 Task: 1.12.1 Create Related Records for order object
Action: Mouse moved to (1113, 78)
Screenshot: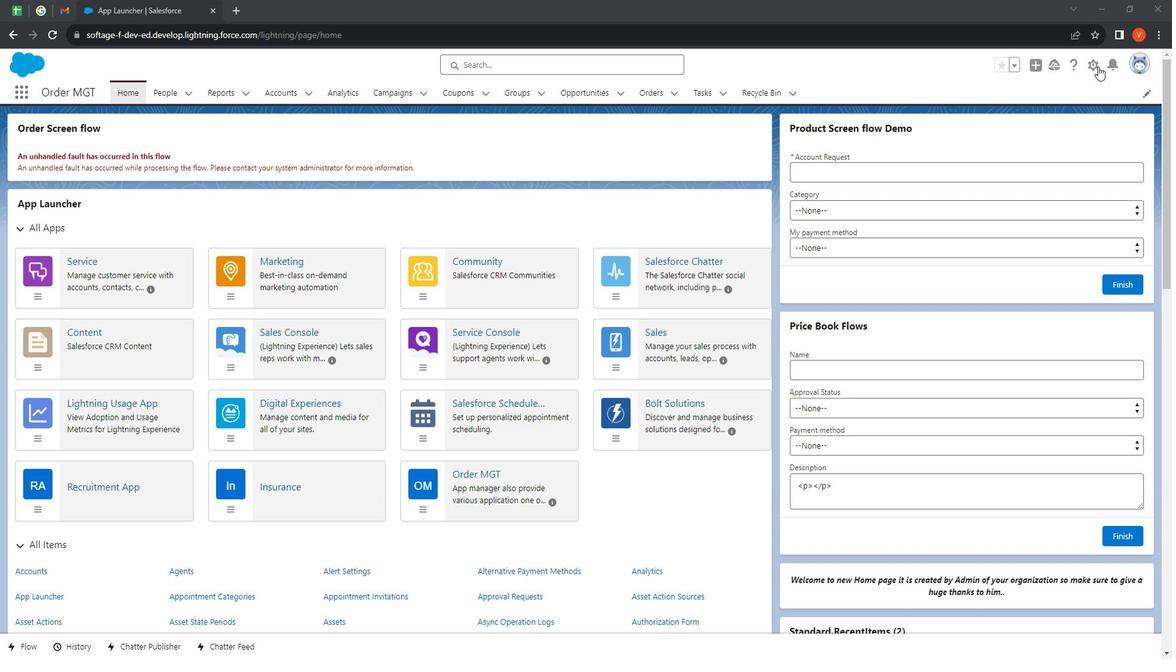 
Action: Mouse pressed left at (1113, 78)
Screenshot: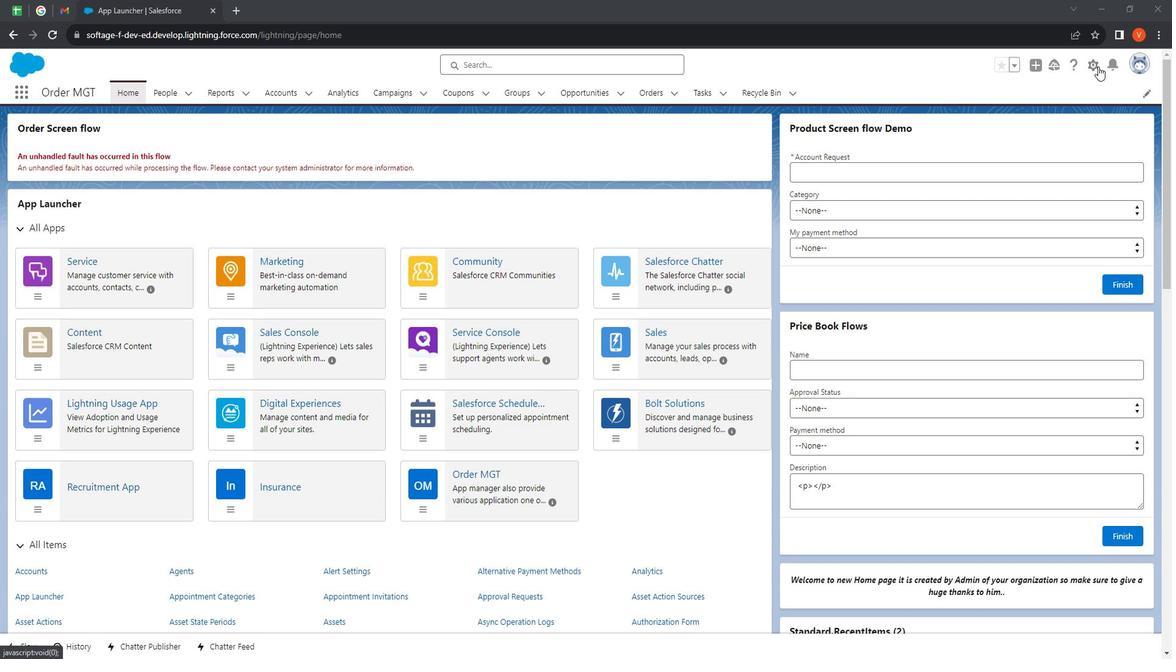 
Action: Mouse moved to (1041, 119)
Screenshot: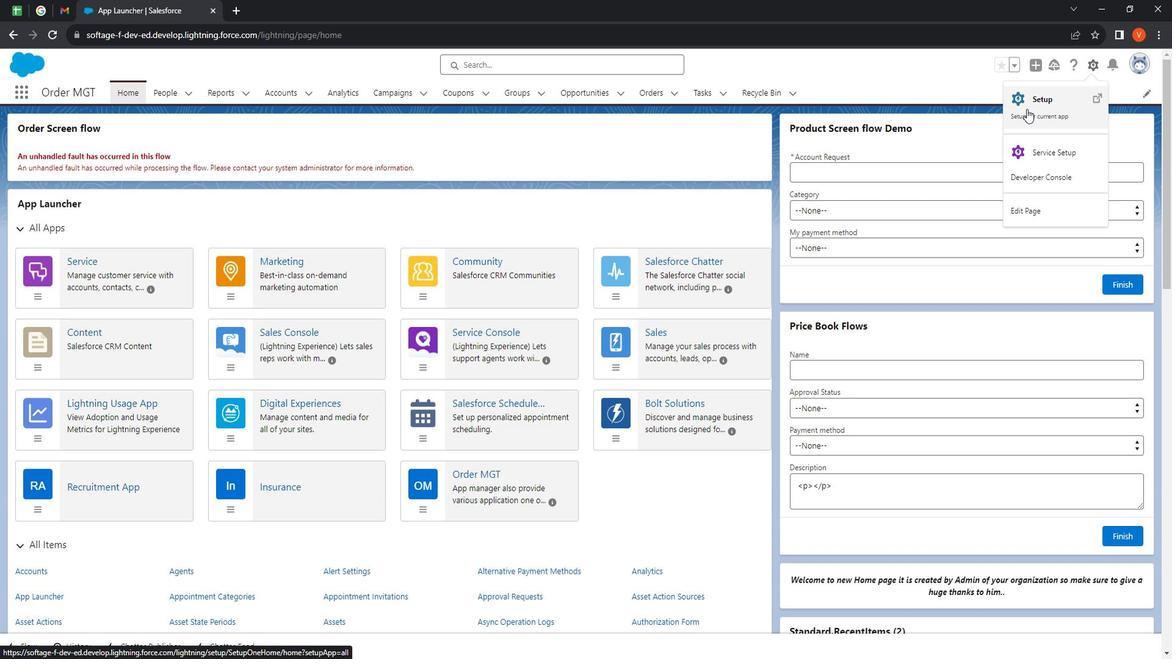 
Action: Mouse pressed left at (1041, 119)
Screenshot: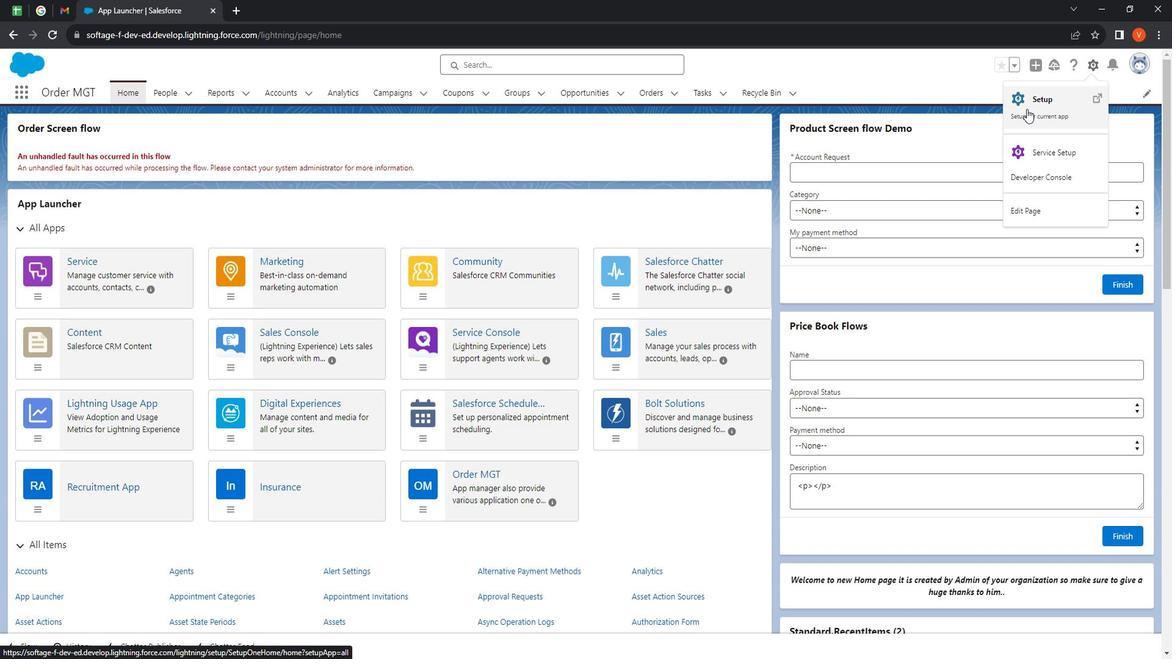
Action: Mouse moved to (173, 104)
Screenshot: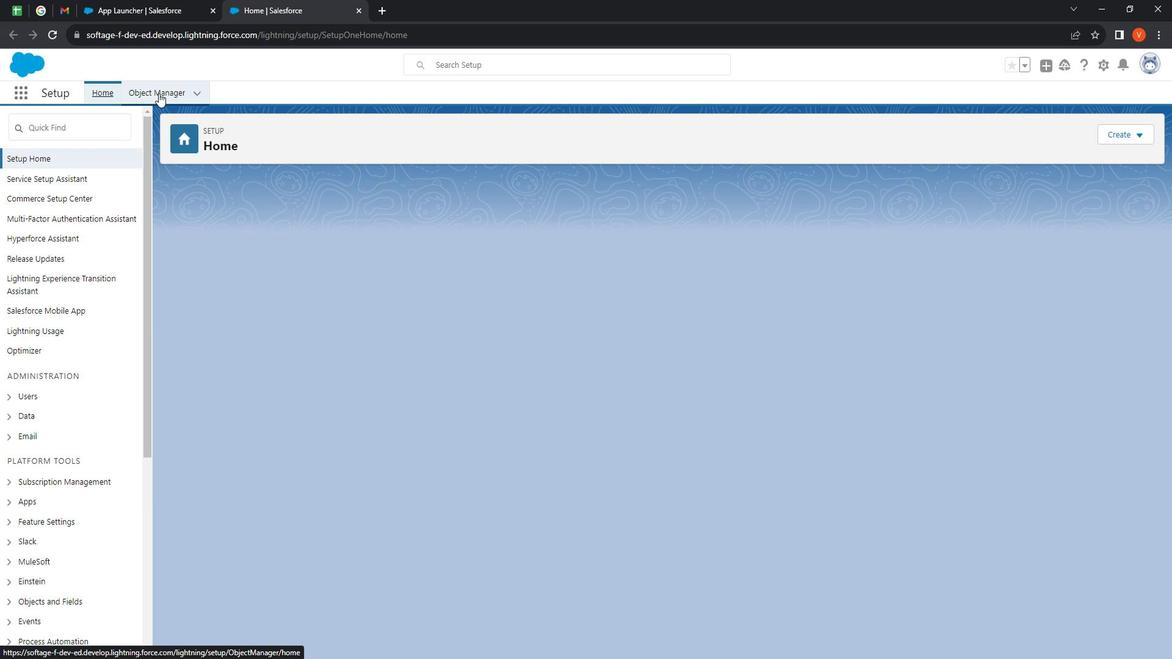 
Action: Mouse pressed left at (173, 104)
Screenshot: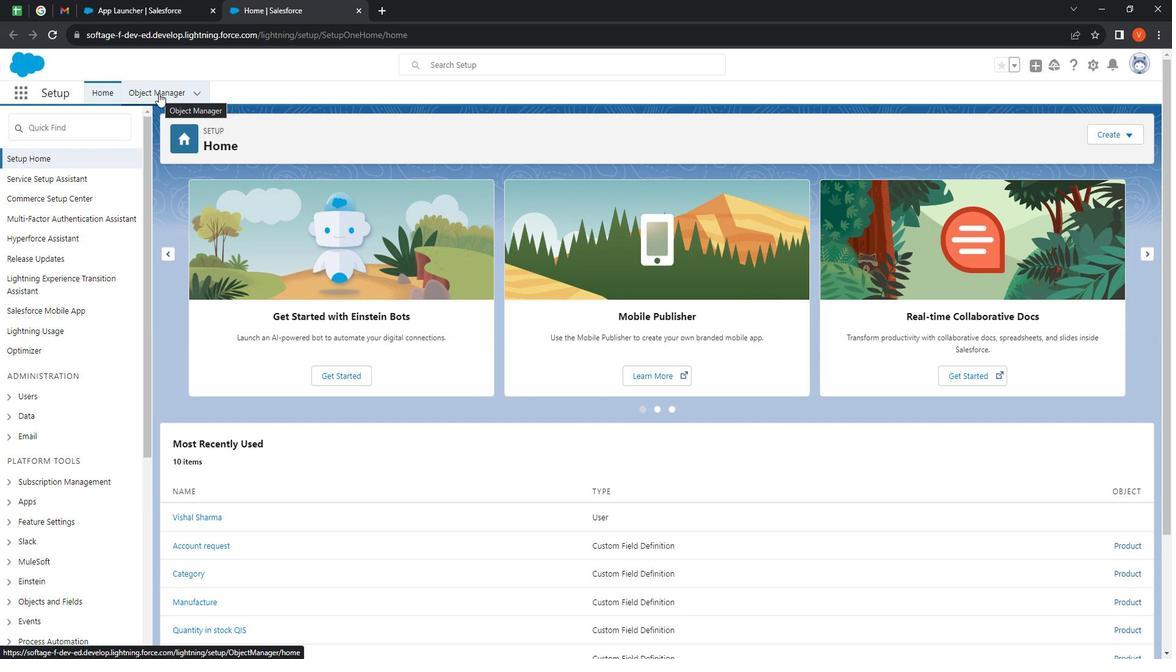 
Action: Mouse moved to (666, 293)
Screenshot: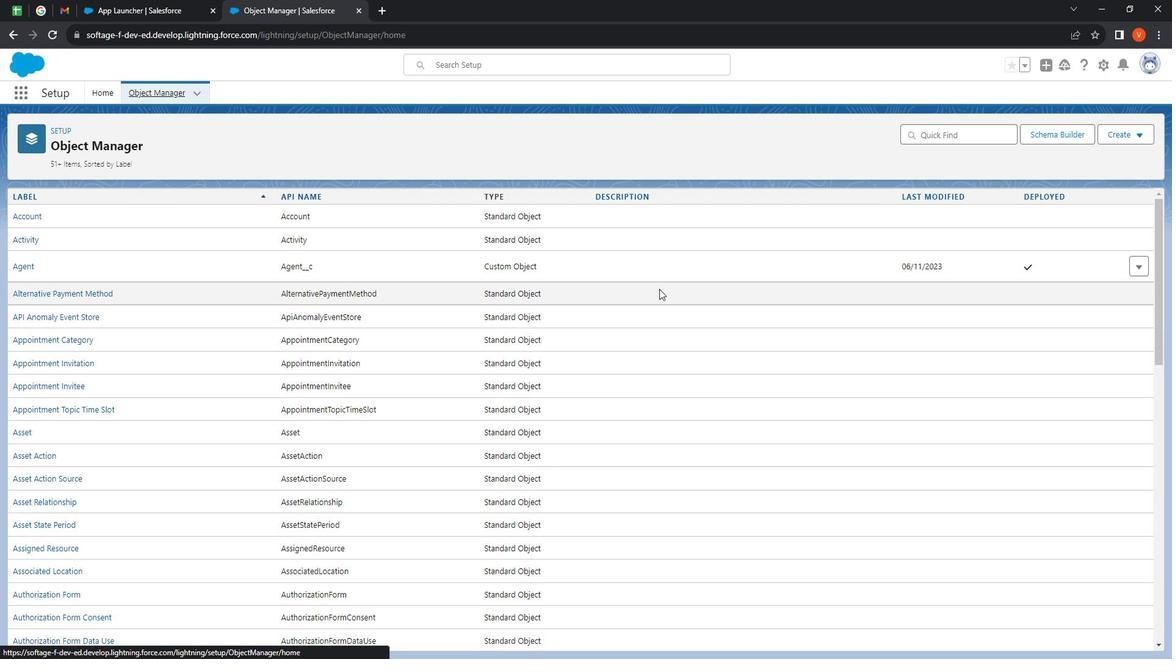 
Action: Mouse scrolled (666, 292) with delta (0, 0)
Screenshot: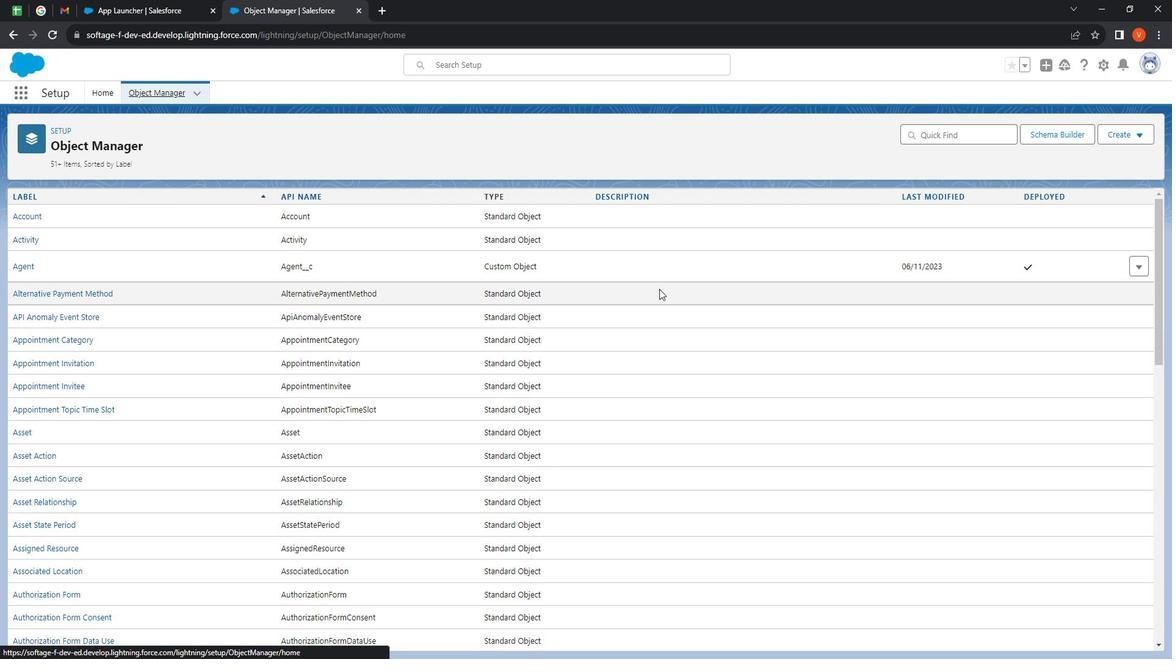 
Action: Mouse moved to (566, 308)
Screenshot: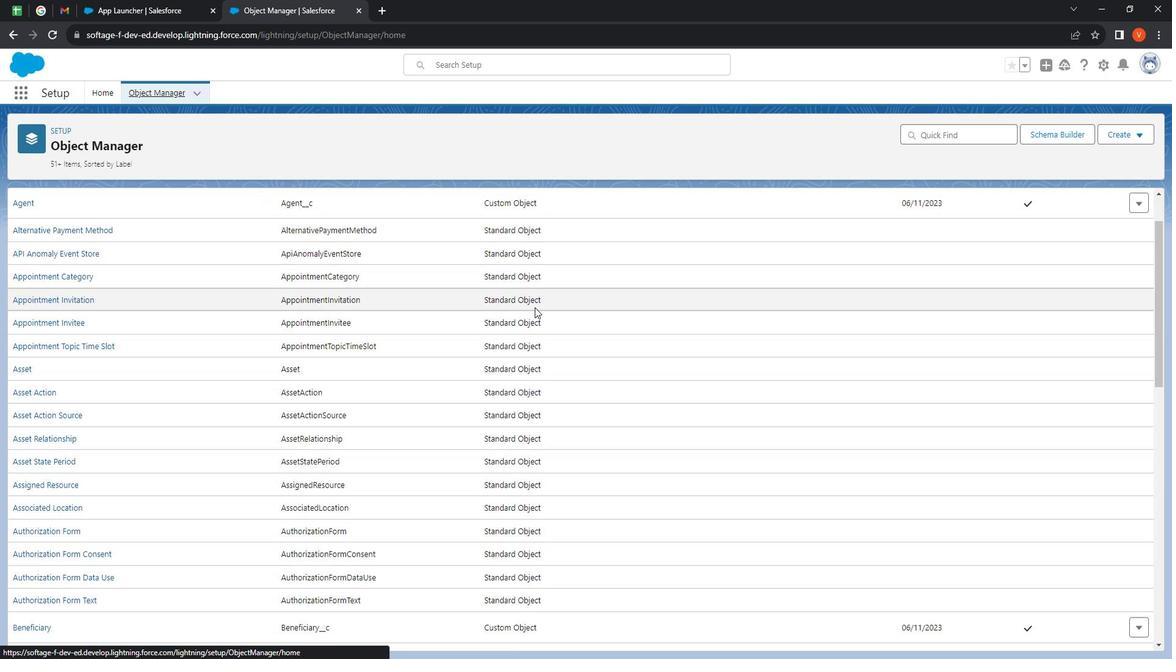 
Action: Mouse scrolled (566, 307) with delta (0, 0)
Screenshot: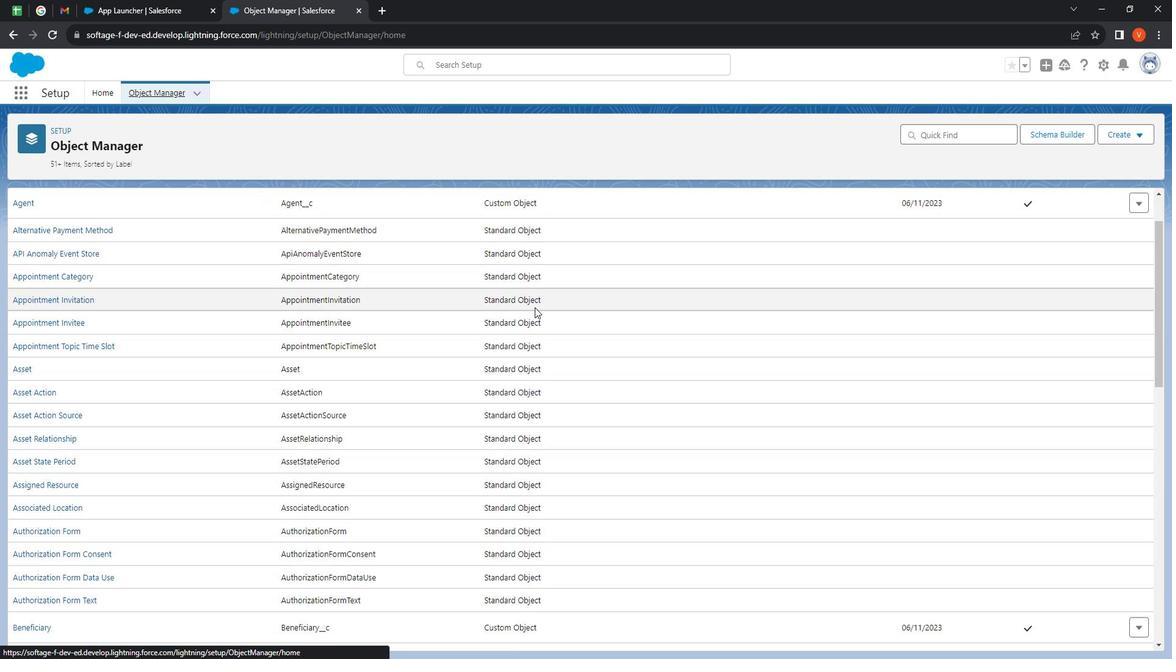 
Action: Mouse moved to (532, 312)
Screenshot: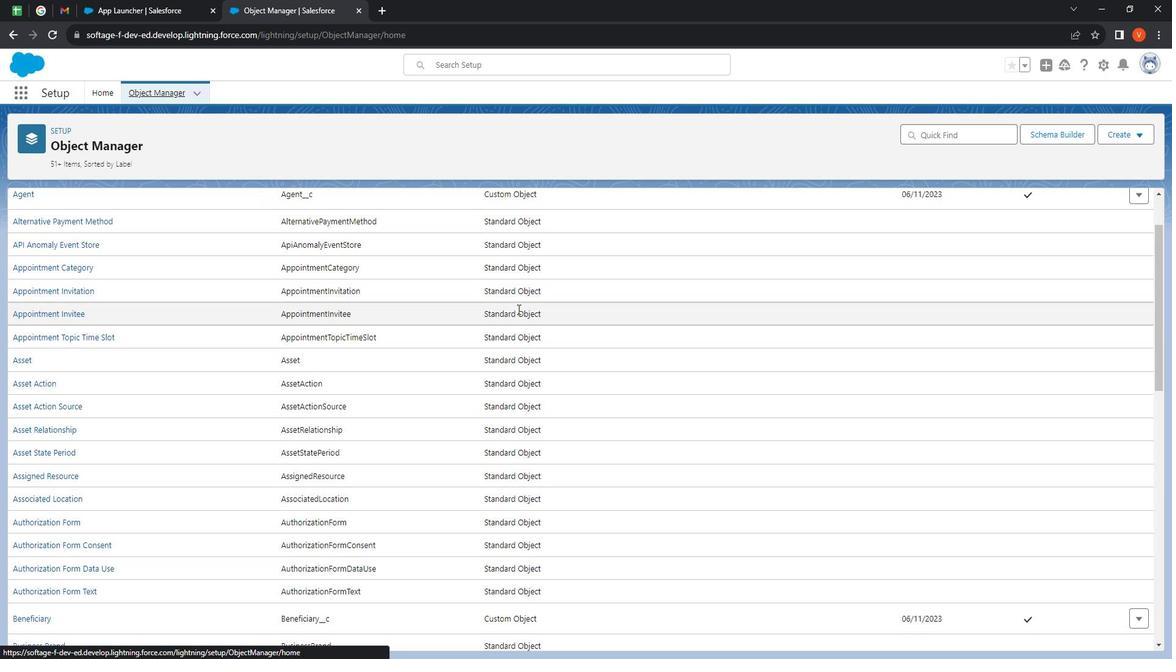 
Action: Mouse scrolled (532, 312) with delta (0, 0)
Screenshot: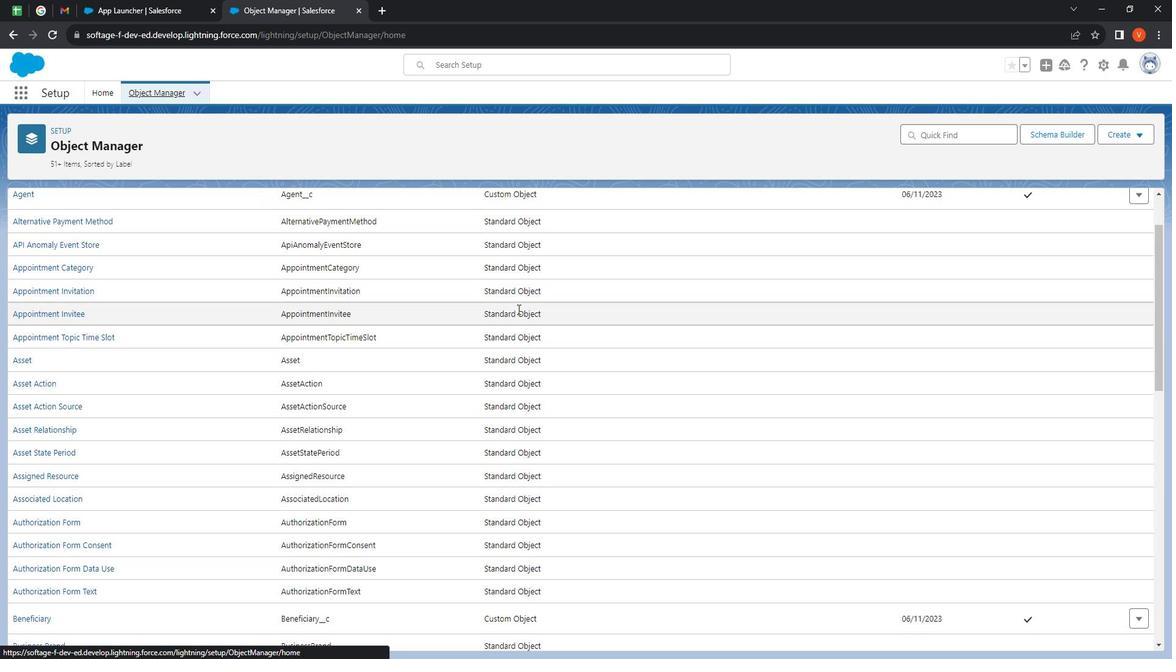 
Action: Mouse moved to (426, 304)
Screenshot: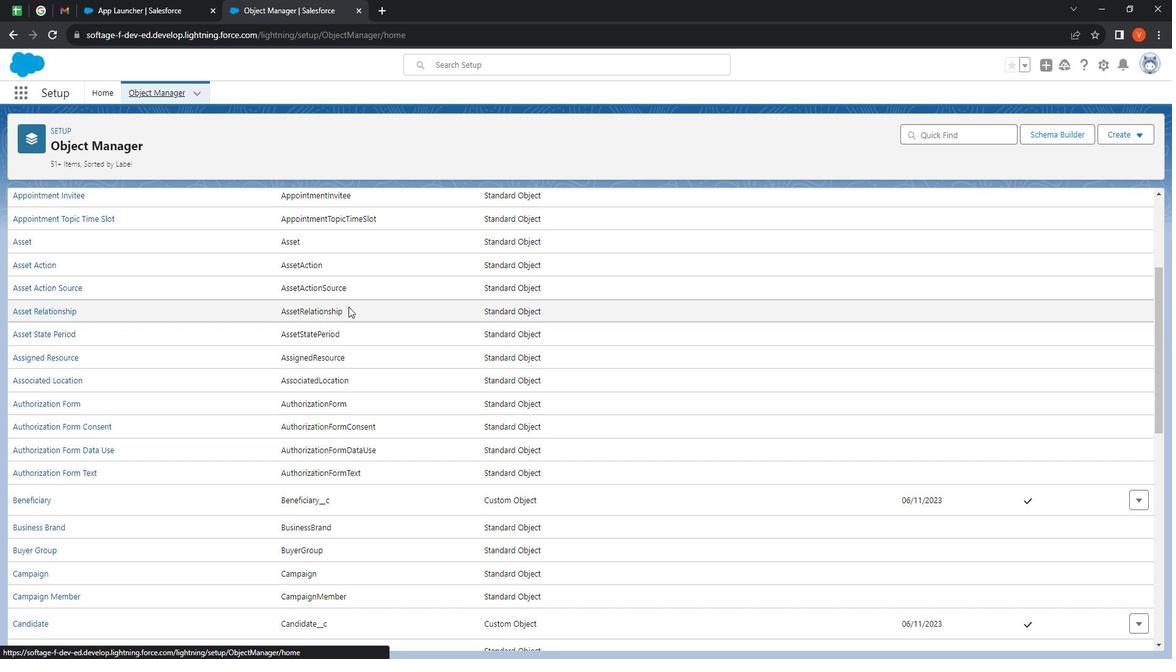 
Action: Mouse scrolled (426, 303) with delta (0, 0)
Screenshot: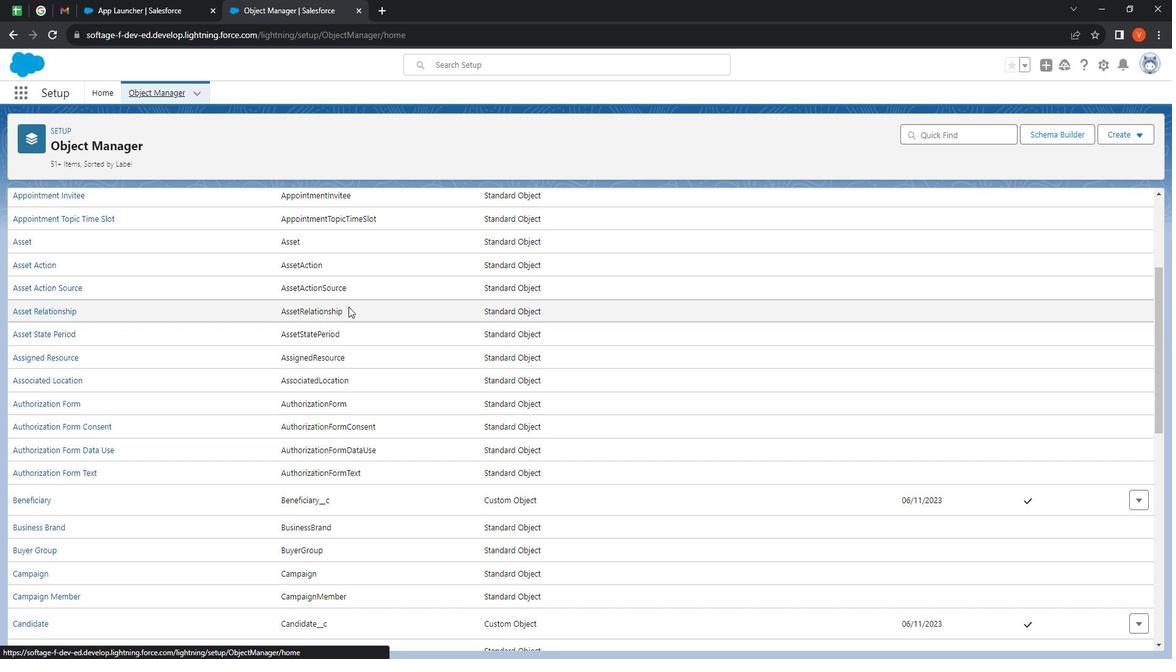 
Action: Mouse moved to (356, 309)
Screenshot: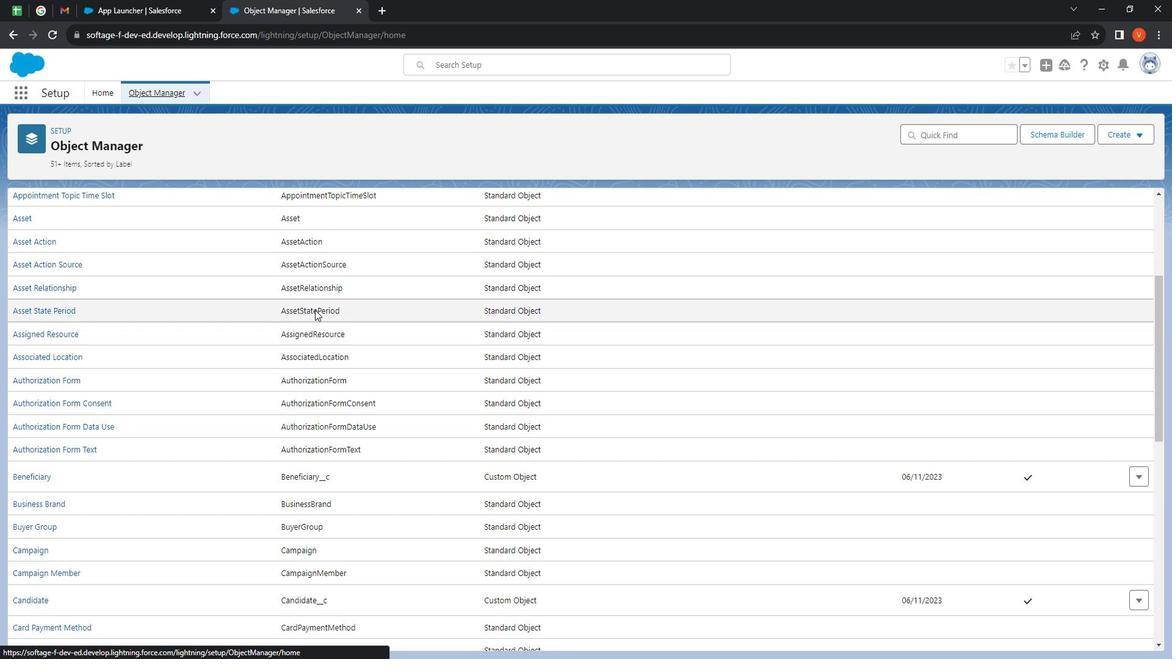 
Action: Mouse scrolled (356, 309) with delta (0, 0)
Screenshot: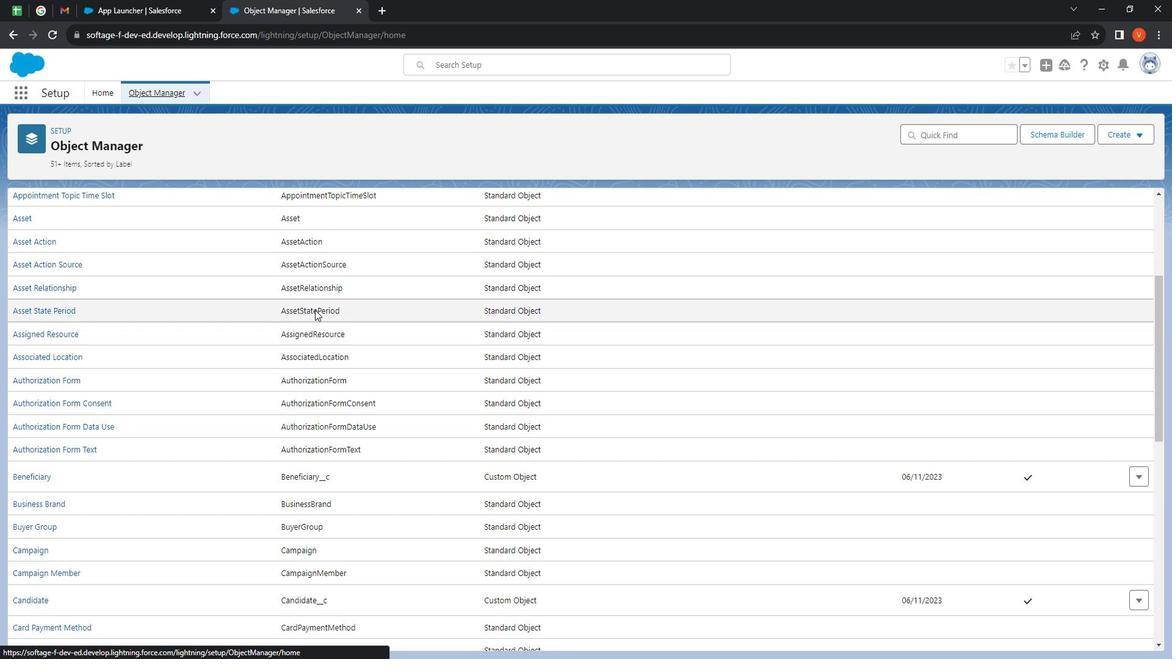 
Action: Mouse moved to (329, 313)
Screenshot: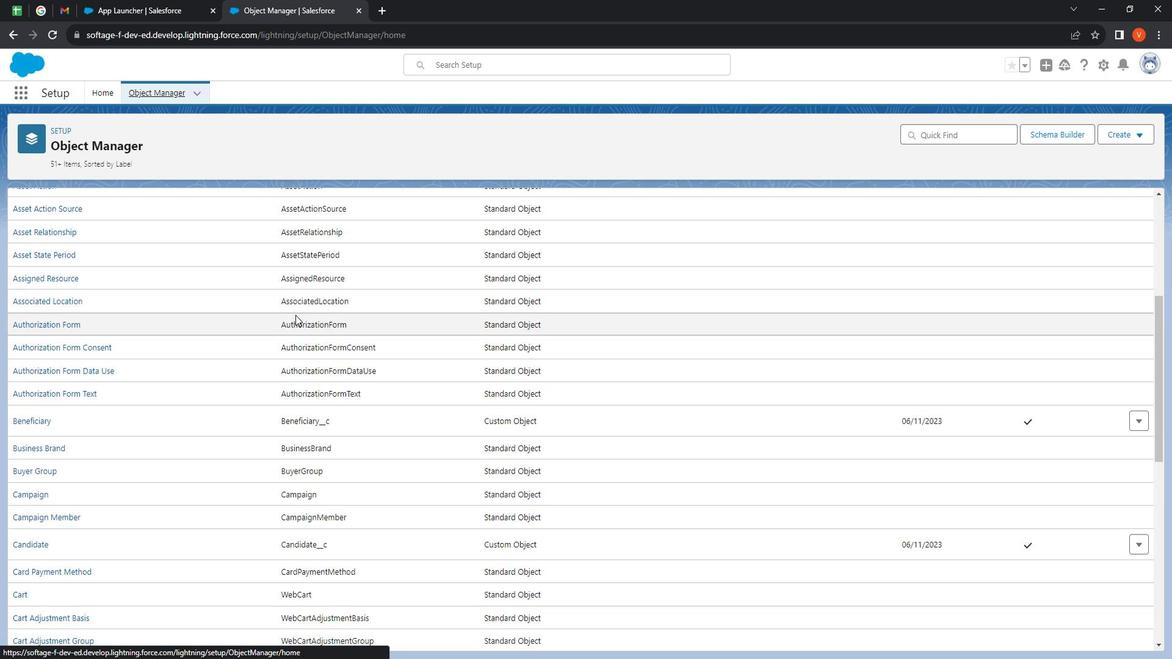 
Action: Mouse scrolled (329, 312) with delta (0, 0)
Screenshot: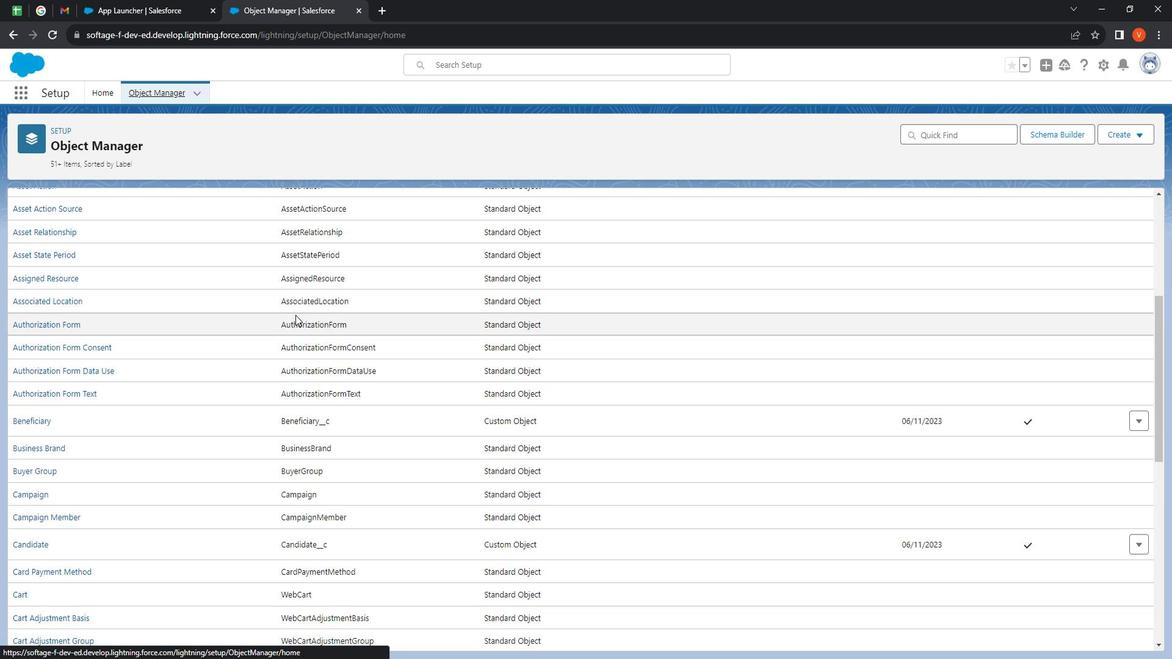 
Action: Mouse moved to (312, 317)
Screenshot: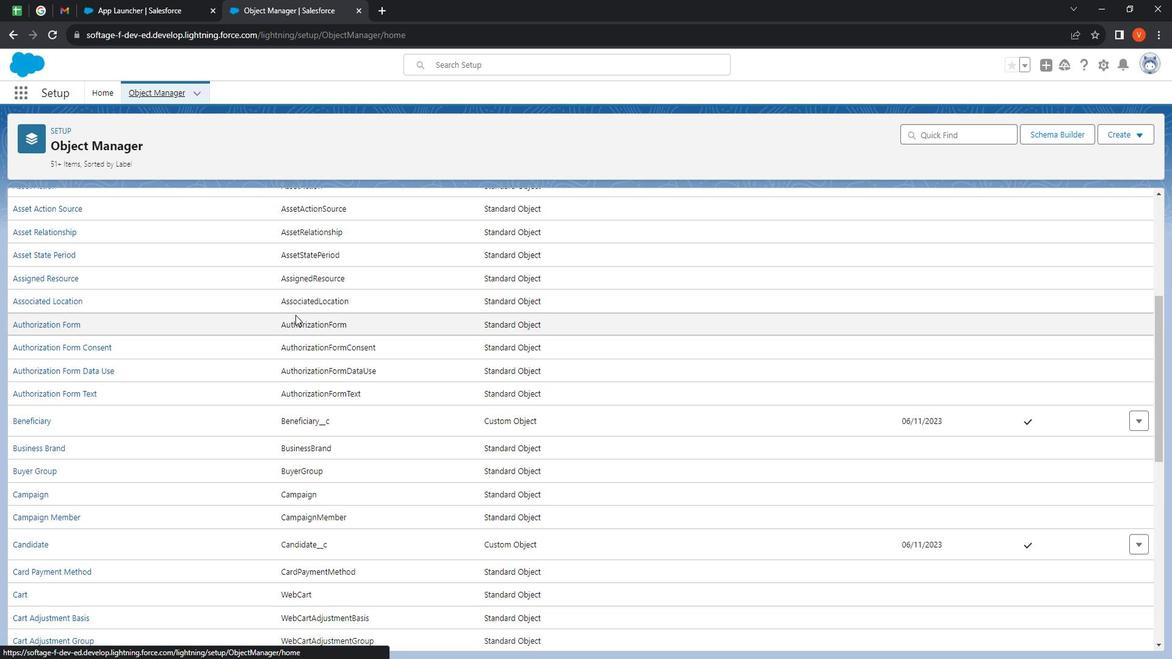 
Action: Mouse scrolled (312, 316) with delta (0, 0)
Screenshot: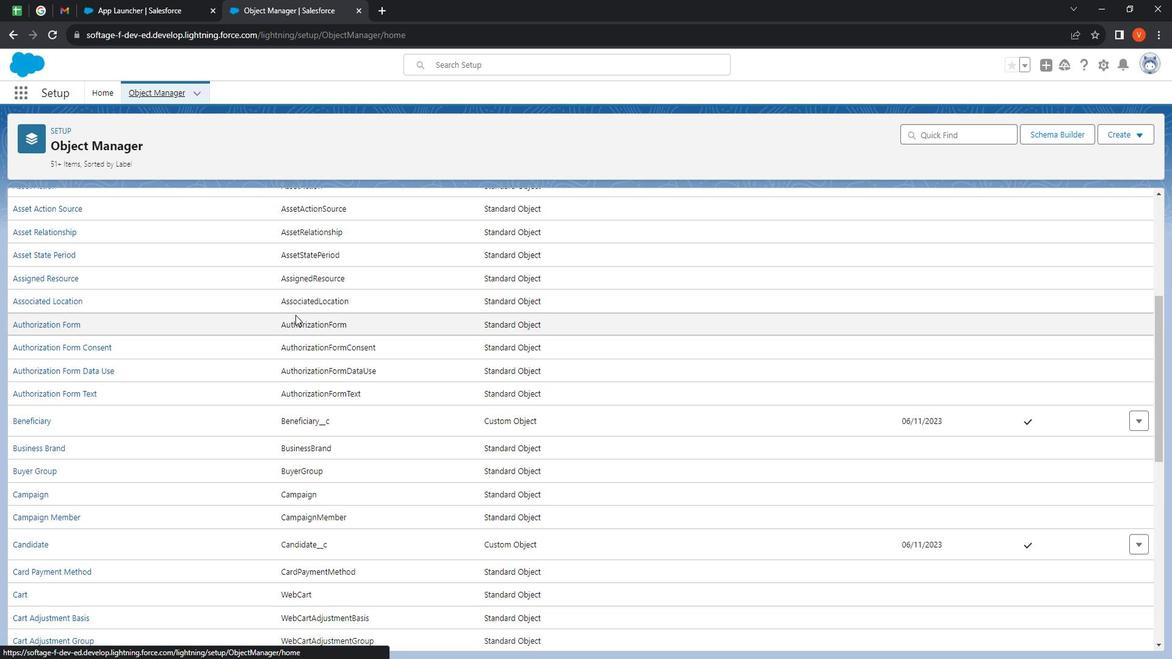 
Action: Mouse moved to (291, 322)
Screenshot: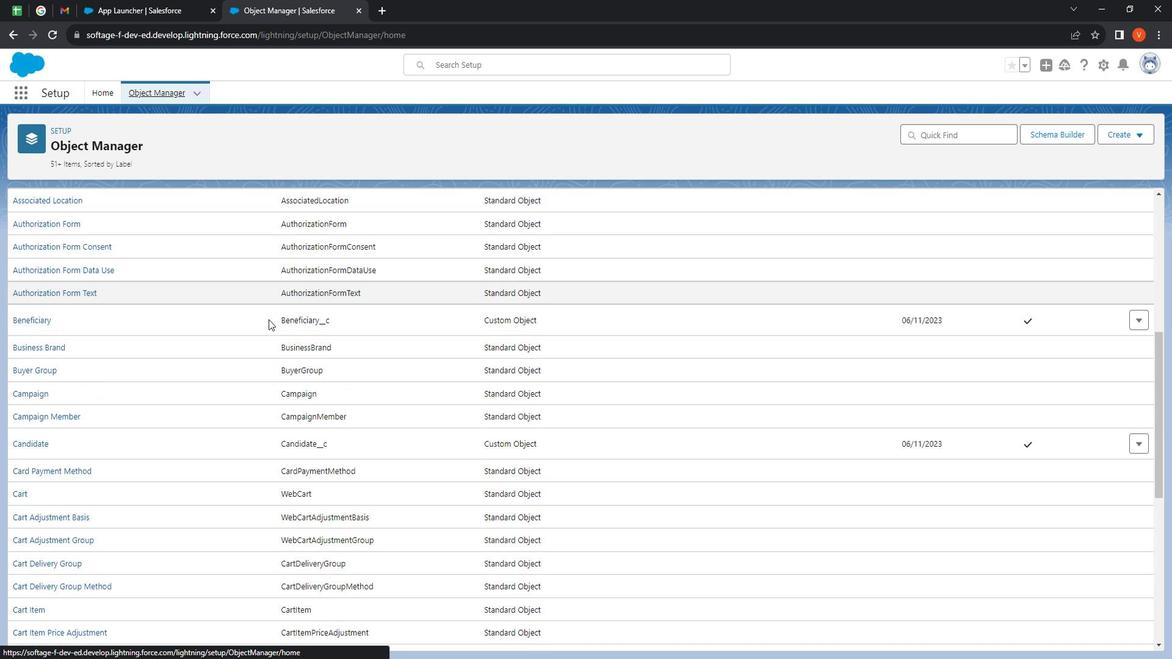 
Action: Mouse scrolled (291, 321) with delta (0, 0)
Screenshot: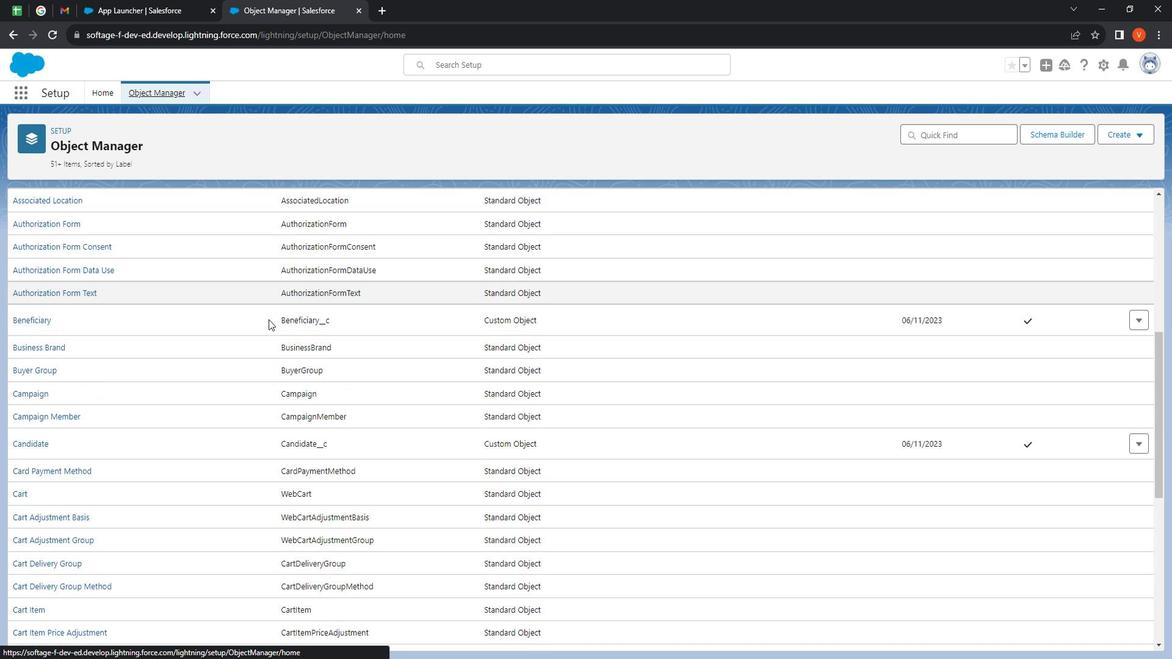 
Action: Mouse moved to (260, 324)
Screenshot: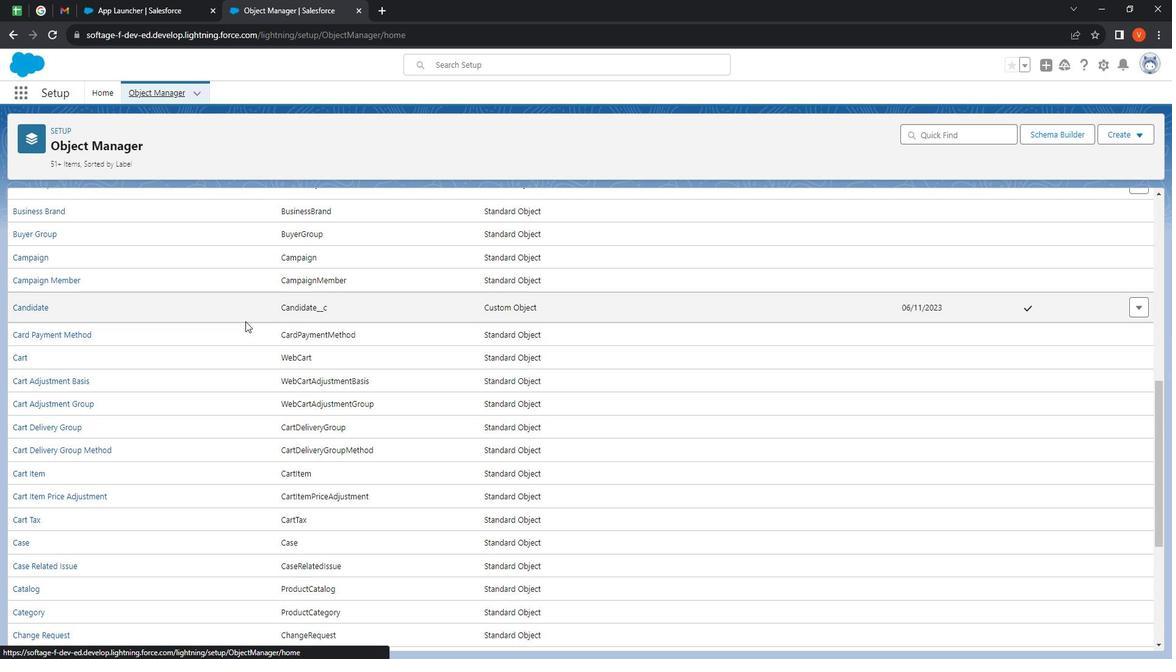 
Action: Mouse scrolled (260, 323) with delta (0, 0)
Screenshot: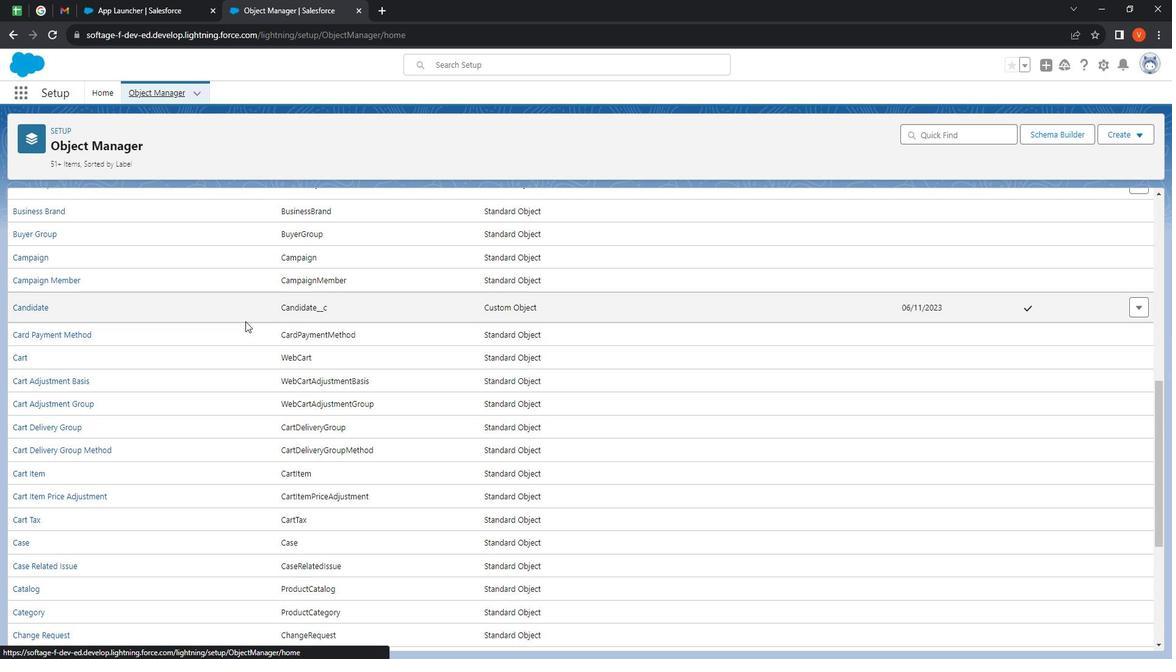 
Action: Mouse moved to (230, 326)
Screenshot: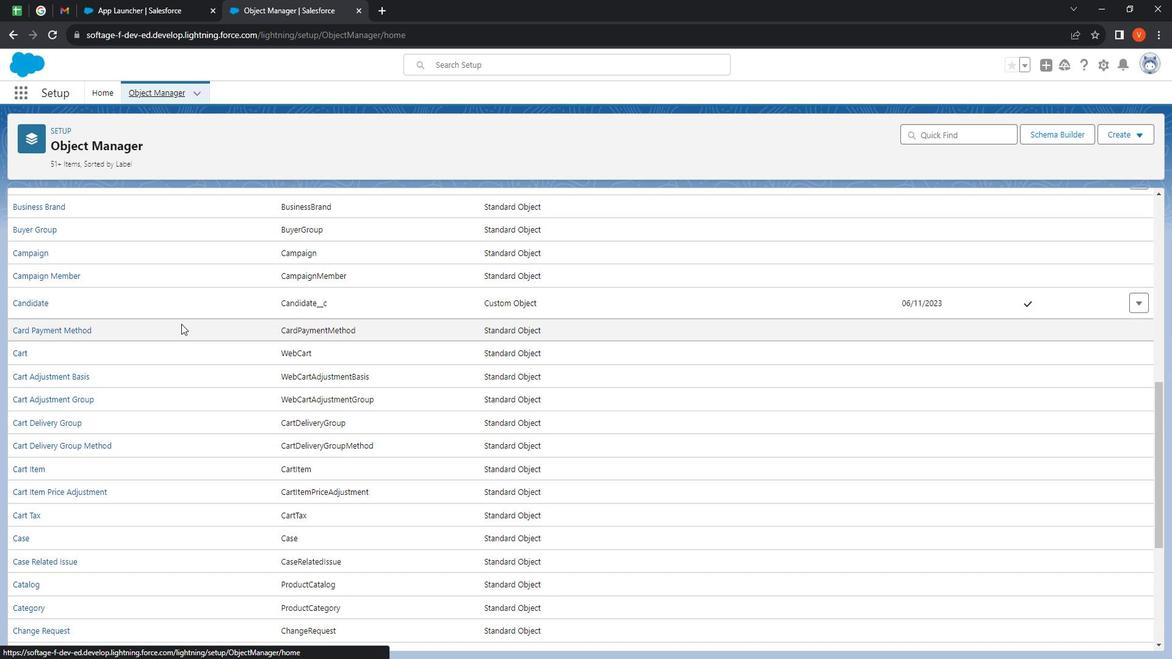 
Action: Mouse scrolled (230, 326) with delta (0, 0)
Screenshot: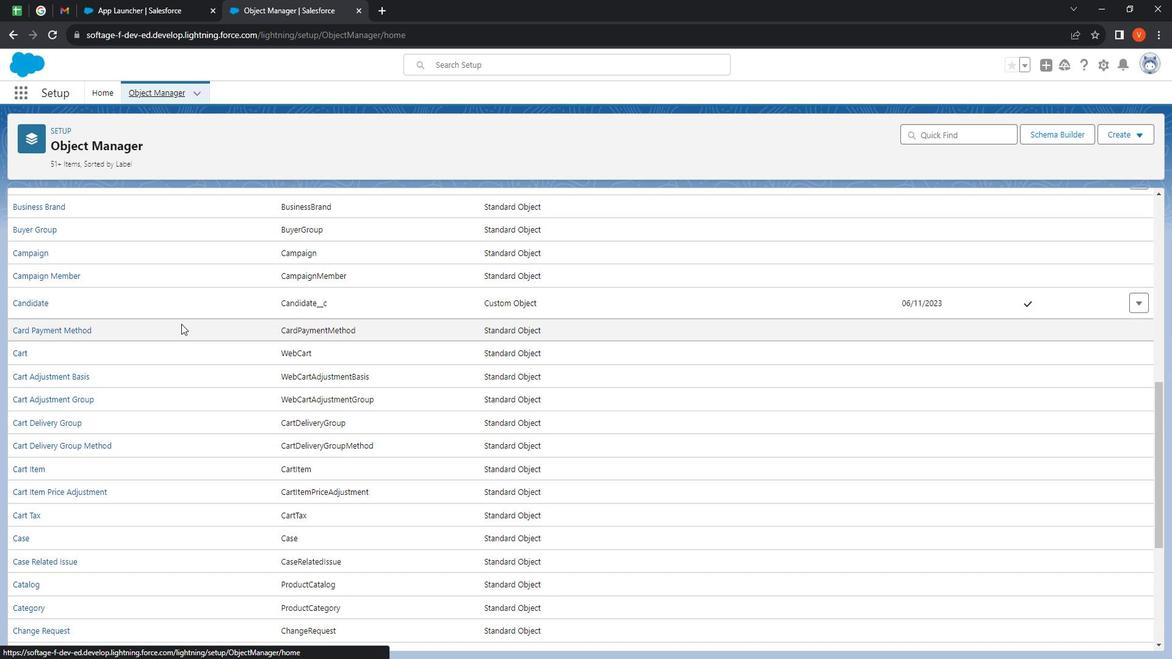 
Action: Mouse moved to (188, 326)
Screenshot: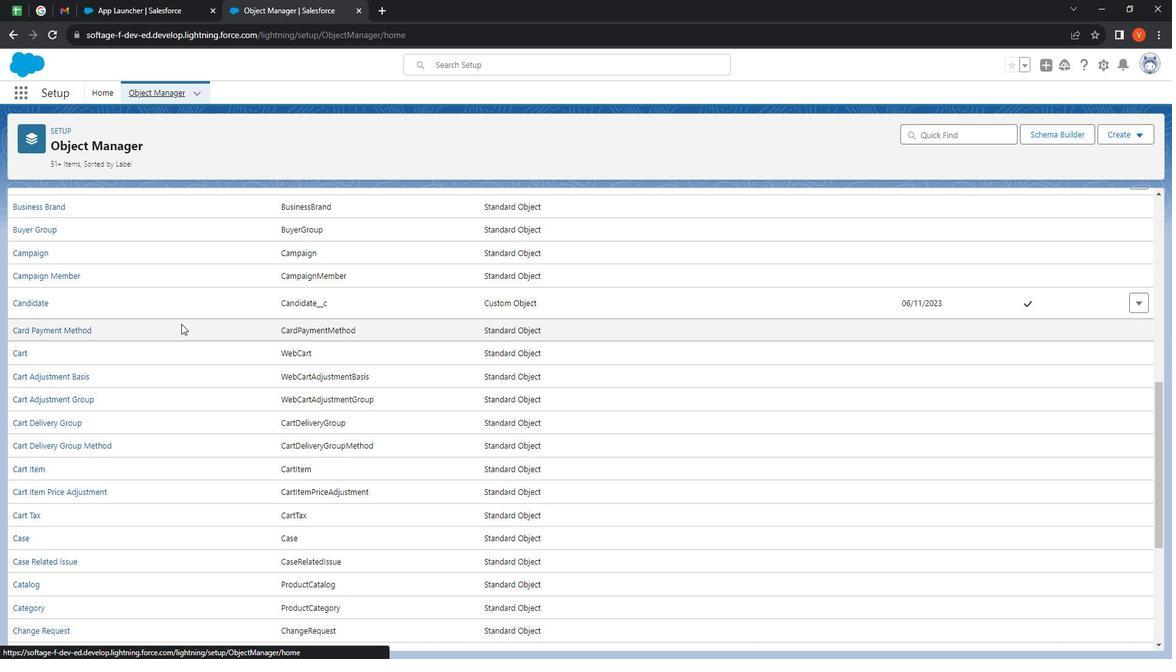 
Action: Mouse scrolled (188, 326) with delta (0, 0)
Screenshot: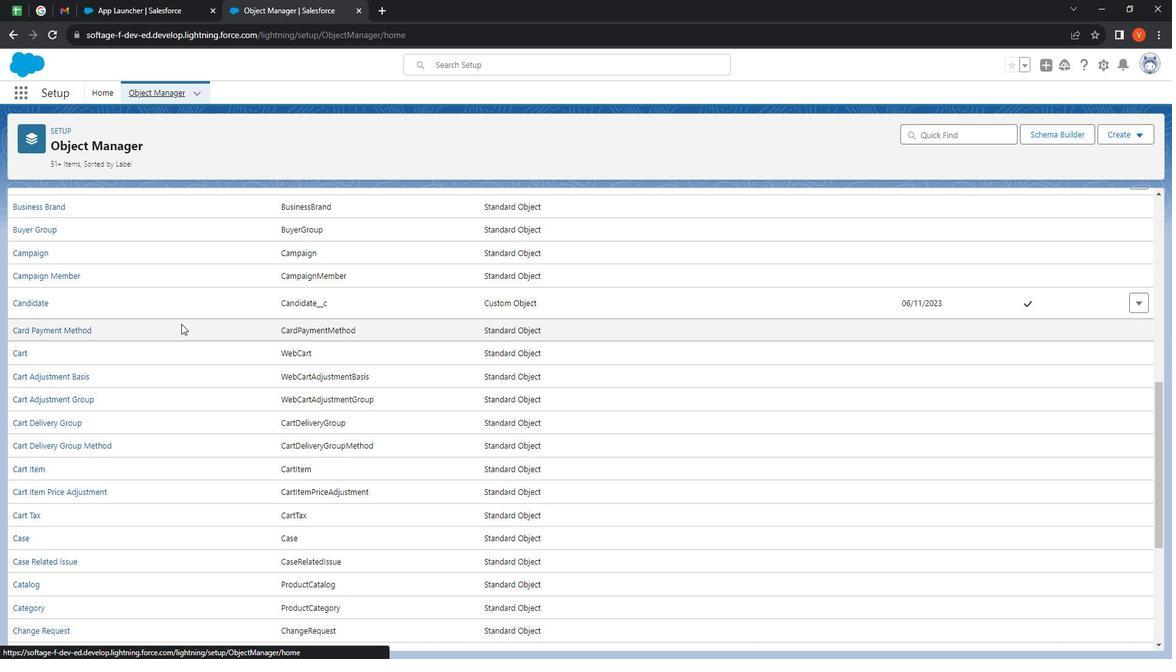 
Action: Mouse moved to (173, 325)
Screenshot: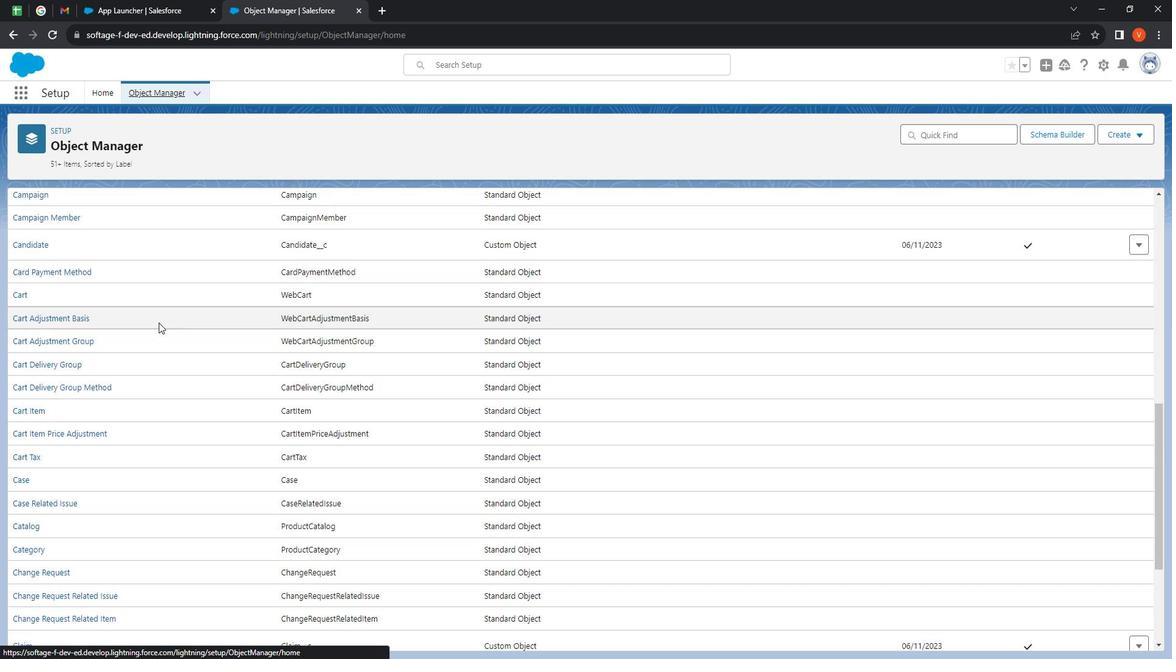 
Action: Mouse scrolled (173, 324) with delta (0, 0)
Screenshot: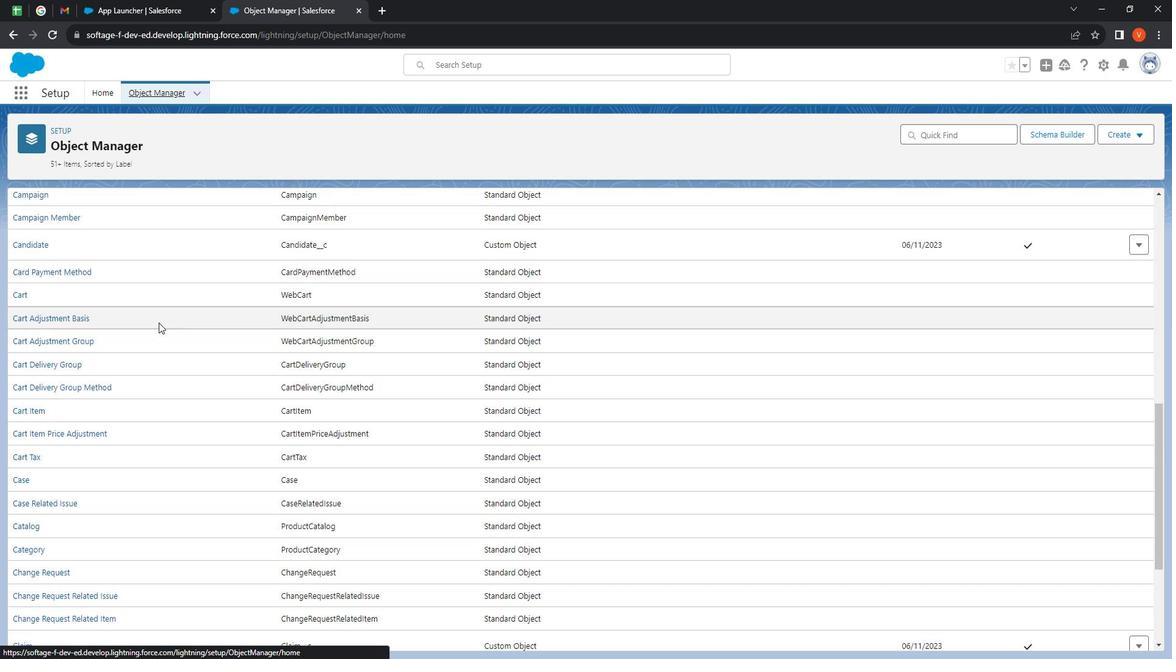 
Action: Mouse moved to (161, 324)
Screenshot: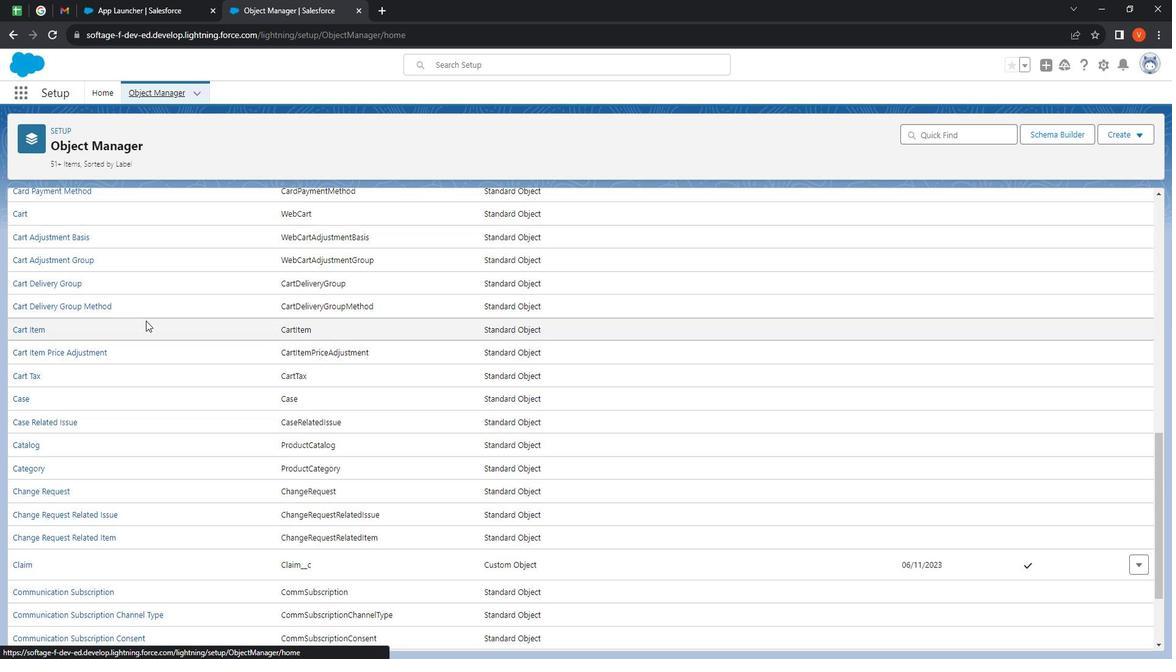 
Action: Mouse scrolled (161, 324) with delta (0, 0)
Screenshot: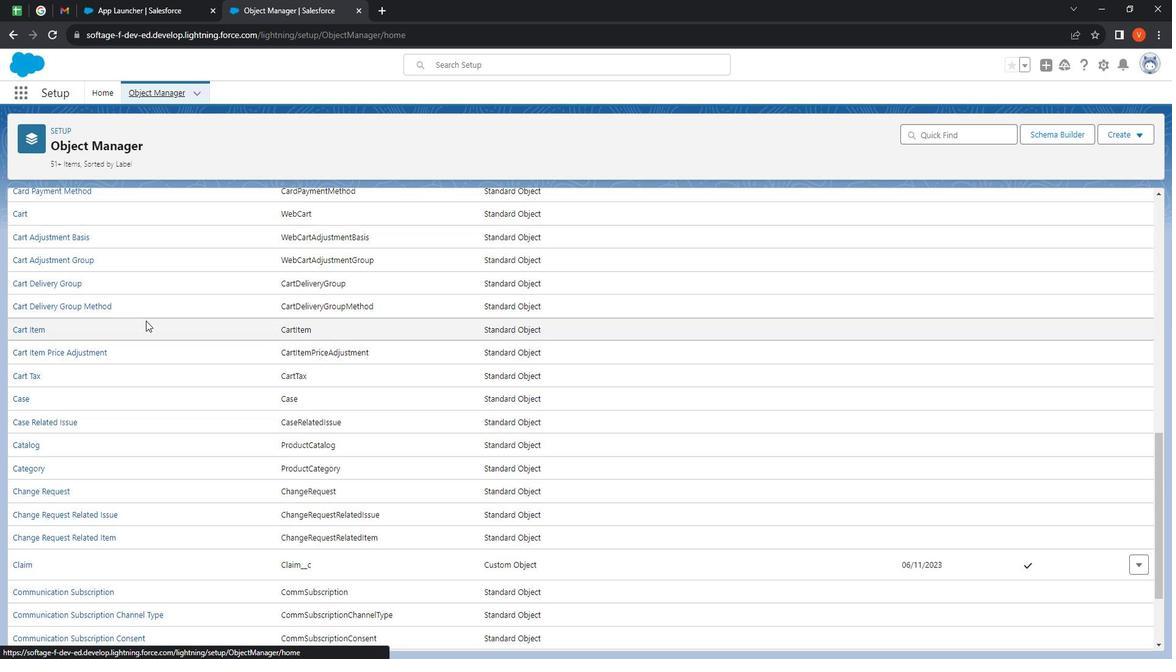
Action: Mouse moved to (151, 323)
Screenshot: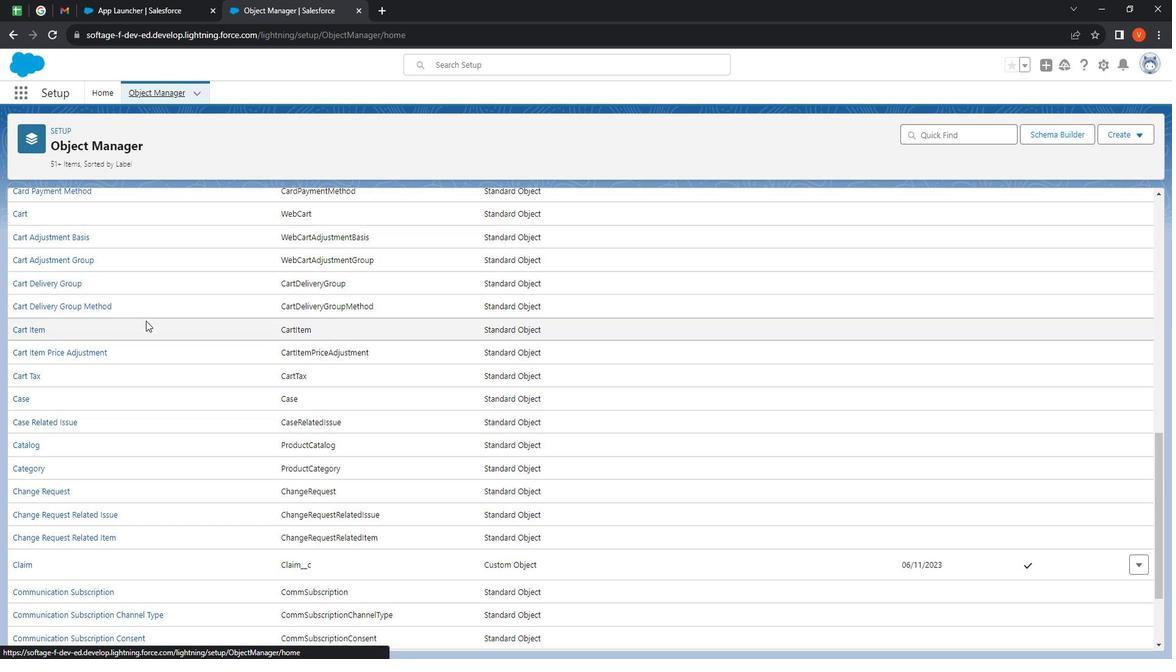 
Action: Mouse scrolled (151, 323) with delta (0, 0)
Screenshot: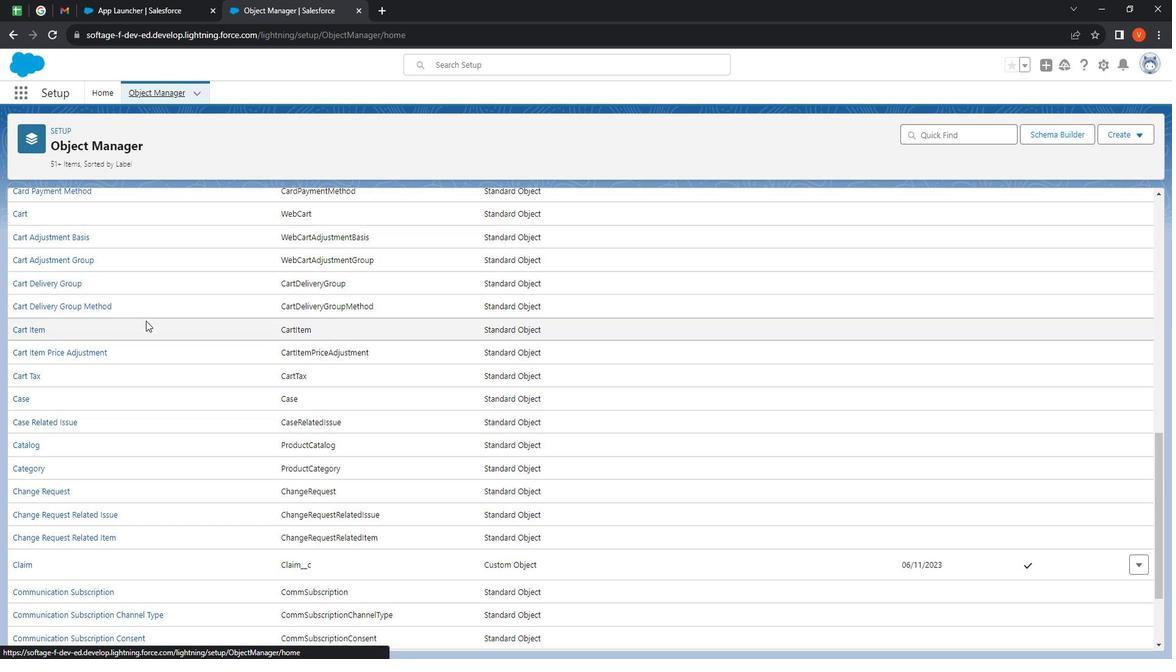 
Action: Mouse moved to (149, 319)
Screenshot: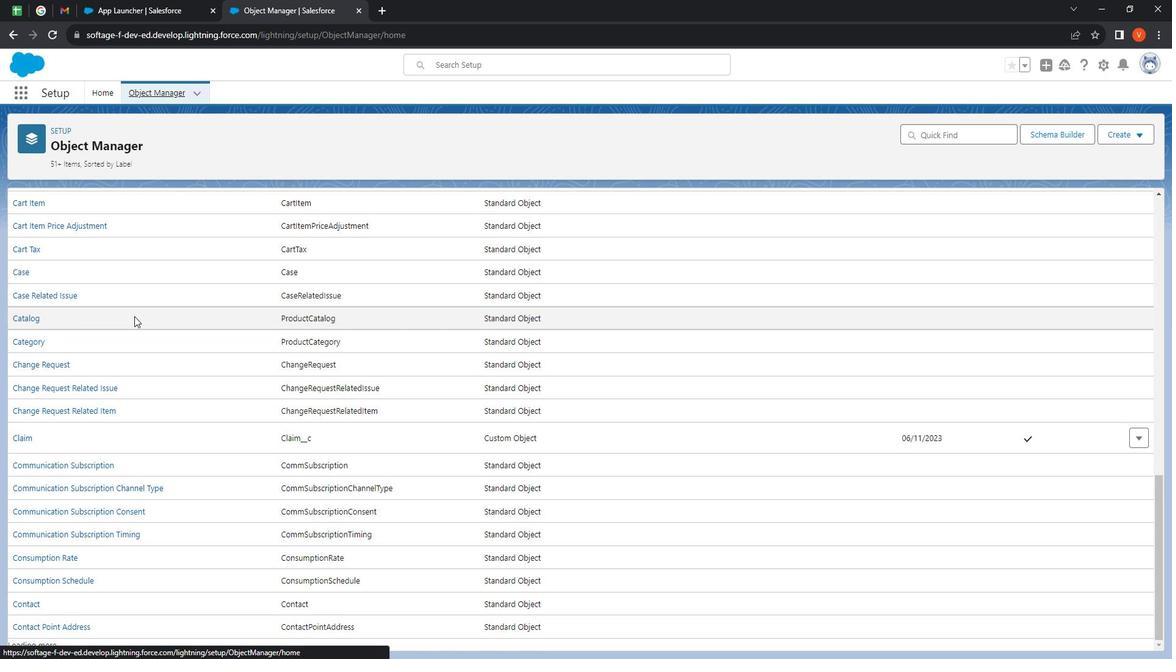 
Action: Mouse scrolled (149, 318) with delta (0, 0)
Screenshot: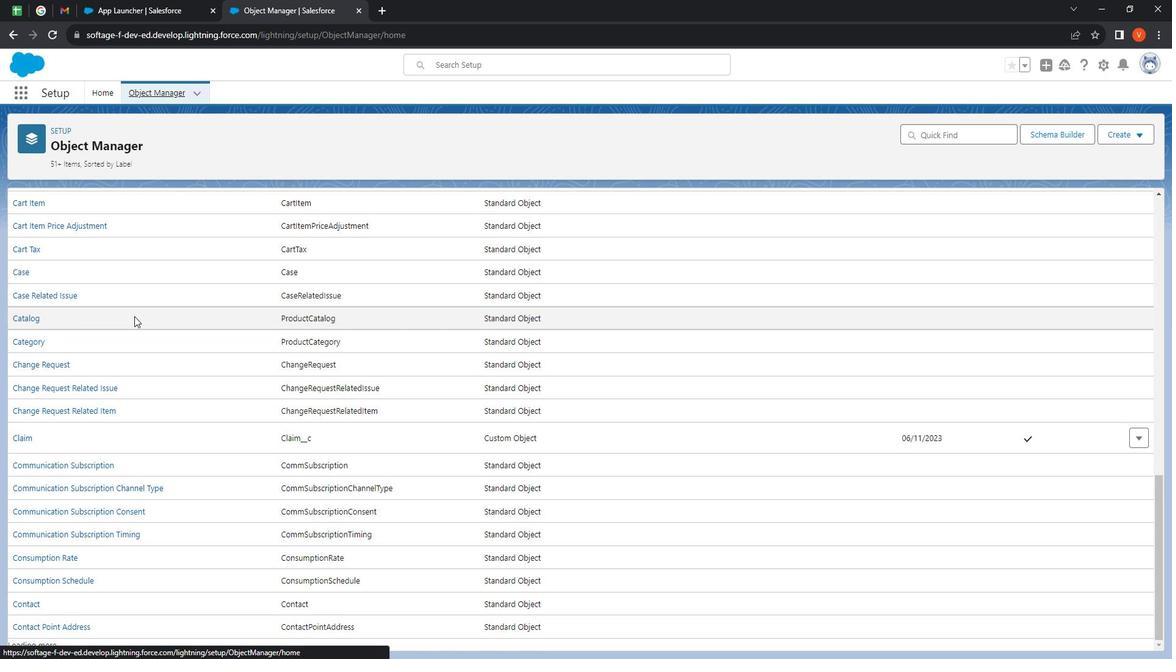 
Action: Mouse moved to (148, 321)
Screenshot: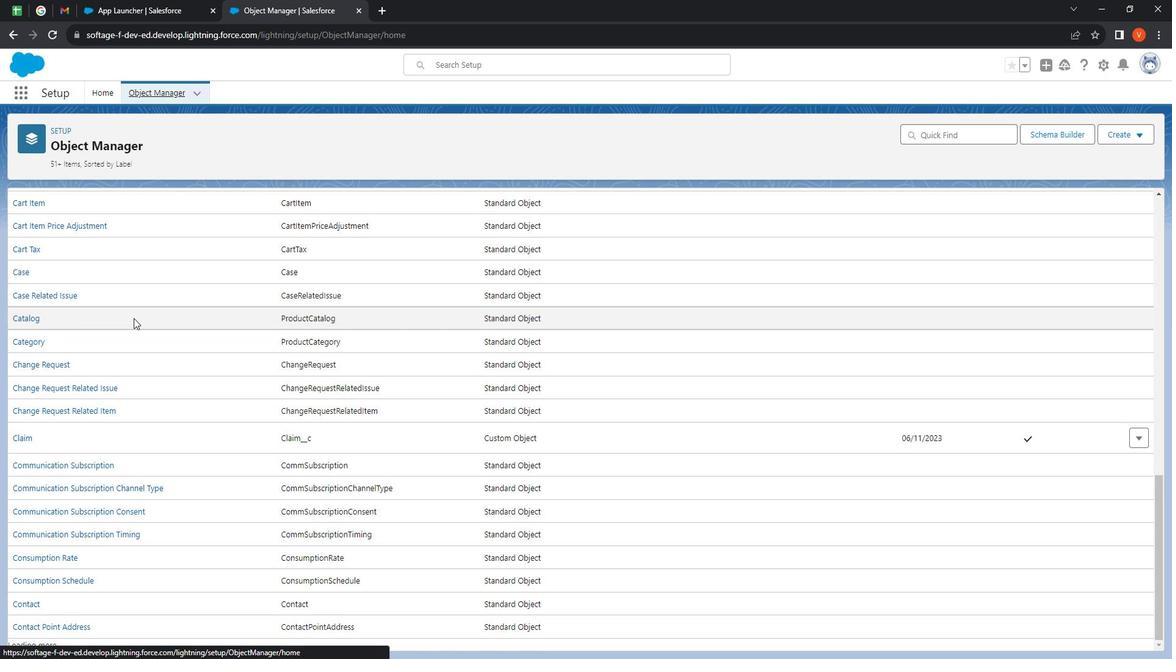 
Action: Mouse scrolled (148, 320) with delta (0, 0)
Screenshot: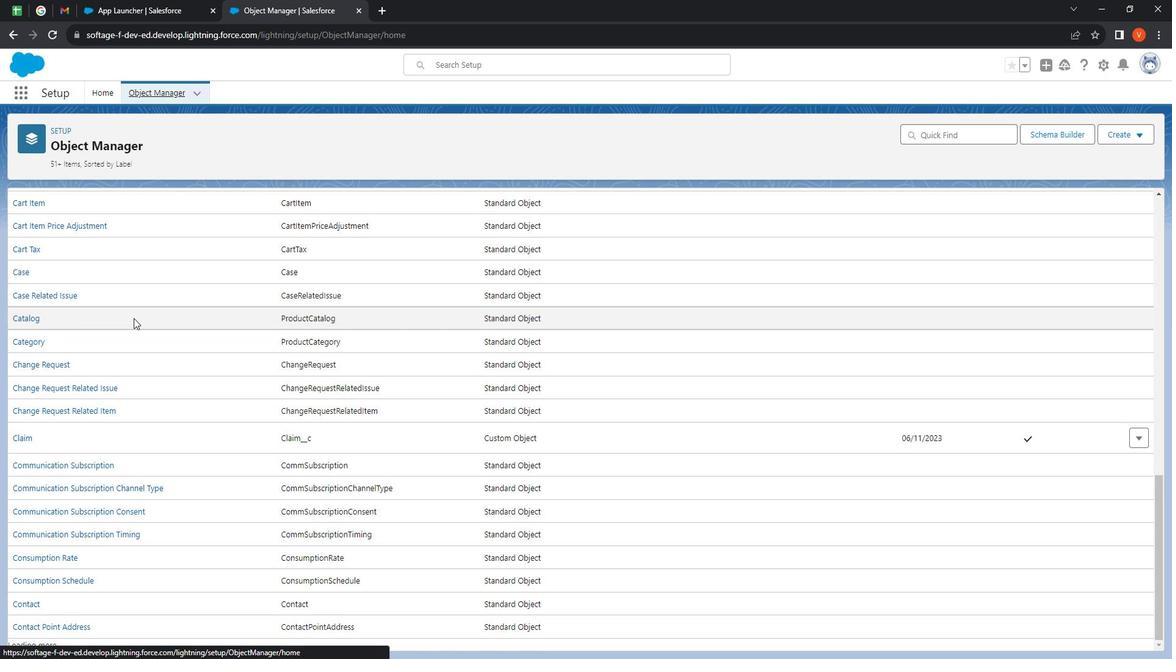 
Action: Mouse moved to (147, 321)
Screenshot: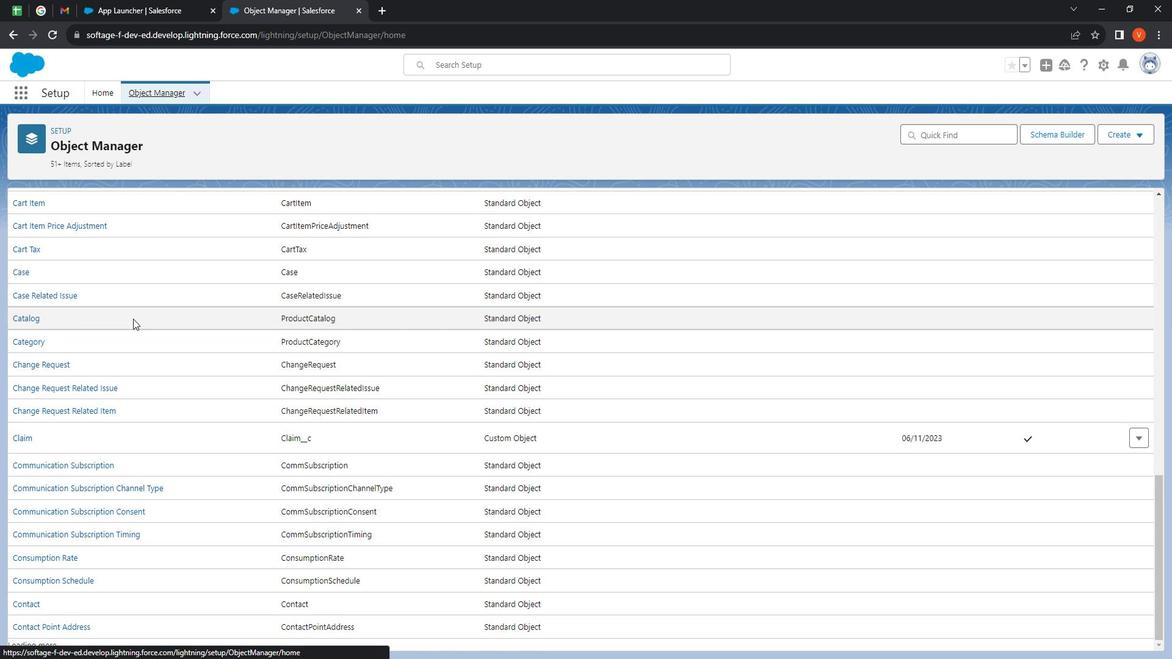 
Action: Mouse scrolled (147, 321) with delta (0, 0)
Screenshot: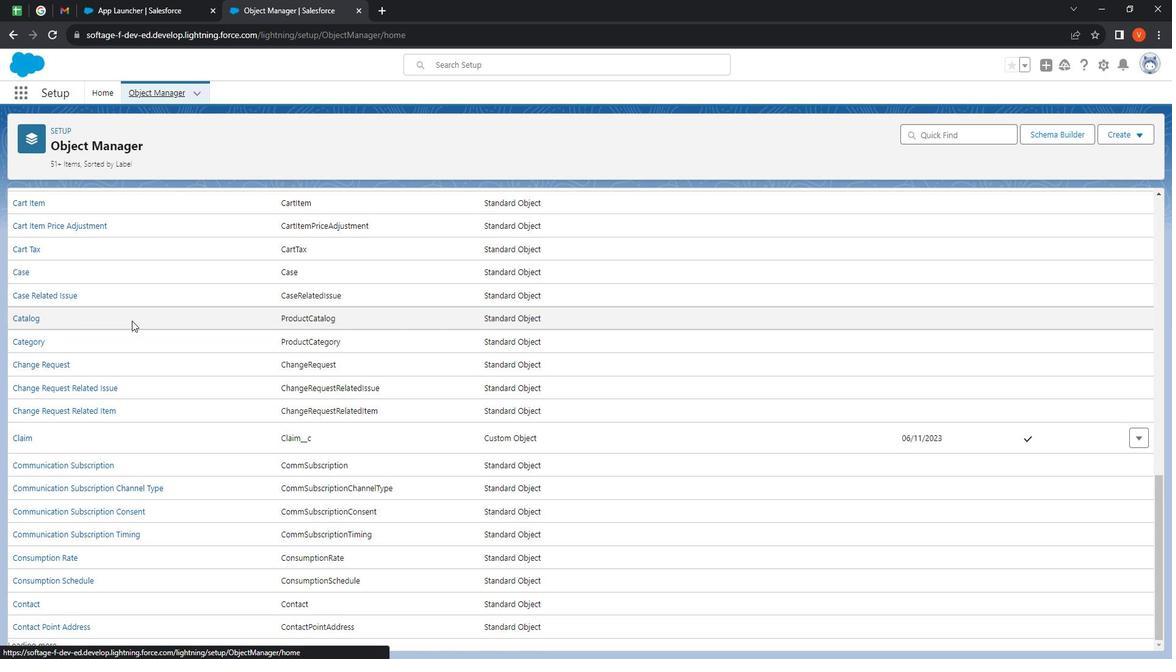 
Action: Mouse moved to (146, 323)
Screenshot: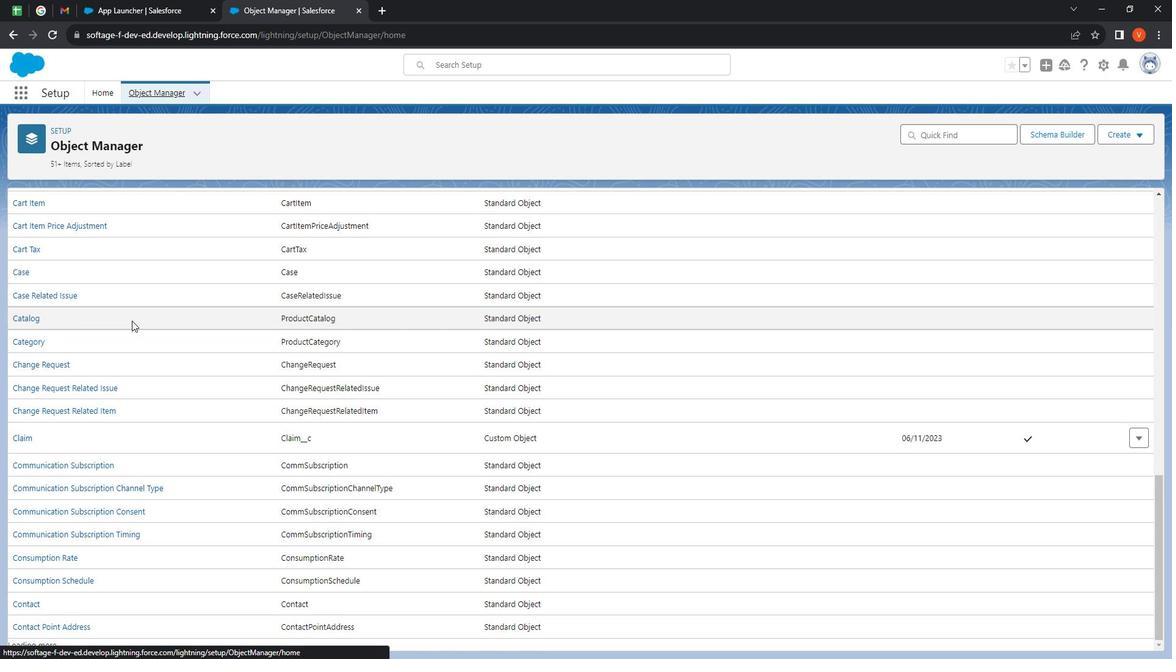 
Action: Mouse scrolled (146, 323) with delta (0, 0)
Screenshot: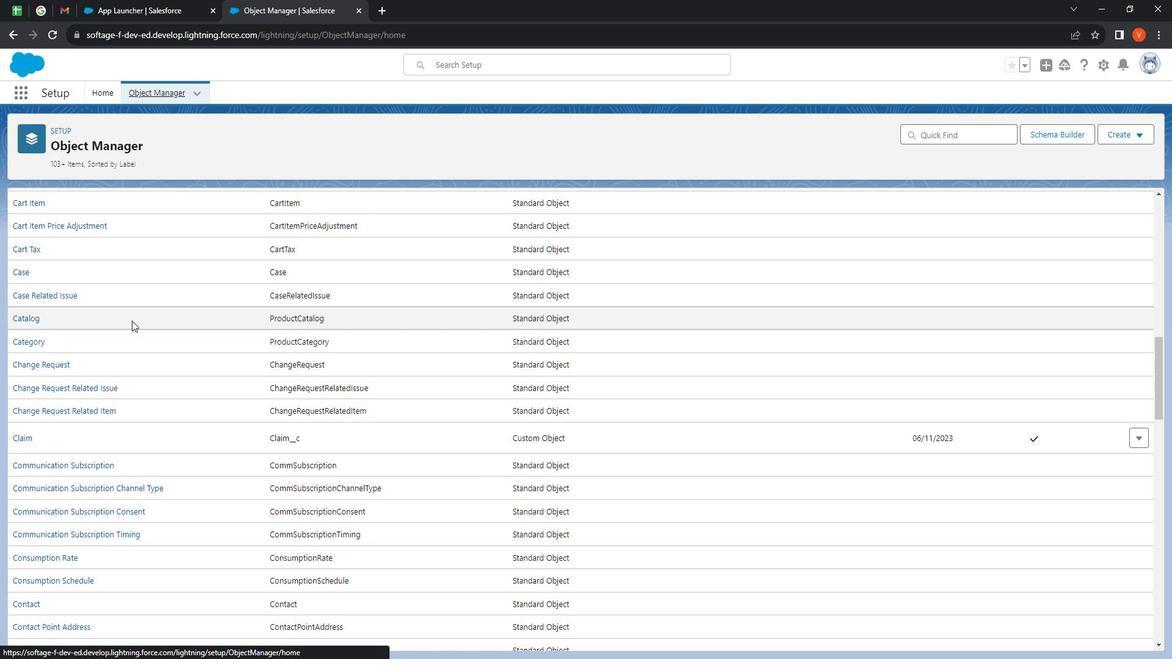 
Action: Mouse moved to (144, 326)
Screenshot: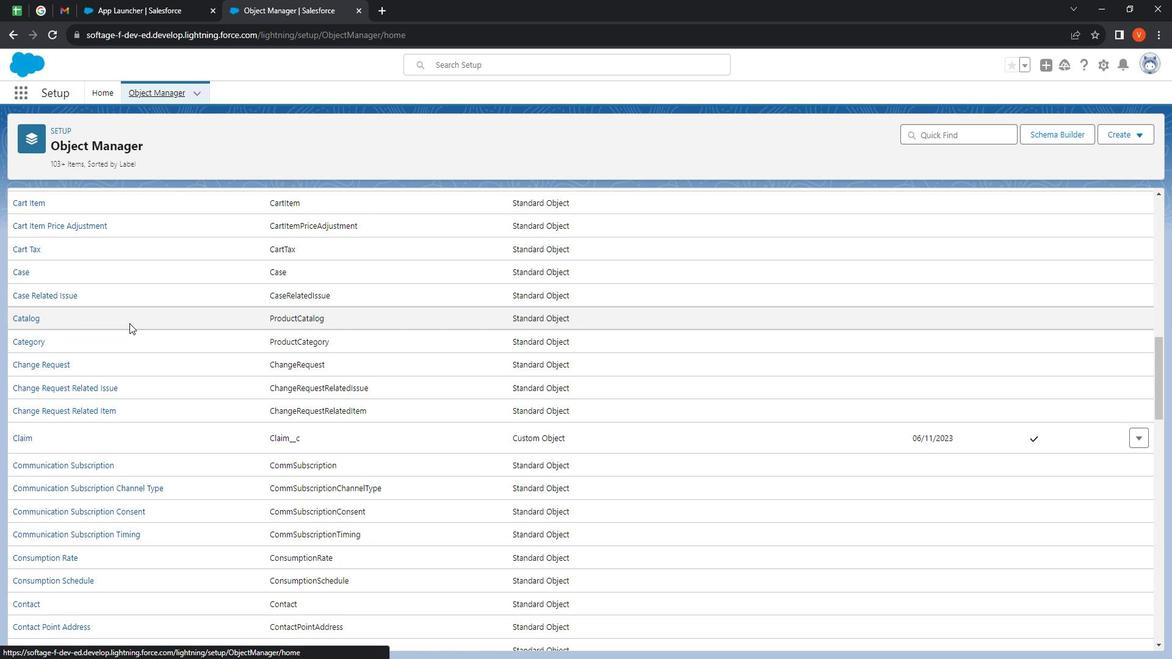 
Action: Mouse scrolled (144, 325) with delta (0, 0)
Screenshot: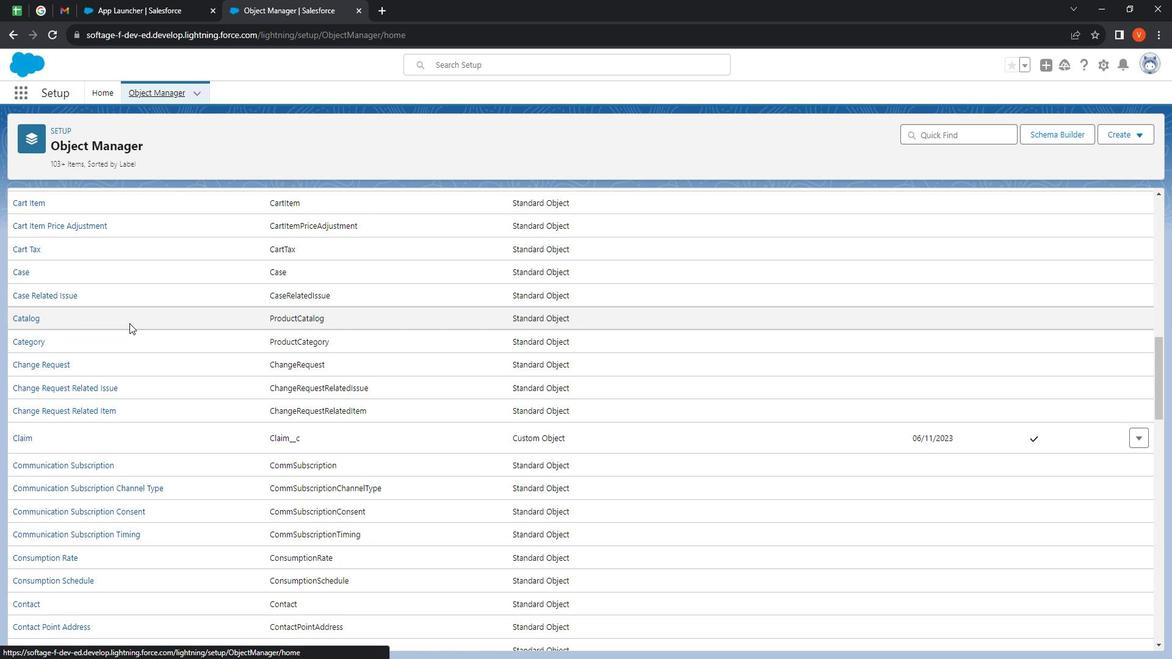 
Action: Mouse moved to (141, 331)
Screenshot: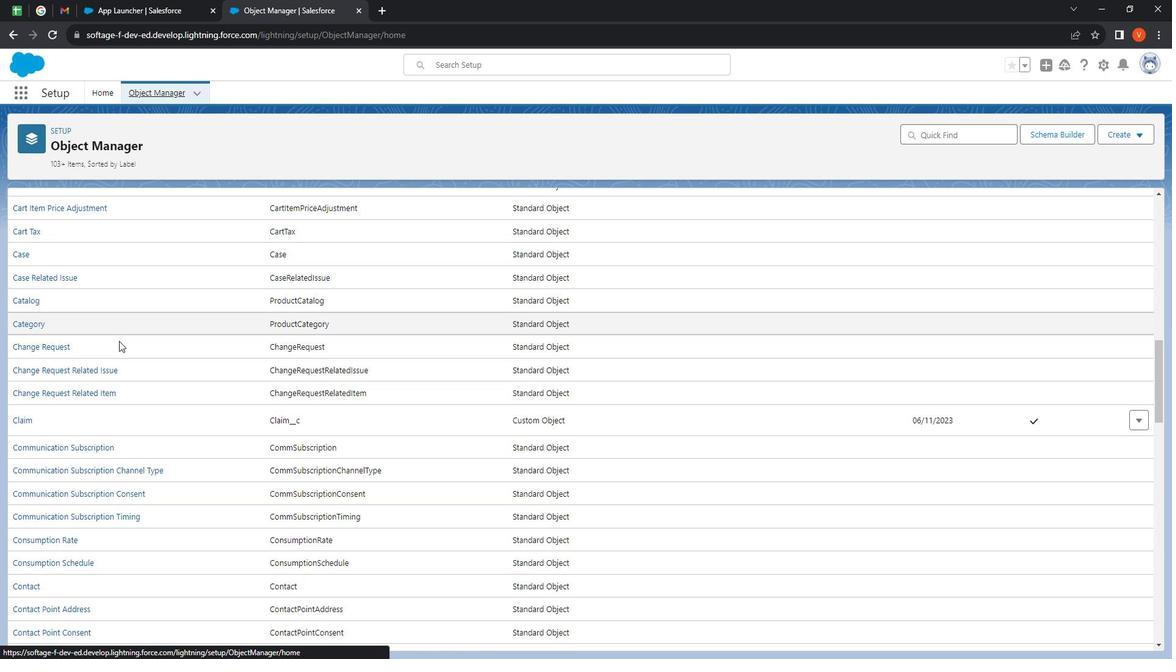 
Action: Mouse scrolled (141, 331) with delta (0, 0)
Screenshot: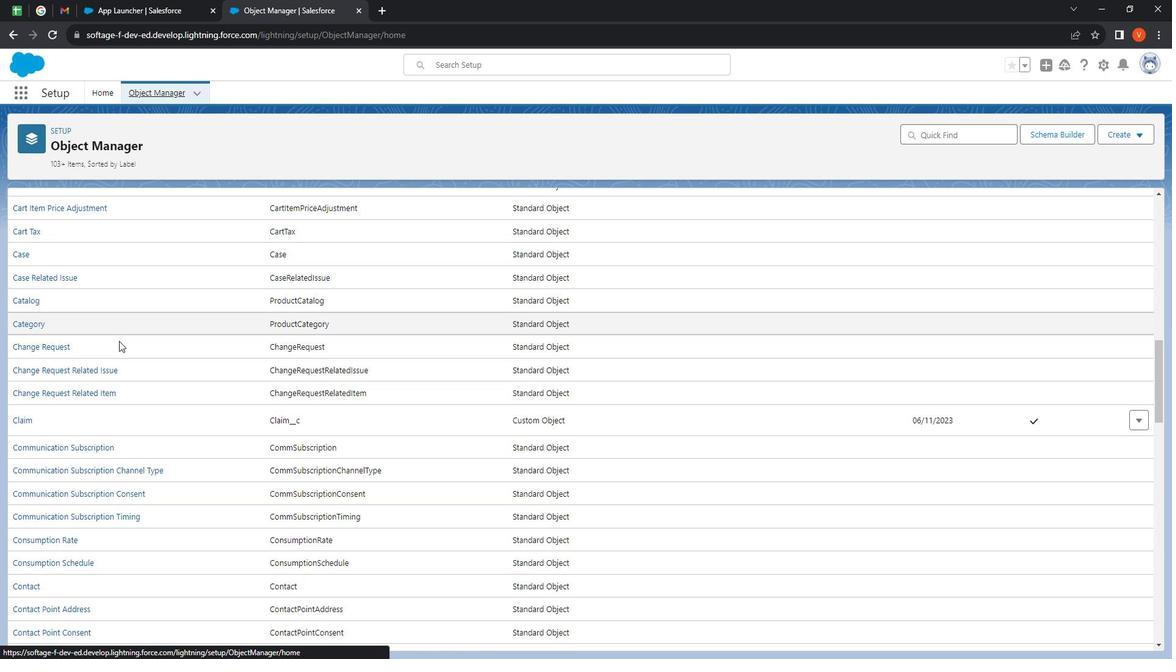
Action: Mouse moved to (133, 343)
Screenshot: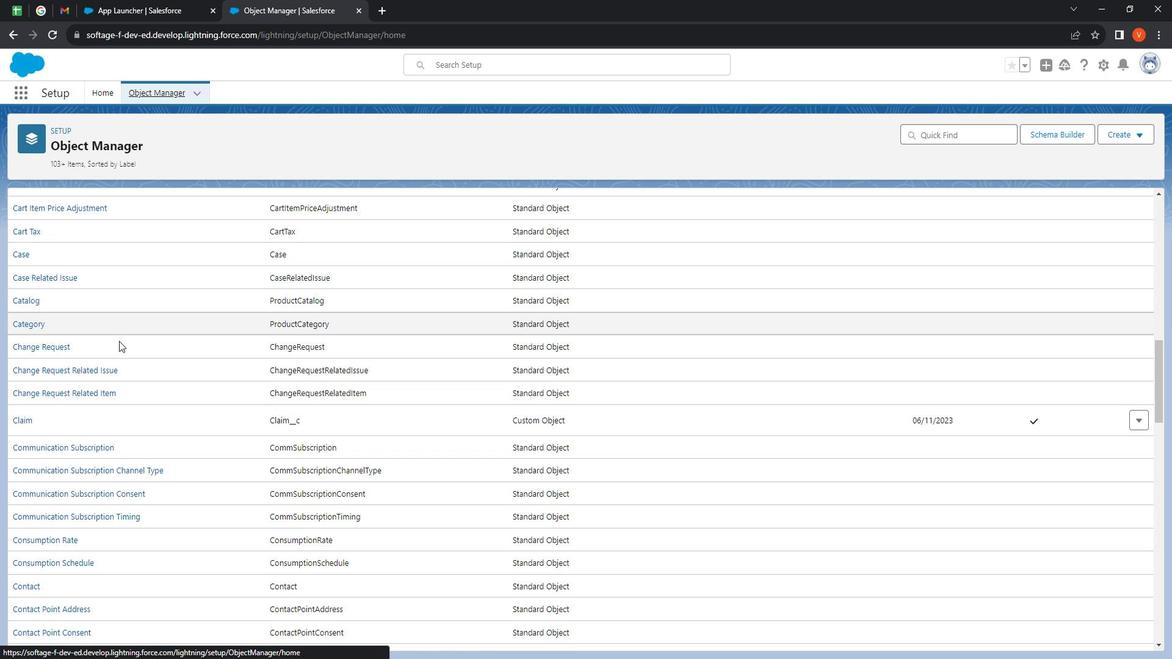 
Action: Mouse scrolled (133, 342) with delta (0, 0)
Screenshot: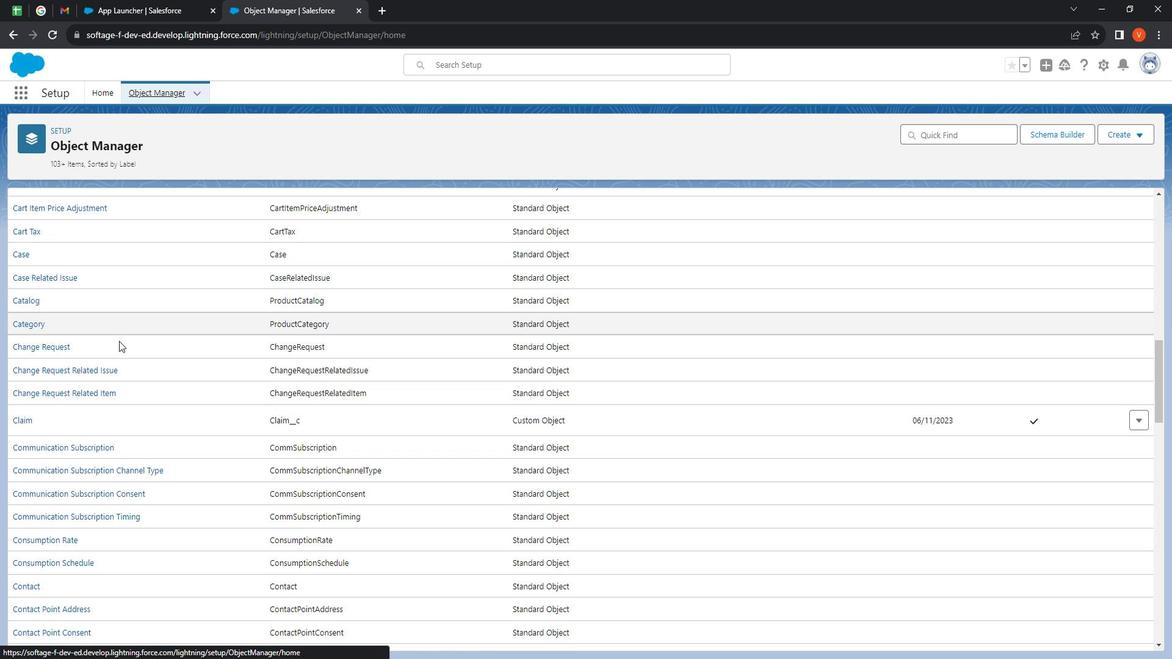 
Action: Mouse moved to (132, 348)
Screenshot: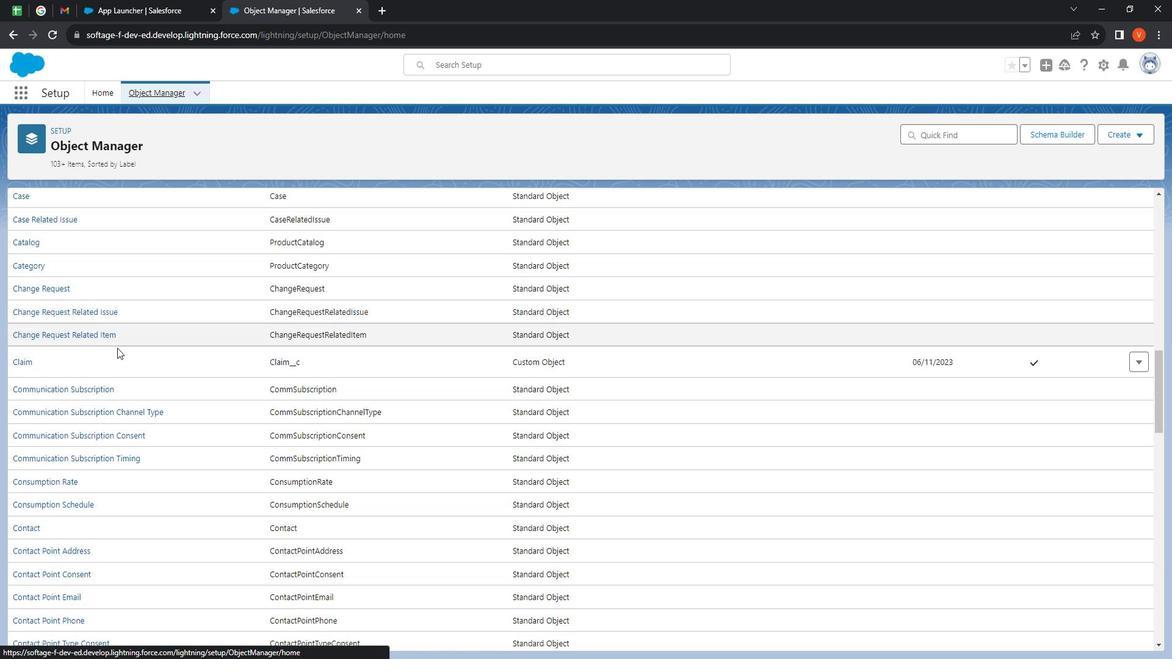 
Action: Mouse scrolled (132, 348) with delta (0, 0)
Screenshot: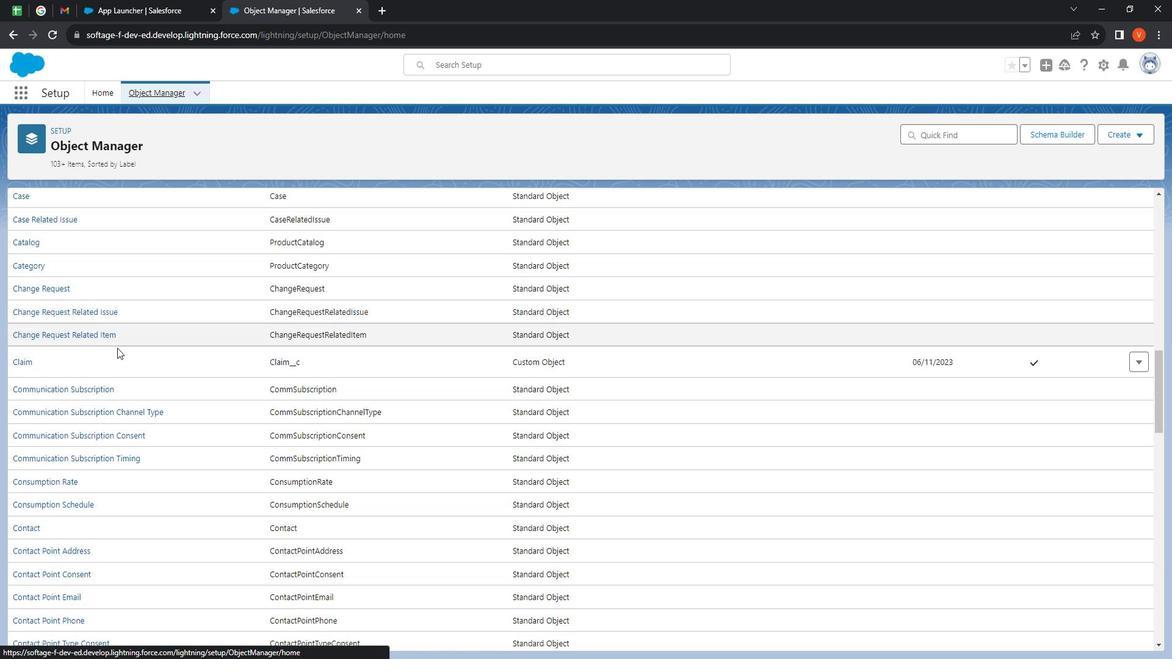 
Action: Mouse moved to (127, 361)
Screenshot: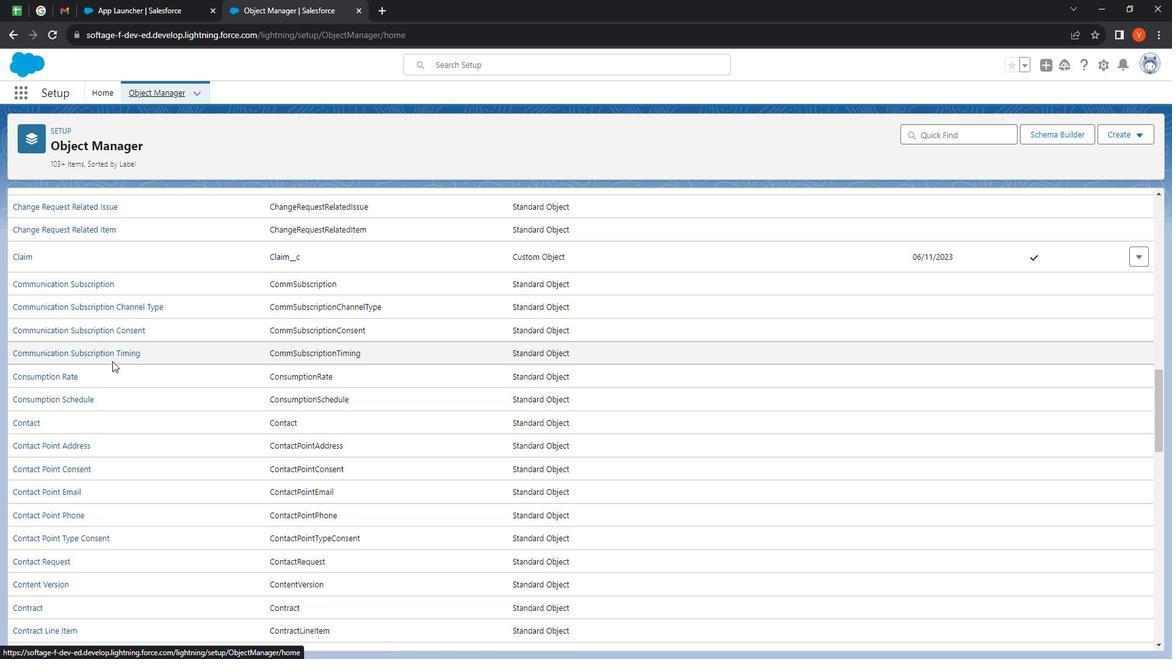 
Action: Mouse scrolled (127, 360) with delta (0, 0)
Screenshot: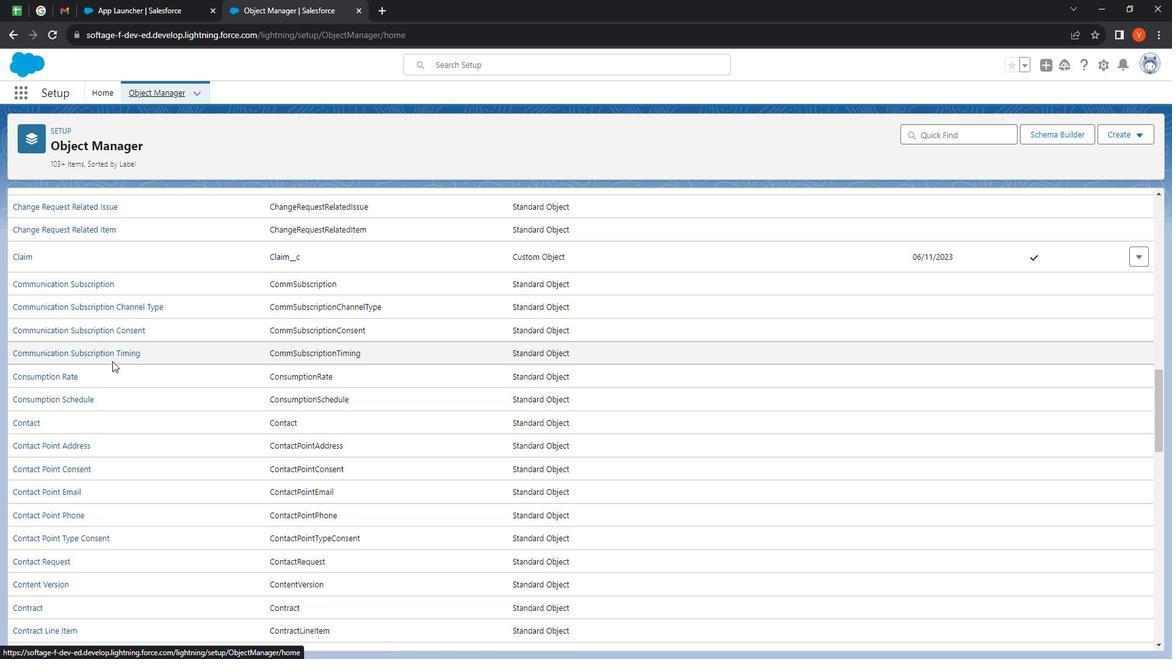 
Action: Mouse moved to (125, 368)
Screenshot: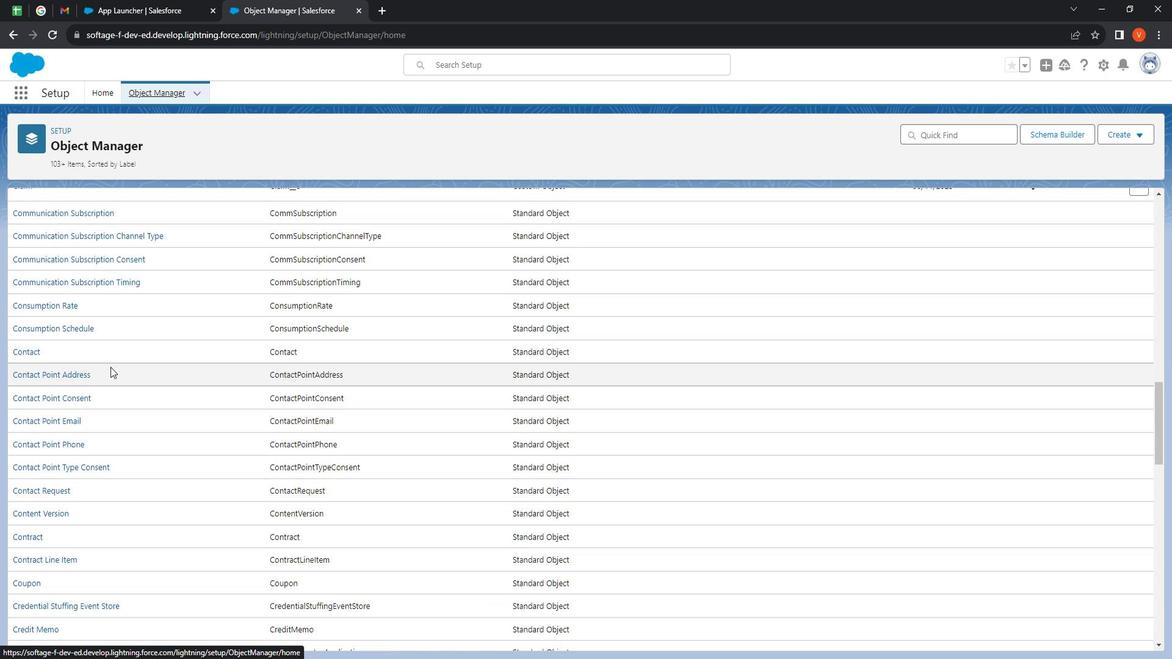 
Action: Mouse scrolled (125, 367) with delta (0, 0)
Screenshot: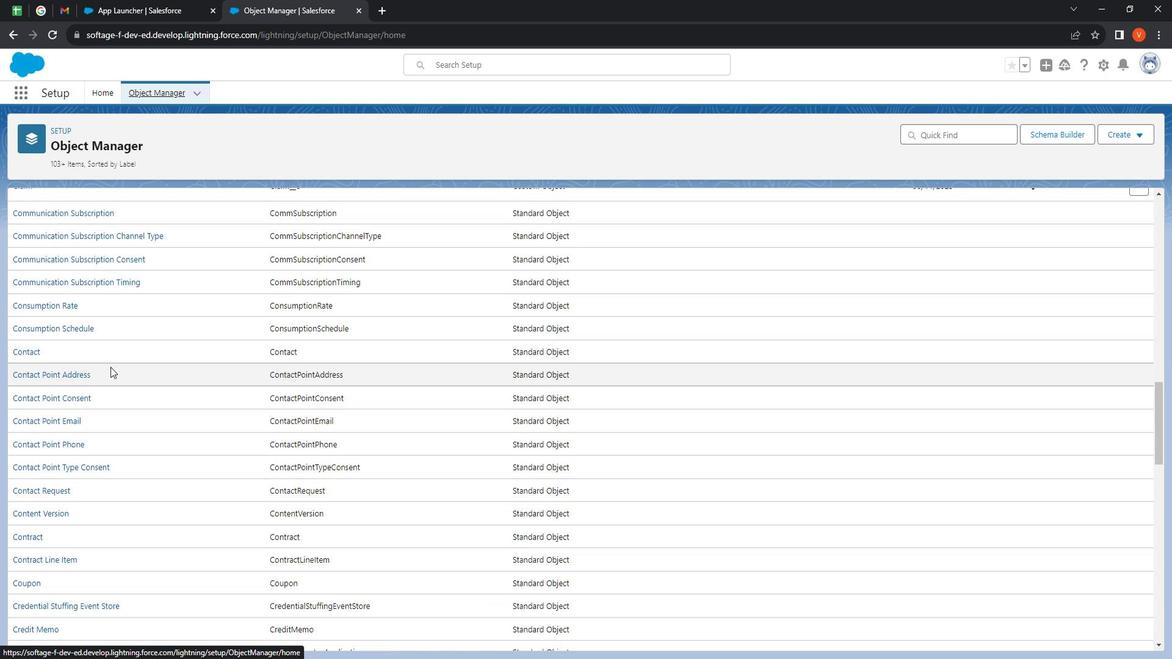 
Action: Mouse moved to (127, 368)
Screenshot: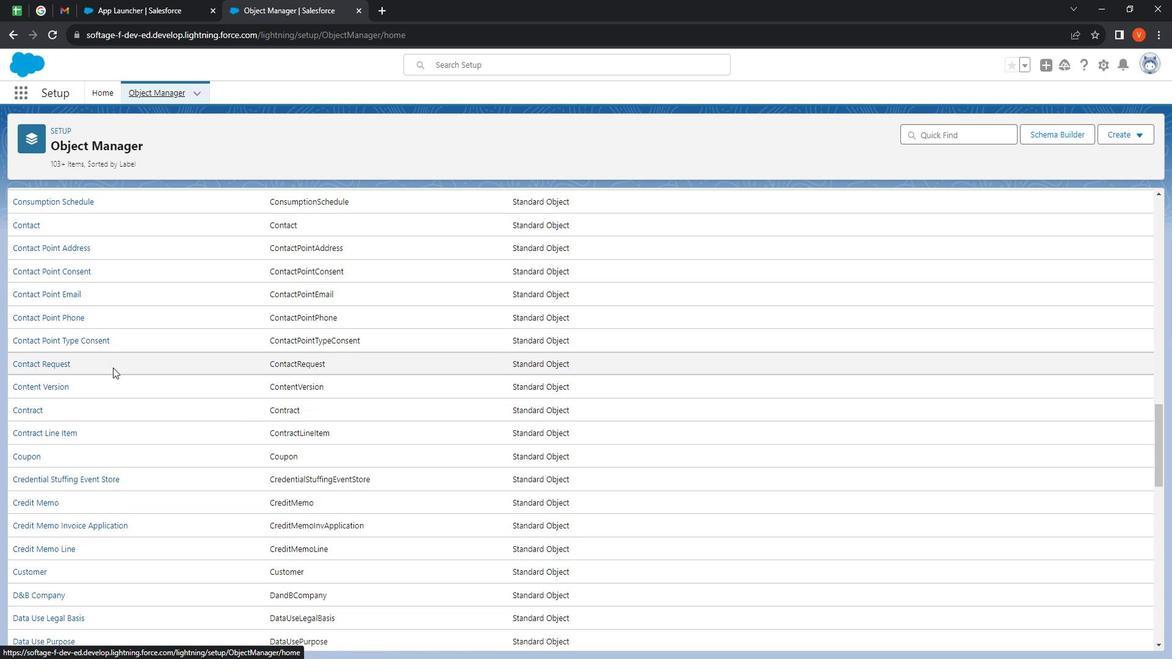 
Action: Mouse scrolled (127, 368) with delta (0, 0)
Screenshot: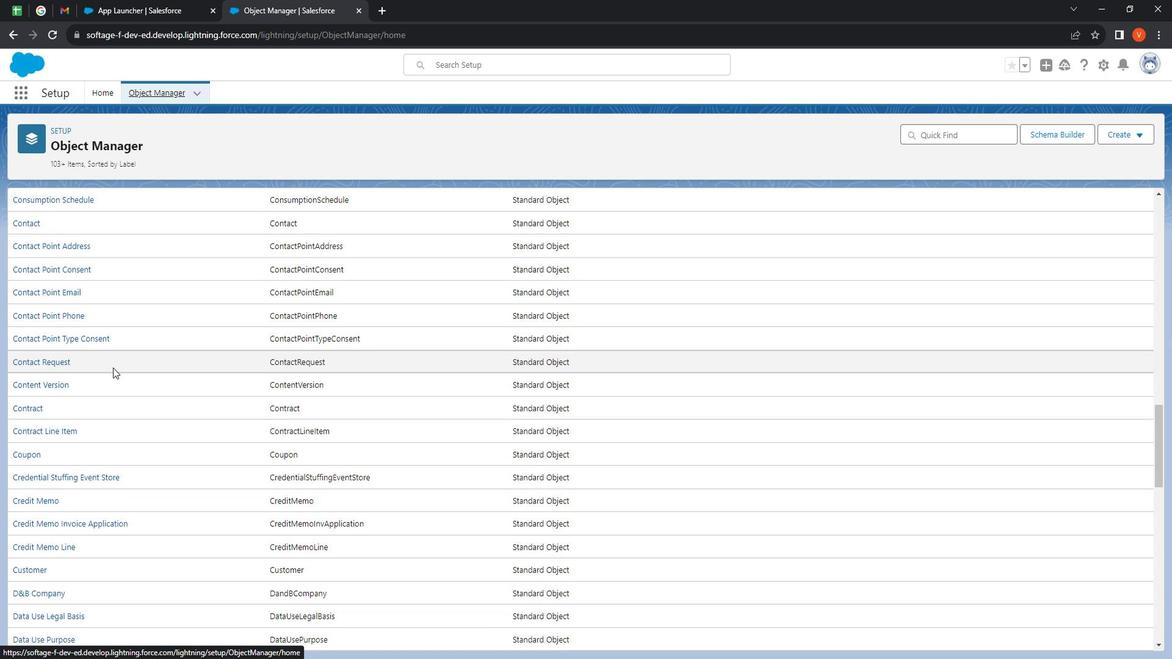 
Action: Mouse scrolled (127, 368) with delta (0, 0)
Screenshot: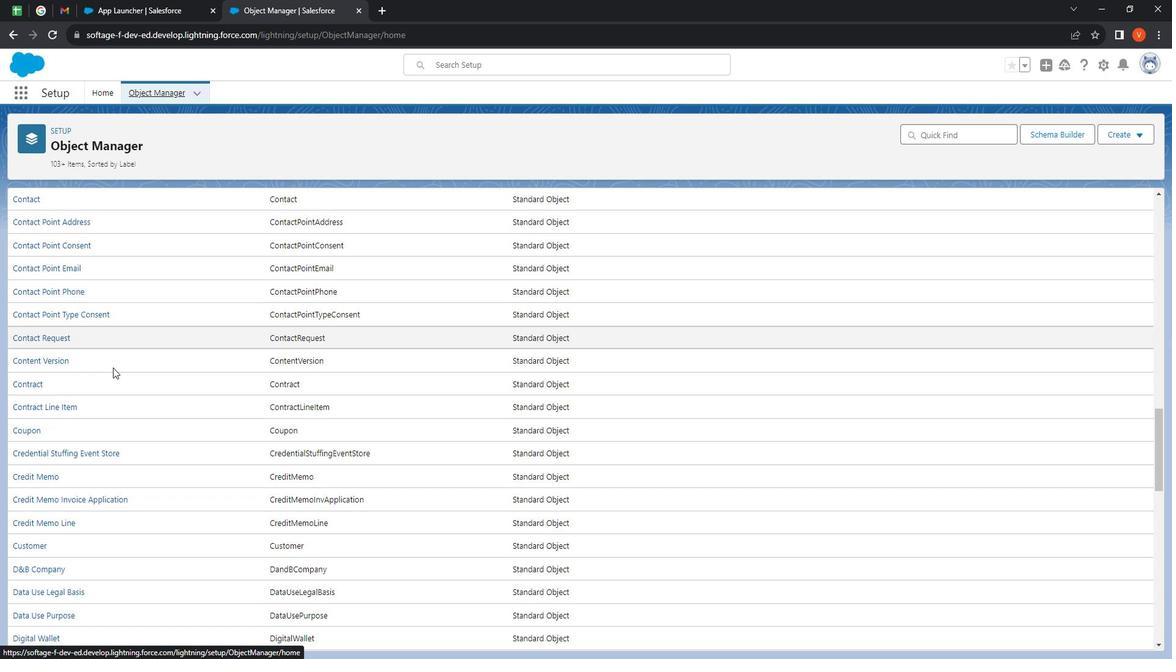 
Action: Mouse scrolled (127, 368) with delta (0, 0)
Screenshot: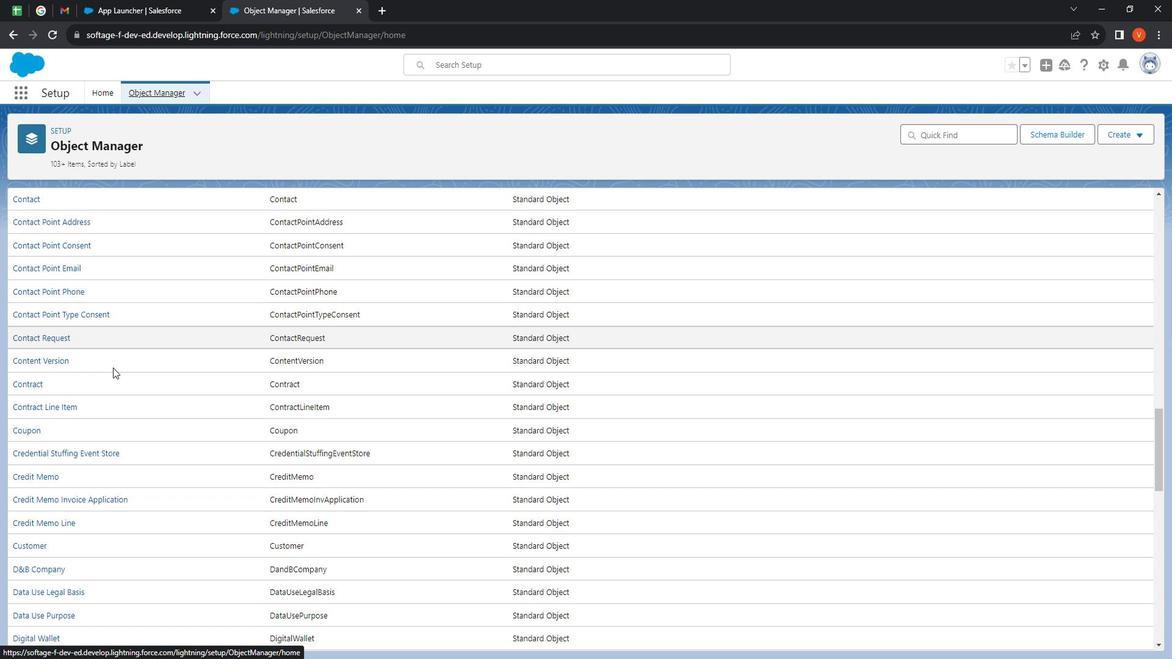 
Action: Mouse scrolled (127, 368) with delta (0, 0)
Screenshot: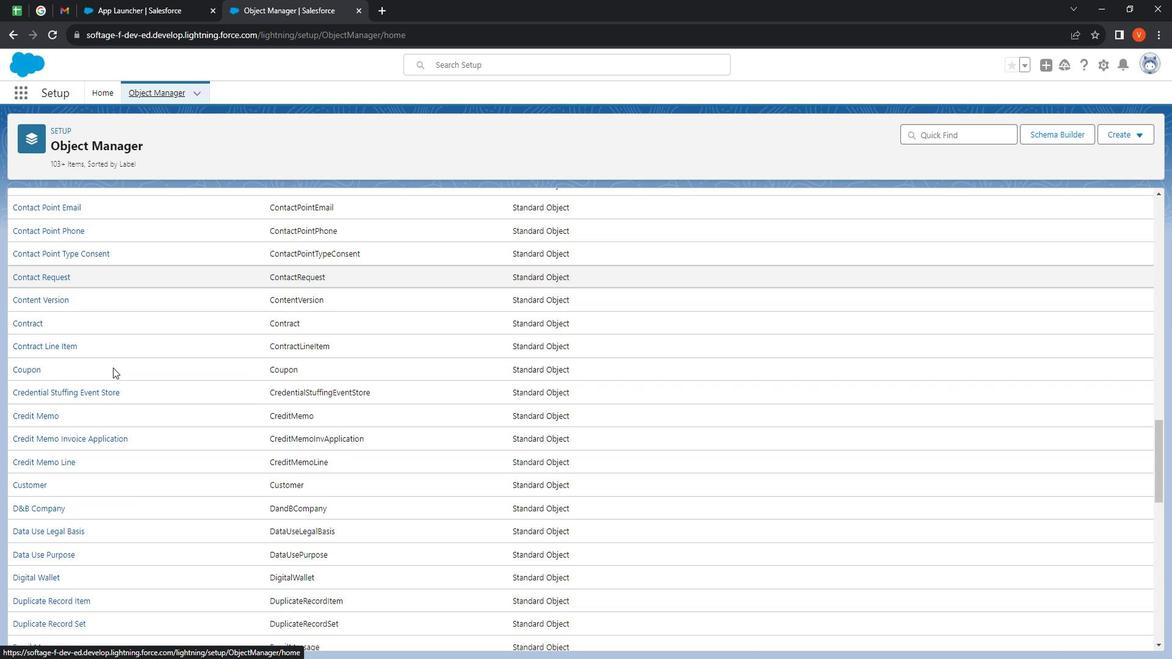 
Action: Mouse moved to (127, 367)
Screenshot: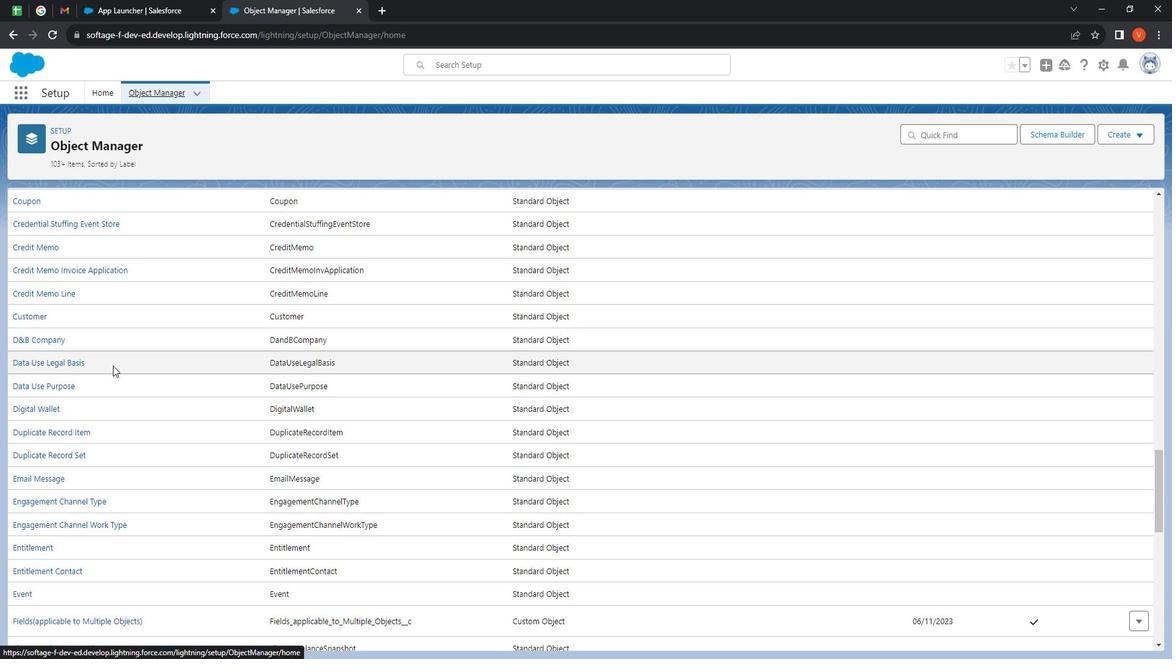 
Action: Mouse scrolled (127, 366) with delta (0, 0)
Screenshot: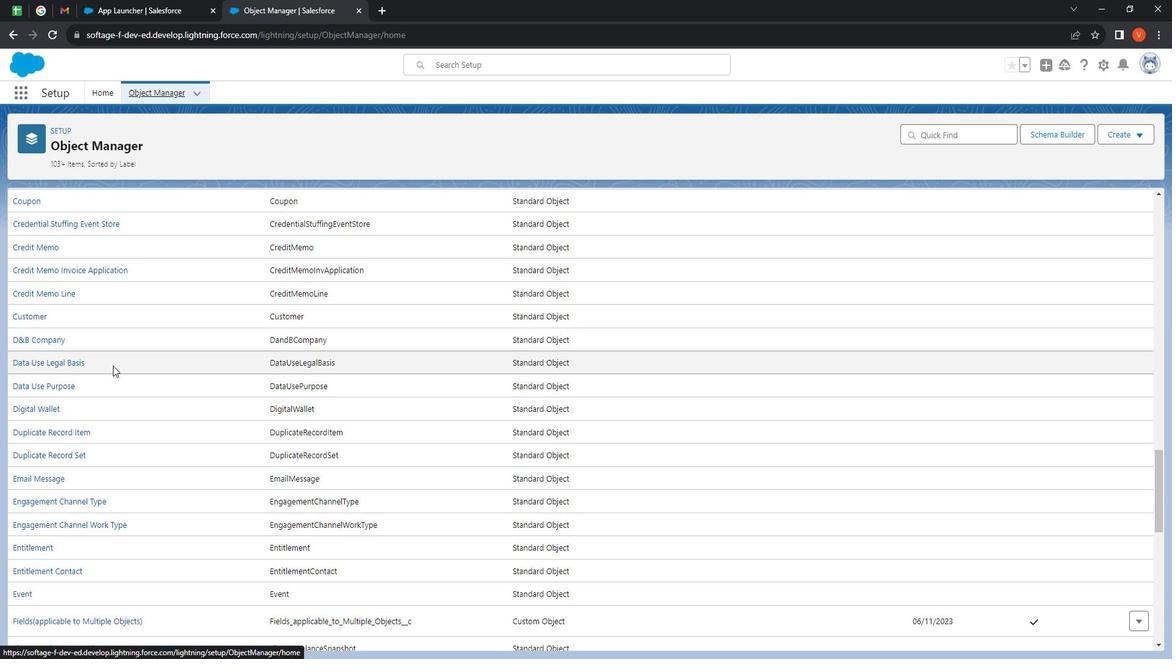 
Action: Mouse scrolled (127, 366) with delta (0, 0)
Screenshot: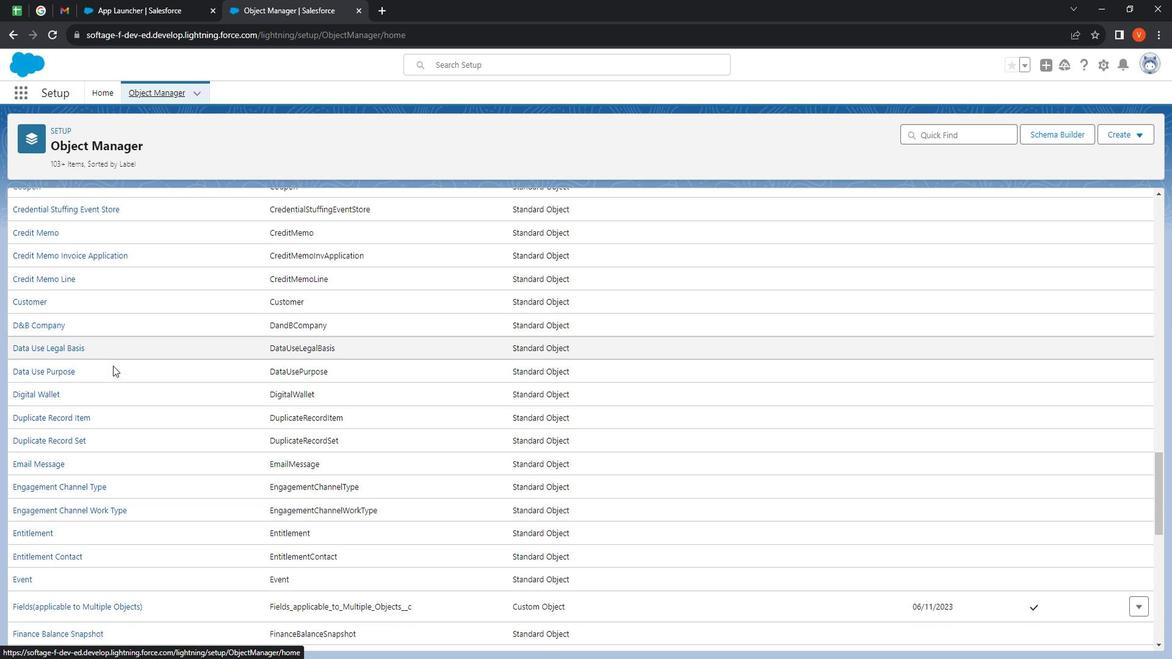
Action: Mouse moved to (127, 367)
Screenshot: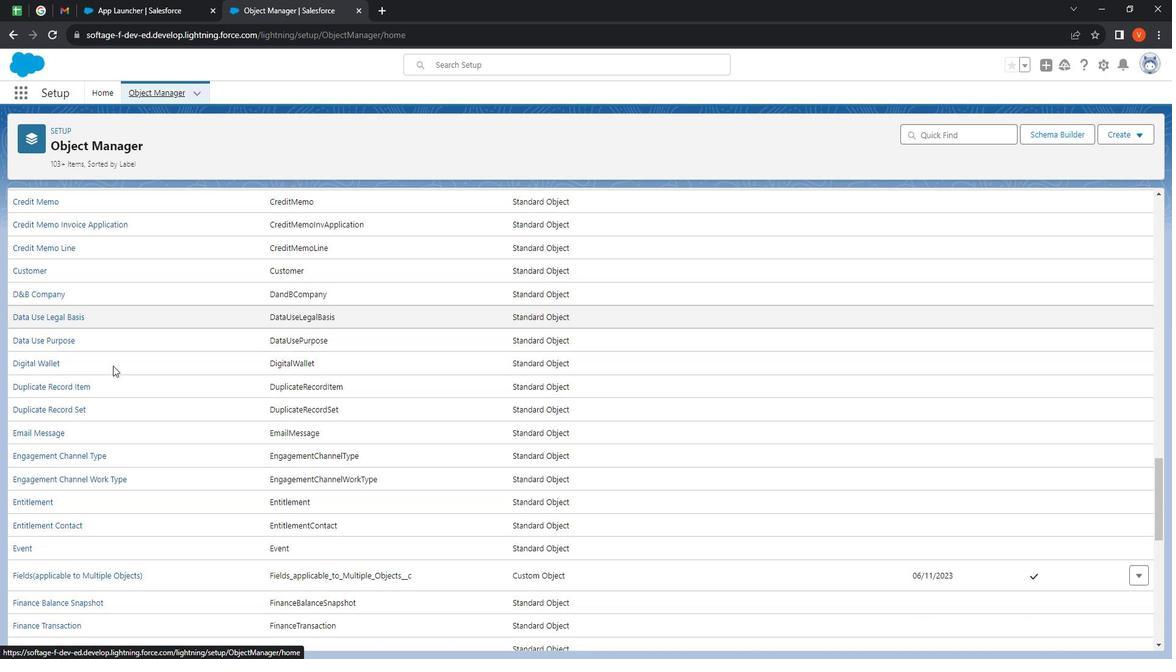 
Action: Mouse scrolled (127, 366) with delta (0, 0)
Screenshot: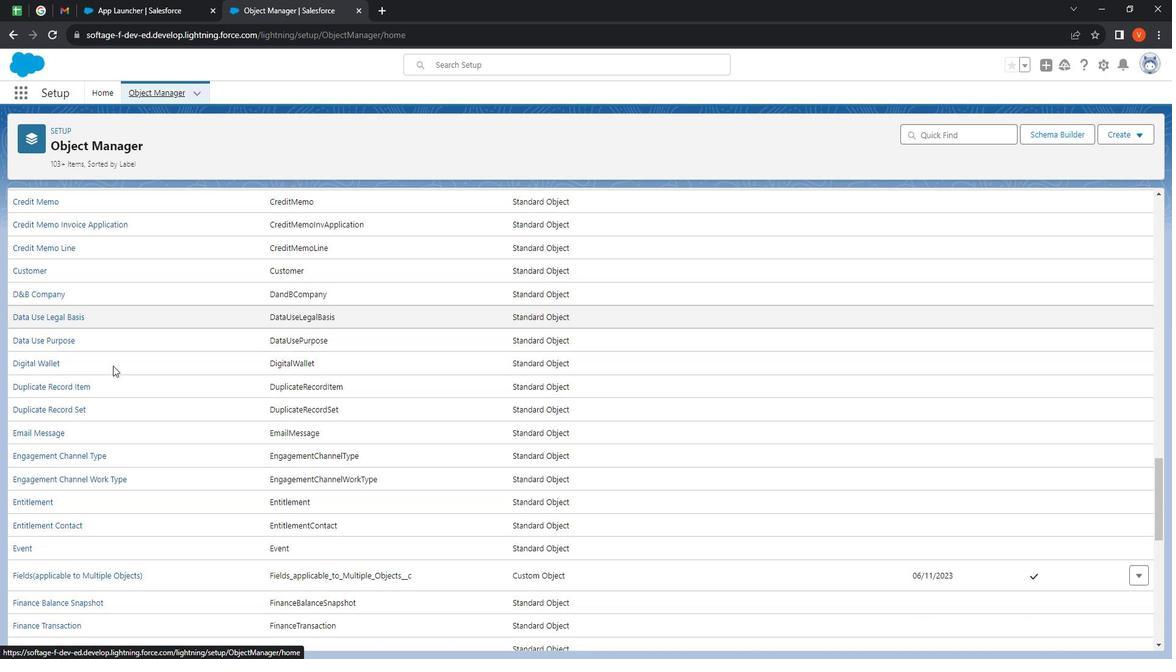 
Action: Mouse moved to (127, 367)
Screenshot: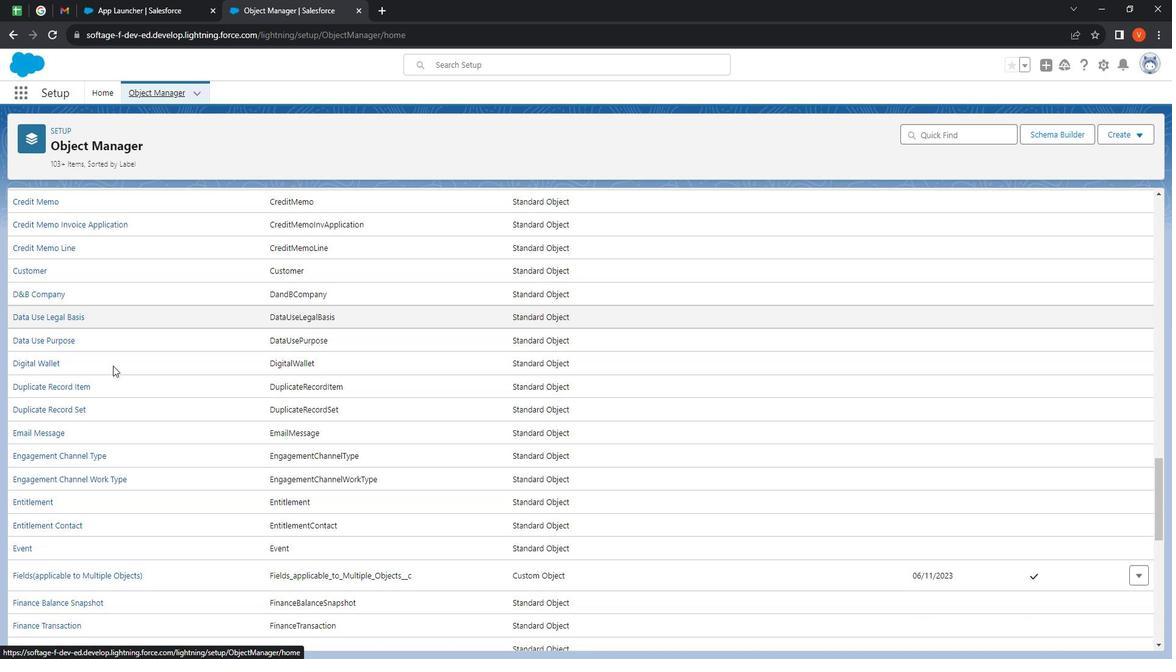 
Action: Mouse scrolled (127, 366) with delta (0, 0)
Screenshot: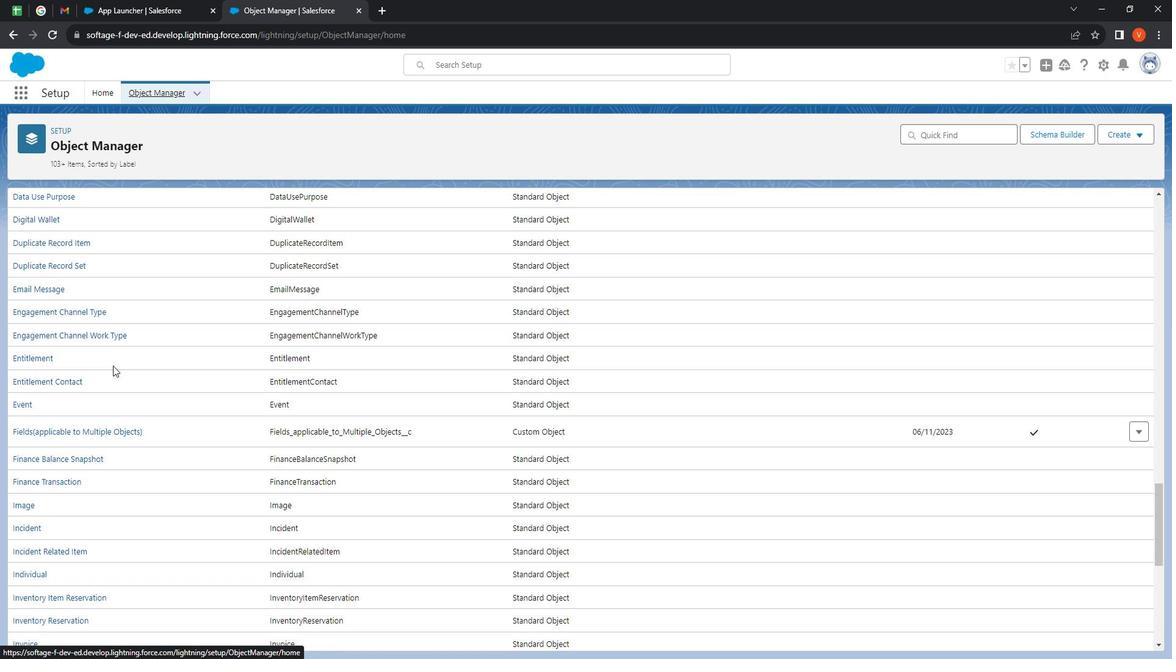 
Action: Mouse scrolled (127, 366) with delta (0, 0)
Screenshot: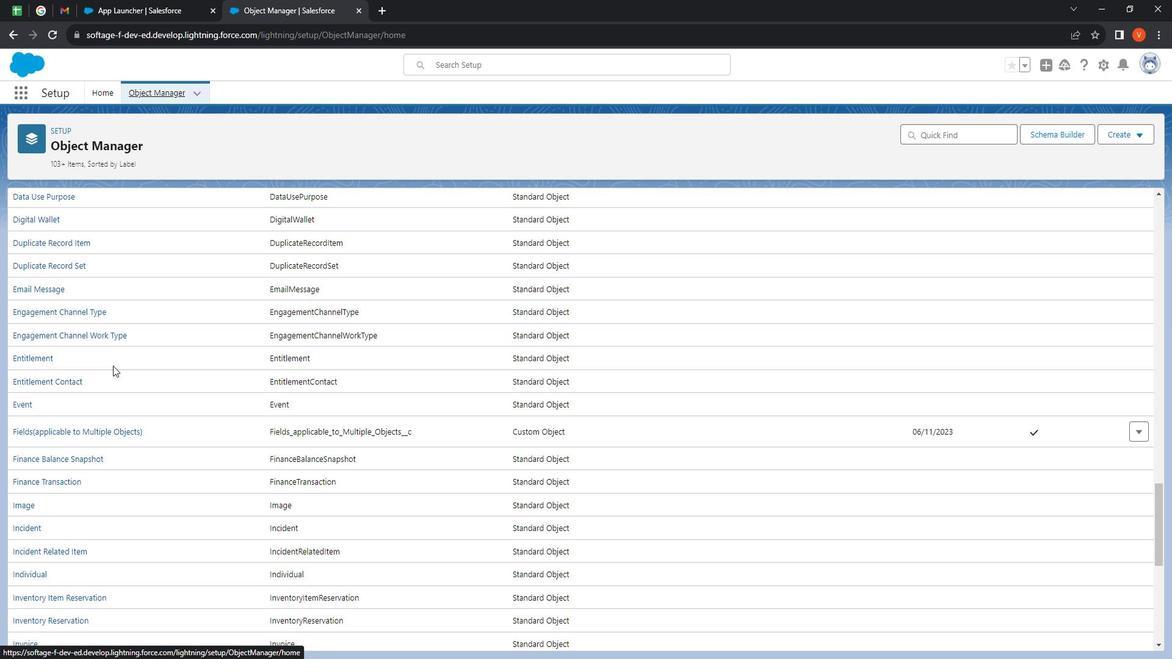 
Action: Mouse moved to (127, 368)
Screenshot: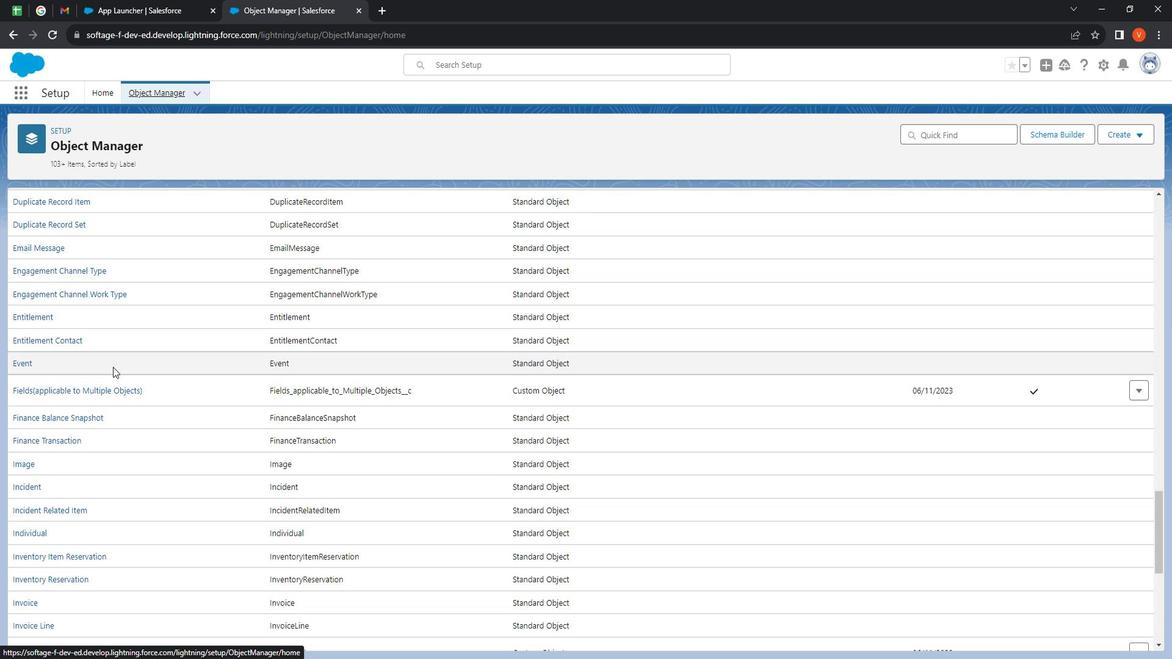 
Action: Mouse scrolled (127, 367) with delta (0, 0)
Screenshot: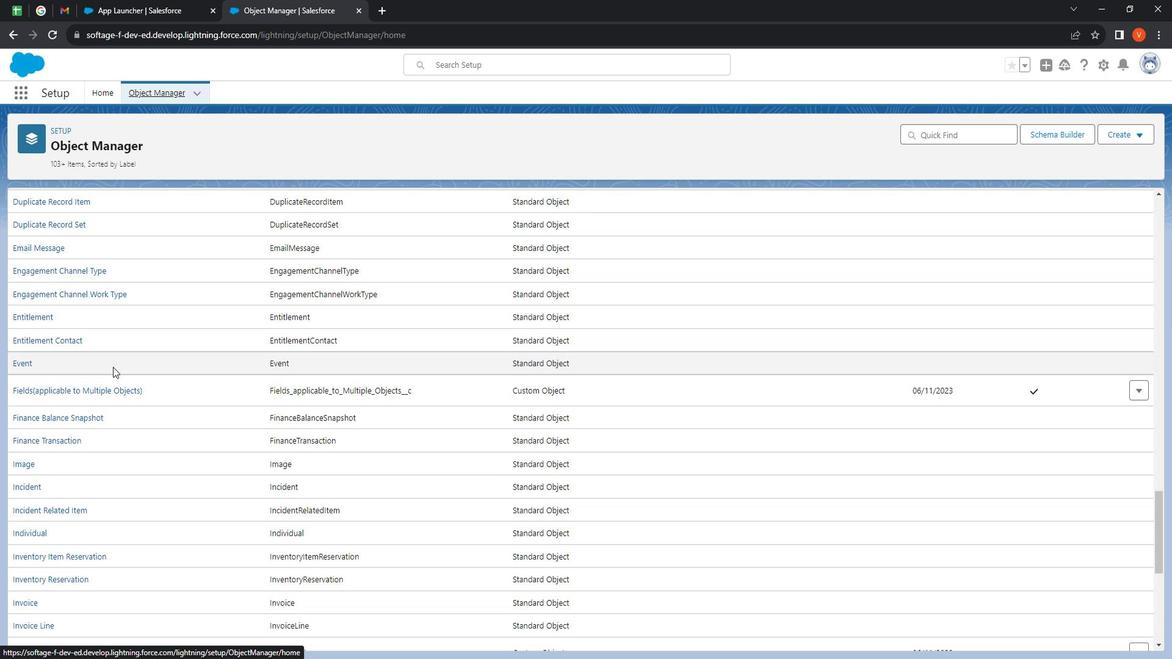 
Action: Mouse scrolled (127, 367) with delta (0, 0)
Screenshot: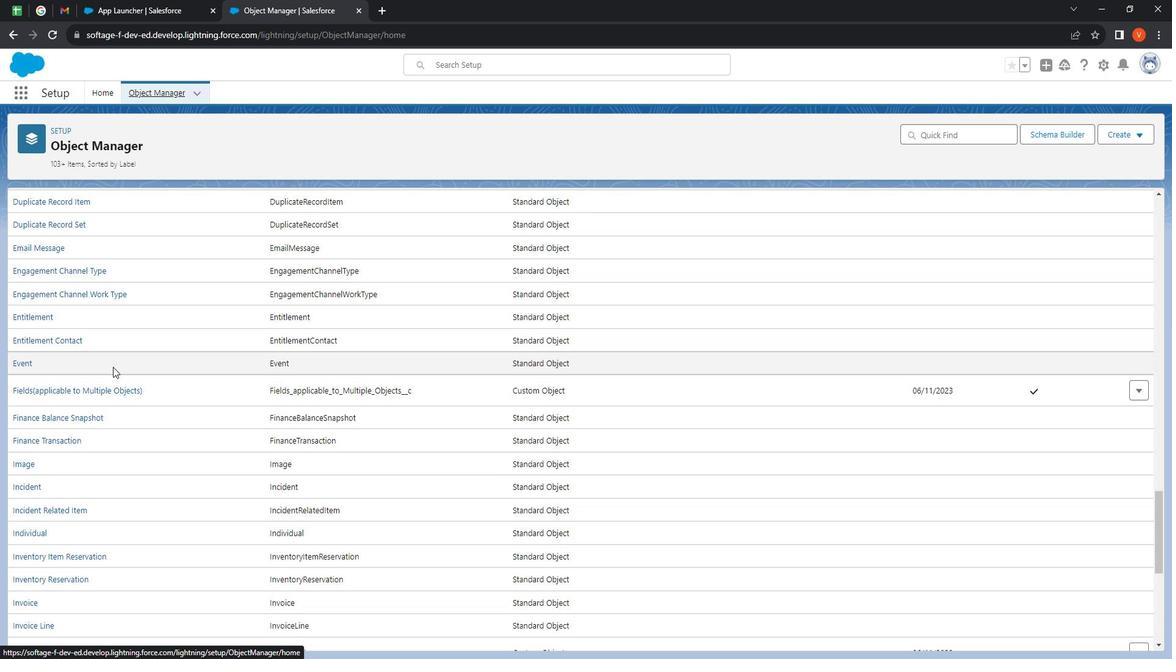 
Action: Mouse scrolled (127, 367) with delta (0, 0)
Screenshot: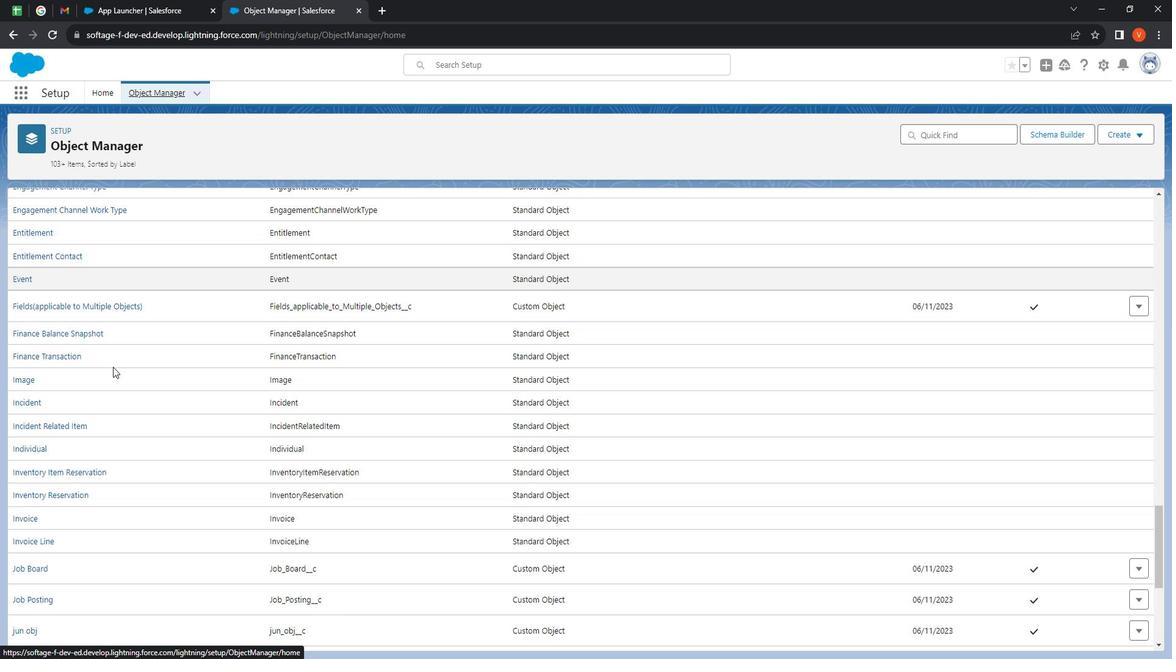 
Action: Mouse scrolled (127, 367) with delta (0, 0)
Screenshot: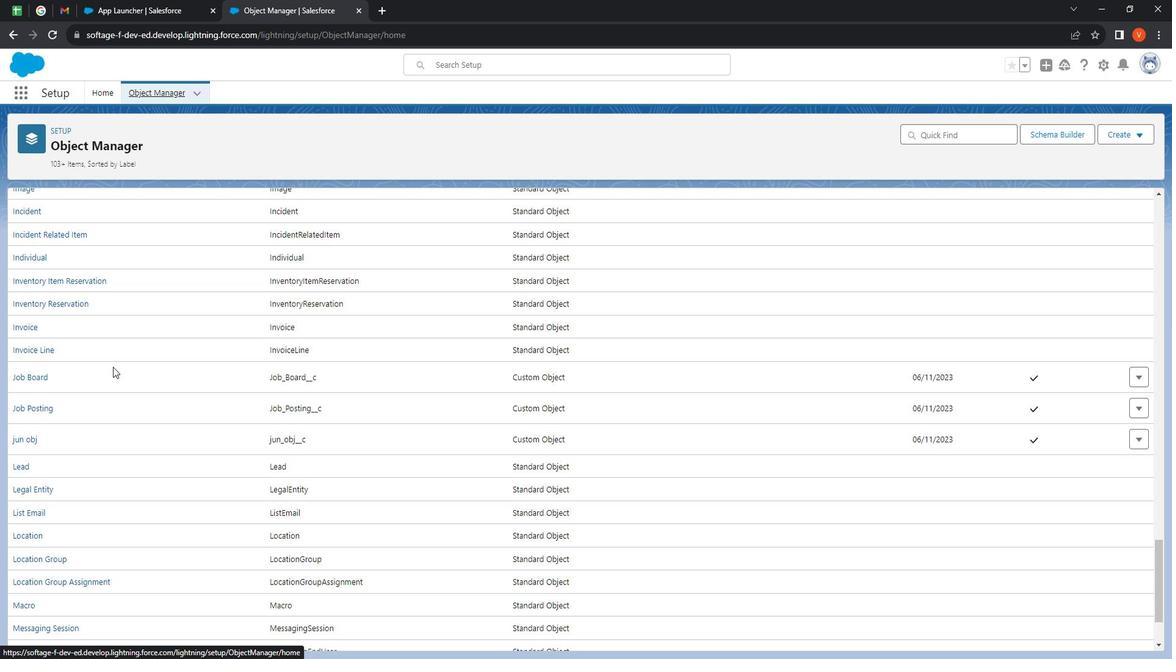 
Action: Mouse scrolled (127, 367) with delta (0, 0)
Screenshot: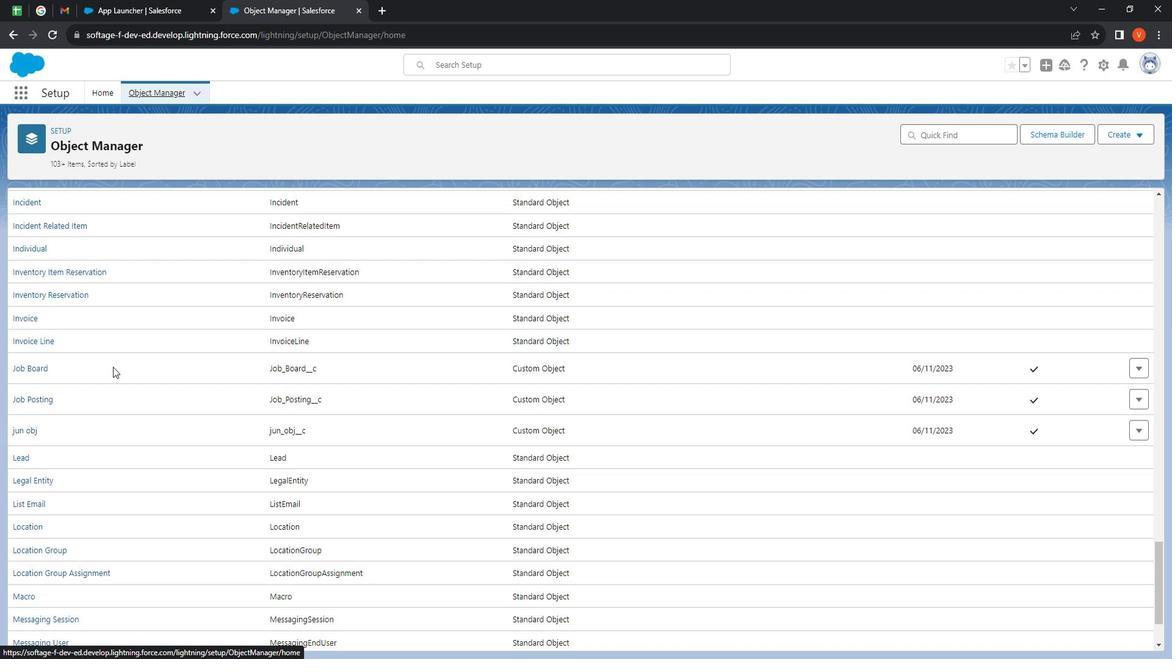
Action: Mouse scrolled (127, 367) with delta (0, 0)
Screenshot: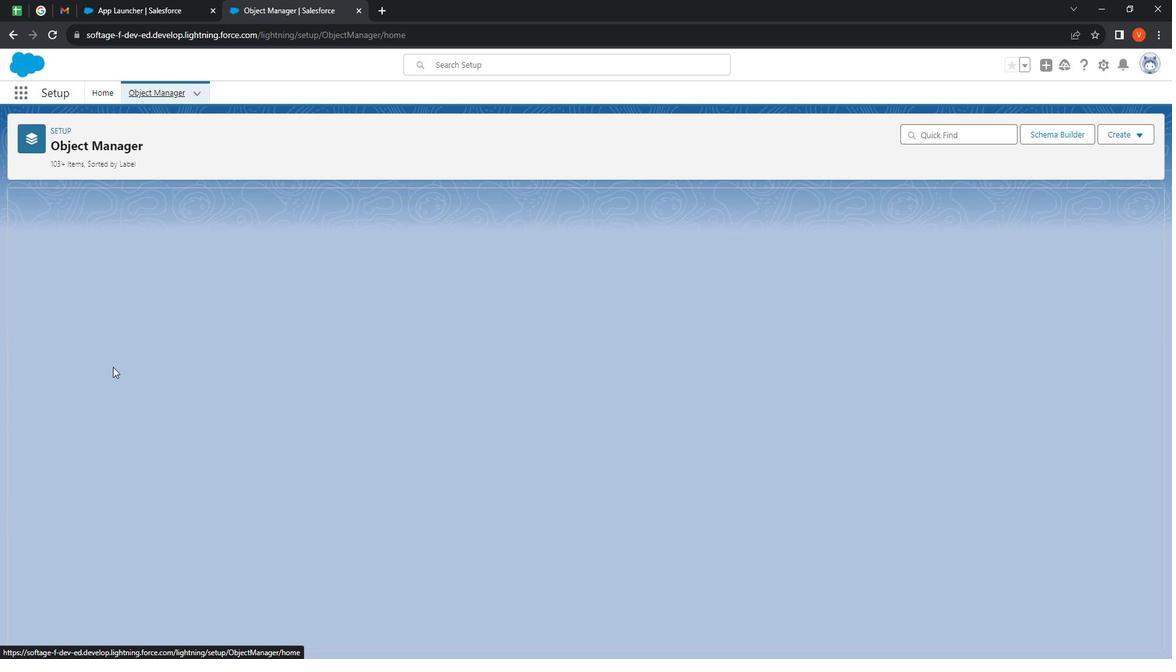 
Action: Mouse moved to (128, 368)
Screenshot: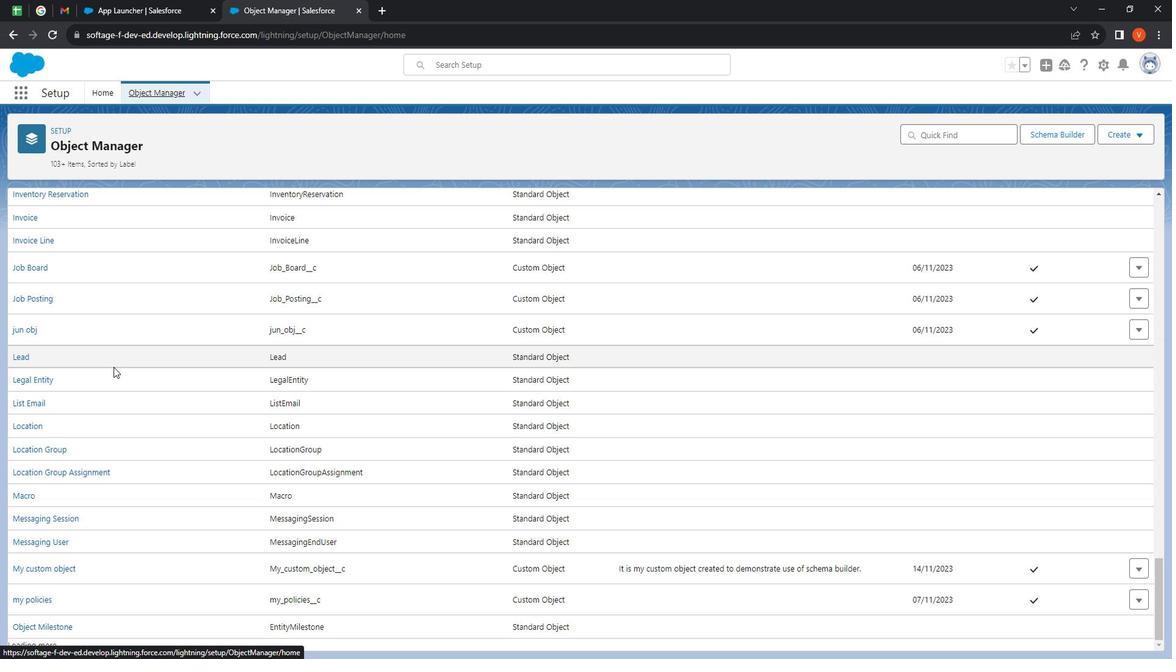 
Action: Mouse scrolled (128, 367) with delta (0, 0)
Screenshot: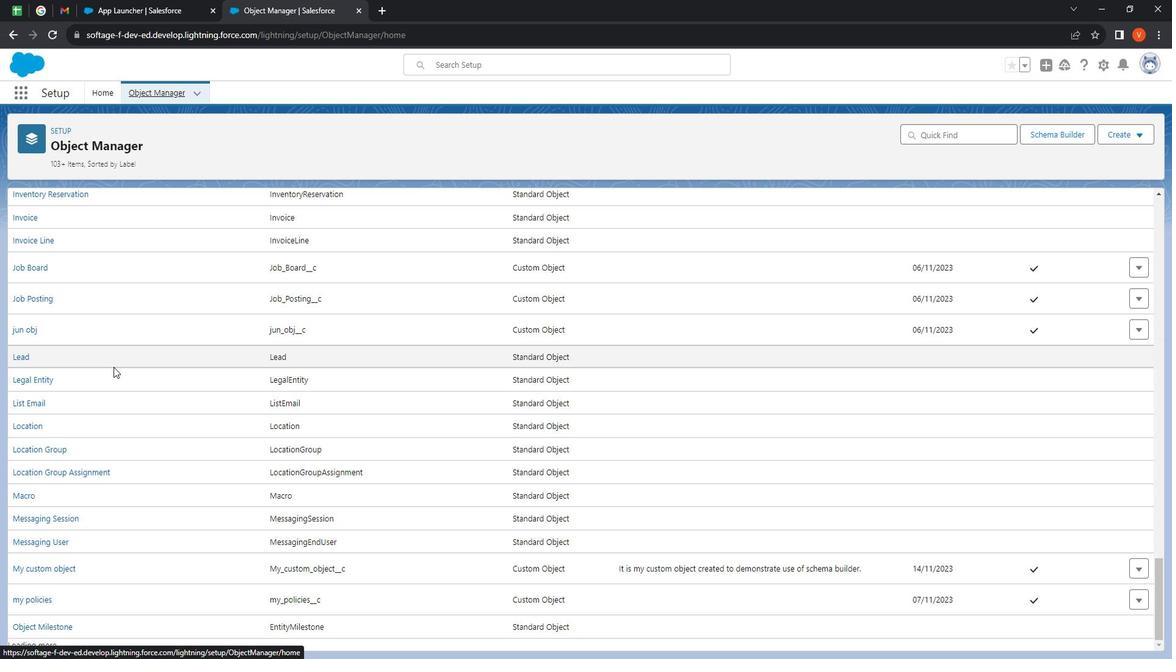 
Action: Mouse scrolled (128, 367) with delta (0, 0)
Screenshot: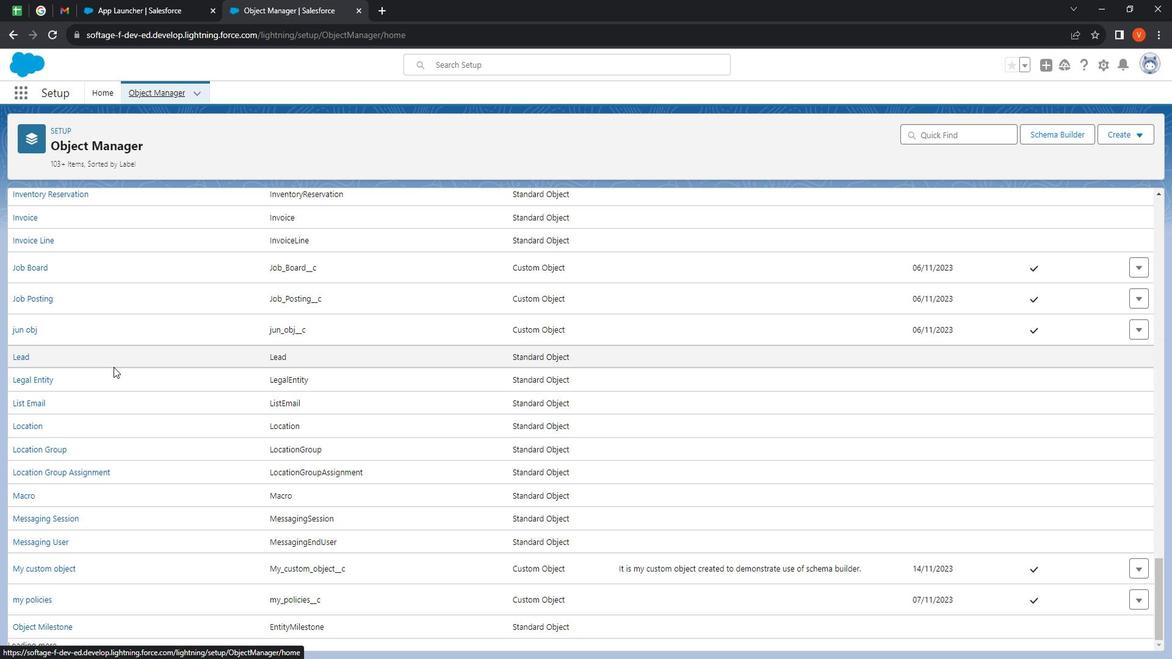 
Action: Mouse scrolled (128, 367) with delta (0, 0)
Screenshot: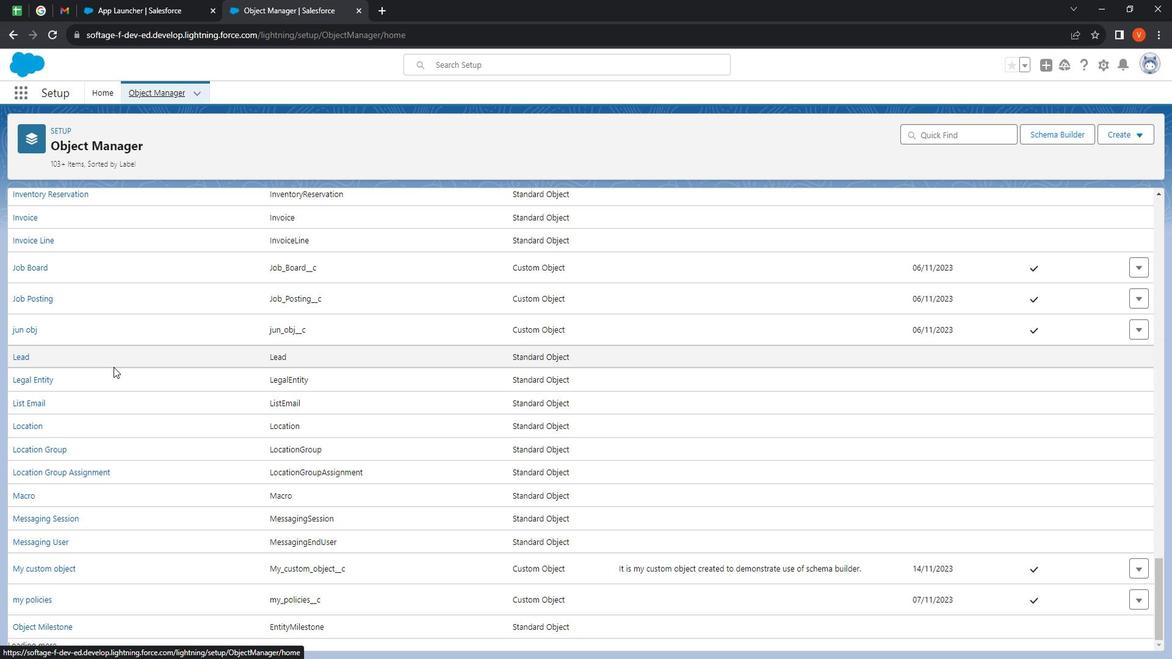 
Action: Mouse scrolled (128, 367) with delta (0, 0)
Screenshot: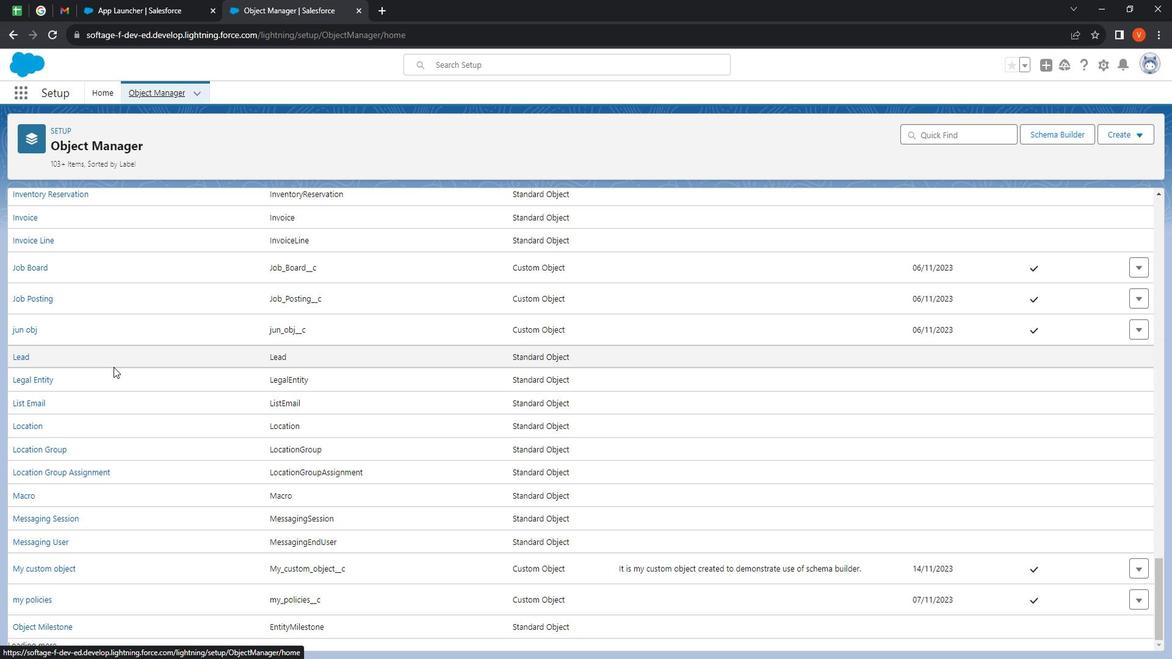 
Action: Mouse scrolled (128, 367) with delta (0, 0)
Screenshot: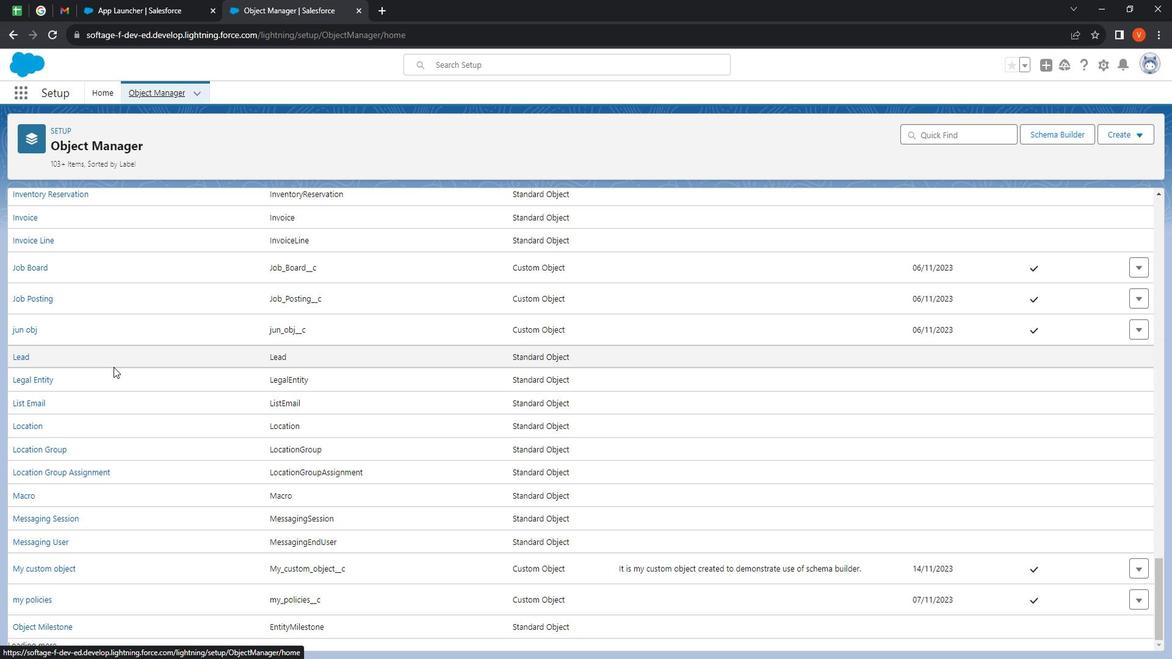 
Action: Mouse moved to (133, 366)
Screenshot: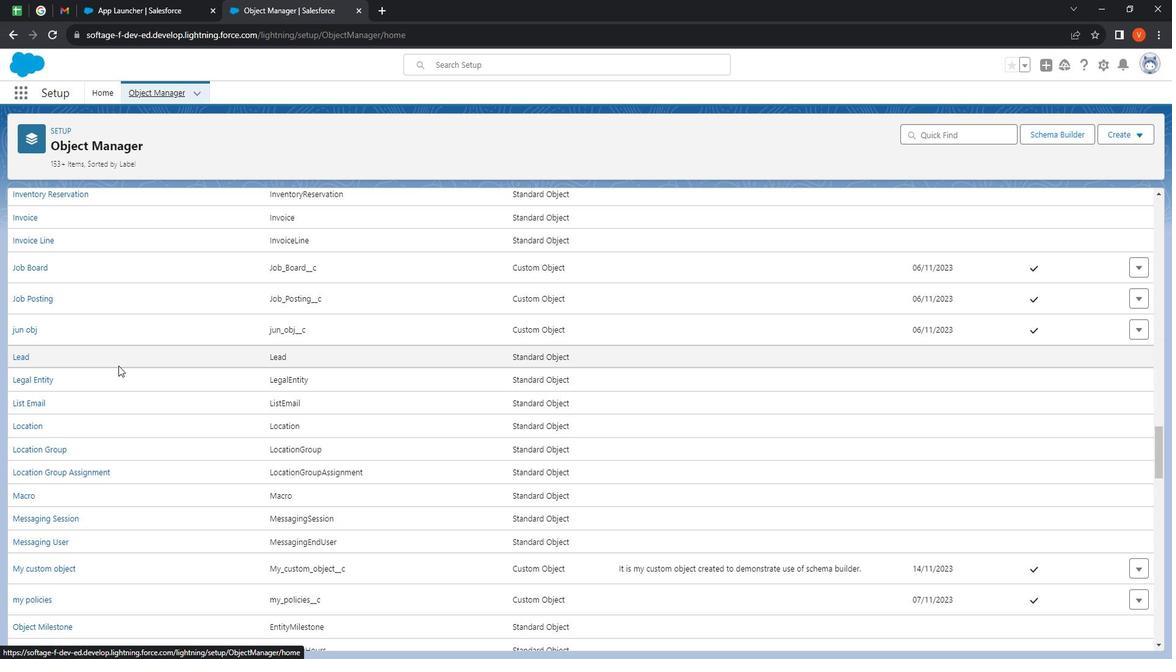 
Action: Mouse scrolled (133, 365) with delta (0, 0)
Screenshot: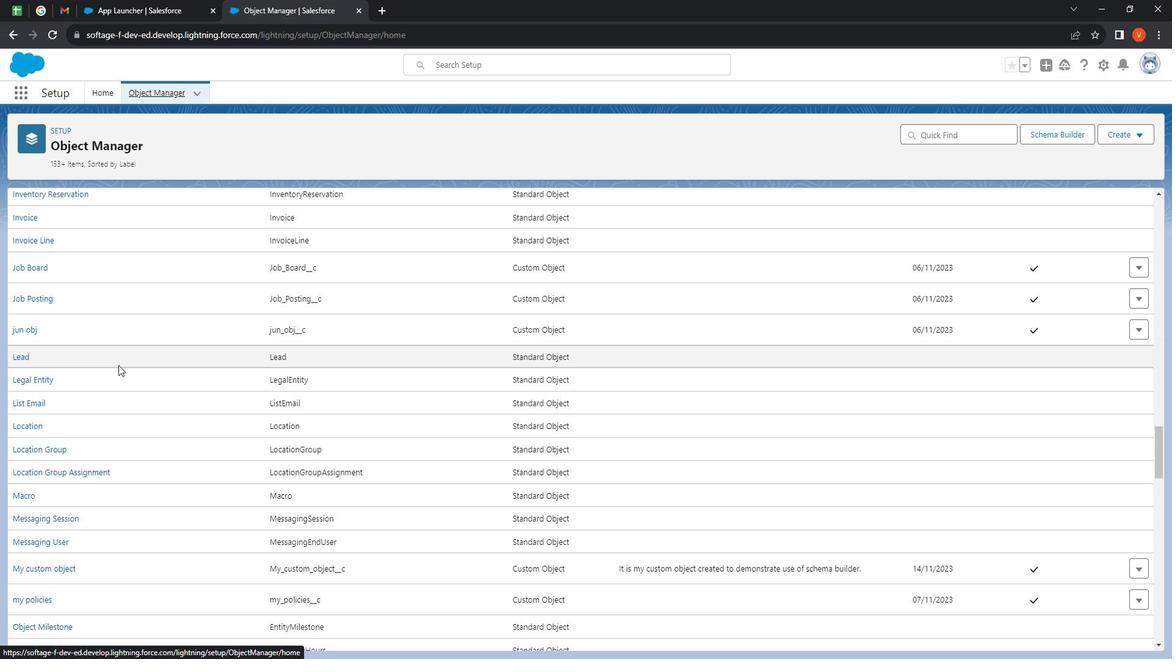 
Action: Mouse scrolled (133, 365) with delta (0, 0)
Screenshot: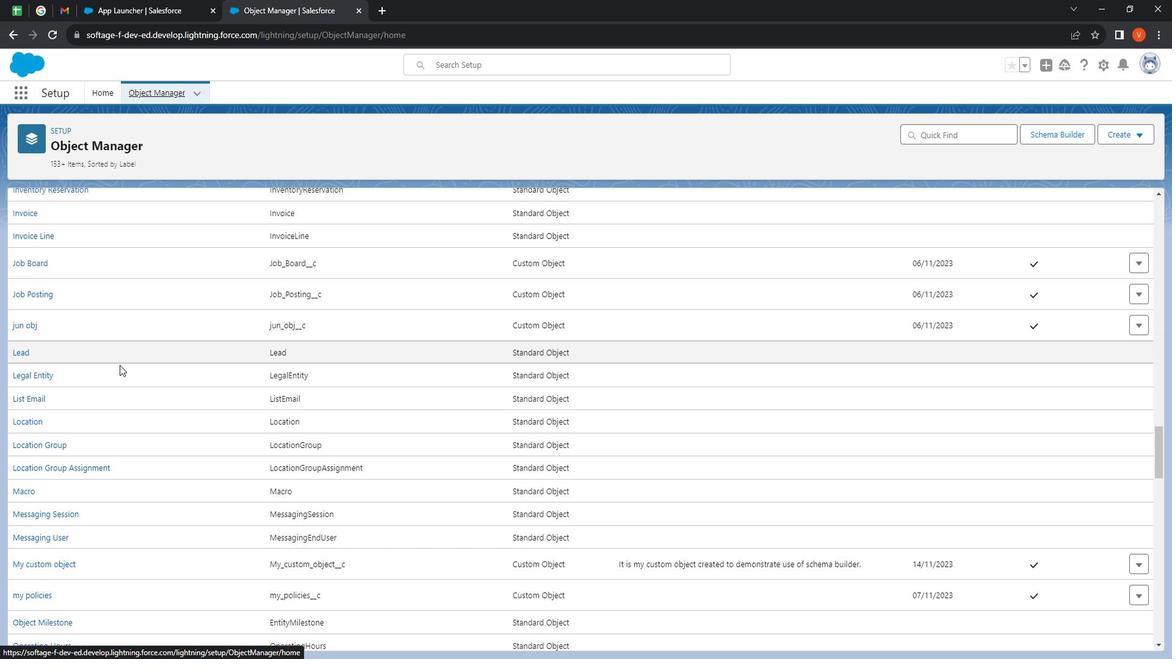 
Action: Mouse moved to (134, 366)
Screenshot: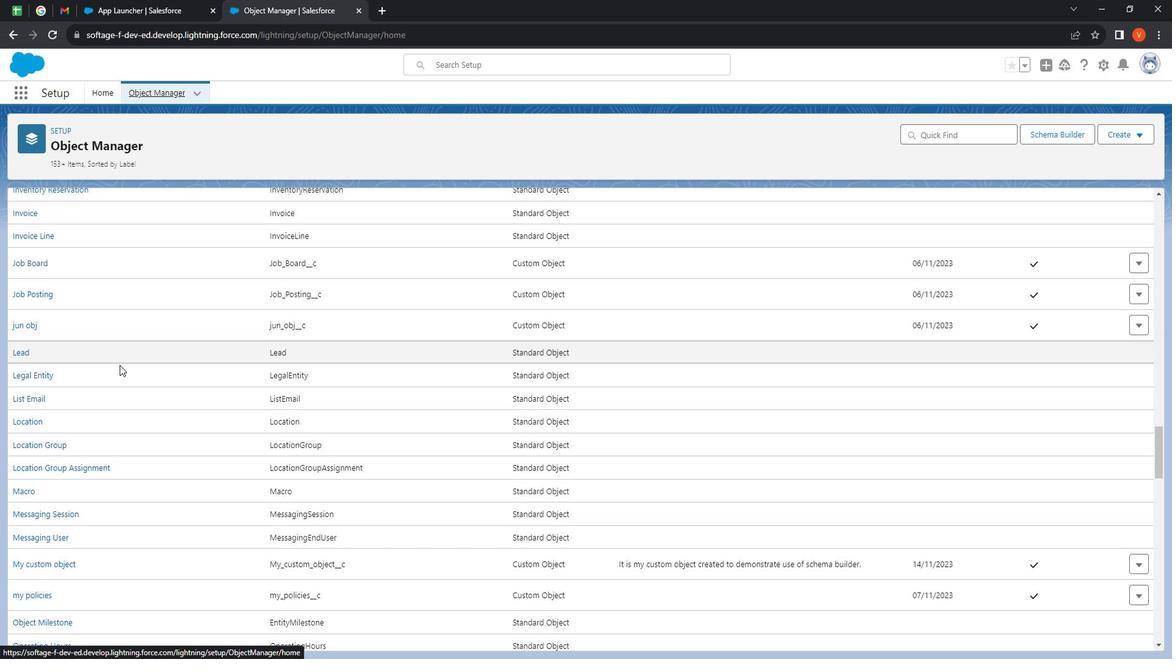 
Action: Mouse scrolled (134, 365) with delta (0, 0)
Screenshot: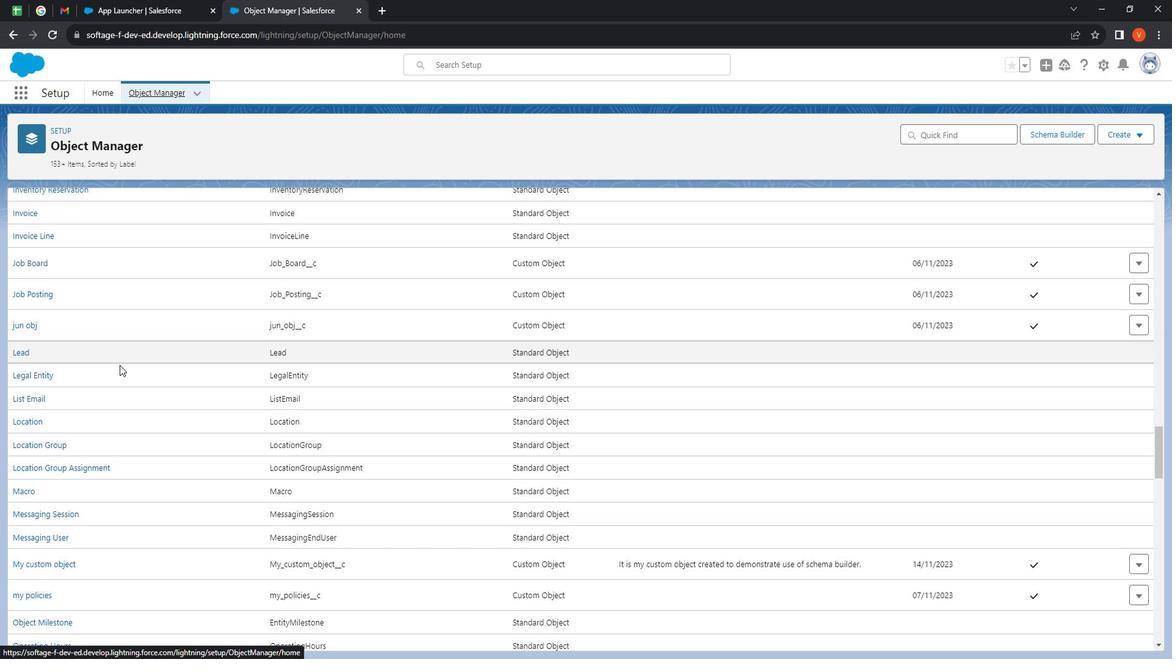
Action: Mouse moved to (136, 366)
Screenshot: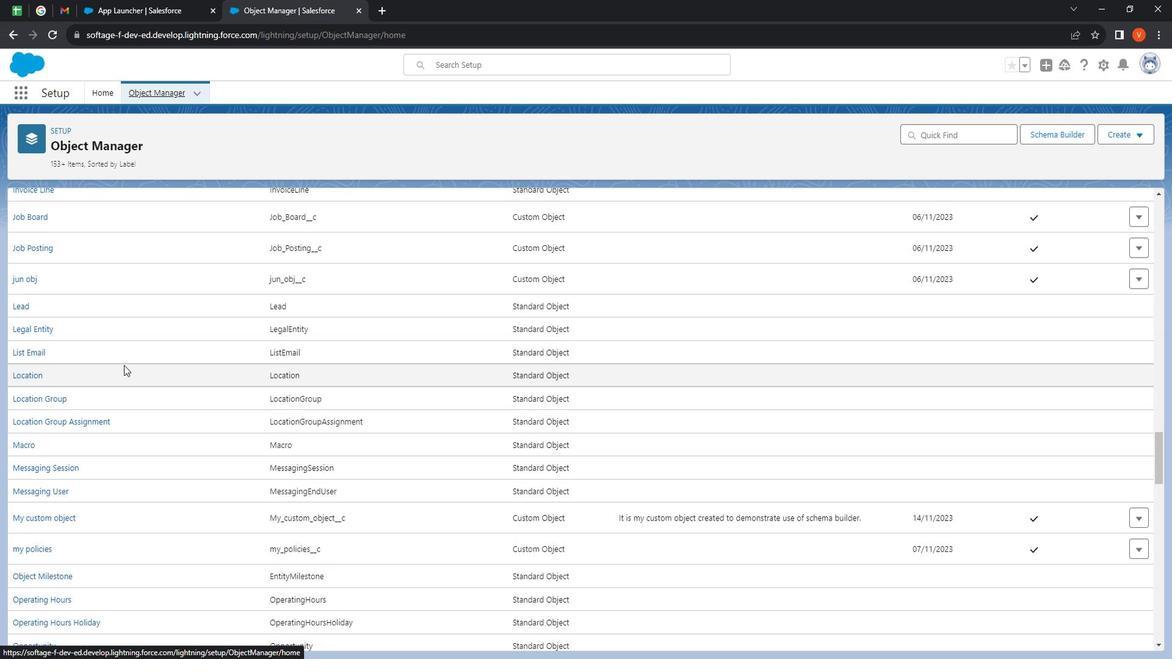 
Action: Mouse scrolled (136, 365) with delta (0, 0)
Screenshot: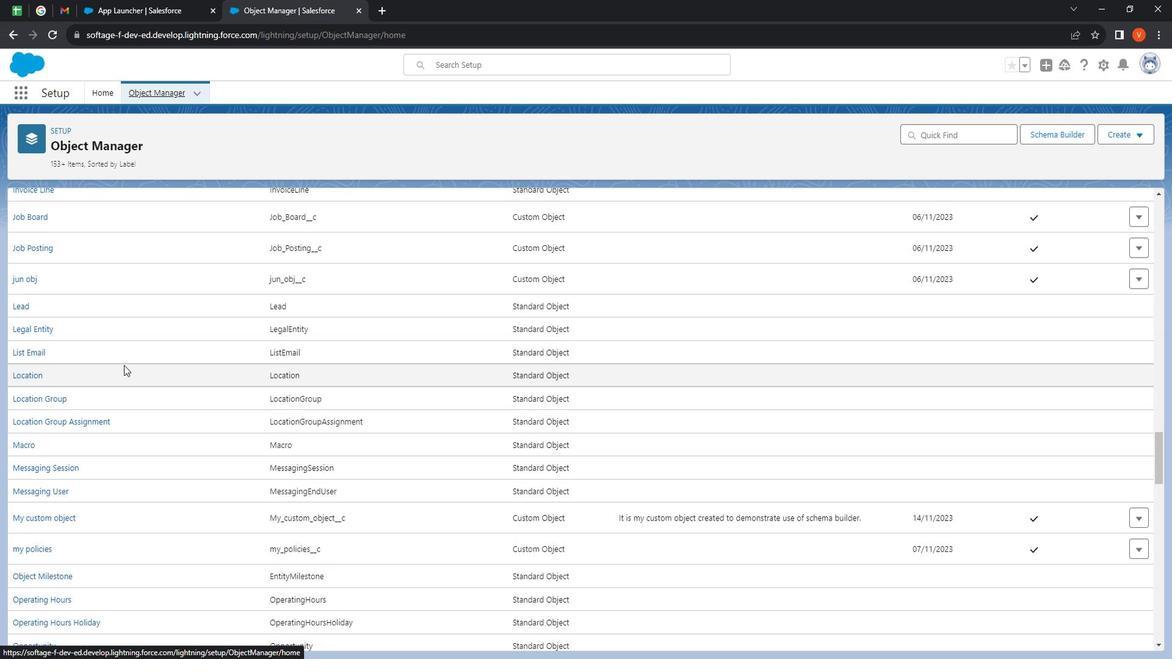 
Action: Mouse moved to (139, 365)
Screenshot: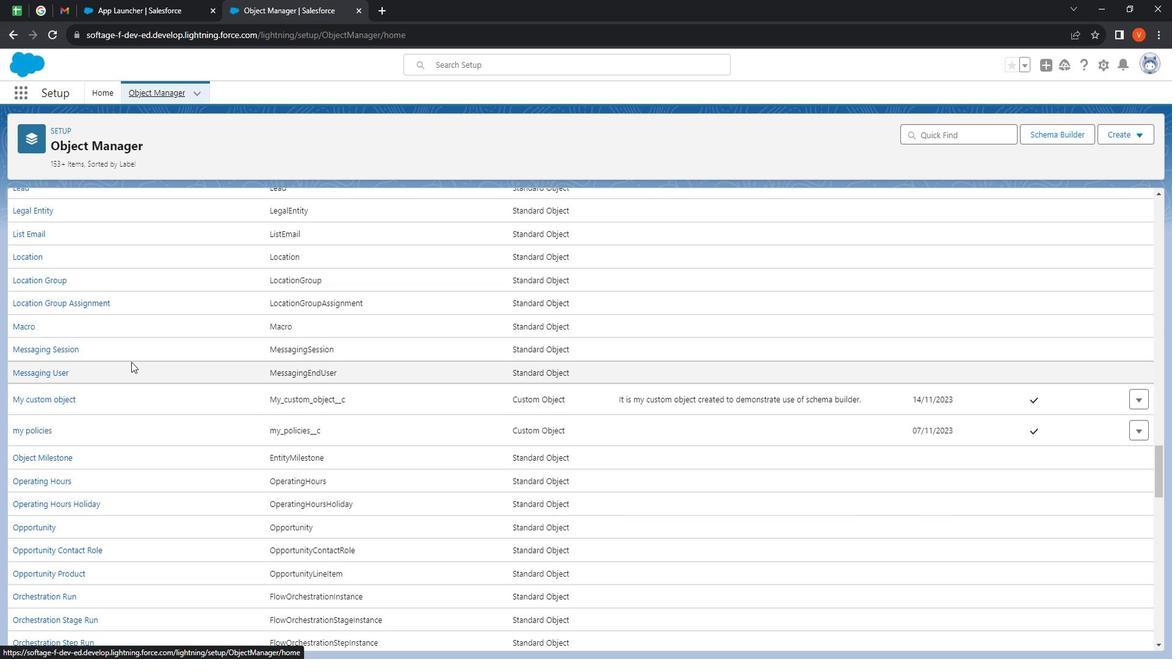 
Action: Mouse scrolled (139, 365) with delta (0, 0)
Screenshot: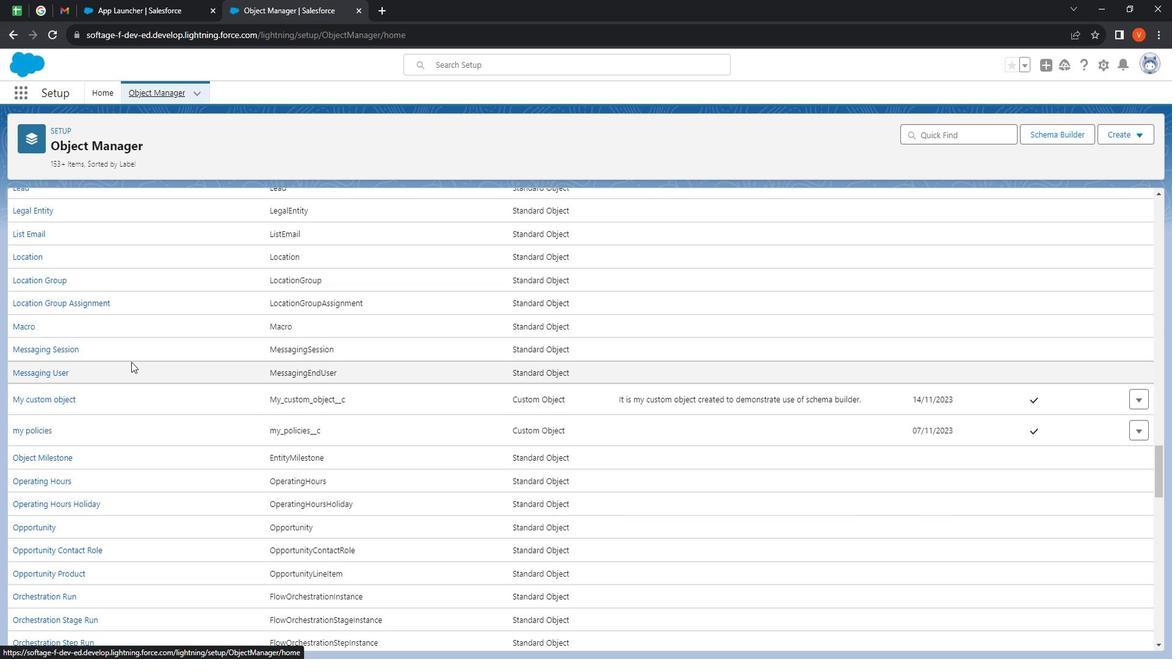 
Action: Mouse moved to (155, 356)
Screenshot: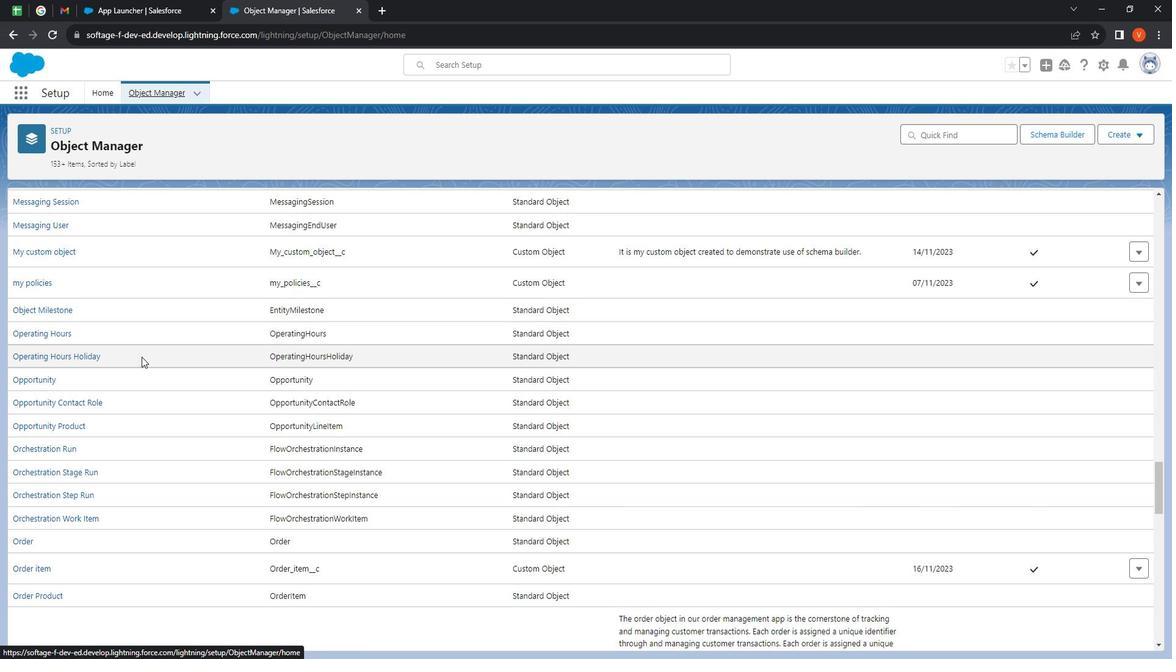 
Action: Mouse scrolled (155, 356) with delta (0, 0)
Screenshot: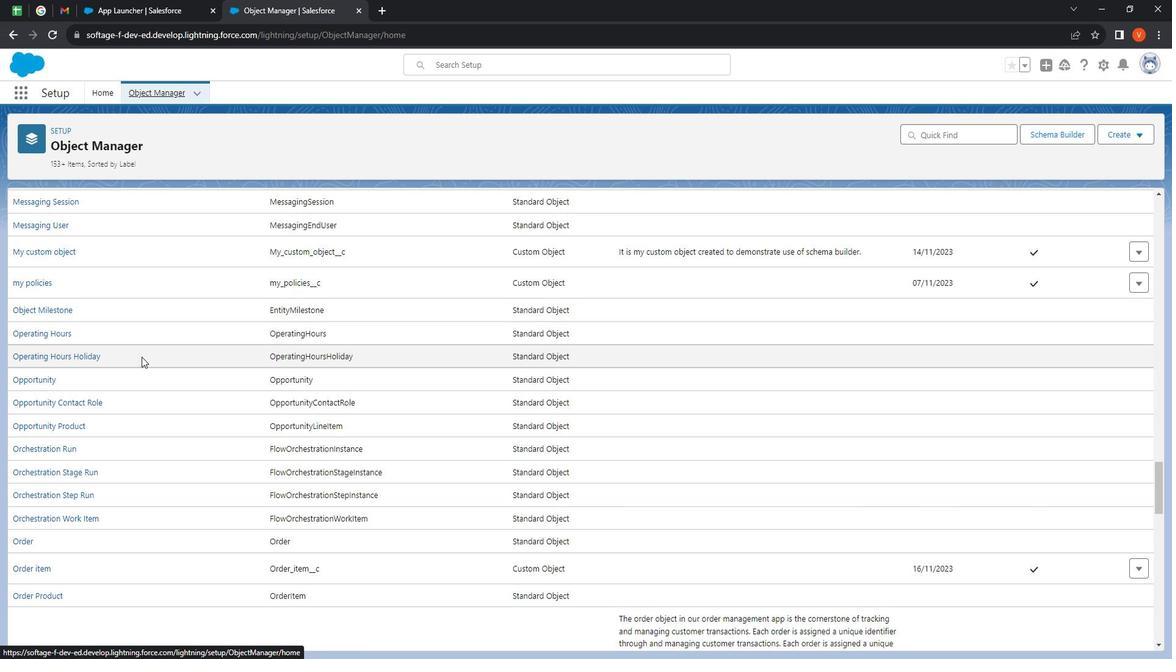 
Action: Mouse moved to (156, 358)
Screenshot: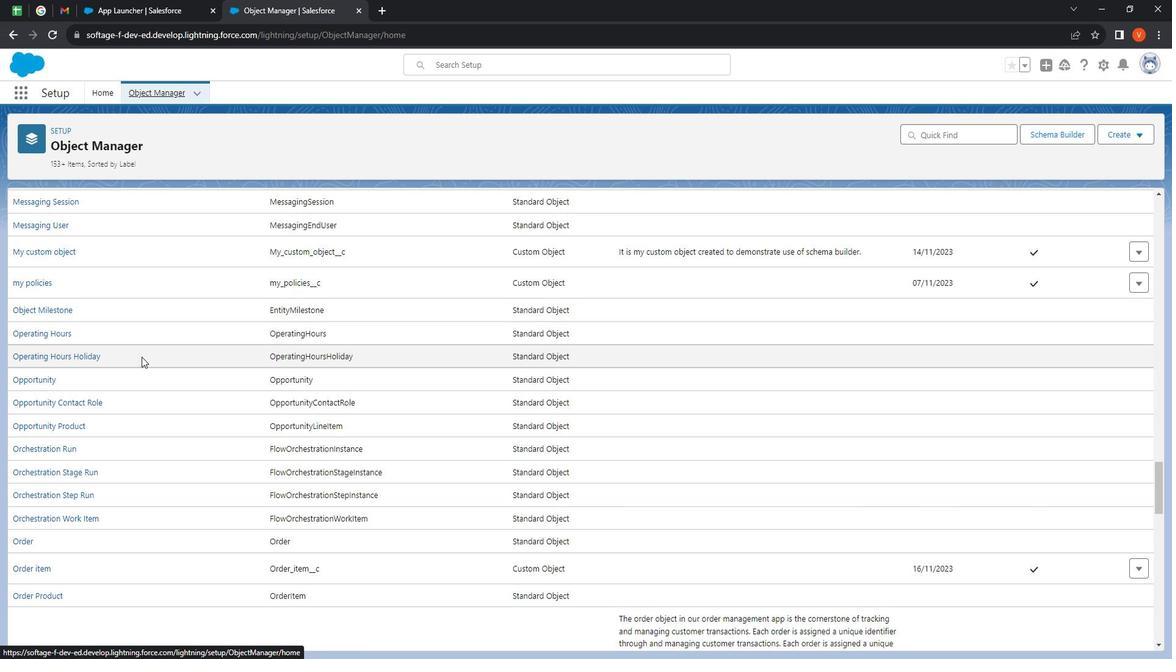 
Action: Mouse scrolled (156, 357) with delta (0, 0)
Screenshot: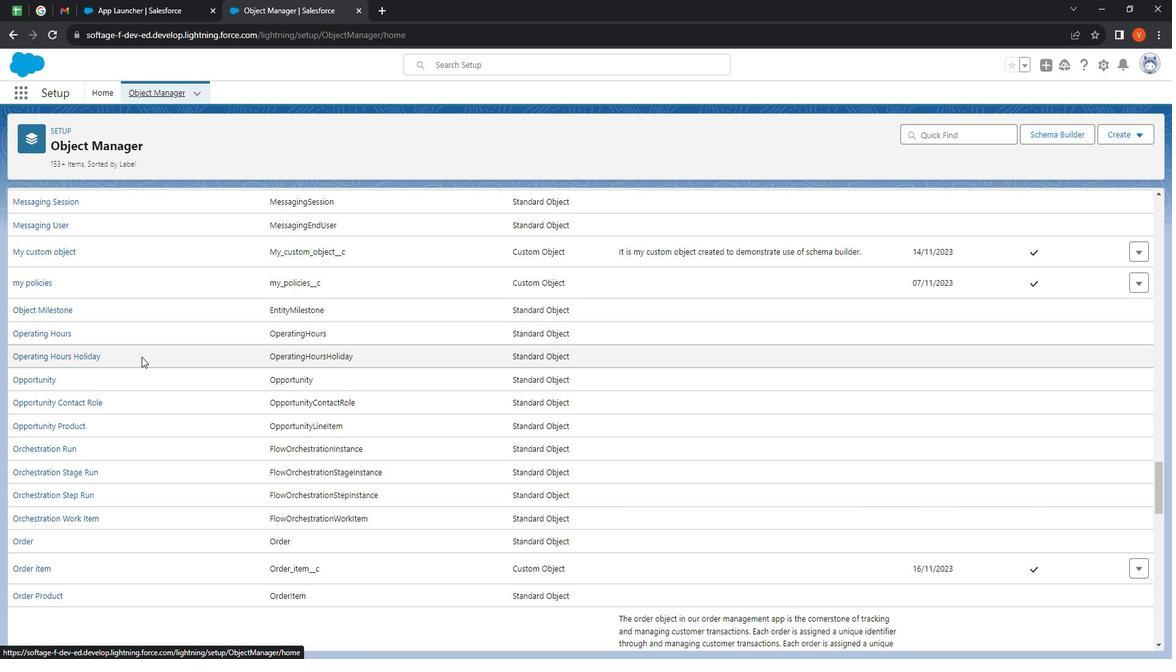 
Action: Mouse moved to (156, 359)
Screenshot: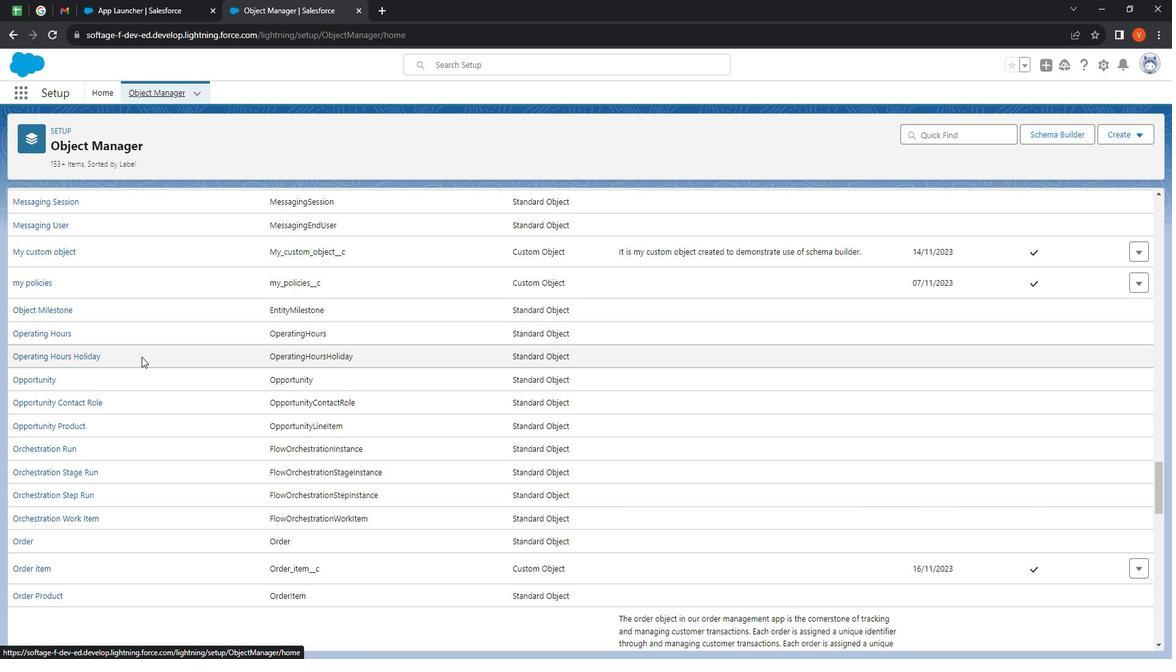 
Action: Mouse scrolled (156, 359) with delta (0, 0)
Screenshot: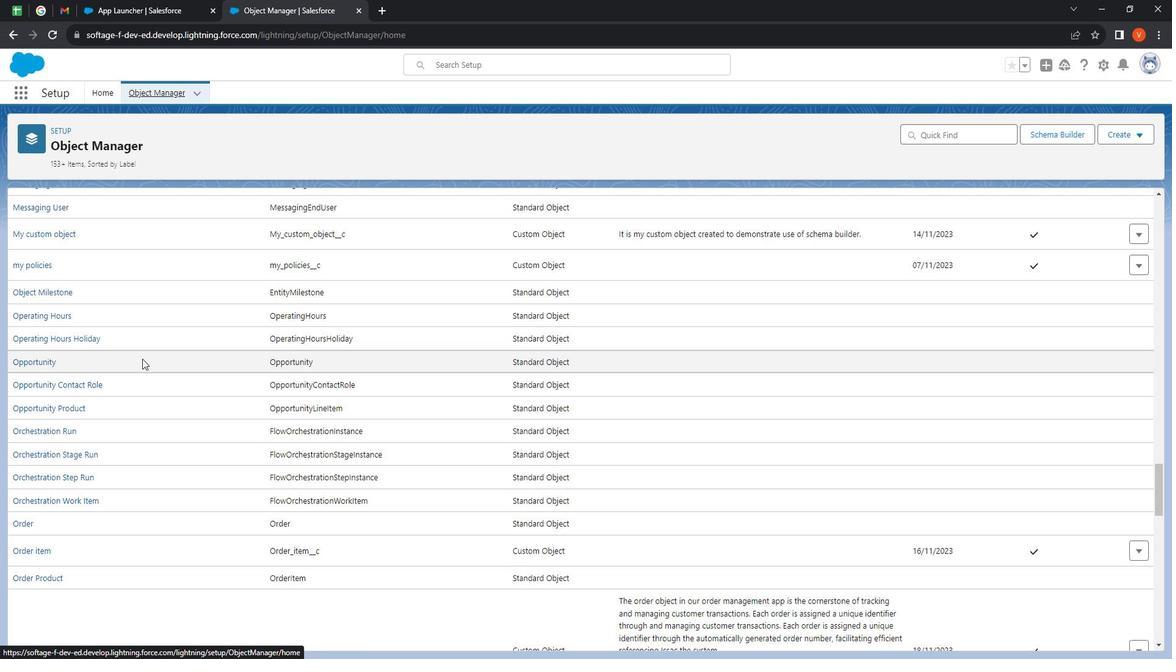 
Action: Mouse moved to (156, 360)
Screenshot: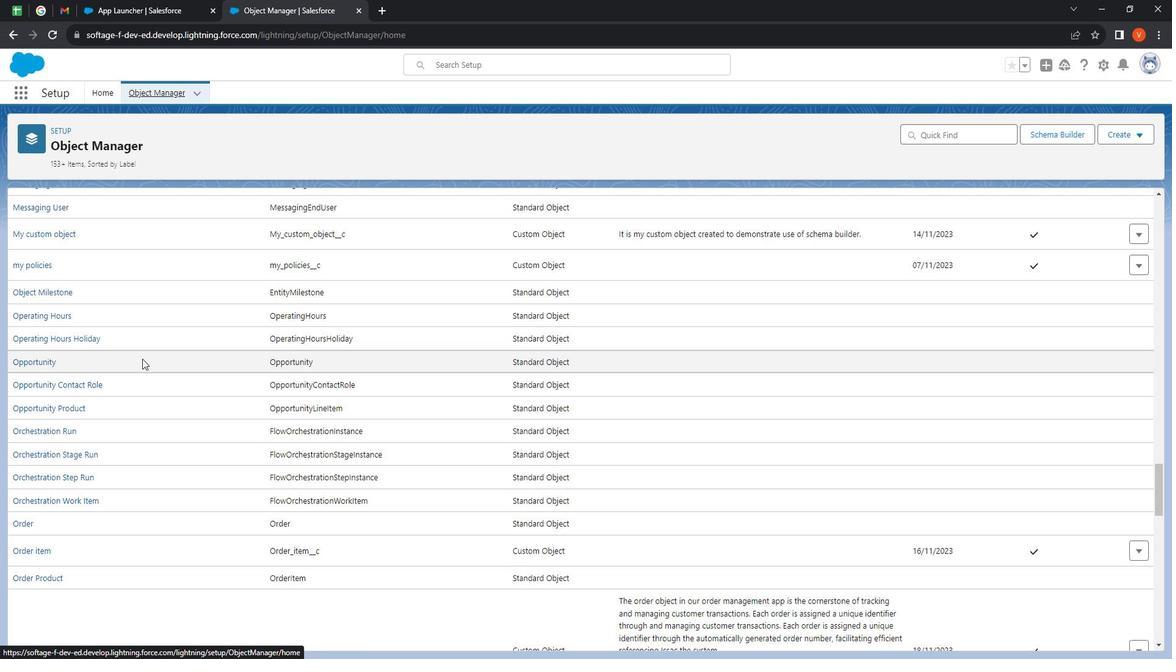 
Action: Mouse scrolled (156, 359) with delta (0, 0)
Screenshot: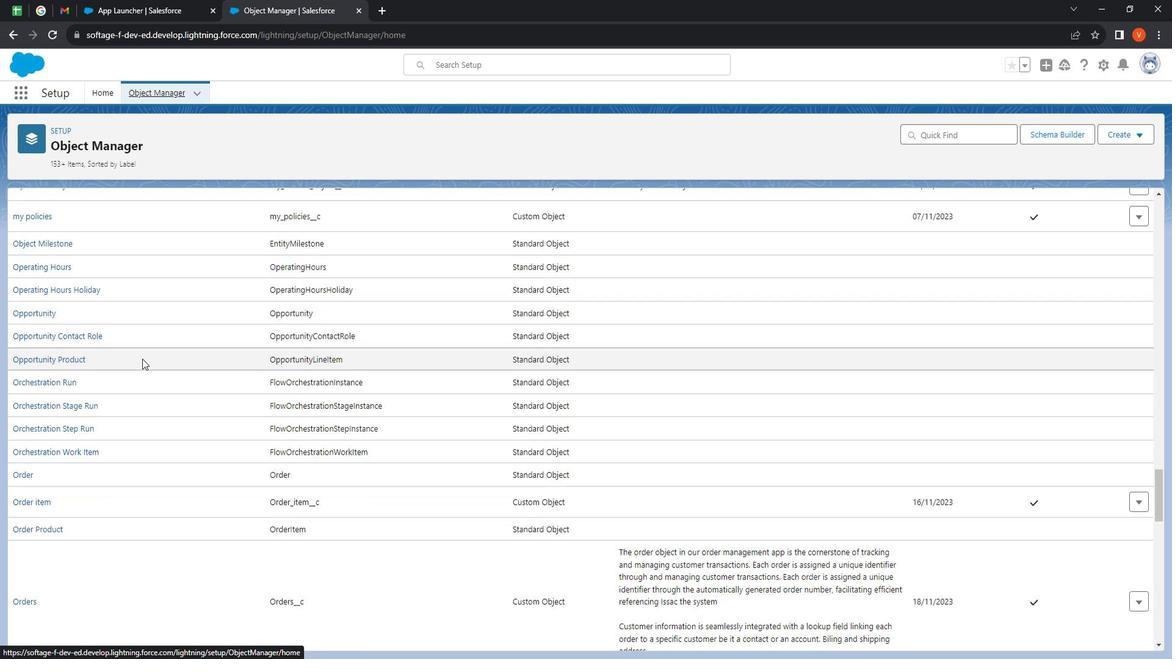 
Action: Mouse moved to (162, 341)
Screenshot: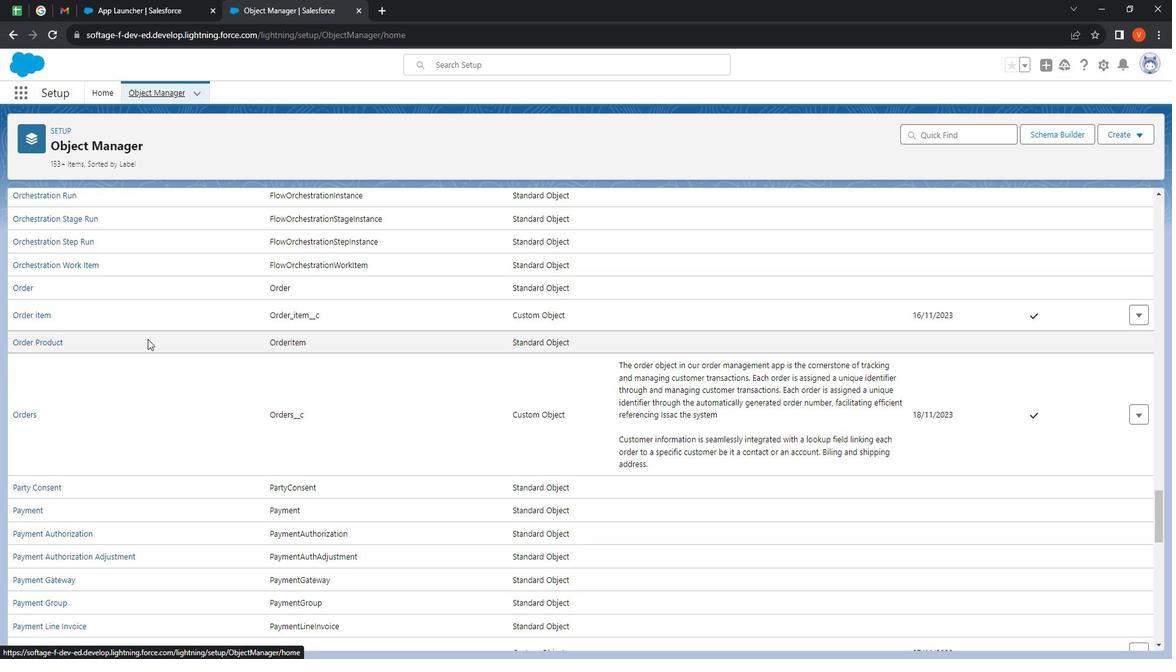 
Action: Mouse scrolled (162, 340) with delta (0, 0)
Screenshot: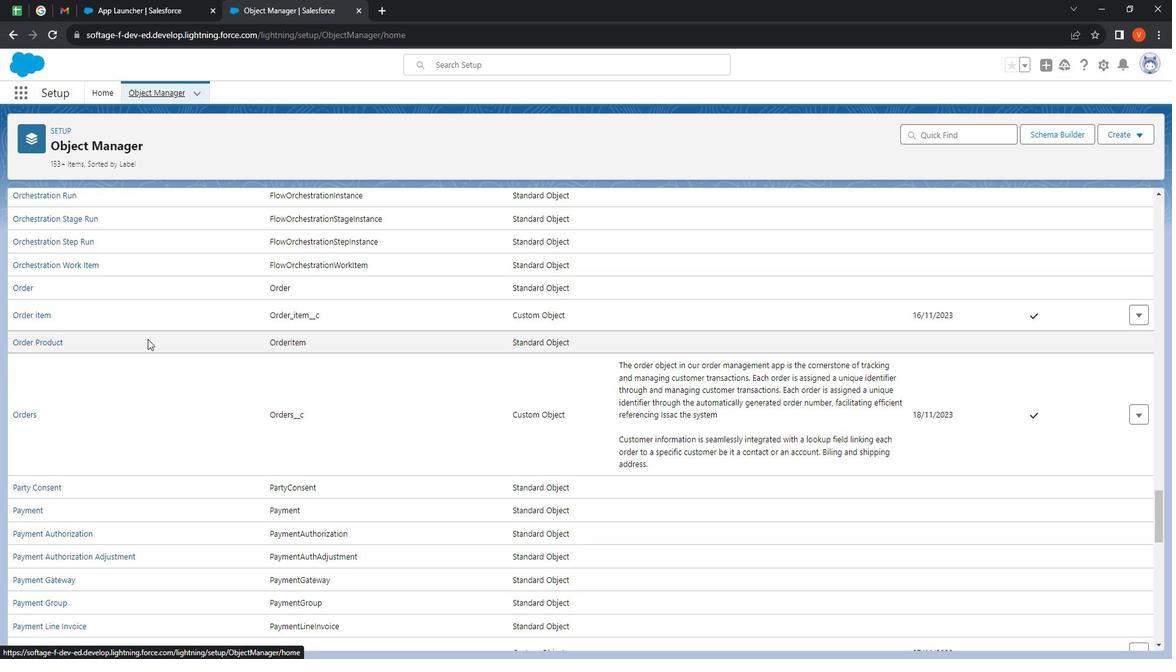 
Action: Mouse moved to (161, 342)
Screenshot: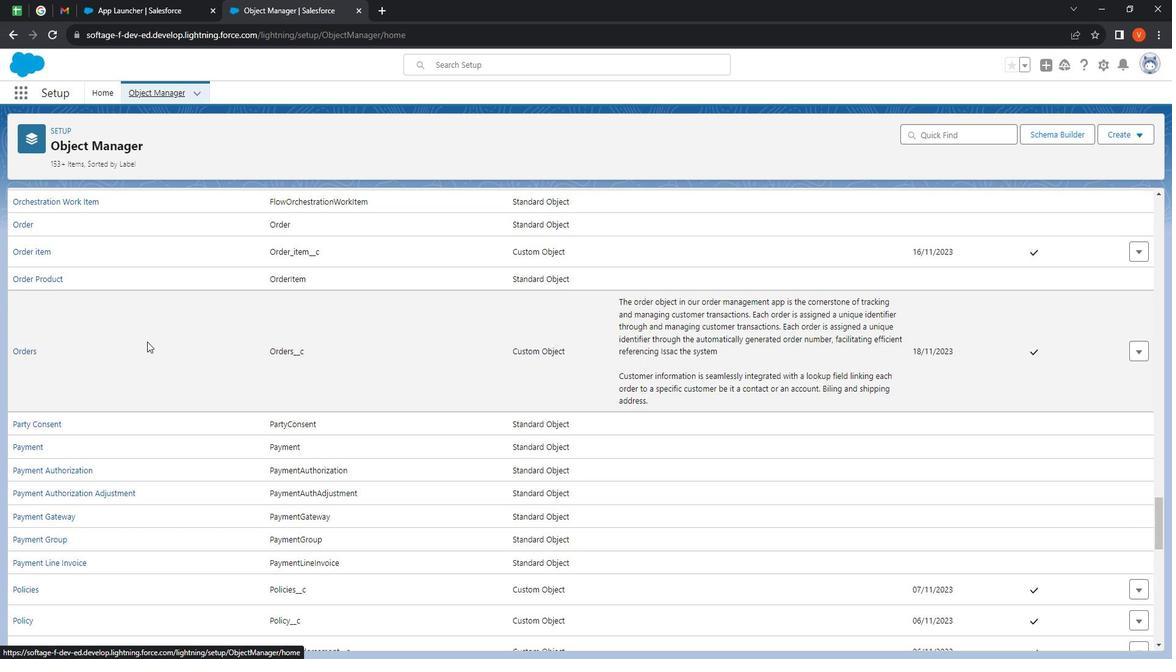 
Action: Mouse scrolled (161, 341) with delta (0, 0)
Screenshot: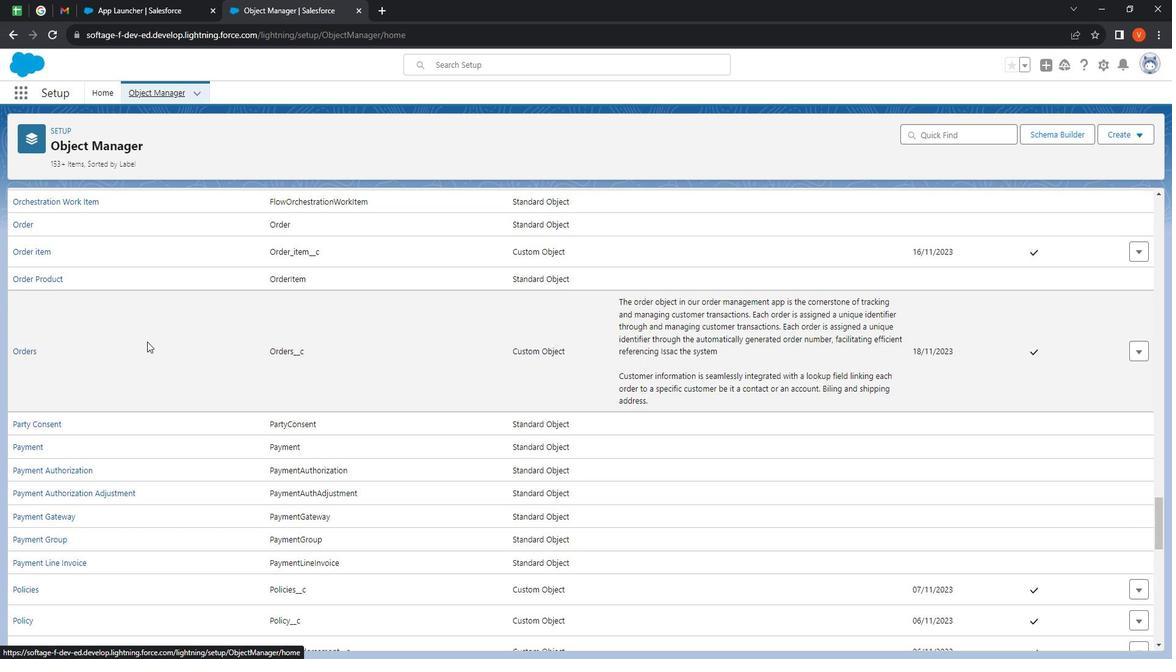 
Action: Mouse moved to (161, 343)
Screenshot: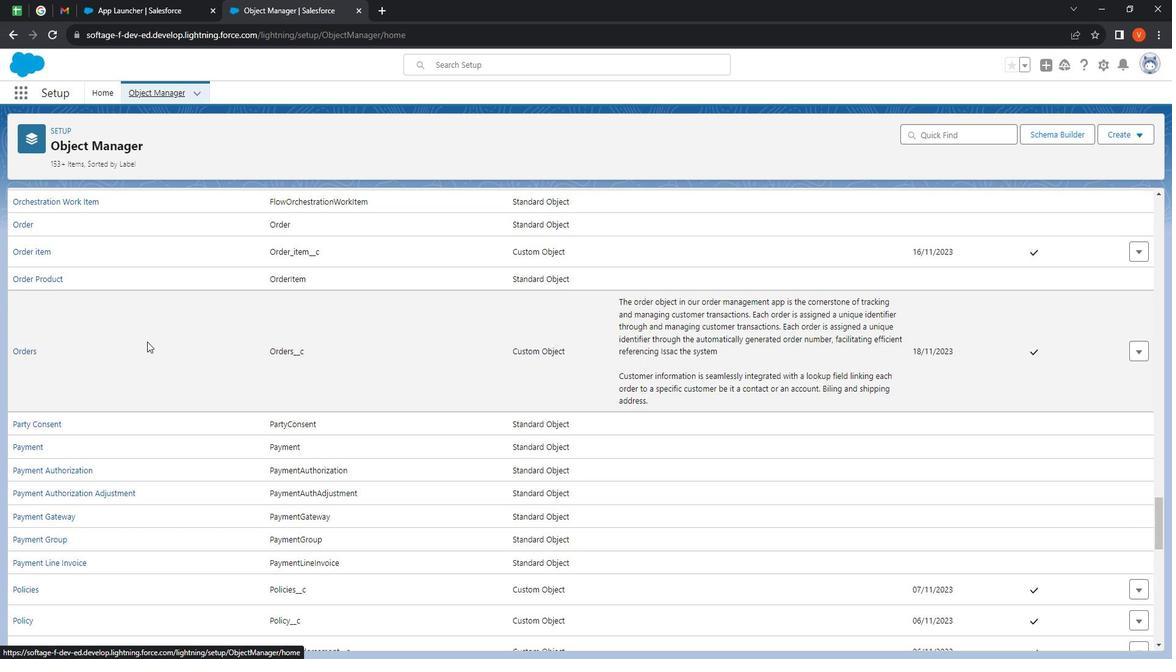 
Action: Mouse scrolled (161, 343) with delta (0, 0)
Screenshot: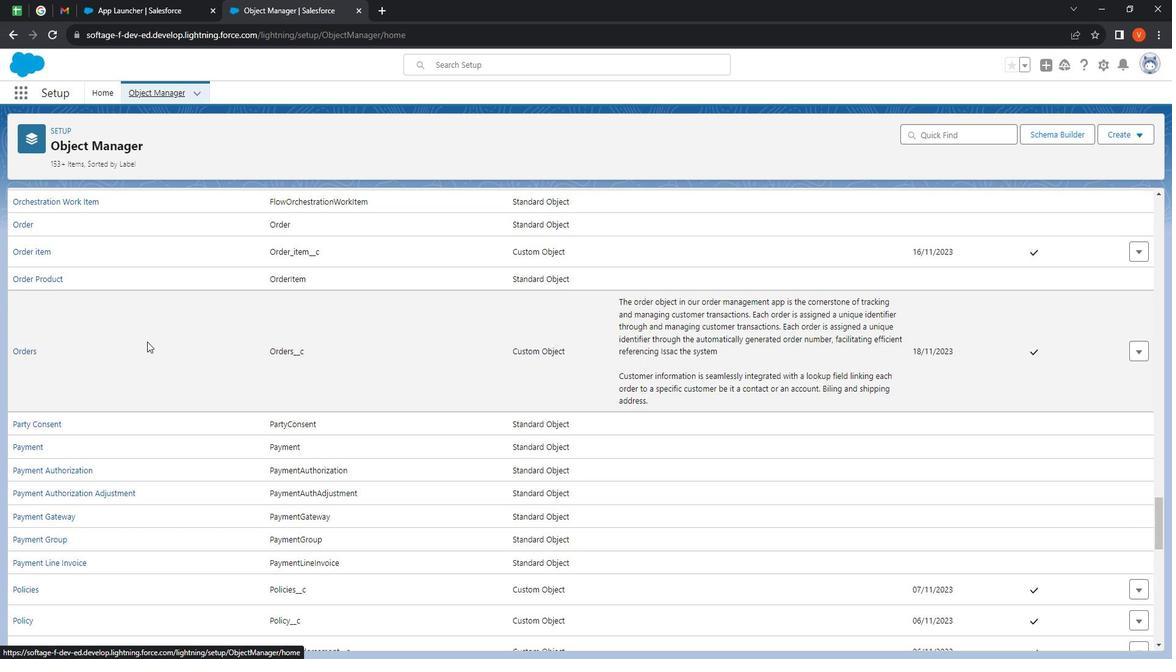 
Action: Mouse moved to (150, 348)
Screenshot: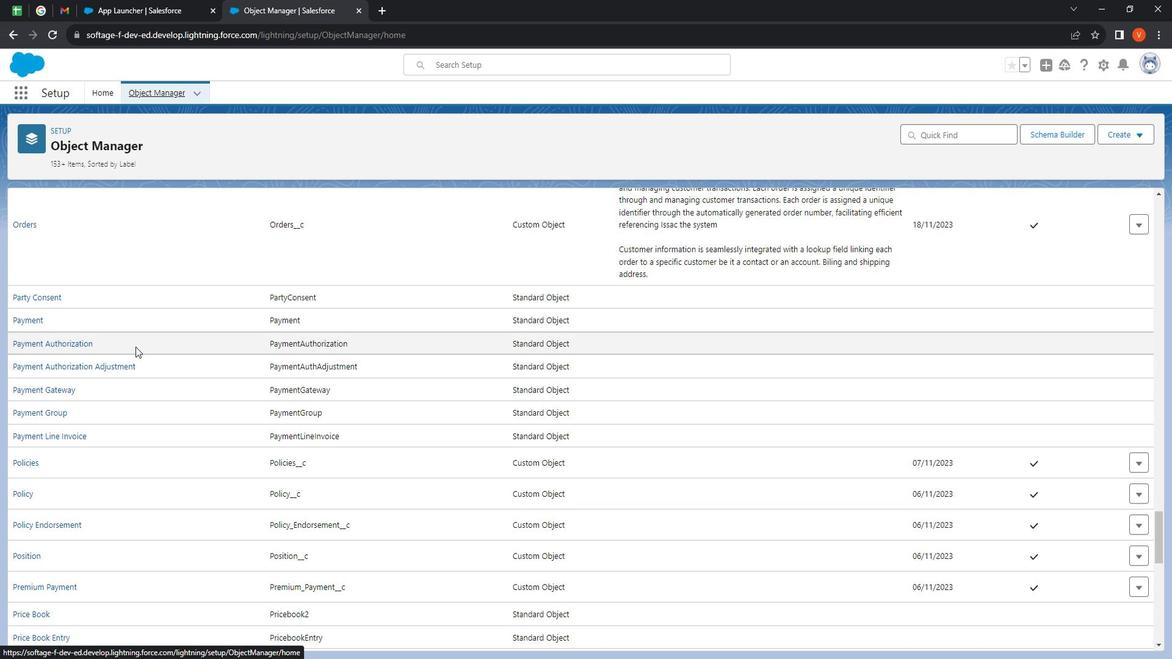 
Action: Mouse scrolled (150, 348) with delta (0, 0)
Screenshot: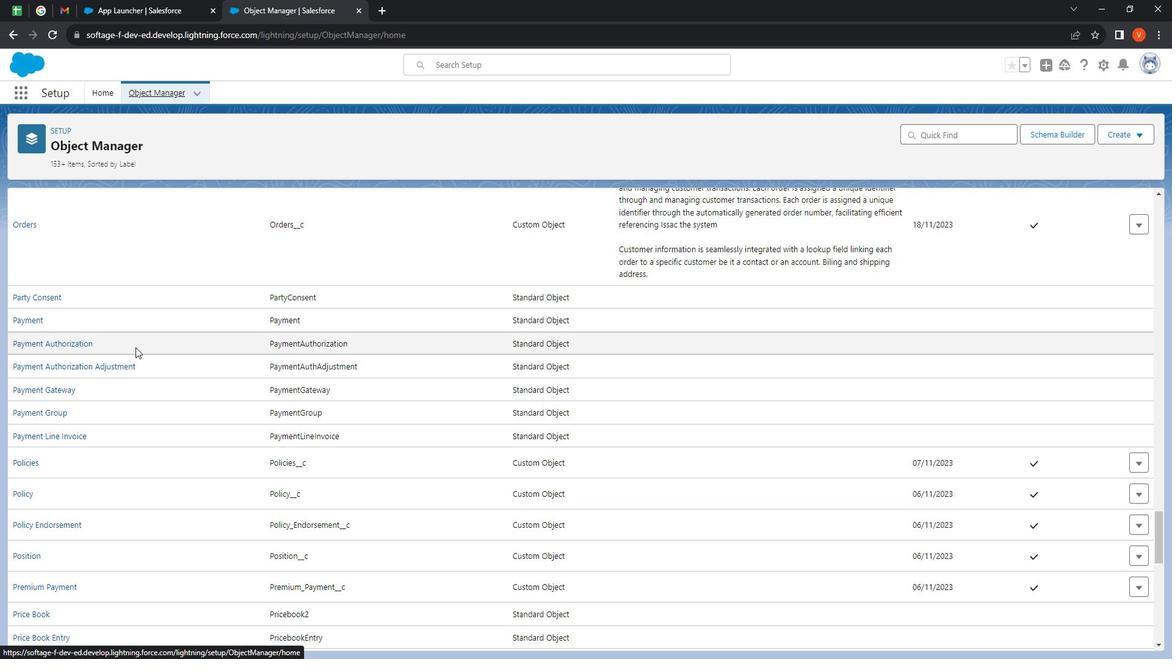 
Action: Mouse moved to (150, 349)
Screenshot: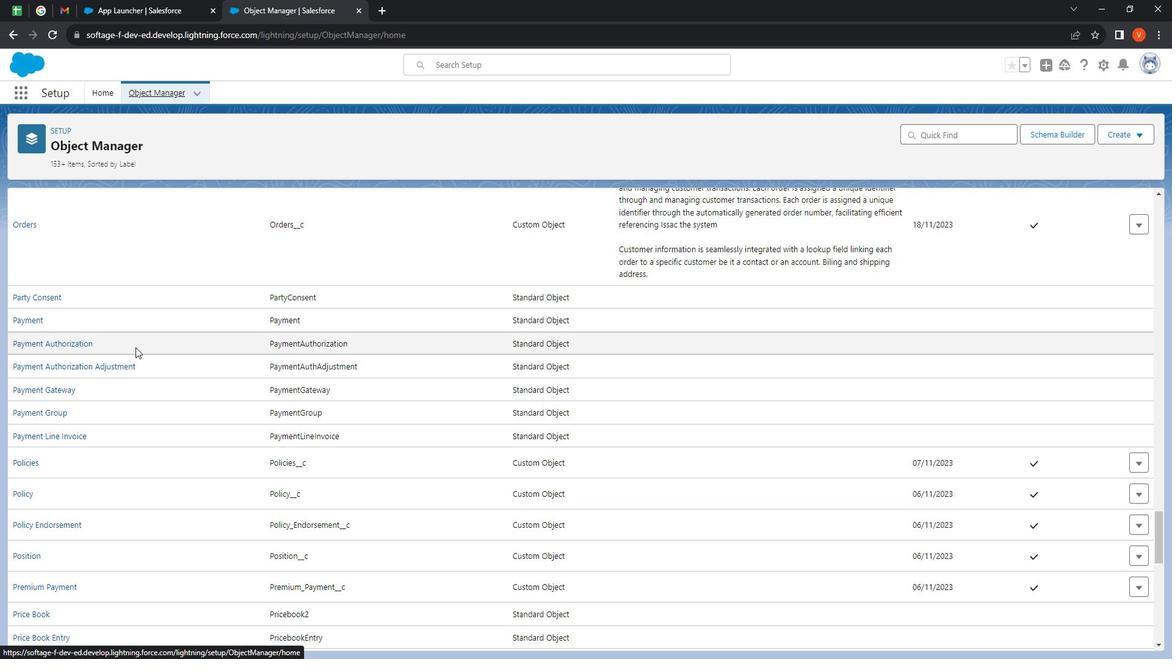 
Action: Mouse scrolled (150, 348) with delta (0, 0)
Screenshot: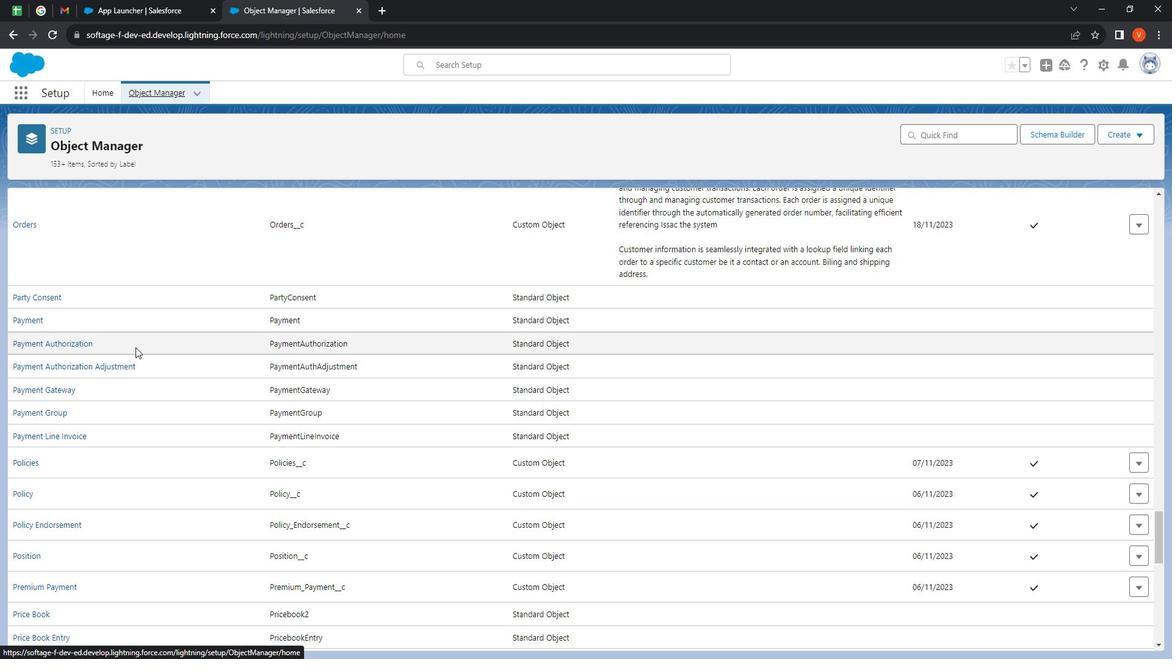 
Action: Mouse moved to (150, 351)
Screenshot: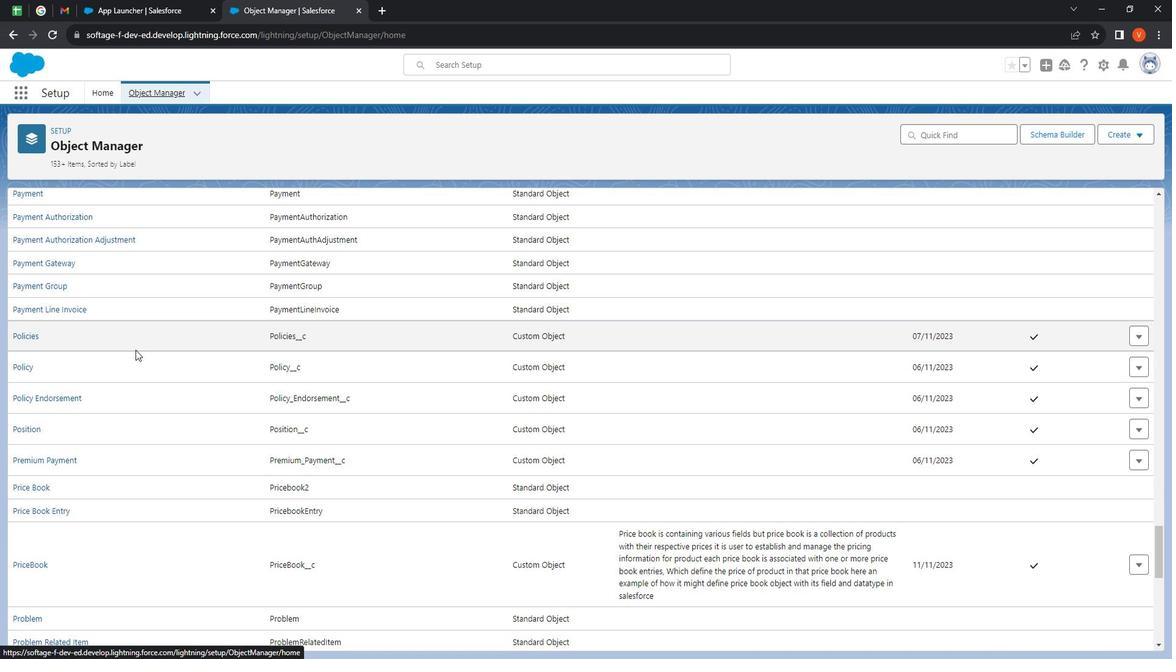 
Action: Mouse scrolled (150, 351) with delta (0, 0)
Screenshot: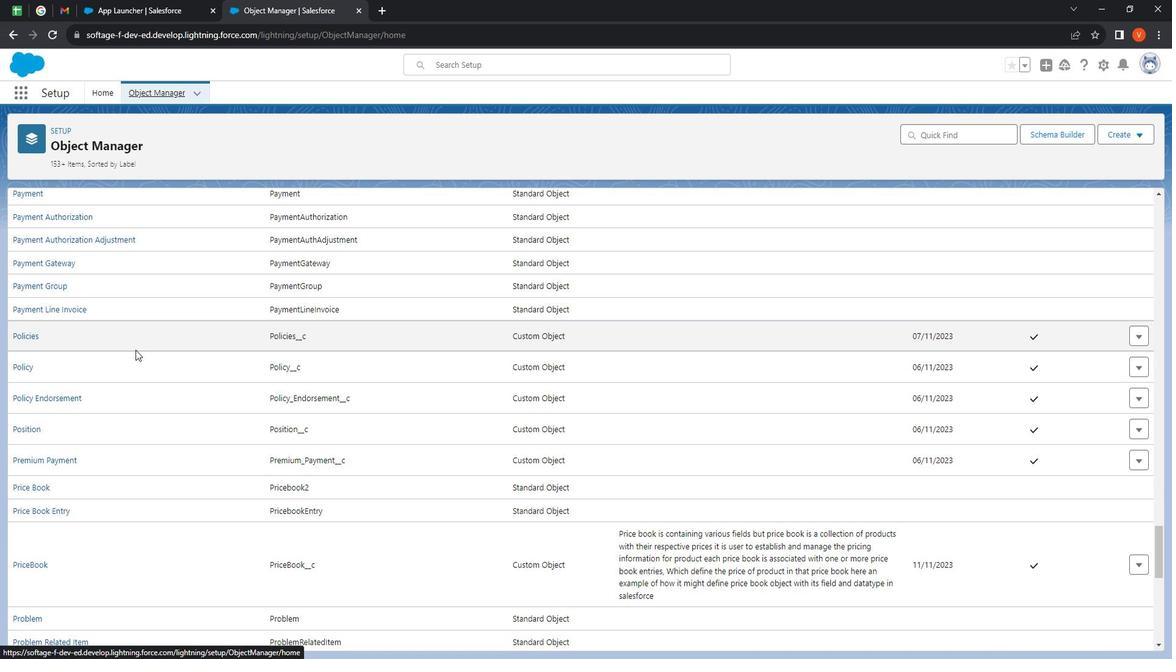 
Action: Mouse moved to (150, 352)
Screenshot: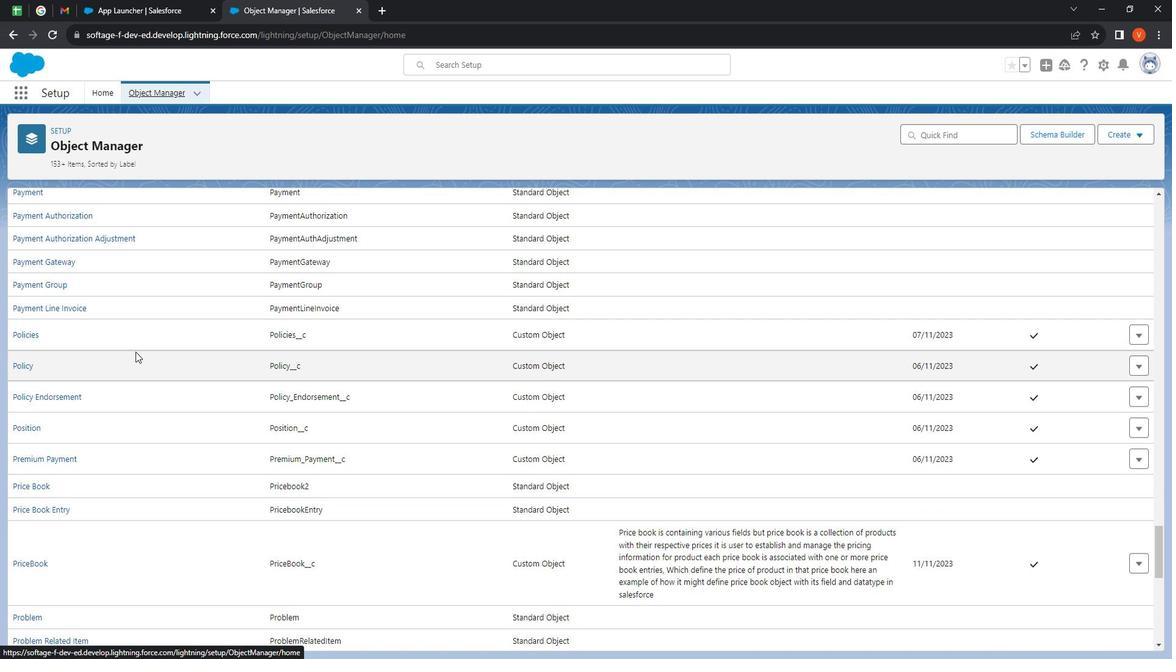 
Action: Mouse scrolled (150, 352) with delta (0, 0)
Screenshot: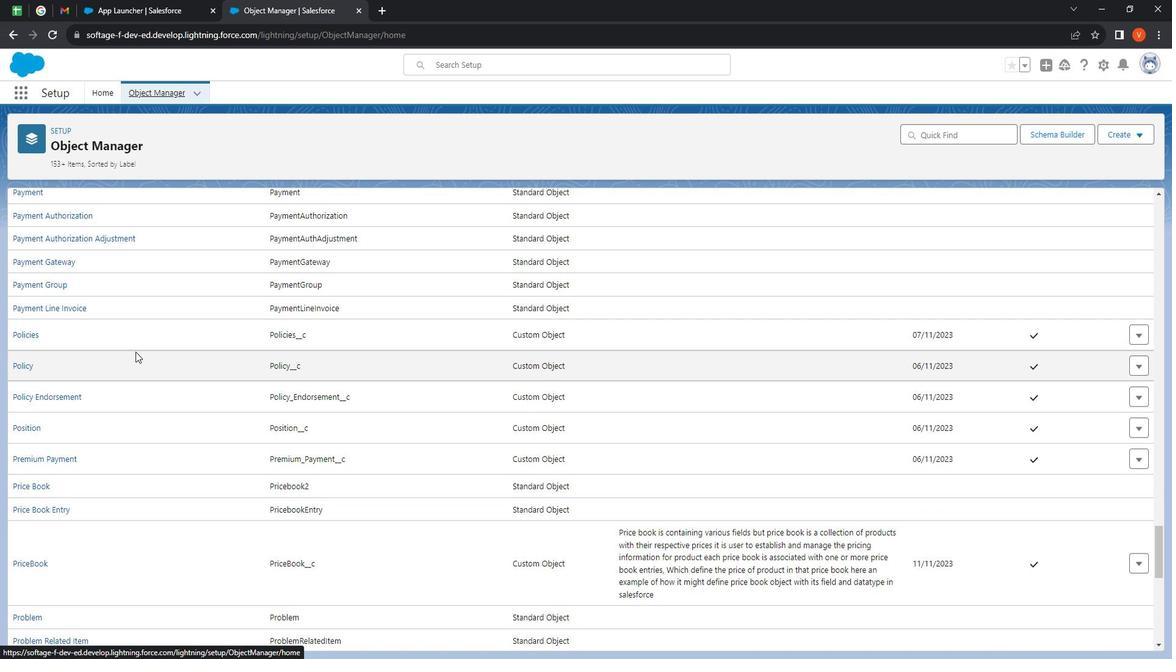 
Action: Mouse moved to (97, 401)
Screenshot: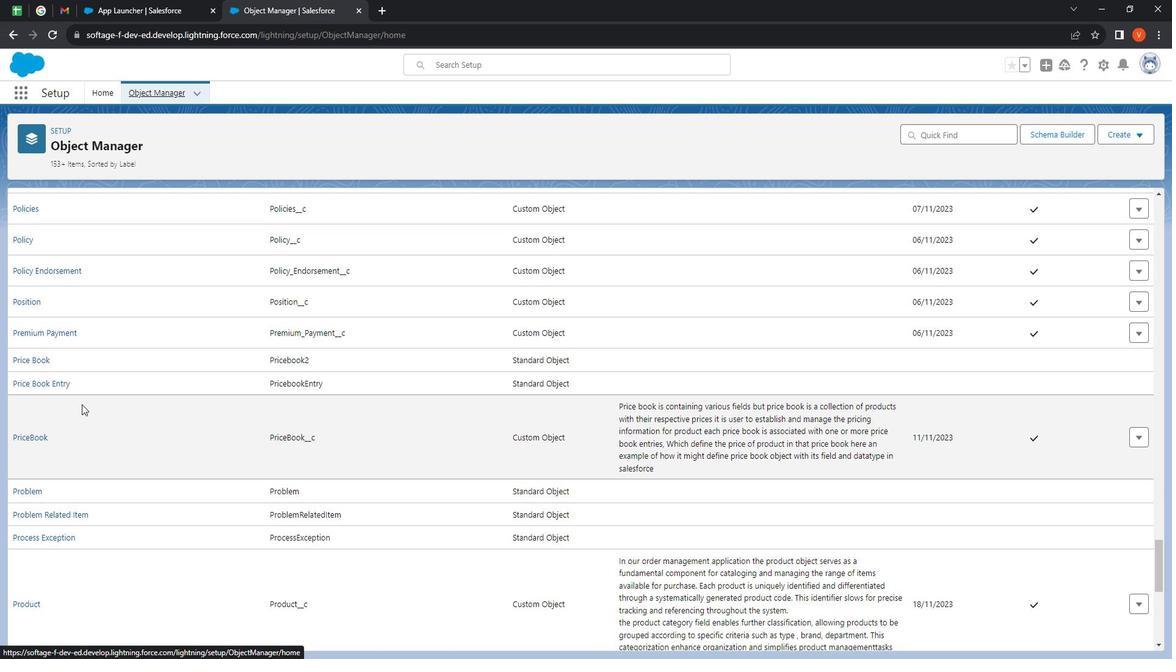 
Action: Mouse scrolled (97, 400) with delta (0, 0)
Screenshot: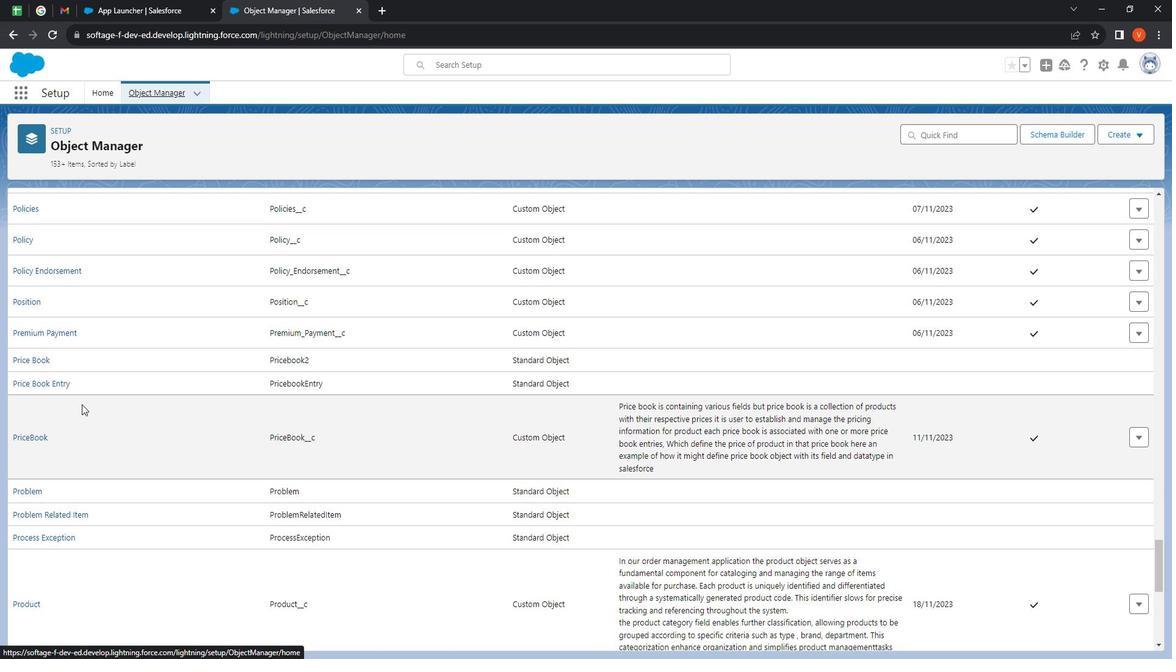 
Action: Mouse moved to (97, 403)
Screenshot: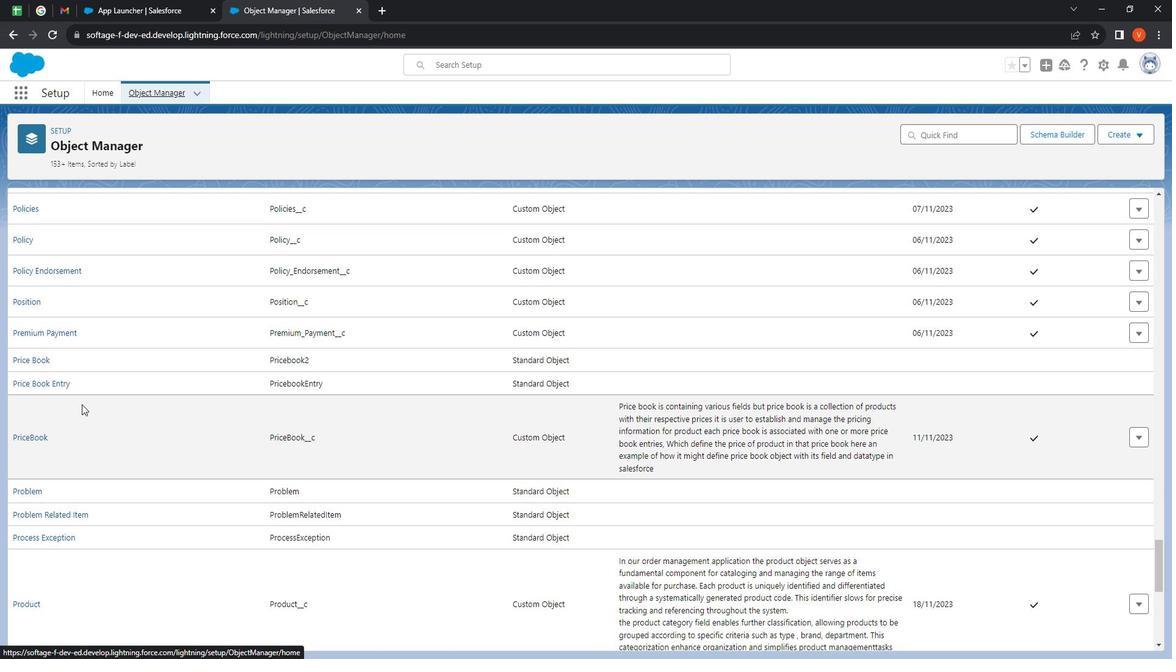 
Action: Mouse scrolled (97, 403) with delta (0, 0)
Screenshot: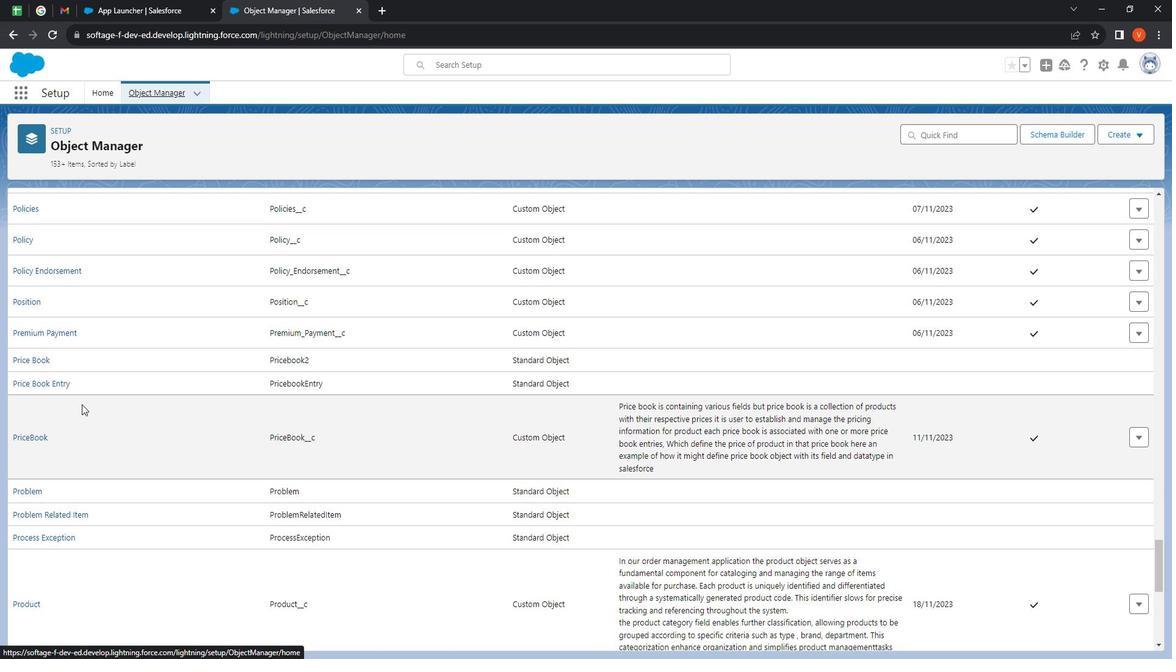 
Action: Mouse moved to (95, 404)
Screenshot: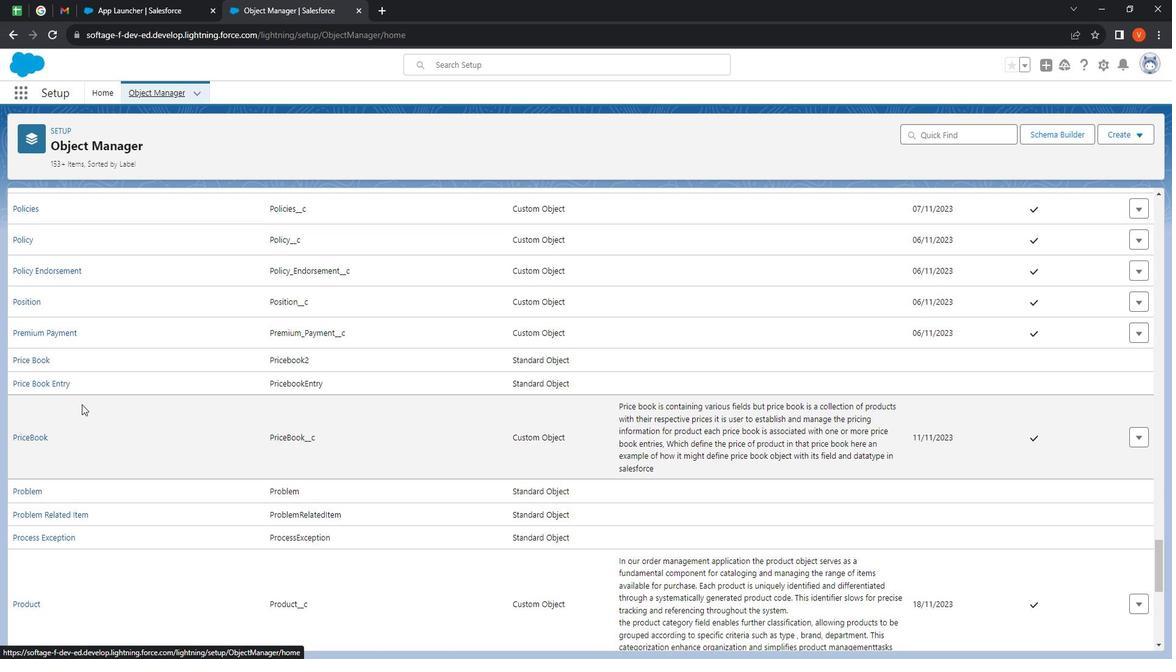 
Action: Mouse scrolled (95, 403) with delta (0, 0)
Screenshot: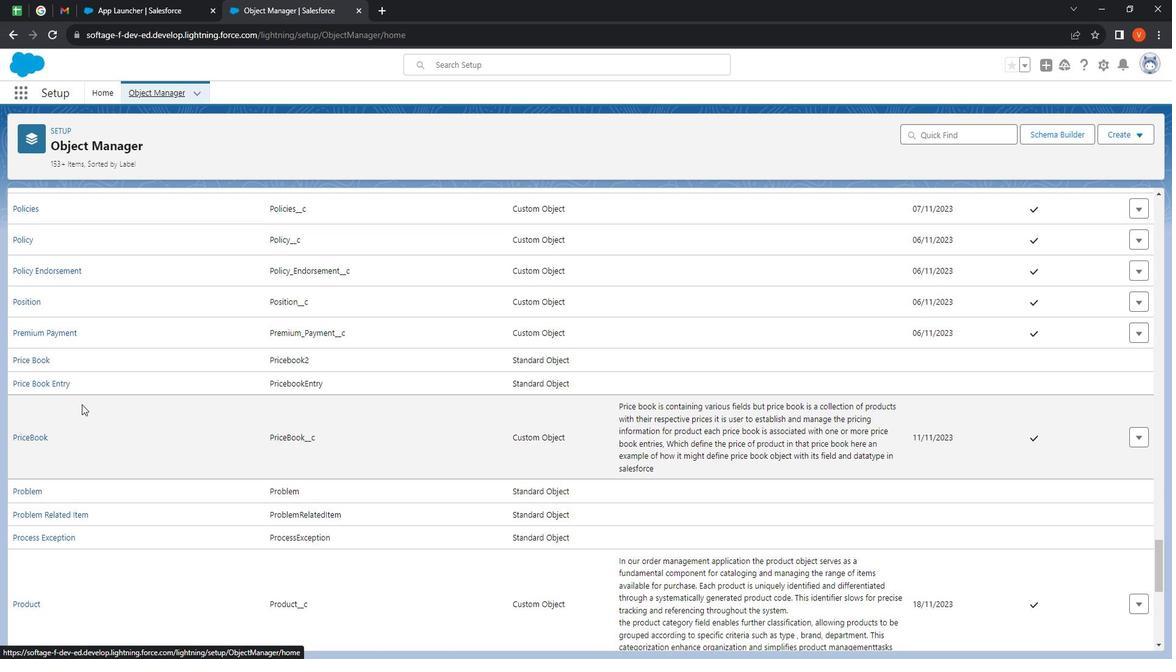 
Action: Mouse moved to (42, 415)
Screenshot: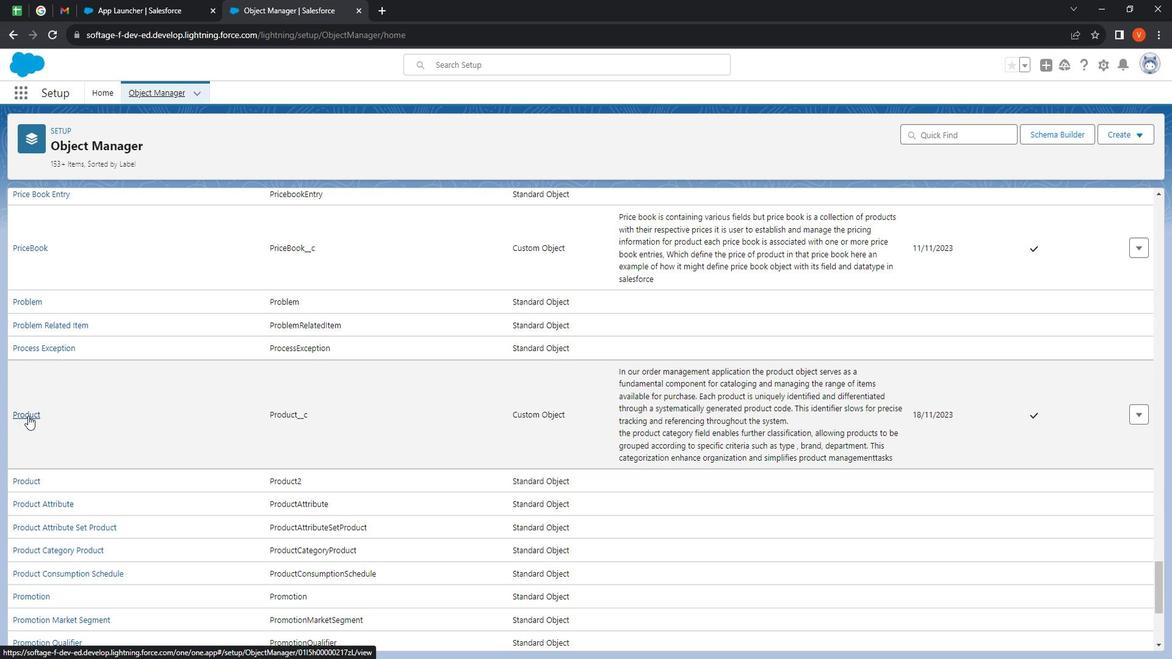 
Action: Mouse pressed left at (42, 415)
Screenshot: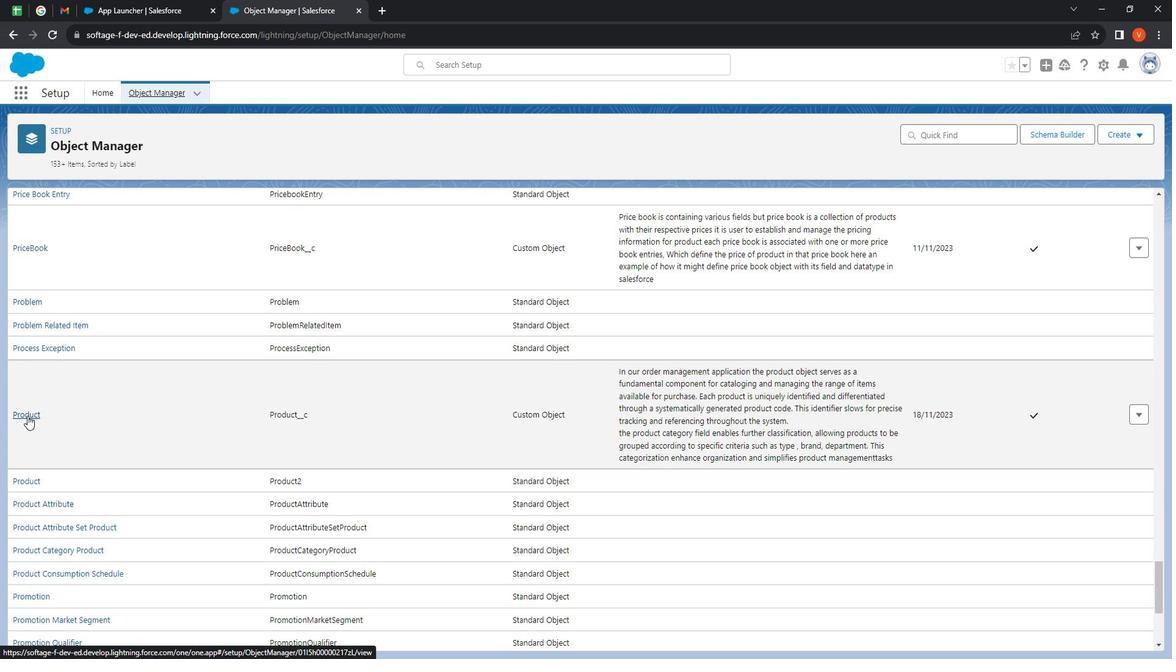 
Action: Mouse moved to (104, 223)
Screenshot: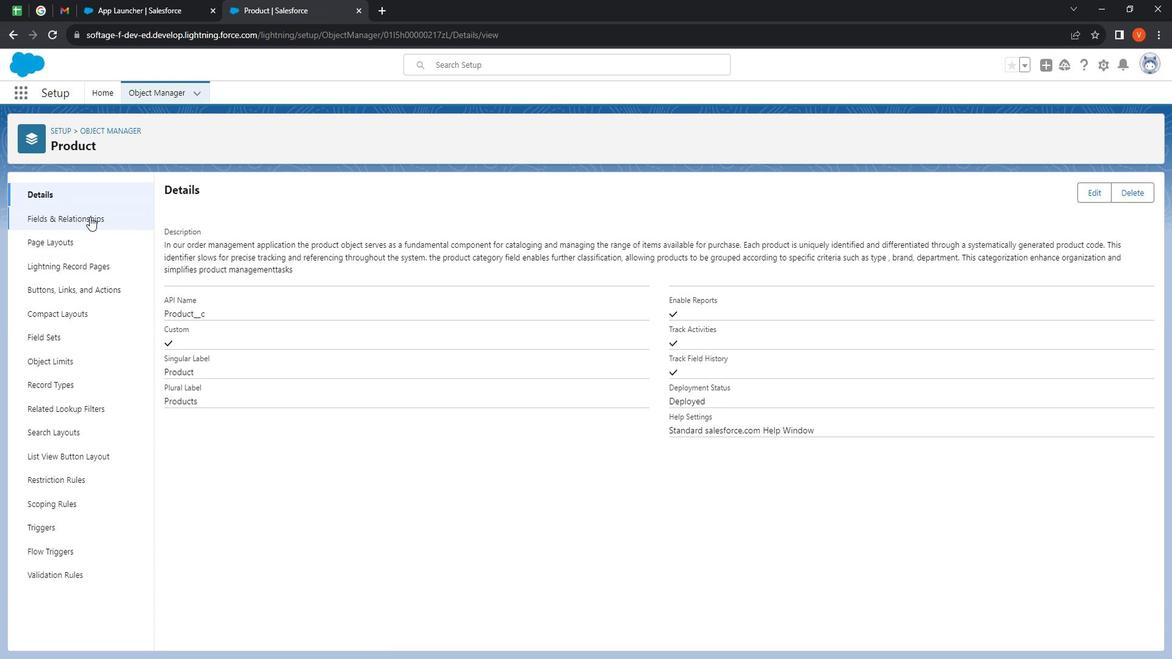 
Action: Mouse pressed left at (104, 223)
Screenshot: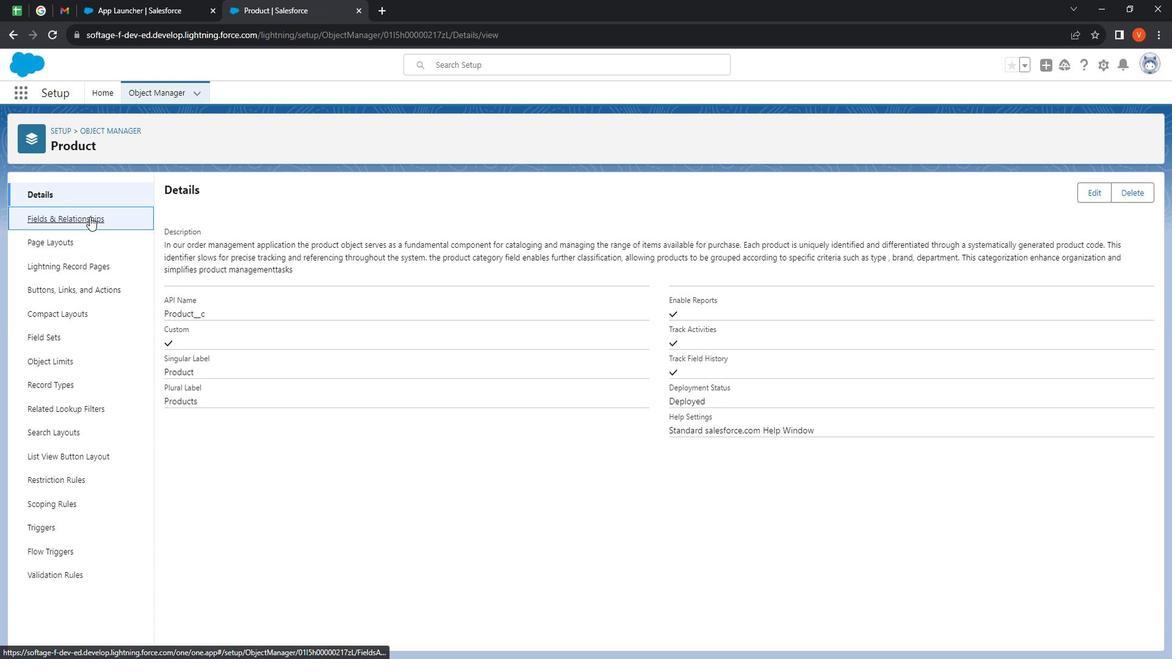 
Action: Mouse moved to (897, 203)
Screenshot: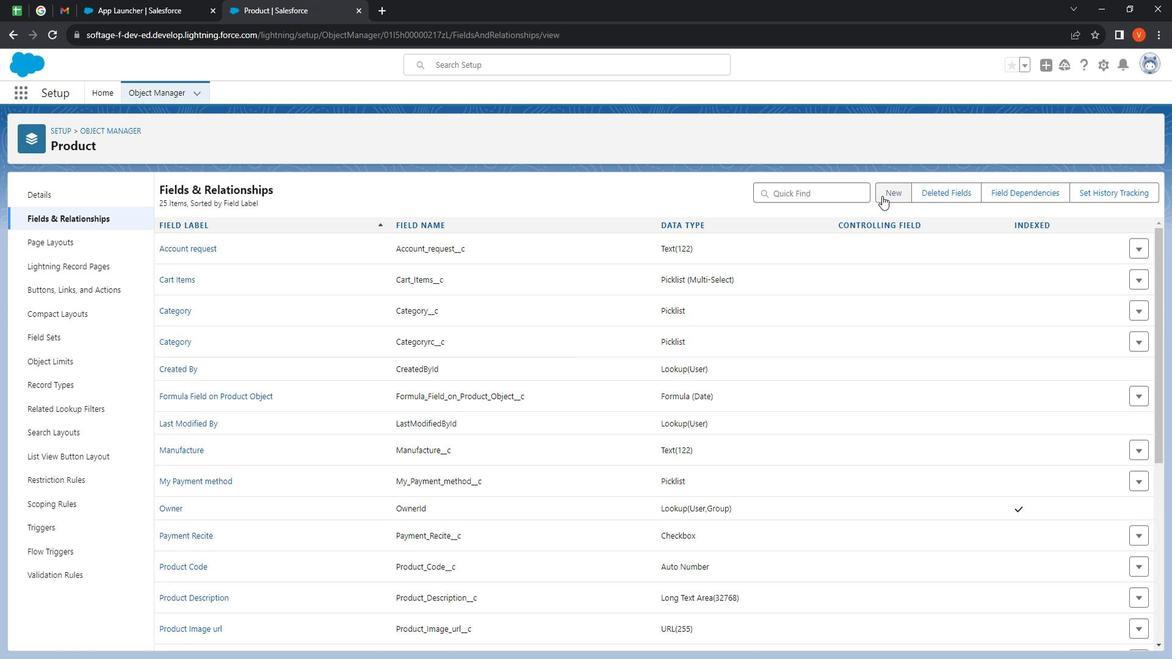 
Action: Mouse pressed left at (897, 203)
Screenshot: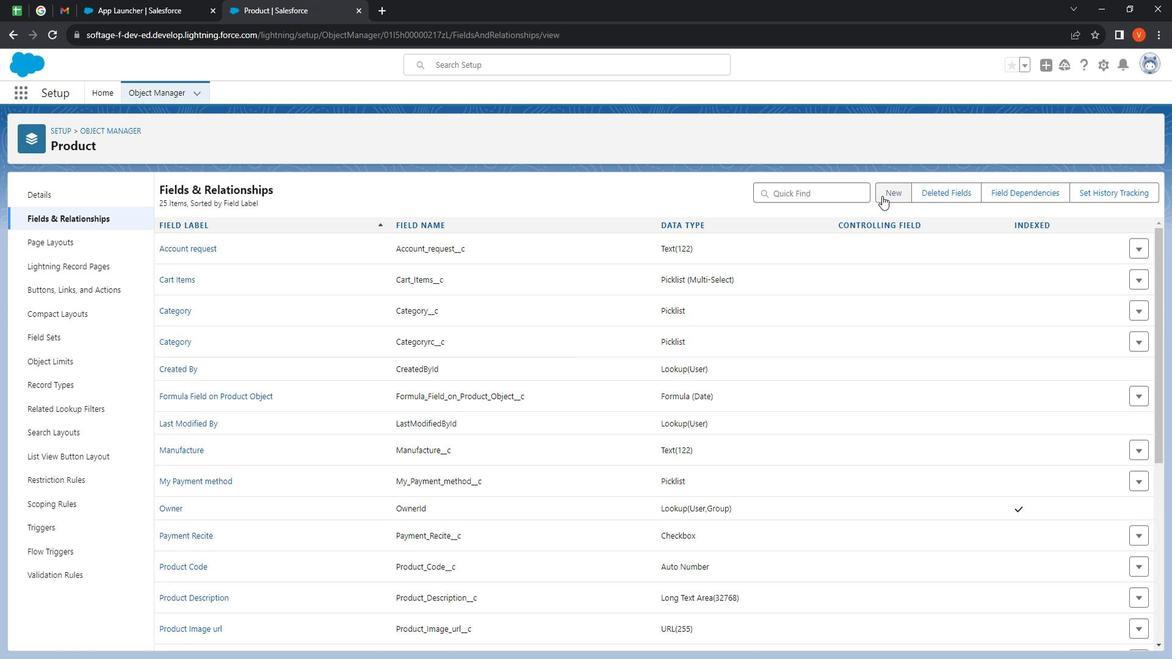 
Action: Mouse moved to (238, 420)
Screenshot: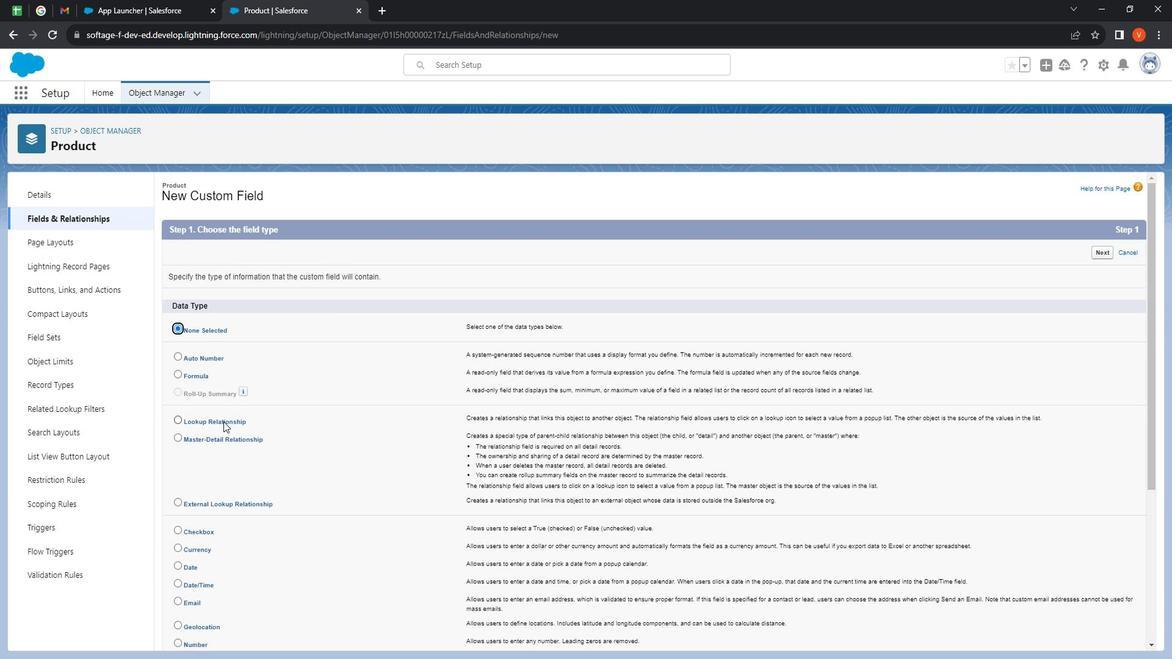 
Action: Mouse pressed left at (238, 420)
Screenshot: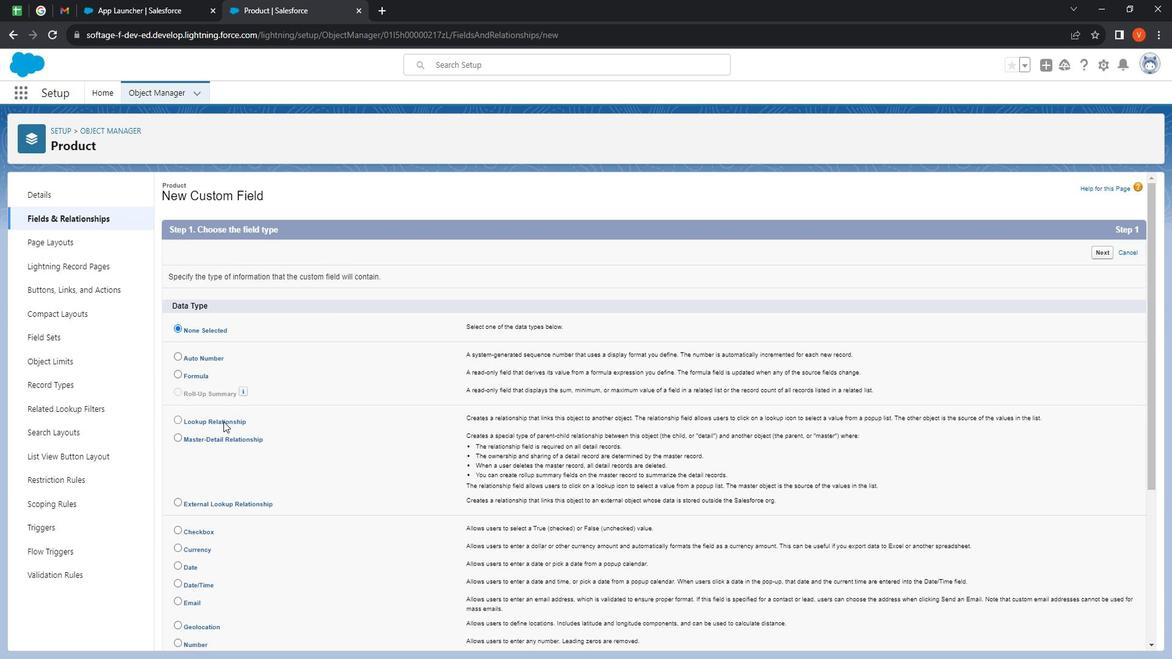 
Action: Mouse moved to (1110, 259)
Screenshot: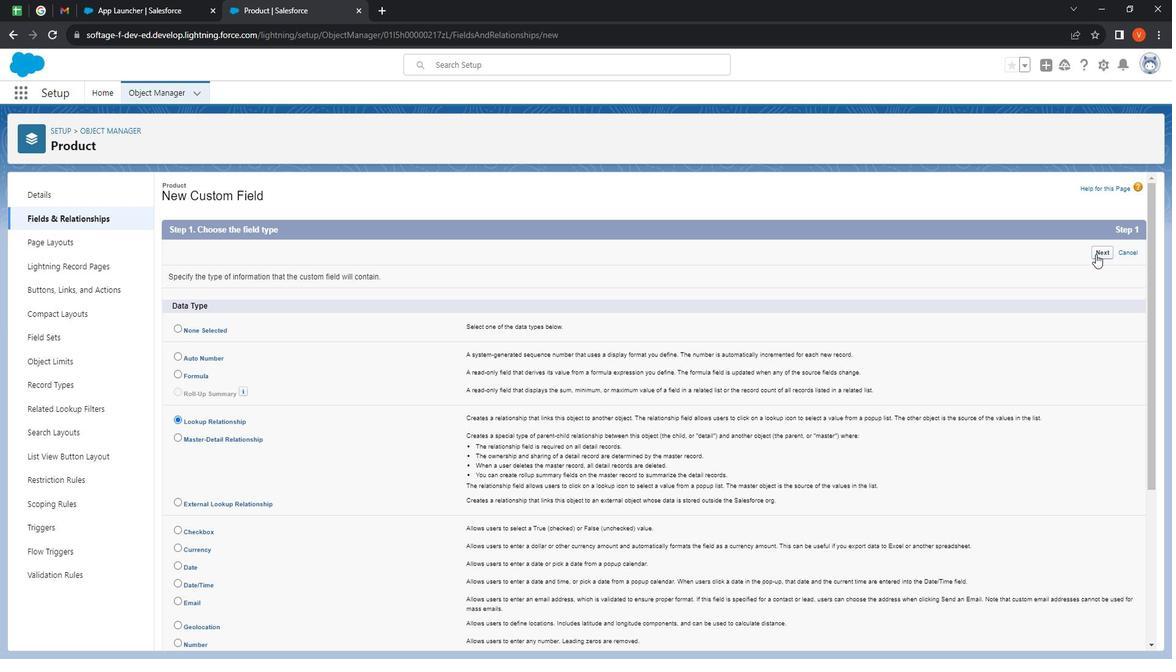 
Action: Mouse pressed left at (1110, 259)
Screenshot: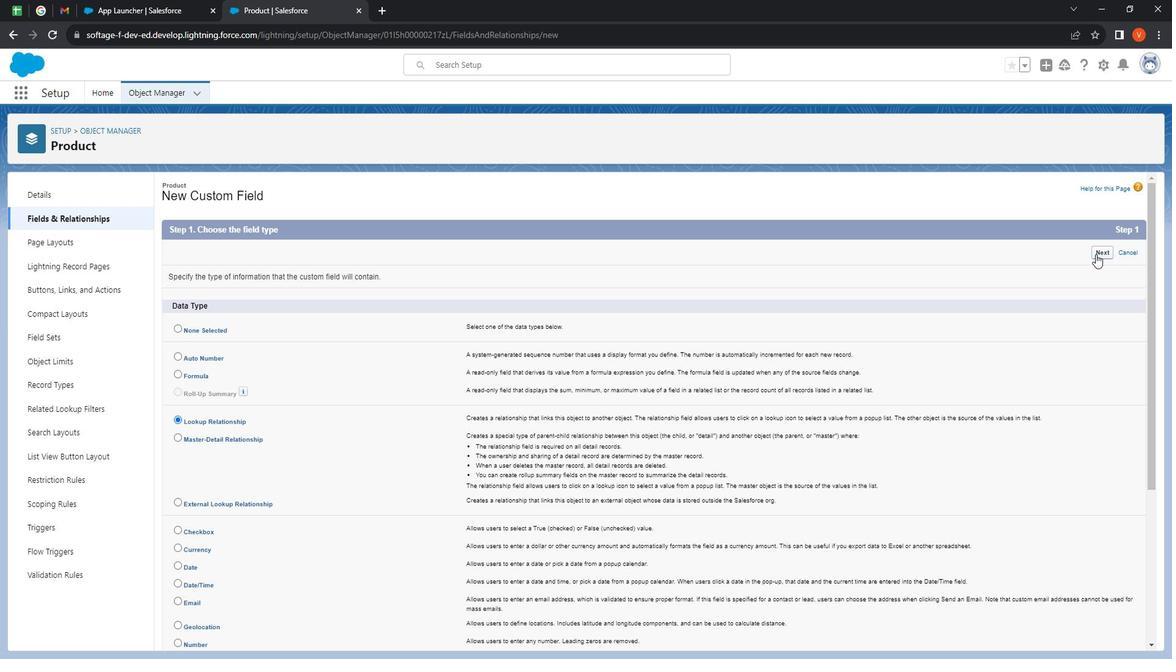 
Action: Mouse moved to (437, 307)
Screenshot: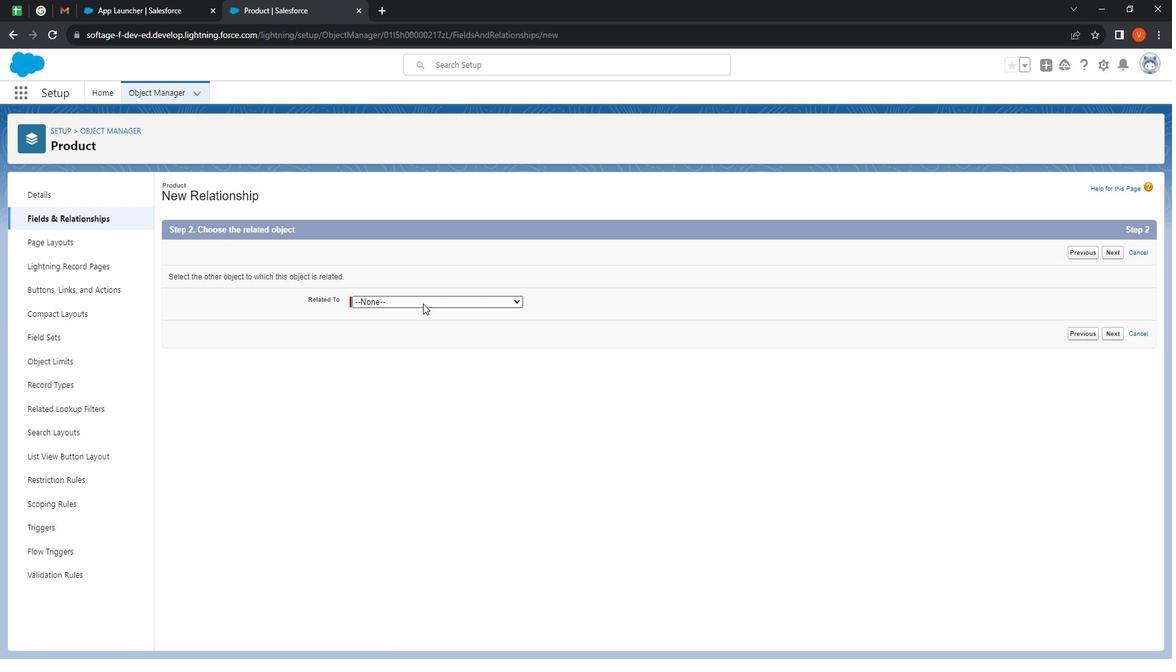 
Action: Mouse pressed left at (437, 307)
Screenshot: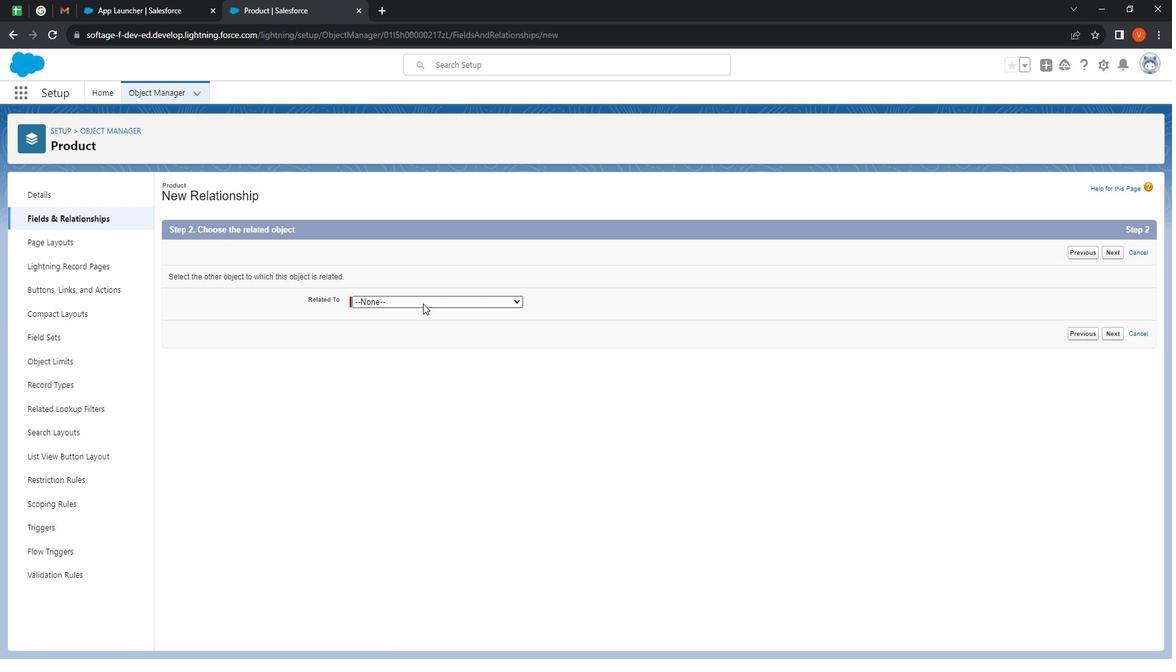 
Action: Mouse moved to (439, 307)
Screenshot: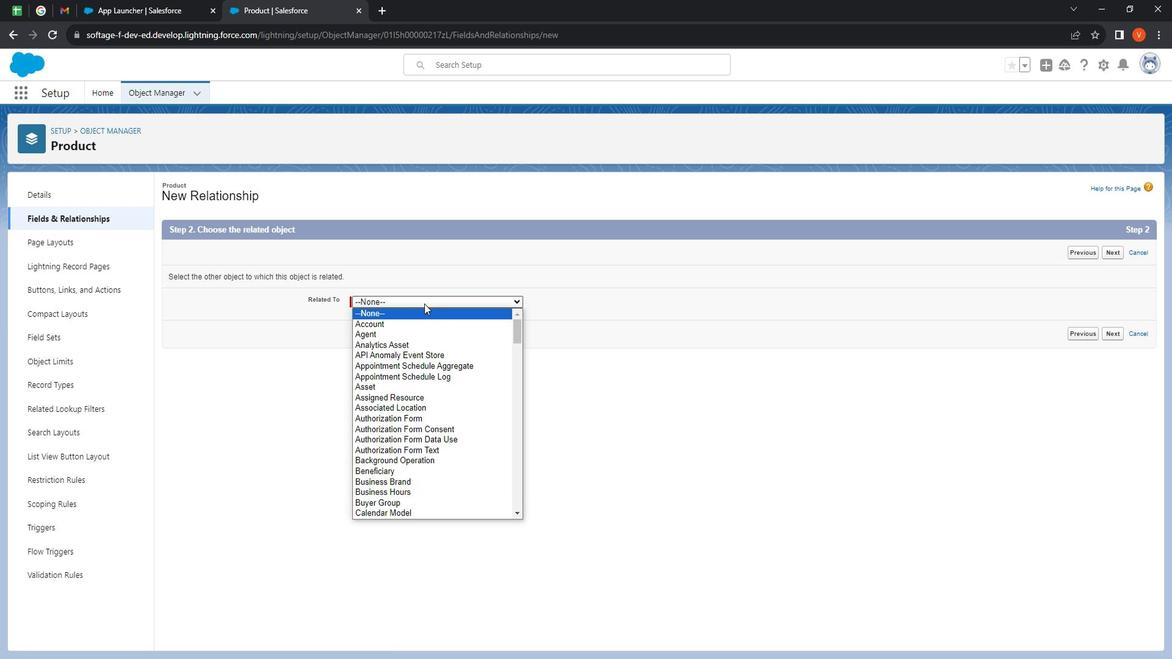 
Action: Key pressed <Key.down><Key.down><Key.down><Key.down><Key.down><Key.down><Key.down><Key.down><Key.down><Key.down><Key.down><Key.down><Key.down><Key.down><Key.down><Key.down><Key.down><Key.down><Key.down><Key.down><Key.down><Key.down><Key.down><Key.down><Key.down><Key.down><Key.down><Key.down><Key.down><Key.down><Key.down><Key.down><Key.down><Key.down><Key.down><Key.down><Key.down><Key.down><Key.down><Key.down><Key.down><Key.down><Key.down><Key.down><Key.down><Key.down><Key.down><Key.down><Key.down><Key.down><Key.down><Key.down><Key.down><Key.down><Key.down><Key.down><Key.down><Key.down><Key.down><Key.down><Key.down><Key.down><Key.down><Key.down><Key.down><Key.down><Key.down><Key.down><Key.down><Key.down><Key.down><Key.down><Key.down><Key.down><Key.down><Key.down><Key.down><Key.down><Key.down><Key.down><Key.down><Key.down><Key.down><Key.down><Key.down><Key.down><Key.down><Key.down>
Screenshot: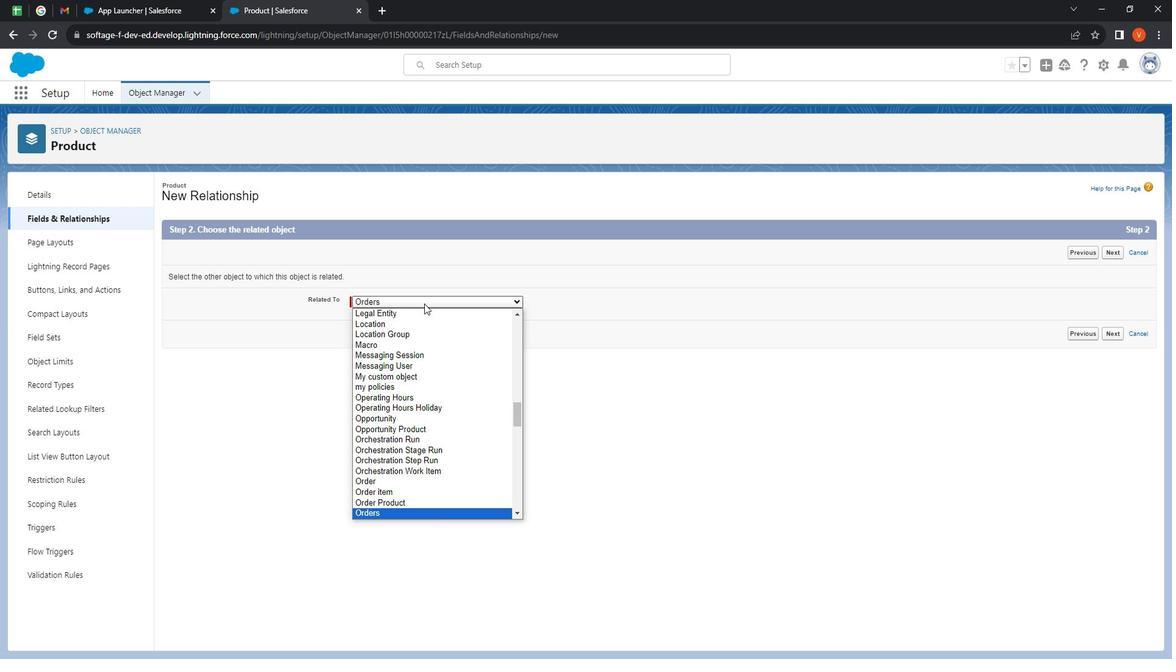 
Action: Mouse moved to (444, 512)
Screenshot: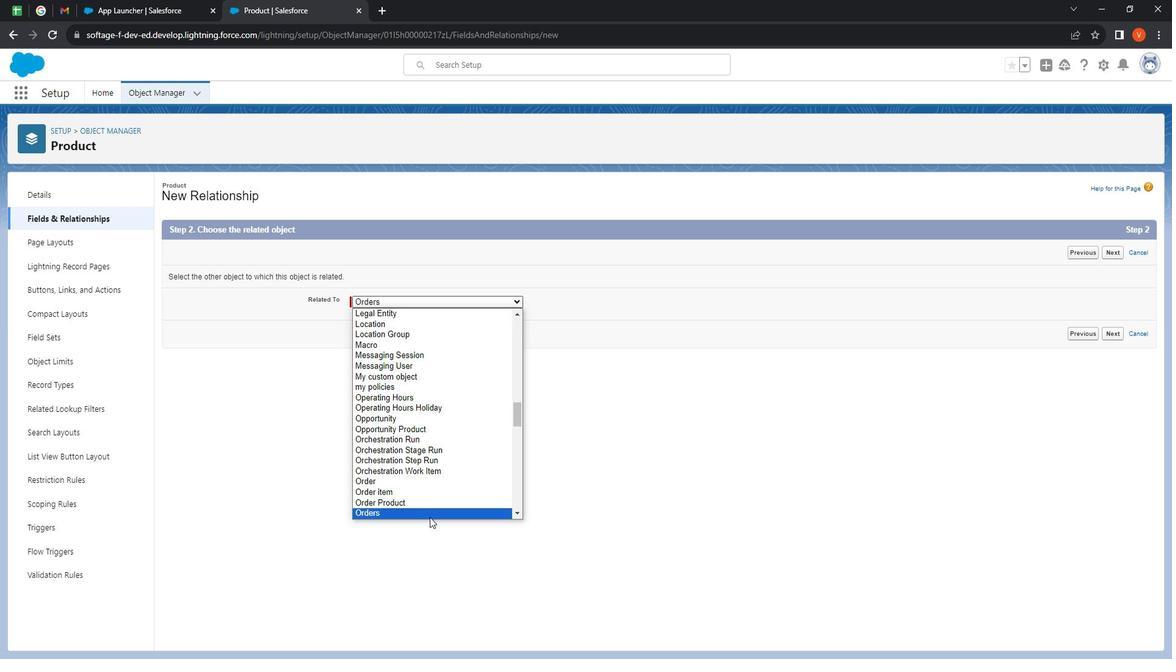 
Action: Mouse pressed left at (444, 512)
Screenshot: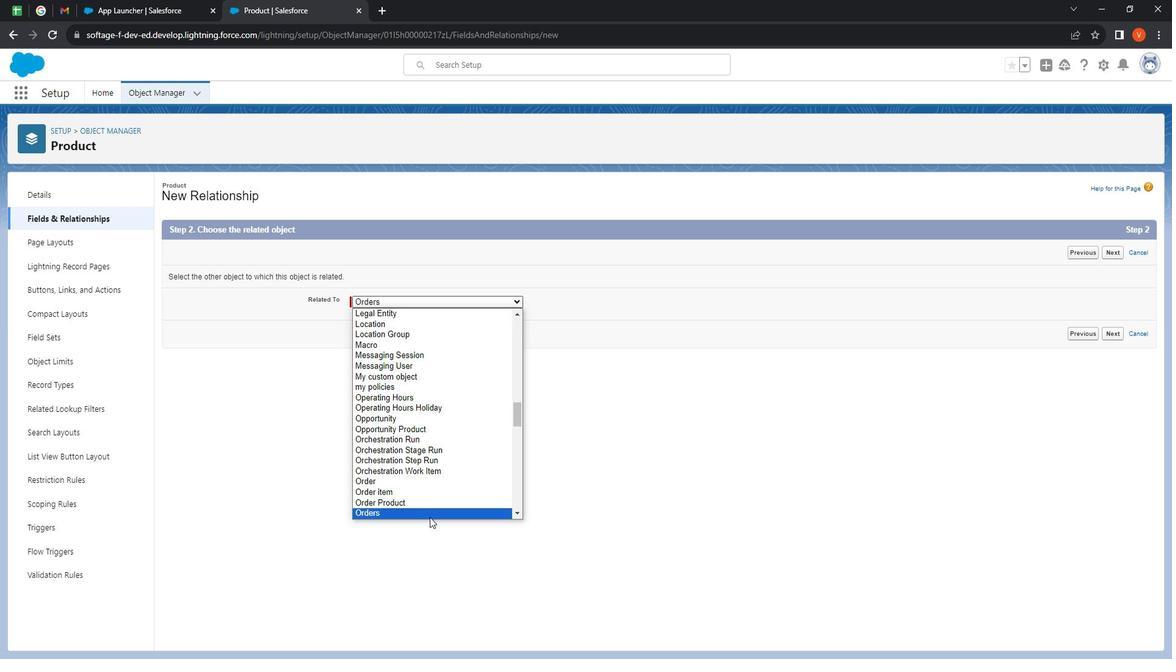 
Action: Mouse moved to (458, 301)
Screenshot: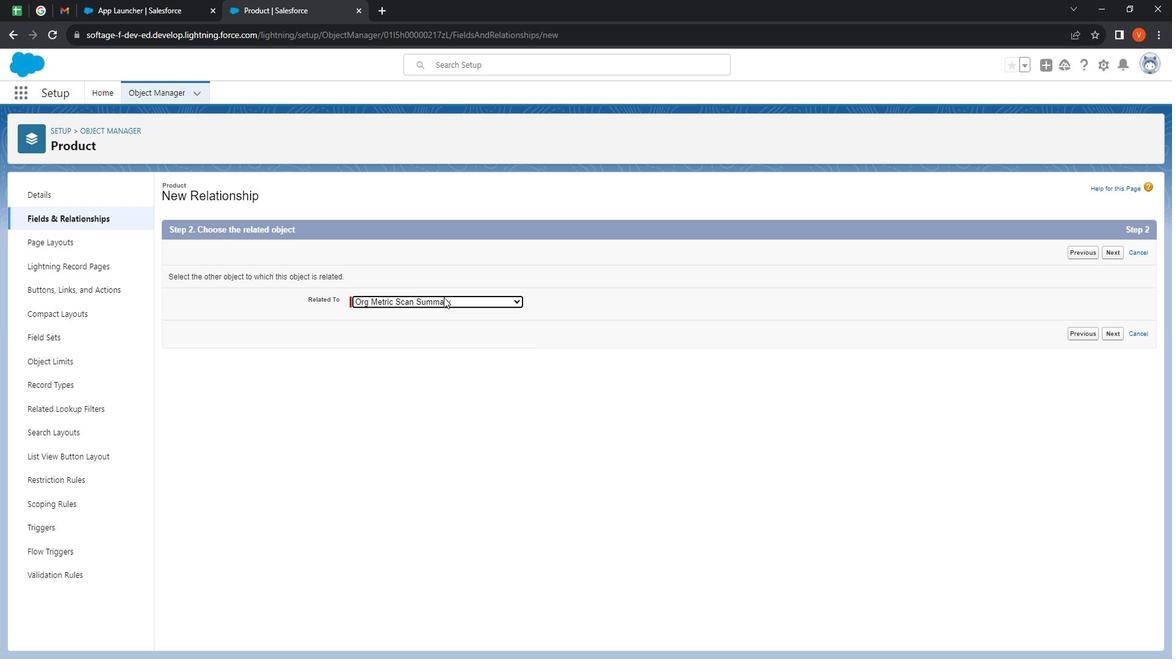 
Action: Mouse pressed left at (458, 301)
Screenshot: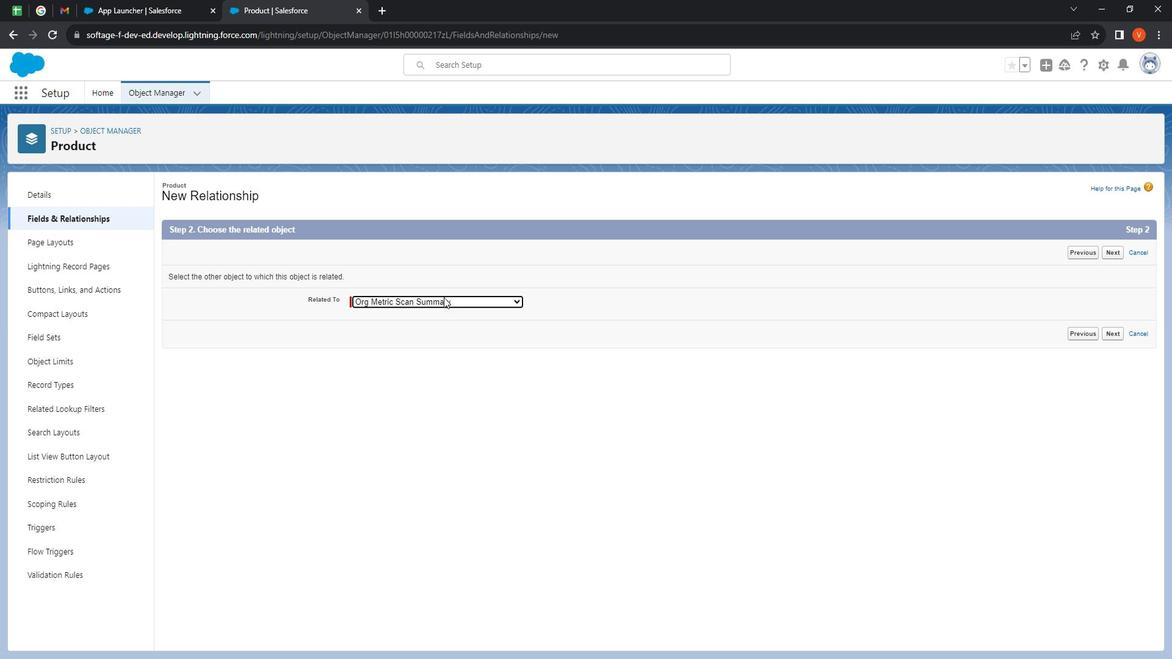 
Action: Mouse moved to (440, 449)
Screenshot: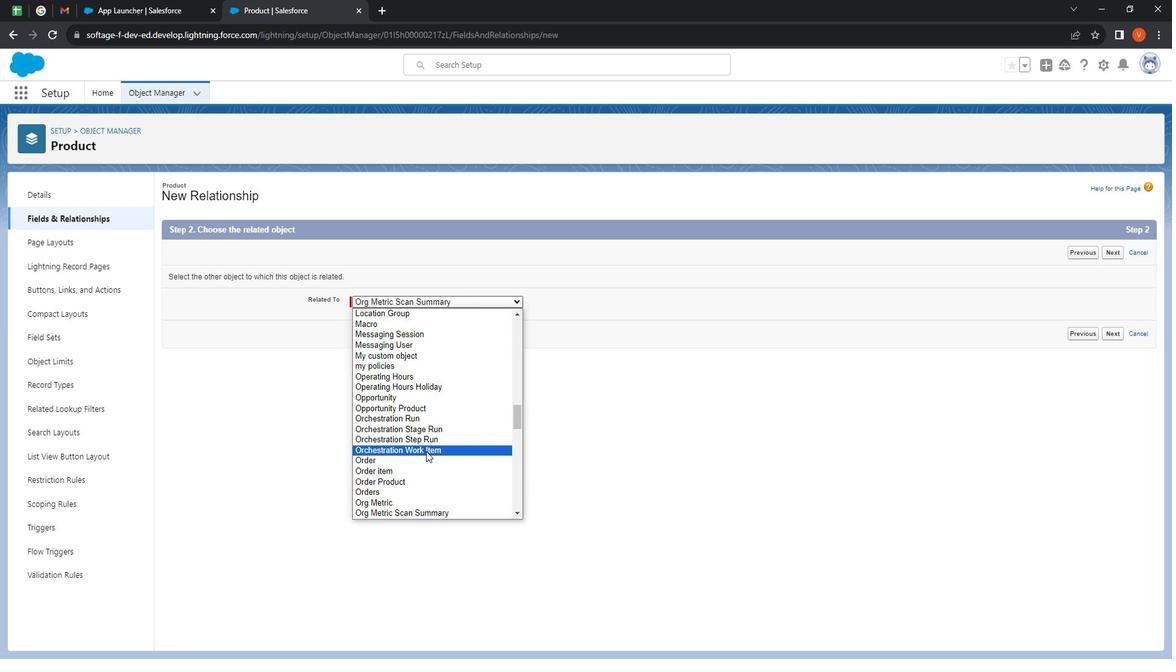 
Action: Mouse scrolled (440, 448) with delta (0, 0)
Screenshot: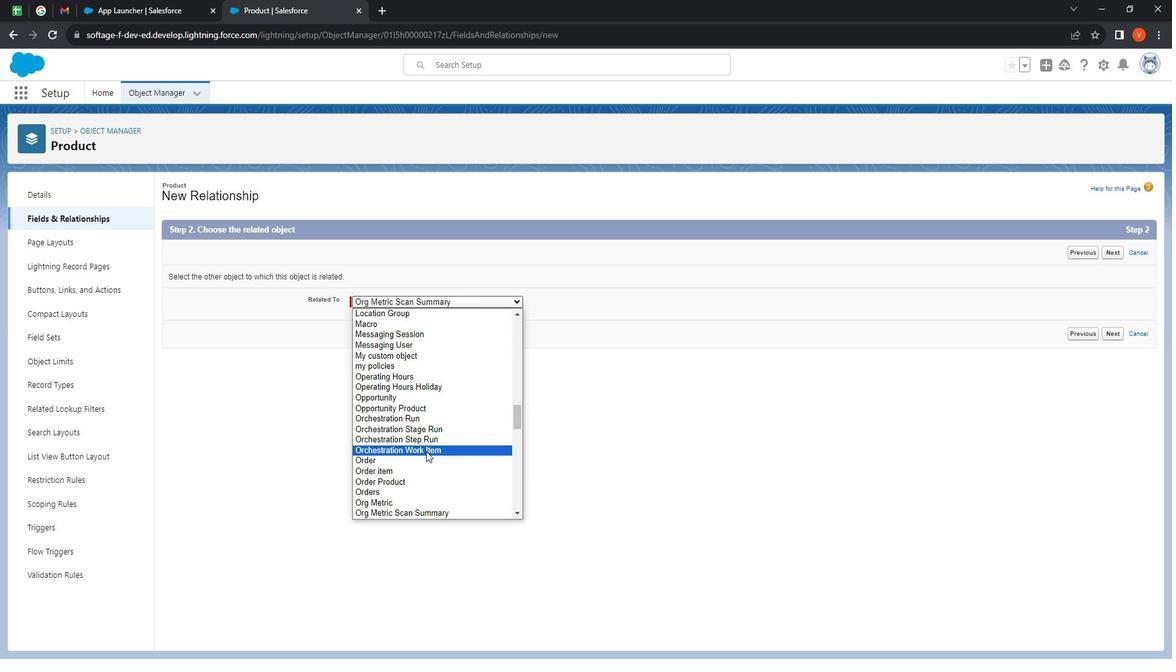 
Action: Mouse moved to (431, 362)
Screenshot: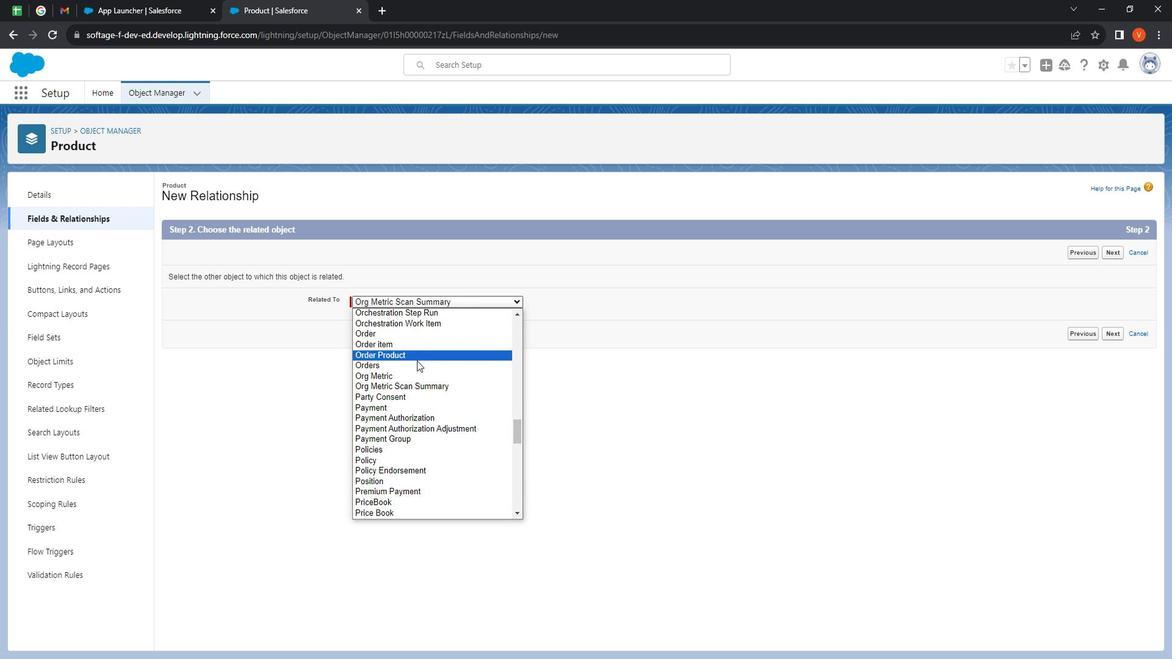 
Action: Mouse pressed left at (431, 362)
Screenshot: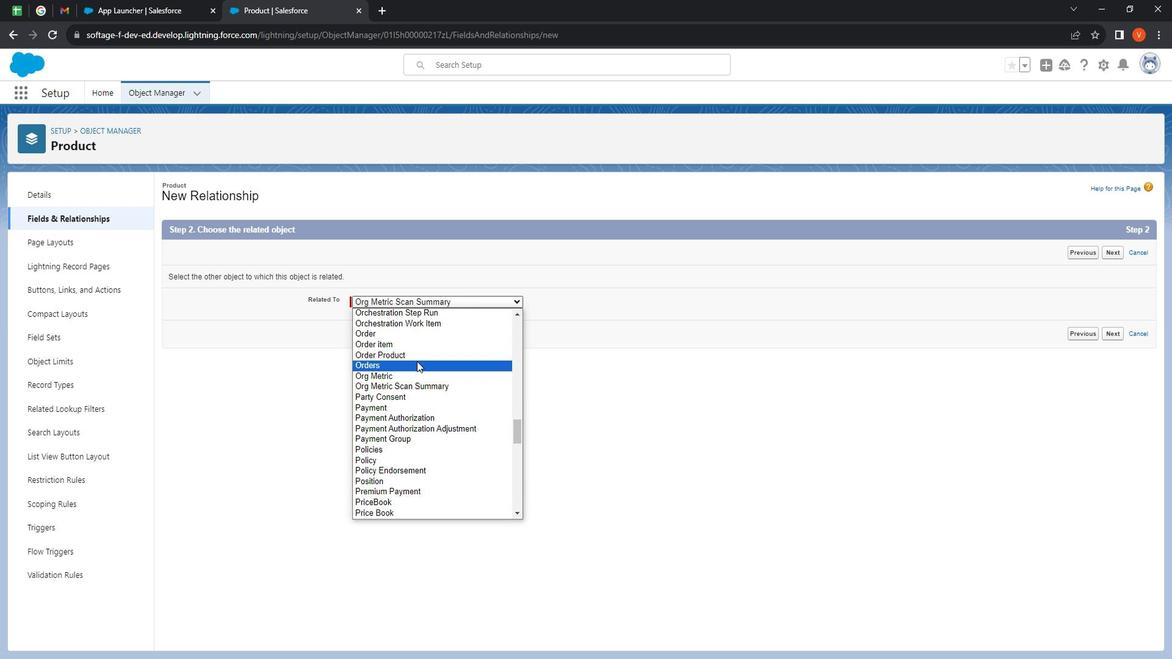 
Action: Mouse moved to (1132, 338)
Screenshot: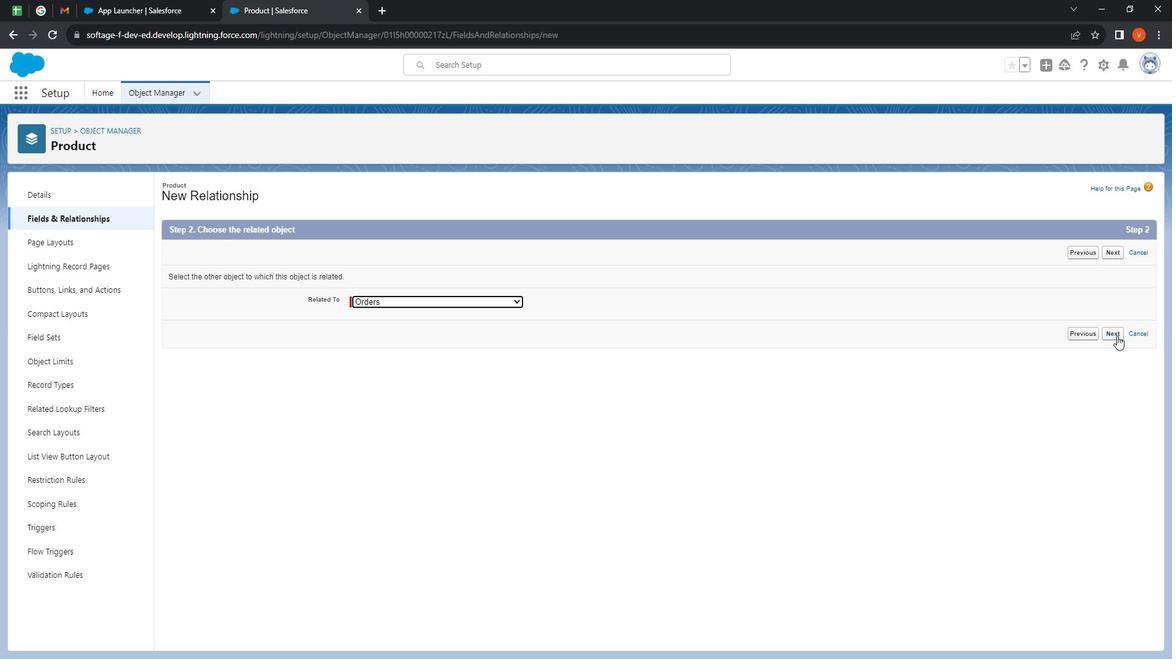 
Action: Mouse pressed left at (1132, 338)
Screenshot: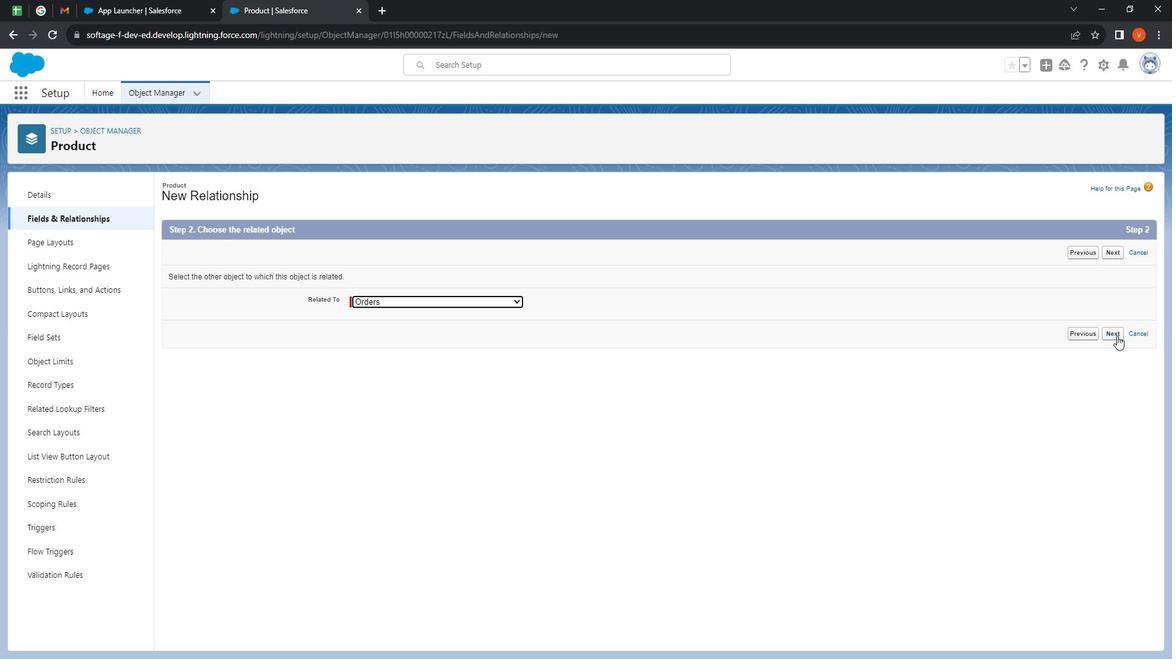 
Action: Mouse moved to (419, 320)
Screenshot: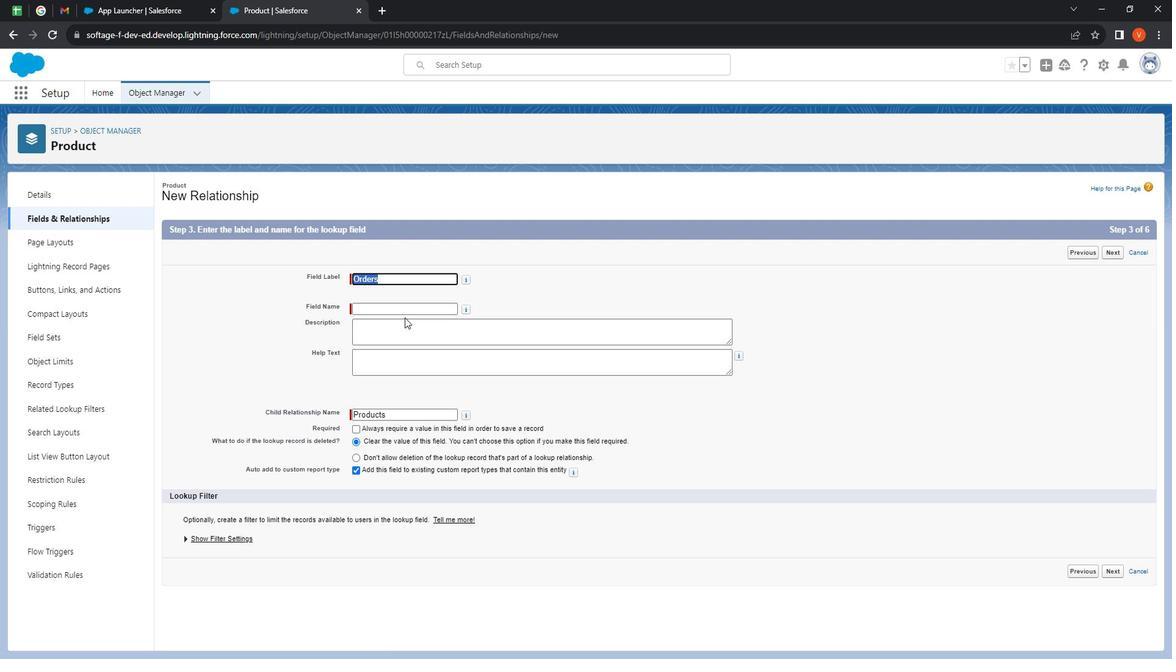 
Action: Mouse pressed left at (419, 320)
Screenshot: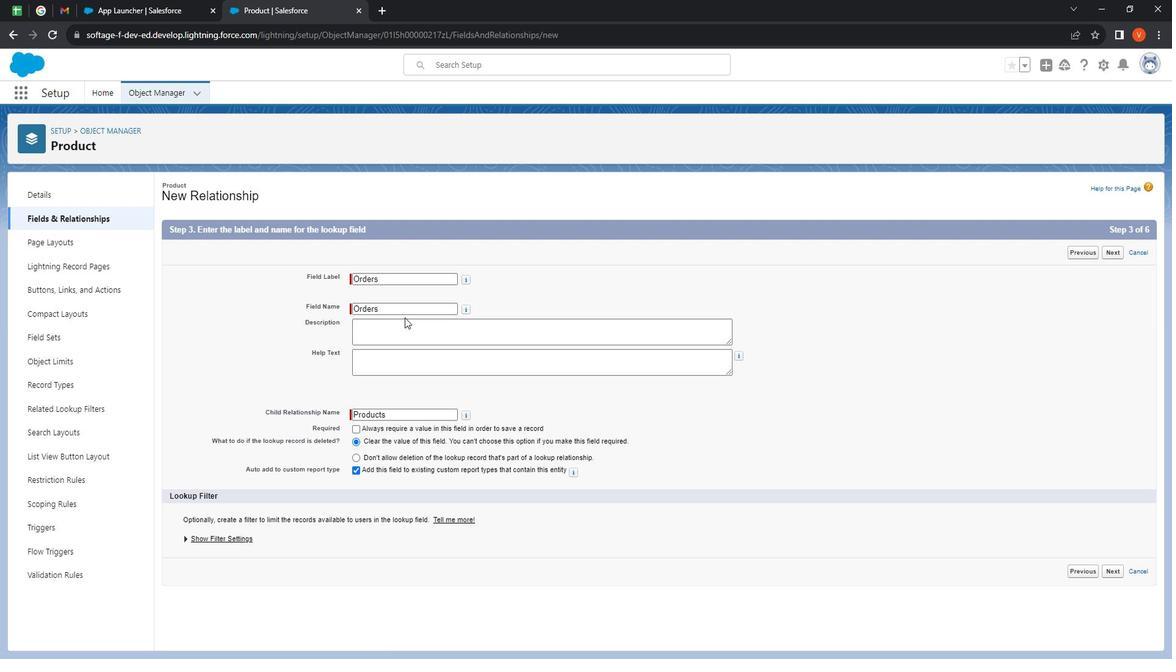 
Action: Mouse moved to (439, 337)
Screenshot: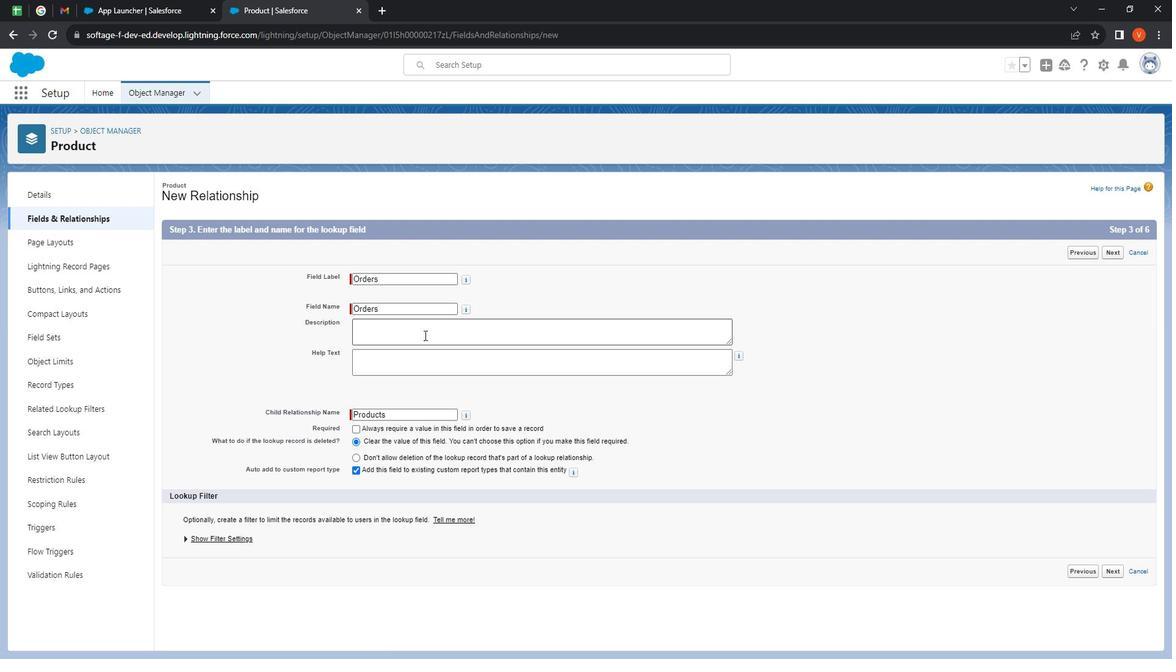 
Action: Mouse pressed left at (439, 337)
Screenshot: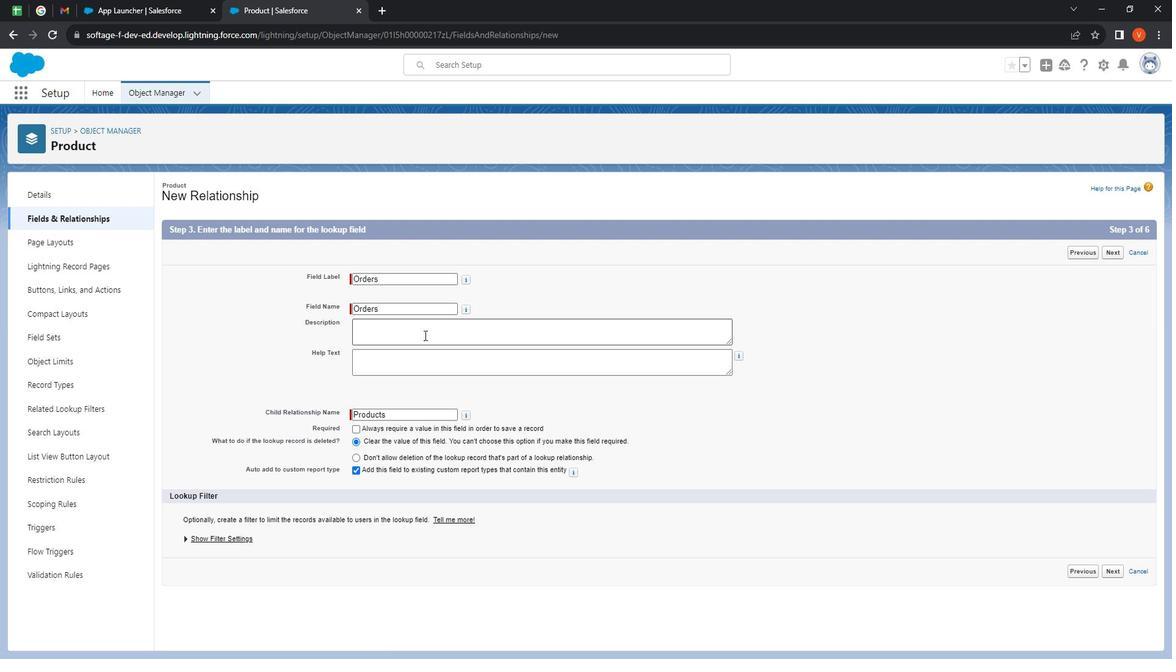 
Action: Mouse moved to (441, 337)
Screenshot: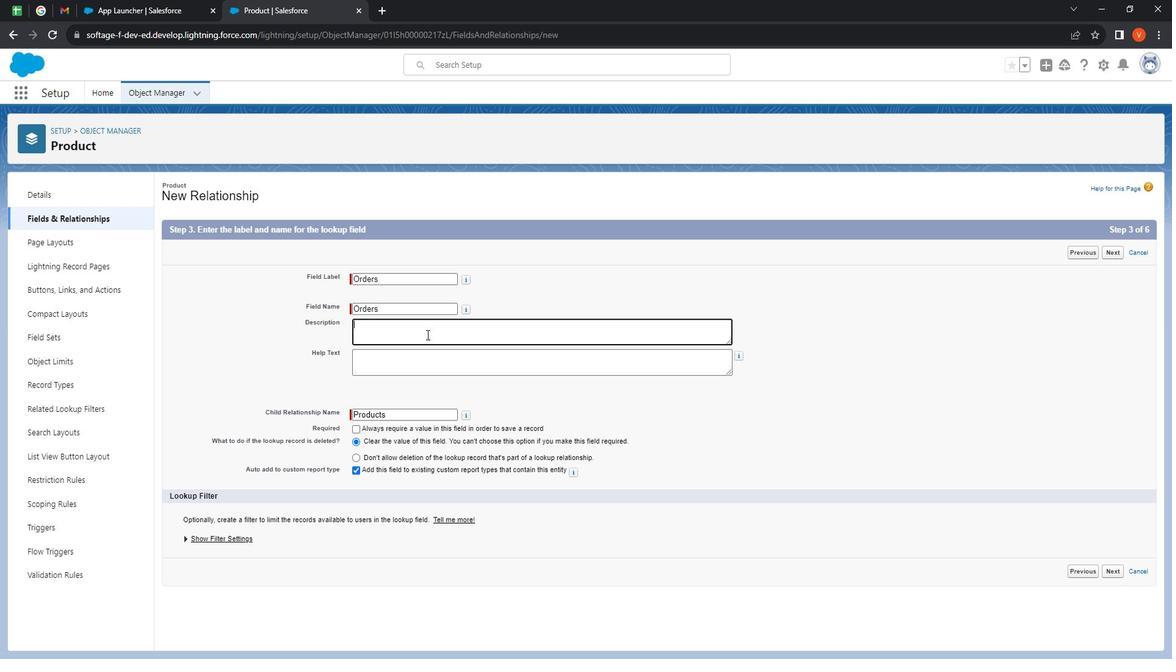 
Action: Key pressed <Key.shift>Create<Key.space><Key.shift><Key.shift><Key.shift><Key.shift><Key.shift><Key.shift><Key.shift><Key.shift><Key.shift><Key.shift><Key.shift><Key.shift><Key.shift><Key.shift><Key.shift><Key.shift><Key.shift><Key.shift><Key.shift><Key.shift><Key.shift><Key.shift><Key.shift><Key.shift><Key.shift><Key.shift><Key.shift><Key.shift><Key.shift><Key.shift><Key.shift><Key.backspace><Key.backspace><Key.backspace><Key.backspace><Key.backspace><Key.backspace><Key.backspace><Key.backspace><Key.backspace><Key.backspace><Key.backspace><Key.backspace><Key.backspace><Key.shift>This<Key.space>is<Key.space>the<Key.space>related<Key.space><Key.shift>Record<Key.space>for<Key.space>p<Key.backspace>order<Key.space>object<Key.space>which<Key.space>is<Key.space>related<Key.space>to<Key.space>product<Key.space>object<Key.space><Key.shift><Key.shift><Key.shift><Key.shift><Key.shift><Key.shift><Key.shift><Key.shift><Key.shift><Key.shift><Key.shift><Key.shift><Key.shift><Key.shift><Key.shift><Key.shift><Key.shift><Key.shift><Key.shift><Key.shift><Key.shift><Key.shift><Key.shift><Key.shift><Key.shift><Key.shift><Key.shift><Key.shift>Read<Key.space>this<Key.space>description<Key.space>carefully<Key.space>amd<Key.backspace><Key.backspace>md<Key.space><Key.backspace><Key.backspace><Key.backspace>nd<Key.space>dont<Key.backspace>'t<Key.space>forget<Key.space>ro<Key.backspace><Key.backspace>to<Key.space>mention<Key.space>that<Key.space>you<Key.space>have<Key.space>readed<Key.space>the<Key.space>description
Screenshot: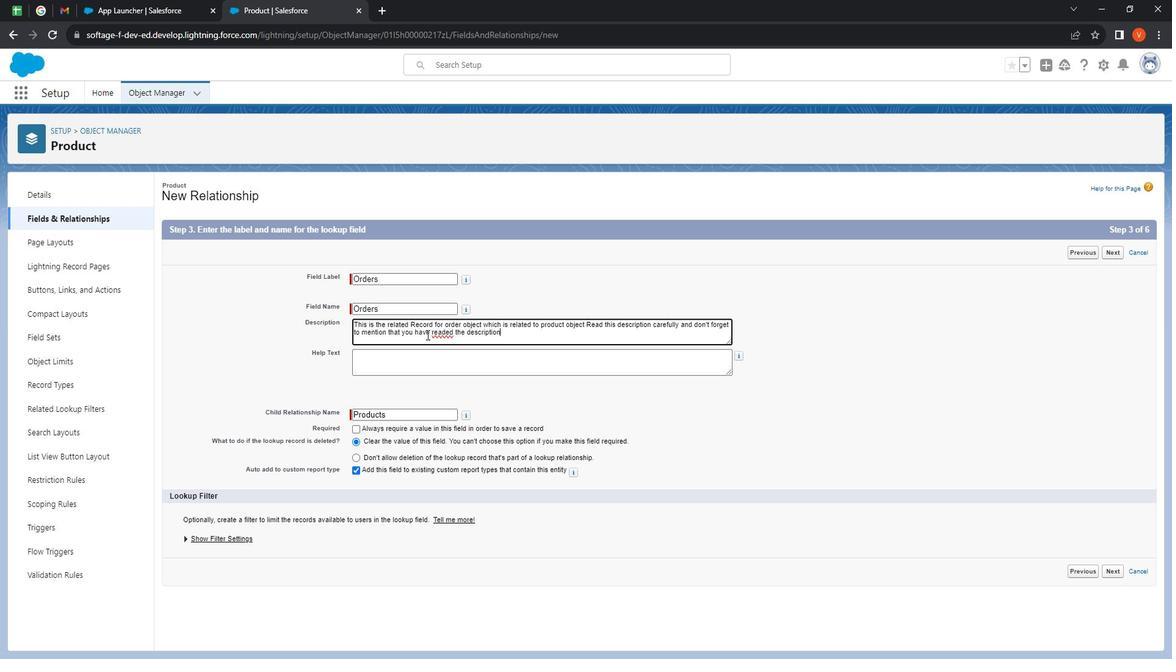 
Action: Mouse moved to (462, 338)
Screenshot: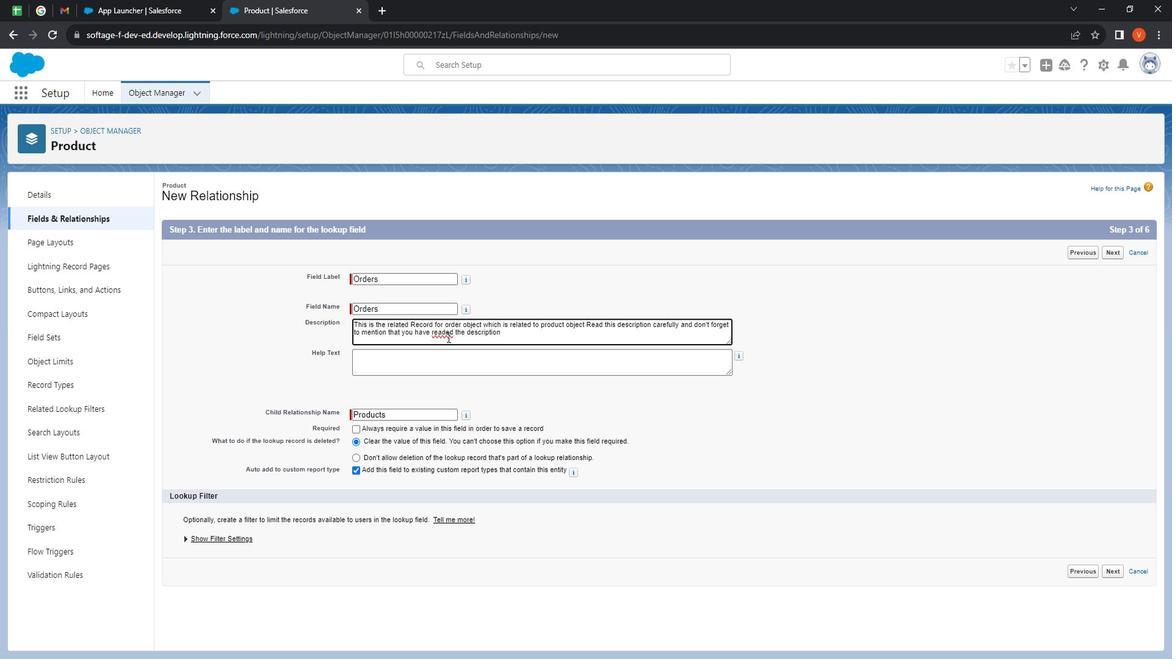 
Action: Mouse pressed right at (462, 338)
Screenshot: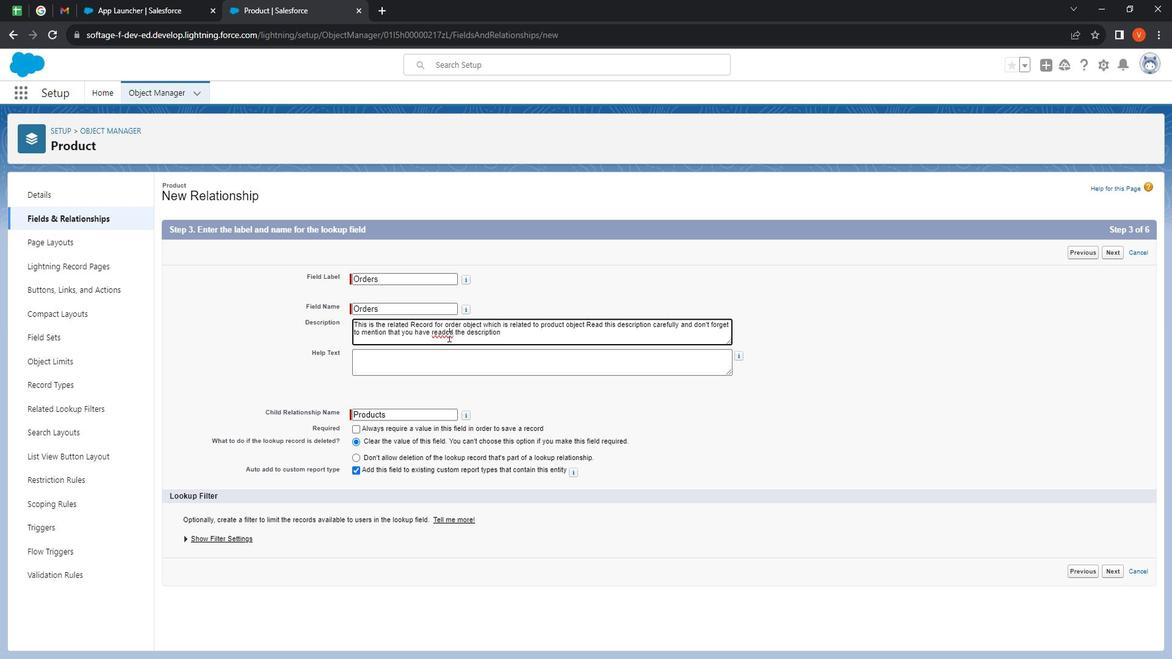 
Action: Mouse moved to (525, 362)
Screenshot: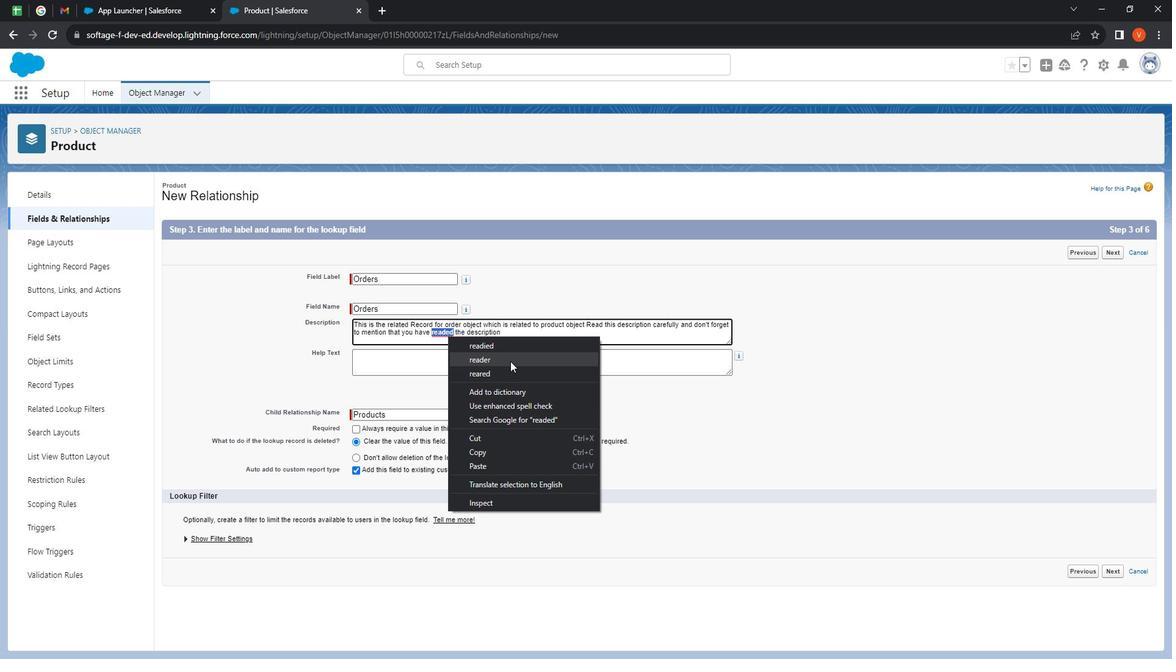 
Action: Mouse pressed left at (525, 362)
Screenshot: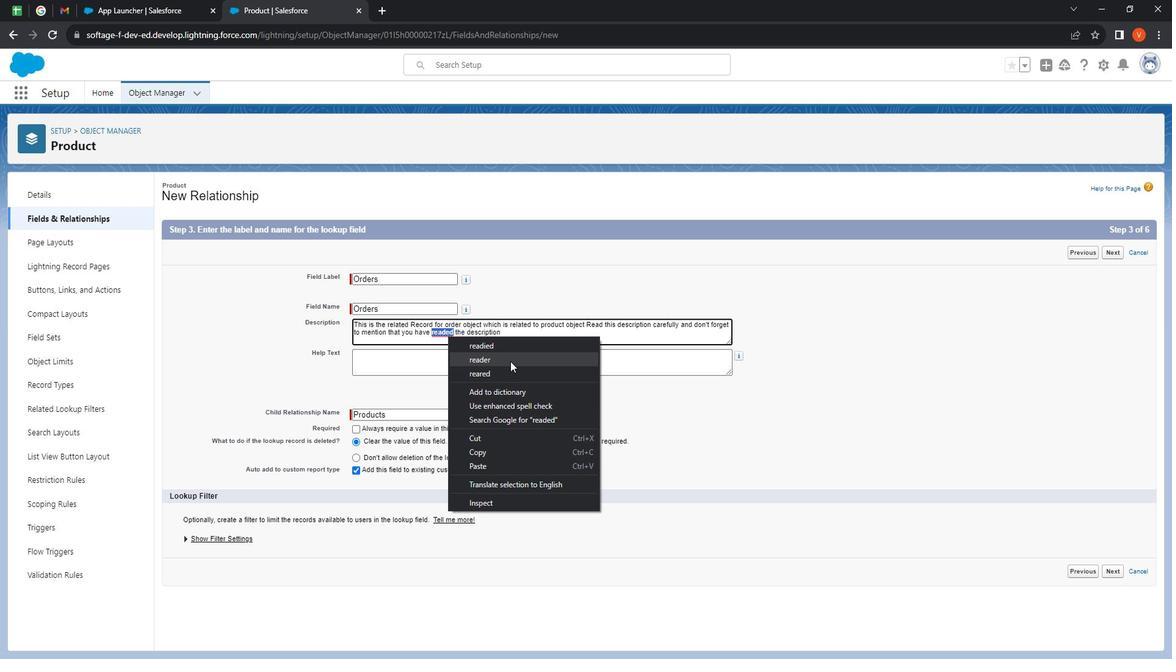 
Action: Mouse moved to (534, 334)
Screenshot: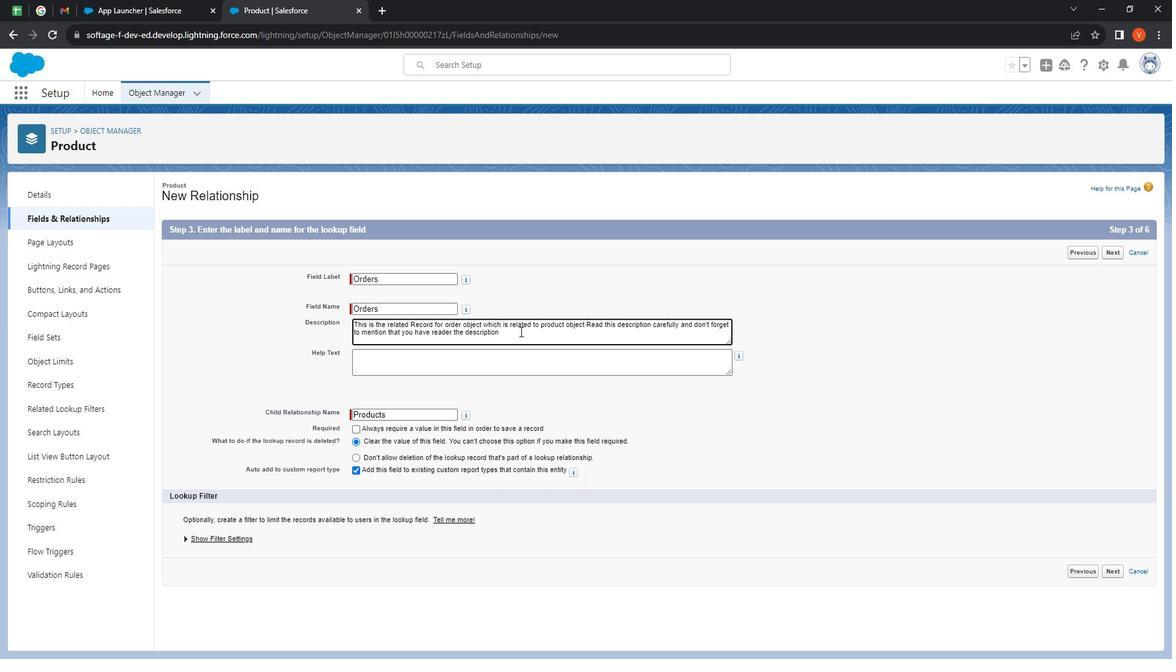 
Action: Mouse pressed left at (534, 334)
Screenshot: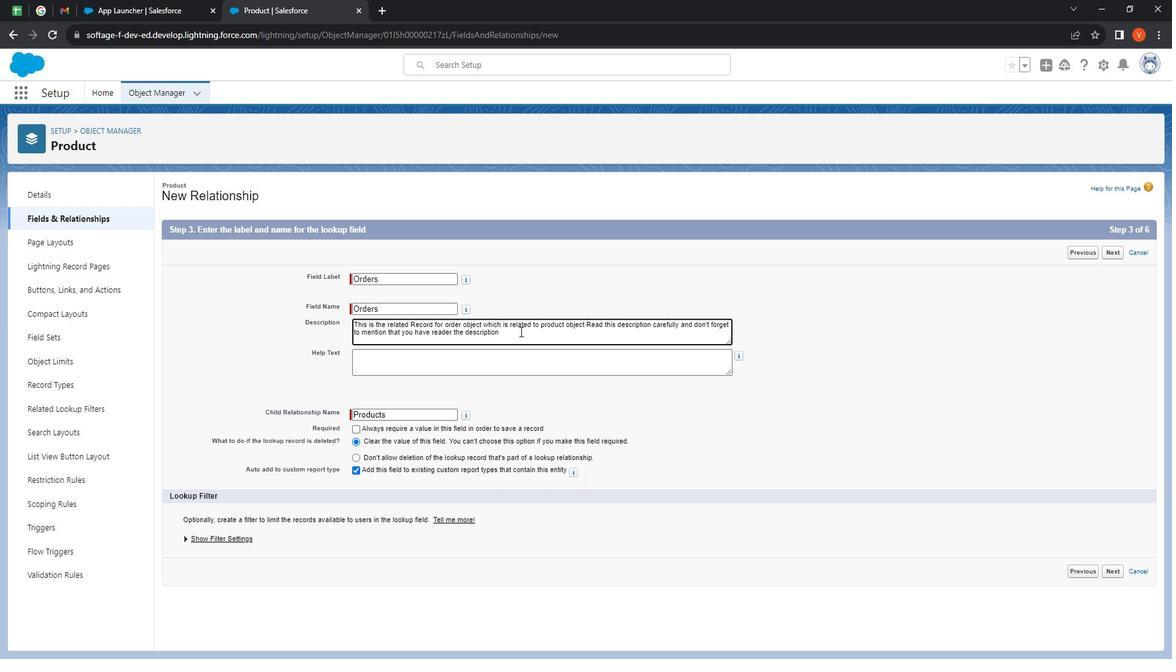
Action: Mouse moved to (533, 328)
Screenshot: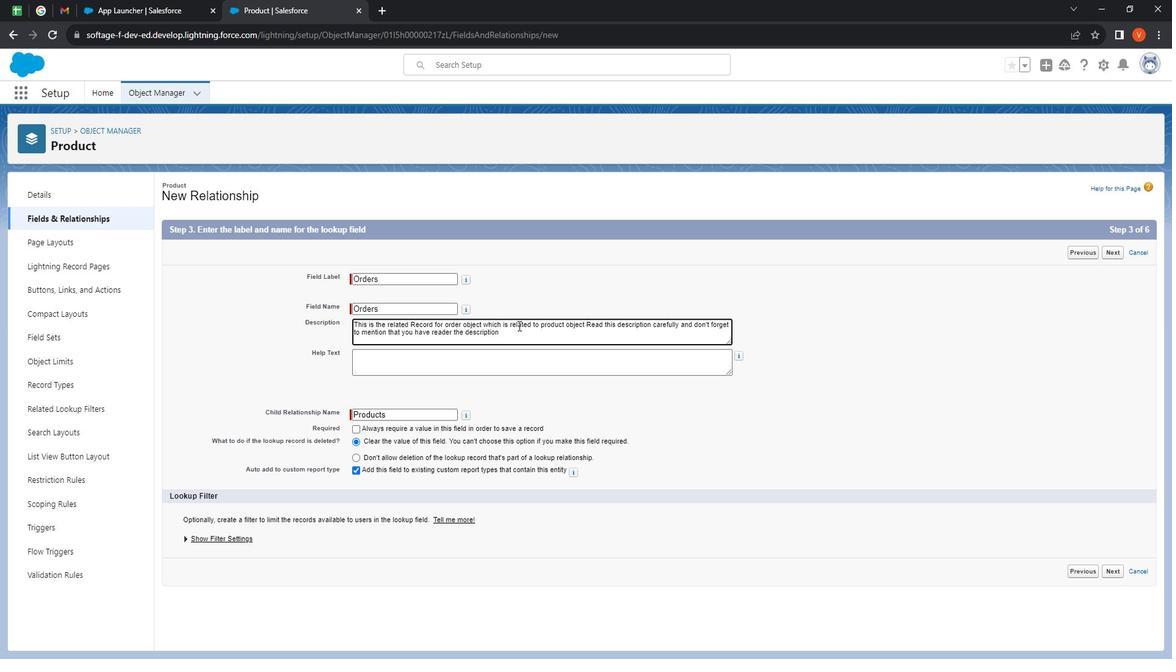 
Action: Key pressed .<Key.space><Key.shift>Thanks<Key.space>for<Key.space>reading<Key.space>the<Key.space>description
Screenshot: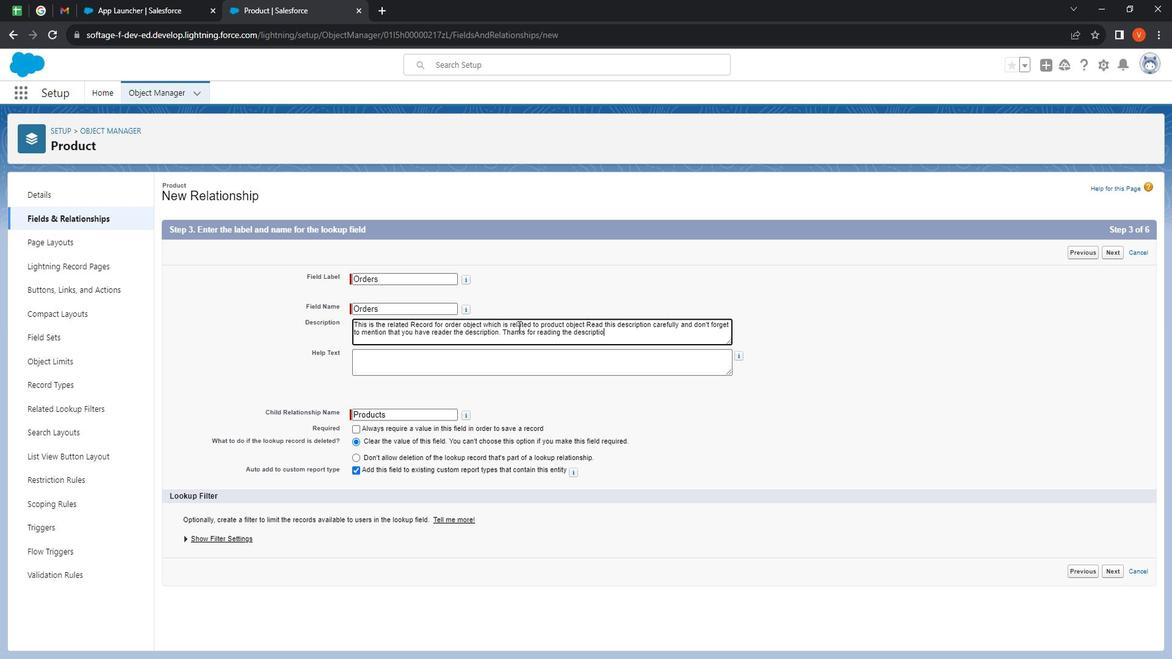
Action: Mouse moved to (547, 334)
Screenshot: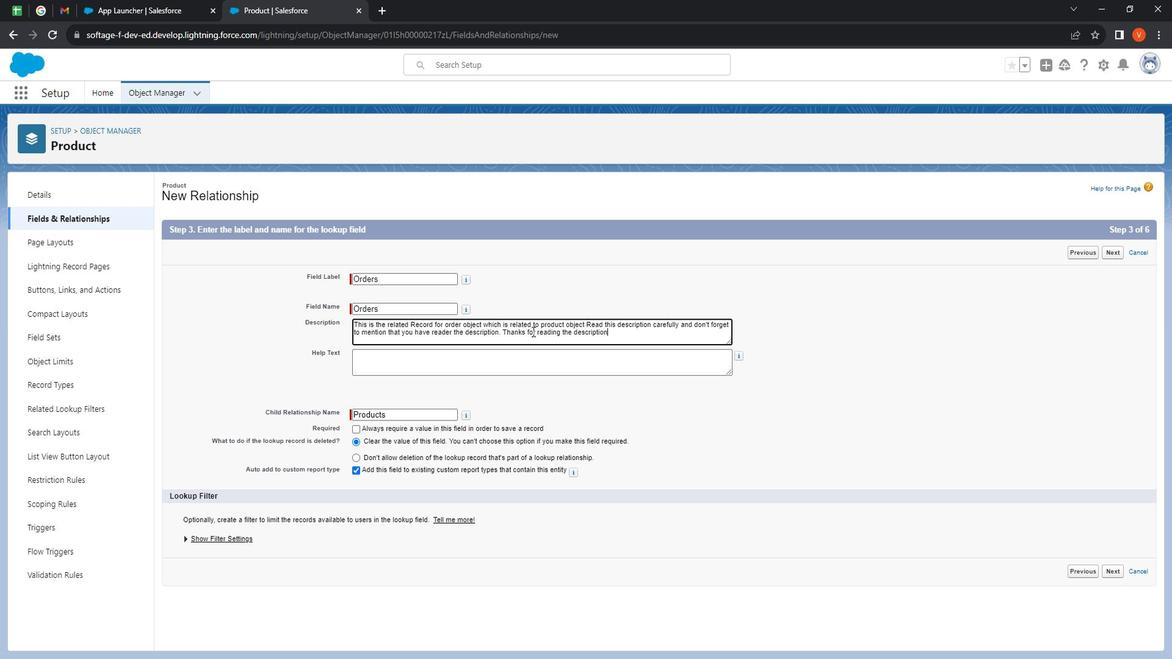 
Action: Key pressed .
Screenshot: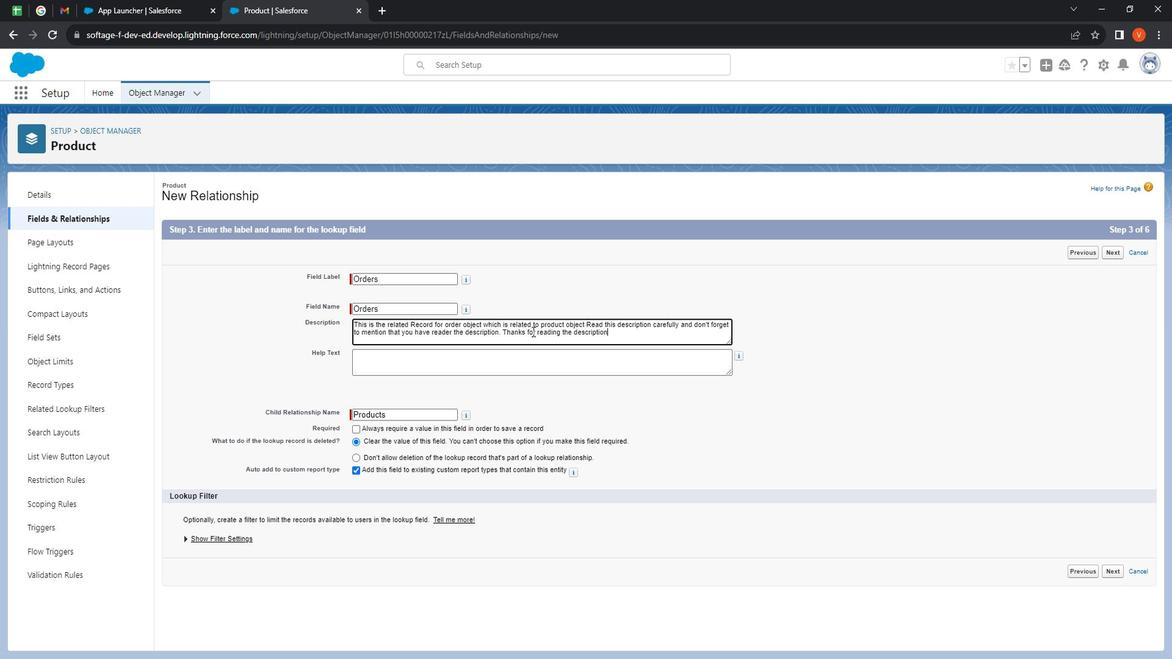 
Action: Mouse moved to (532, 364)
Screenshot: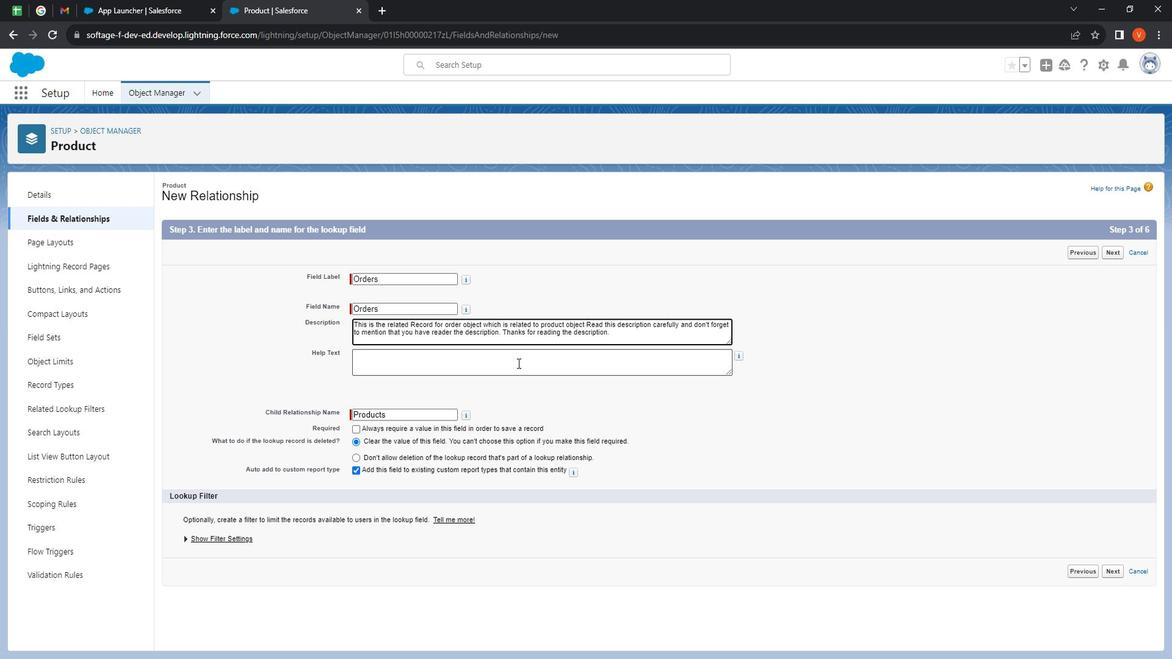 
Action: Mouse pressed left at (532, 364)
Screenshot: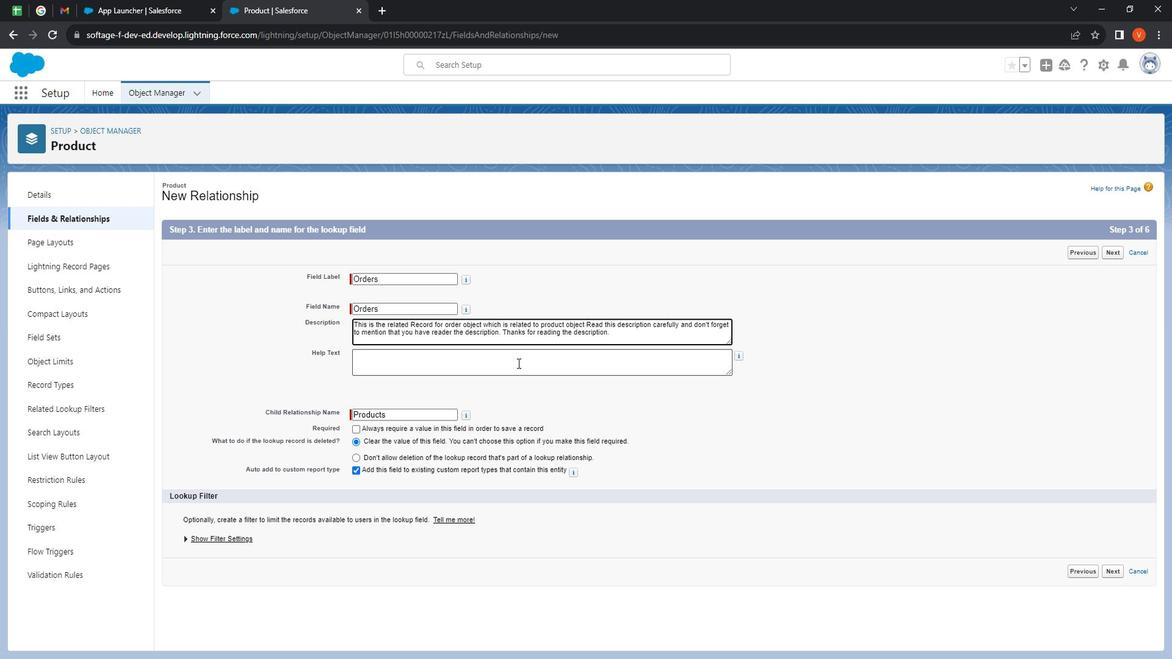 
Action: Mouse moved to (525, 357)
Screenshot: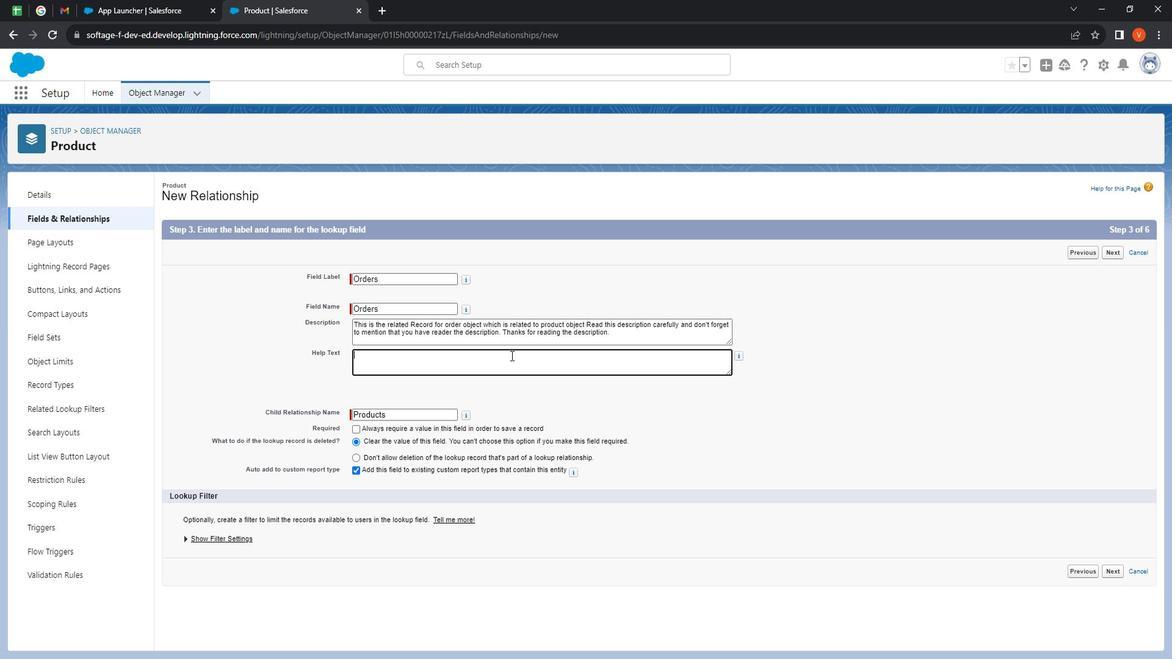 
Action: Key pressed <Key.shift>This<Key.space>is<Key.space>the<Key.space>related<Key.space>record<Key.space>for<Key.space>order<Key.space>which<Key.space>is<Key.space>related<Key.space>to<Key.space>product<Key.space>object<Key.space>read<Key.space>this<Key.space>description<Key.space>carefuly<Key.backspace>ly<Key.space>and<Key.space>dont't<Key.space><Key.backspace><Key.backspace><Key.backspace><Key.backspace>'t<Key.space>forget<Key.space>to<Key.space>mention<Key.space>that<Key.space>you<Key.space>have<Key.space>reade<Key.backspace><Key.space>this<Key.space>desct<Key.backspace>ription.<Key.space><Key.shift>Thanks<Key.space>for<Key.space><Key.shift>Reading<Key.space>this<Key.space>description.<Key.space><Key.shift>Hope<Key.space>it<Key.space>me<Key.backspace><Key.backspace>might<Key.space>be<Key.space>helpful.
Screenshot: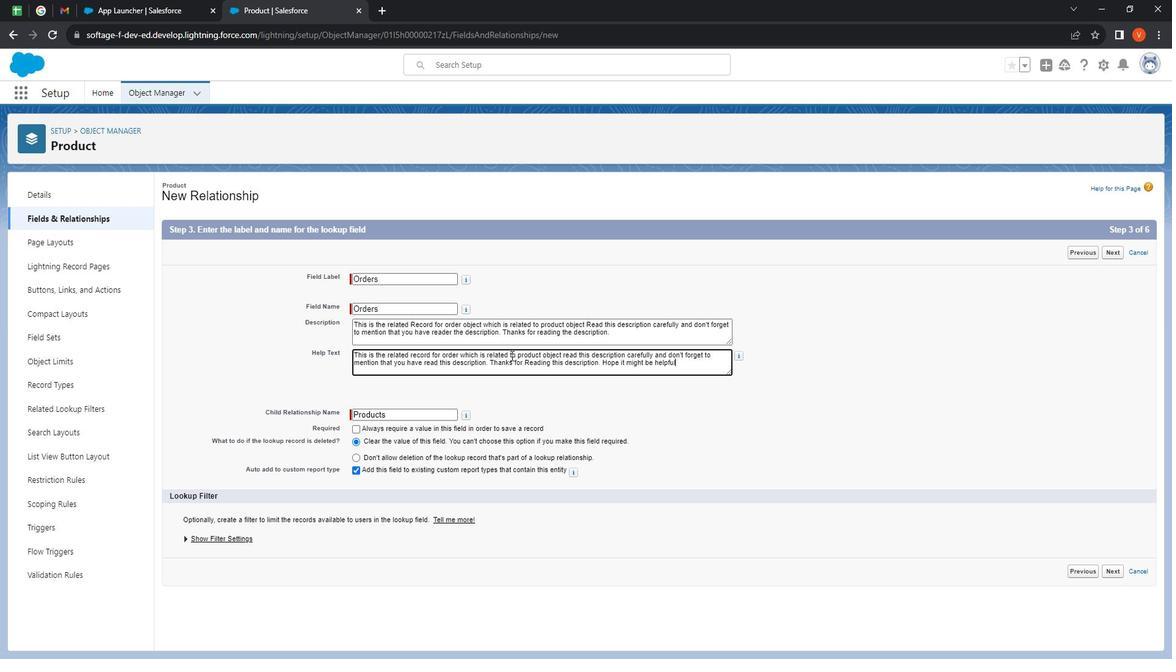 
Action: Mouse moved to (734, 426)
Screenshot: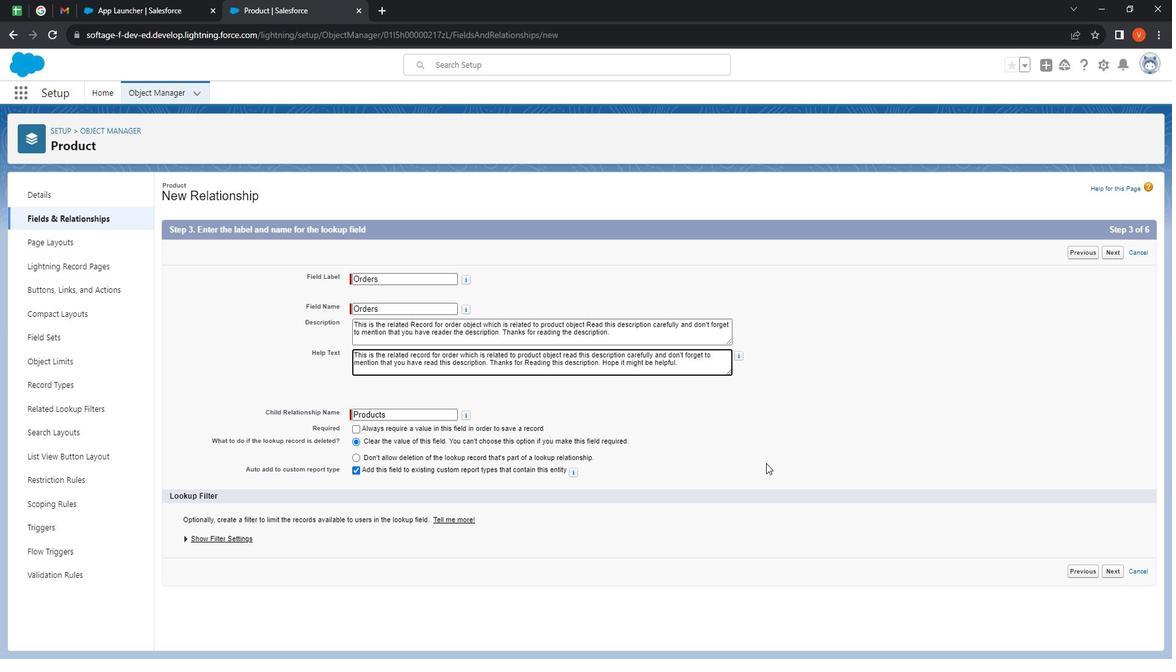 
Action: Mouse scrolled (734, 425) with delta (0, 0)
Screenshot: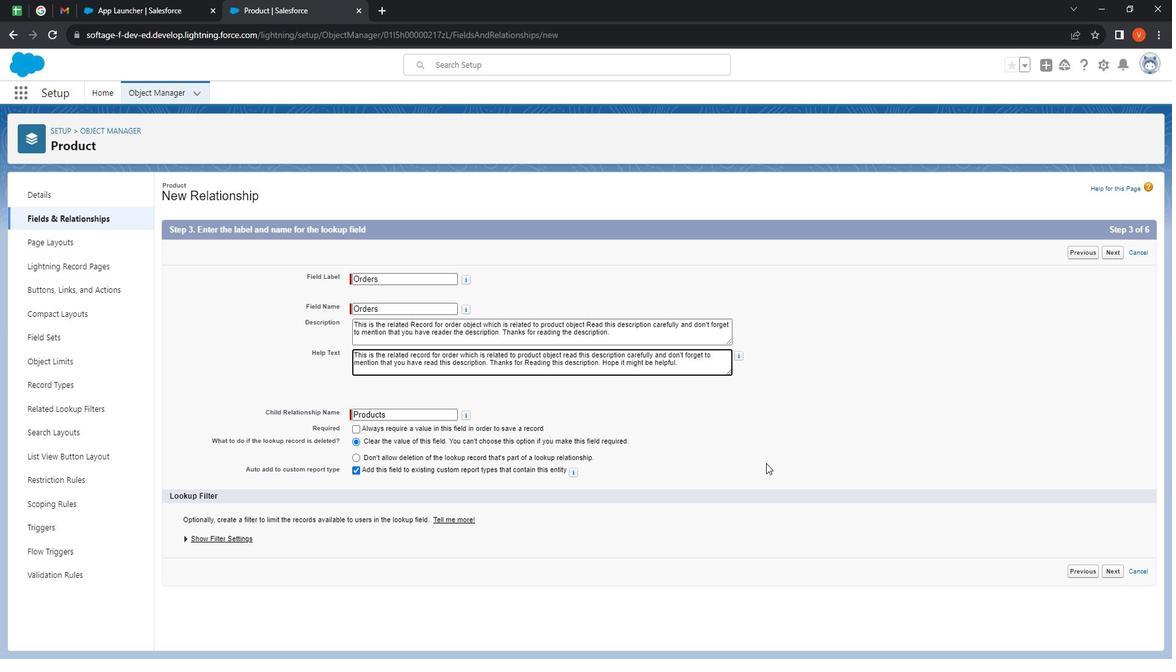 
Action: Mouse moved to (798, 472)
Screenshot: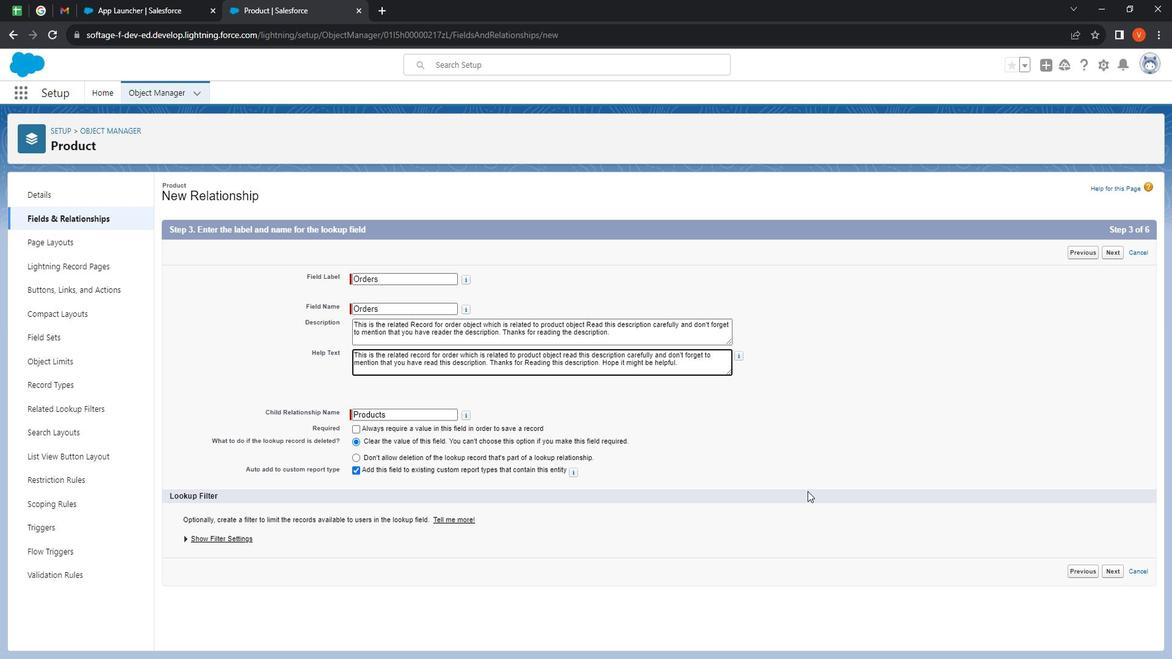 
Action: Mouse scrolled (798, 471) with delta (0, 0)
Screenshot: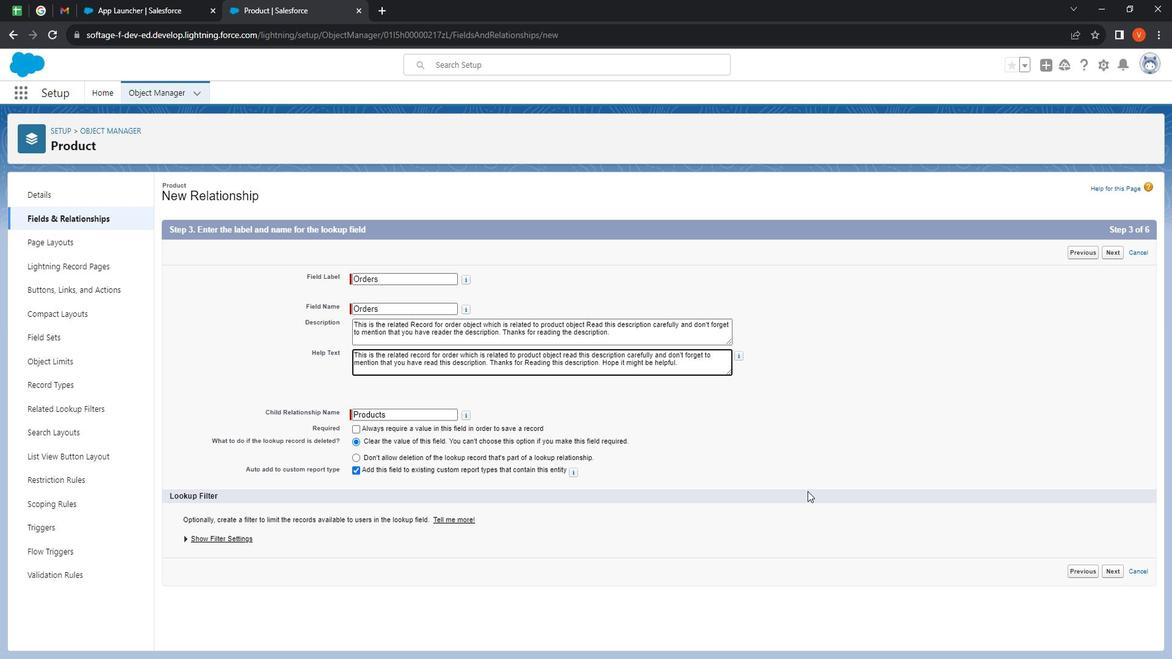 
Action: Mouse moved to (1136, 569)
Screenshot: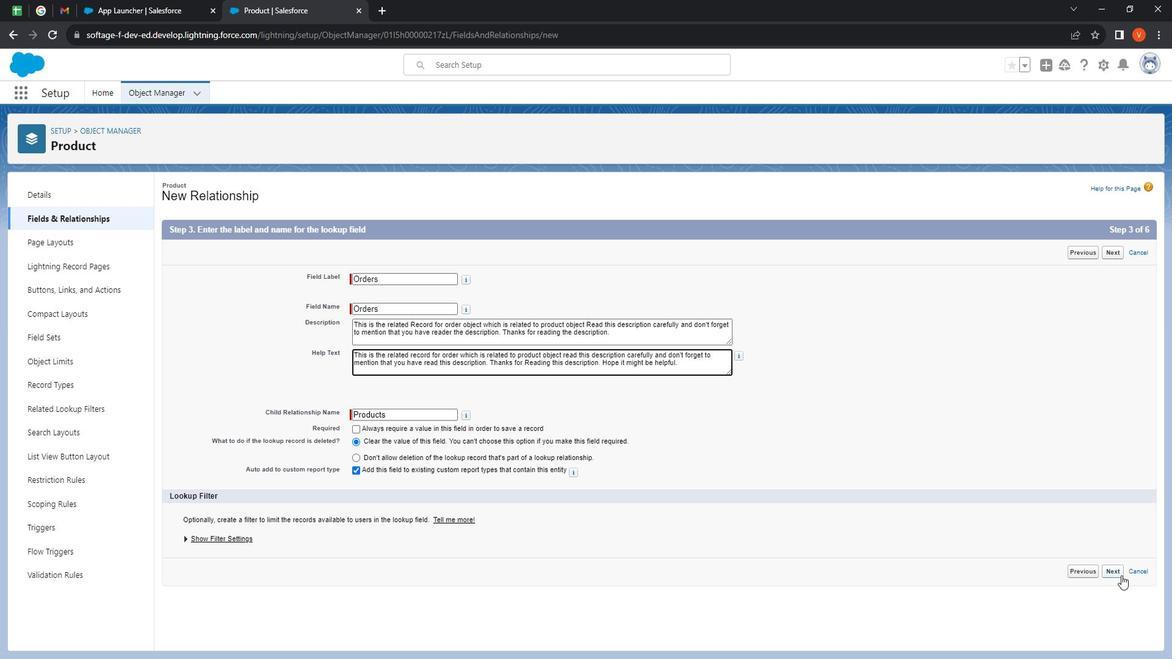 
Action: Mouse pressed left at (1136, 569)
Screenshot: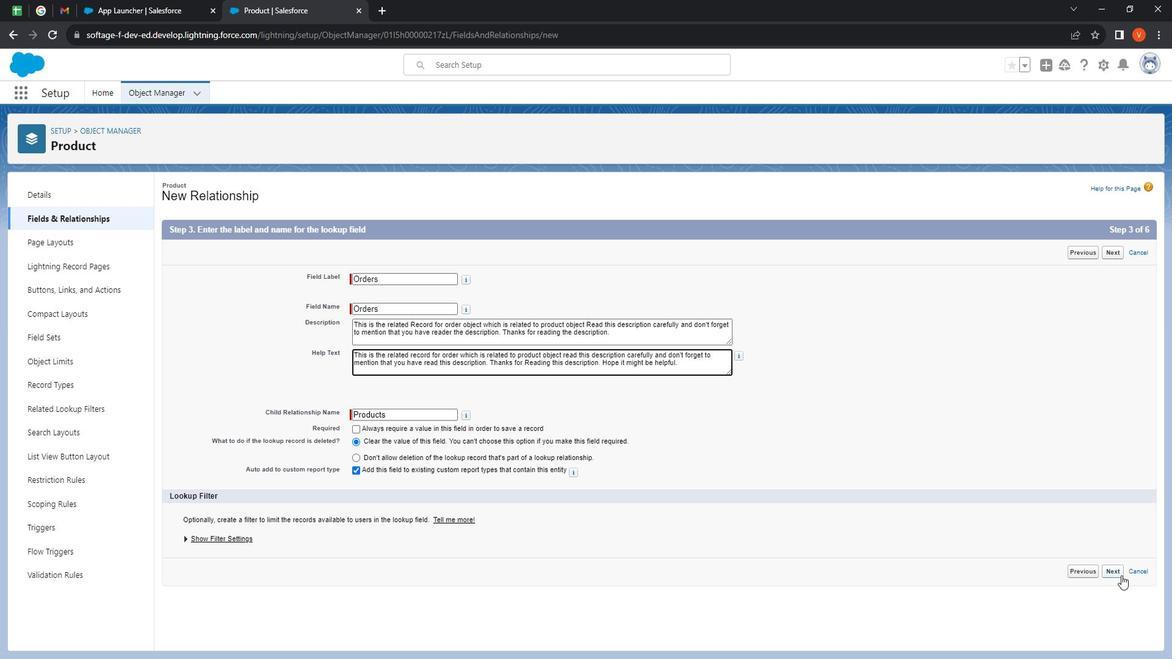 
Action: Mouse moved to (1042, 376)
Screenshot: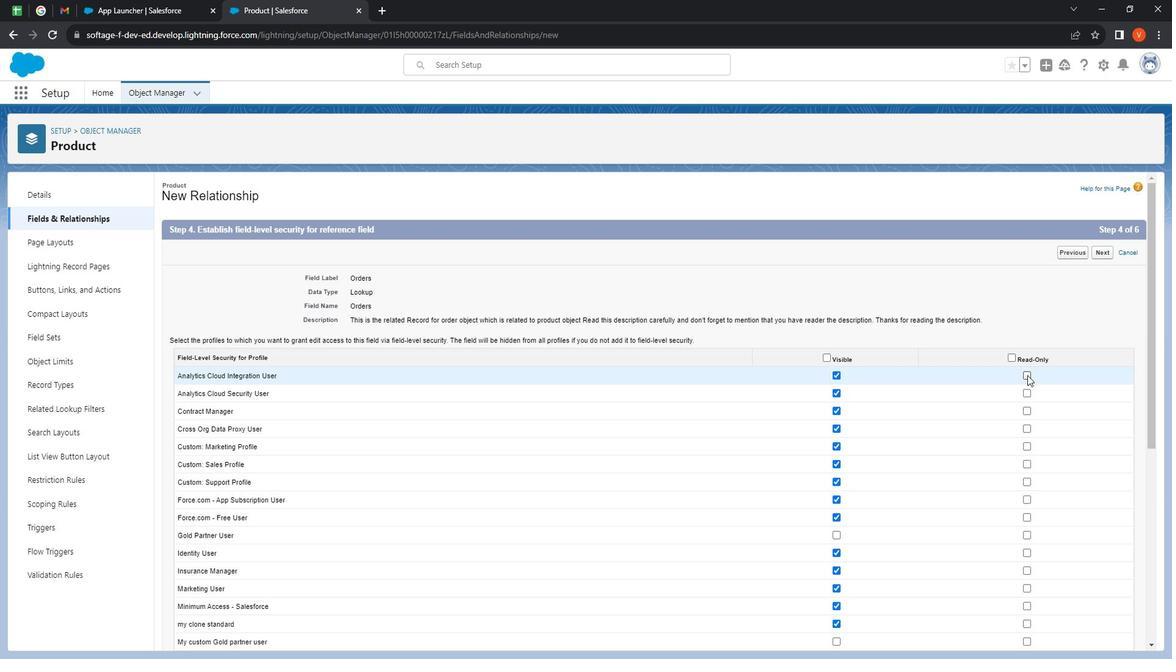 
Action: Mouse pressed left at (1042, 376)
Screenshot: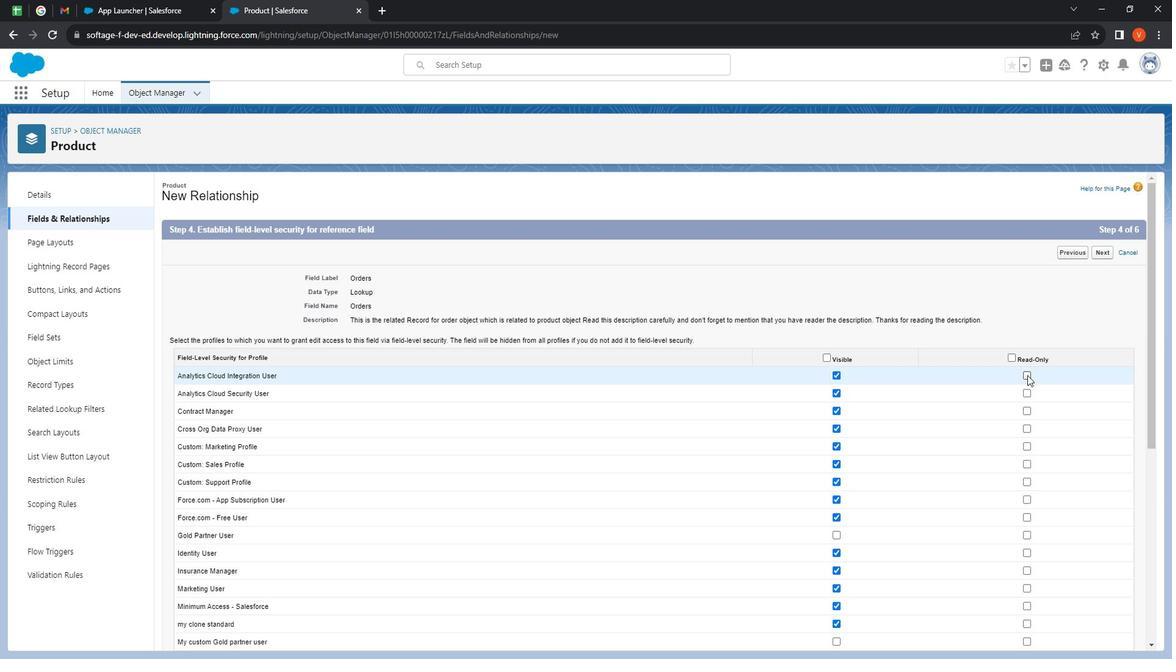 
Action: Mouse moved to (1041, 395)
Screenshot: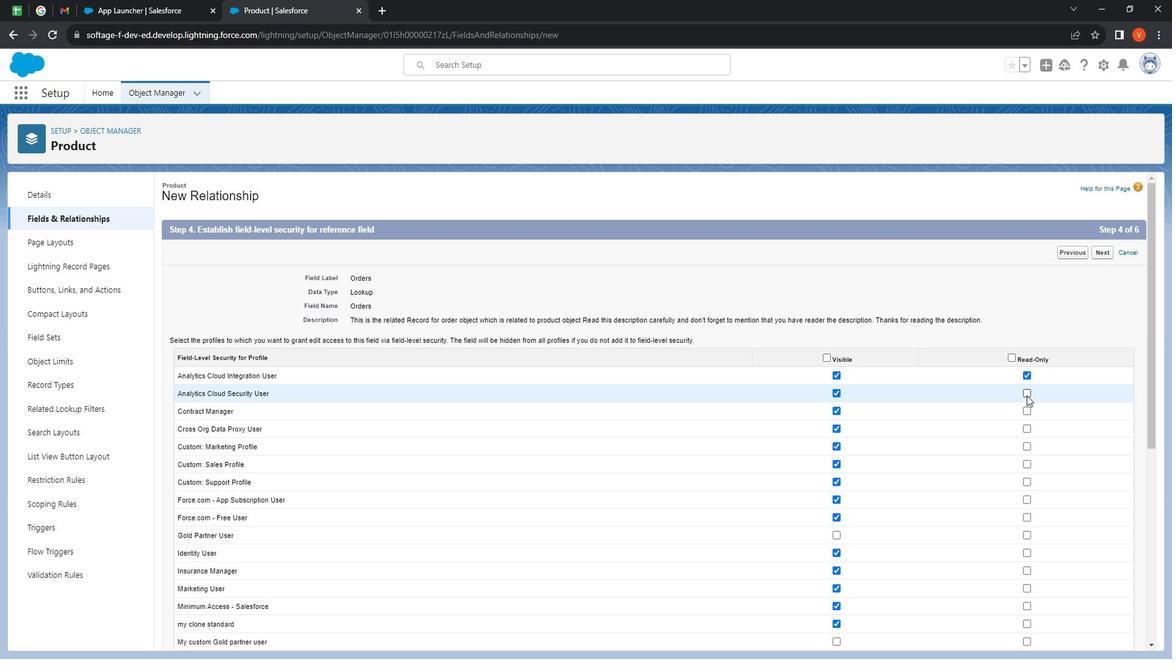 
Action: Mouse pressed left at (1041, 395)
Screenshot: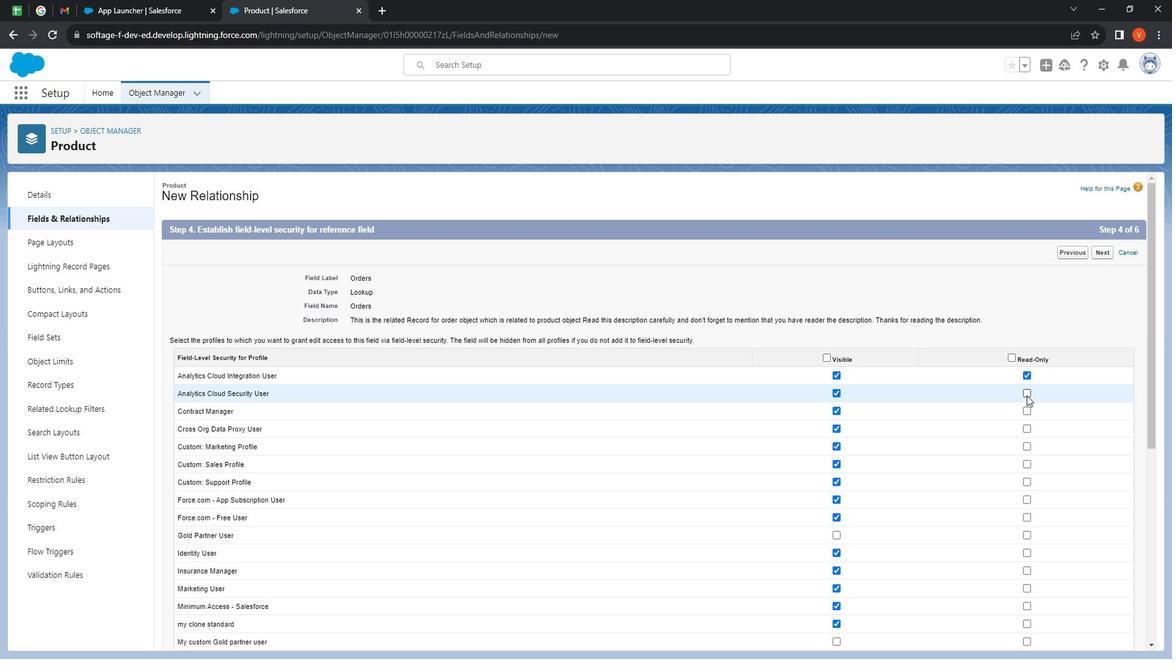 
Action: Mouse moved to (1040, 411)
Screenshot: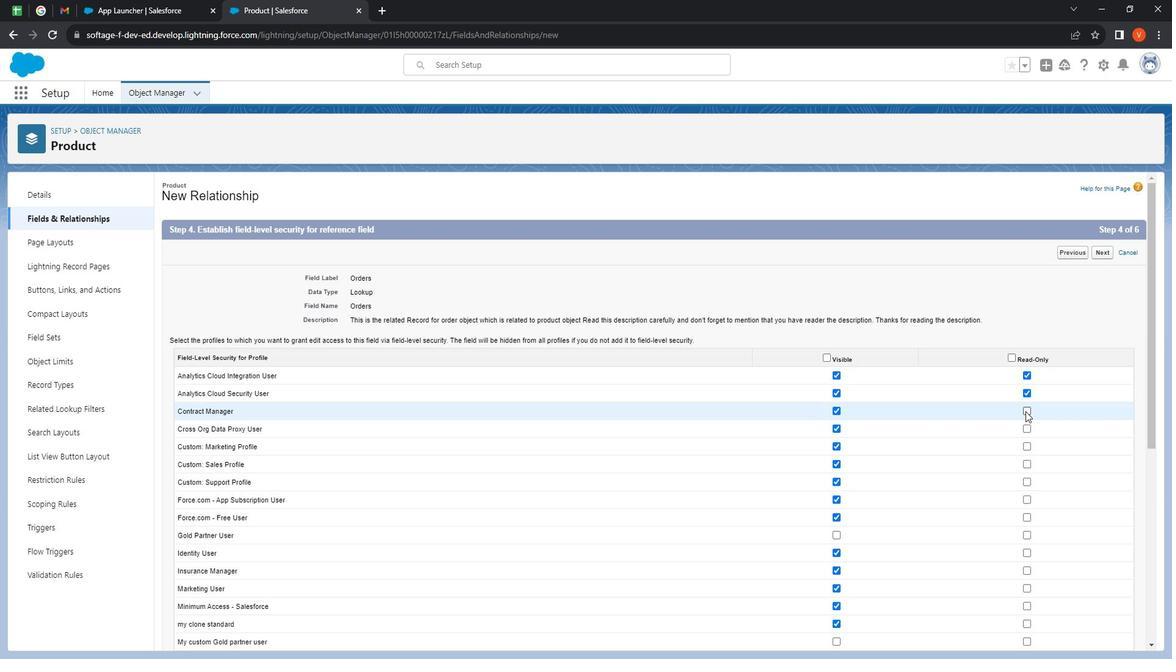 
Action: Mouse pressed left at (1040, 411)
Screenshot: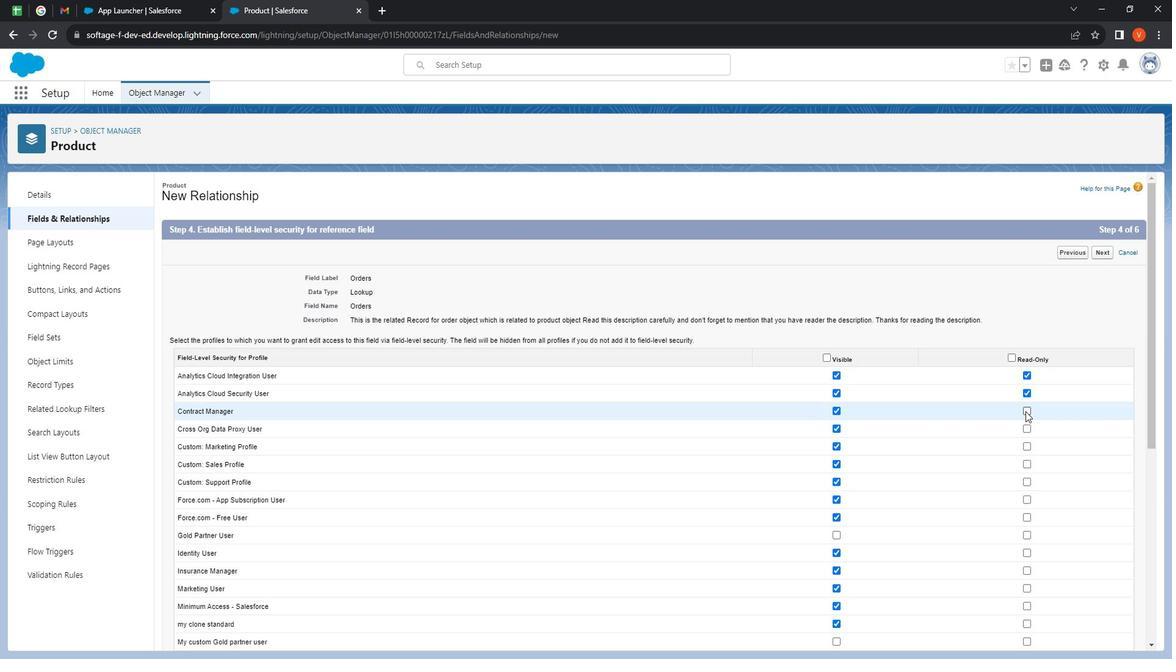 
Action: Mouse moved to (1040, 425)
Screenshot: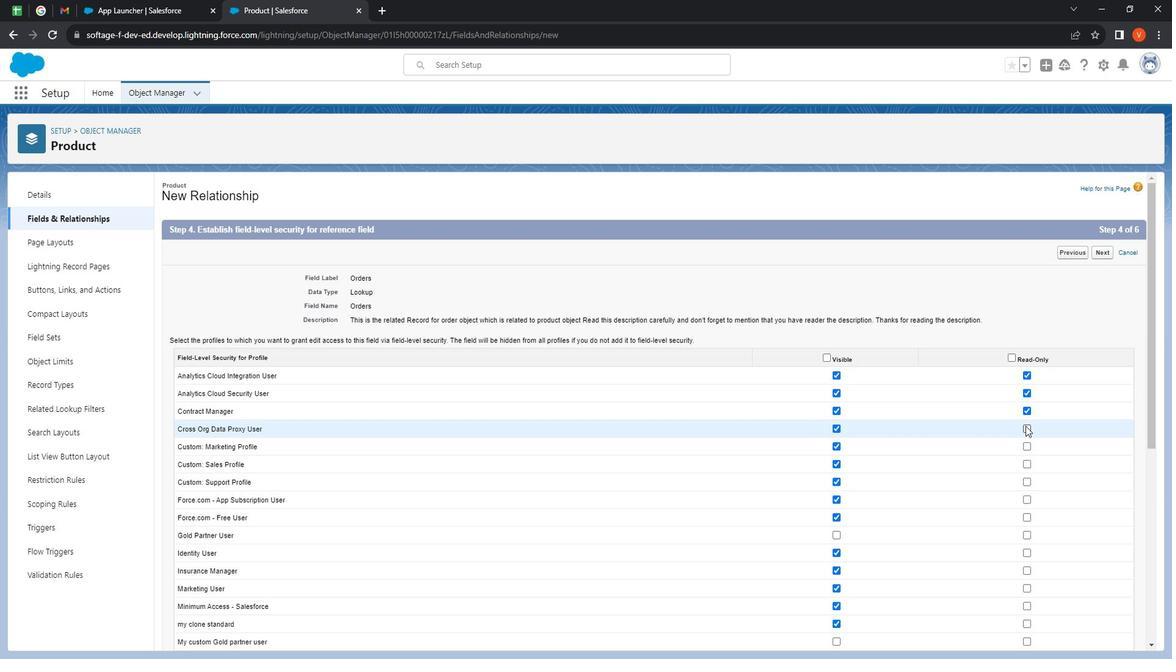 
Action: Mouse pressed left at (1040, 425)
Screenshot: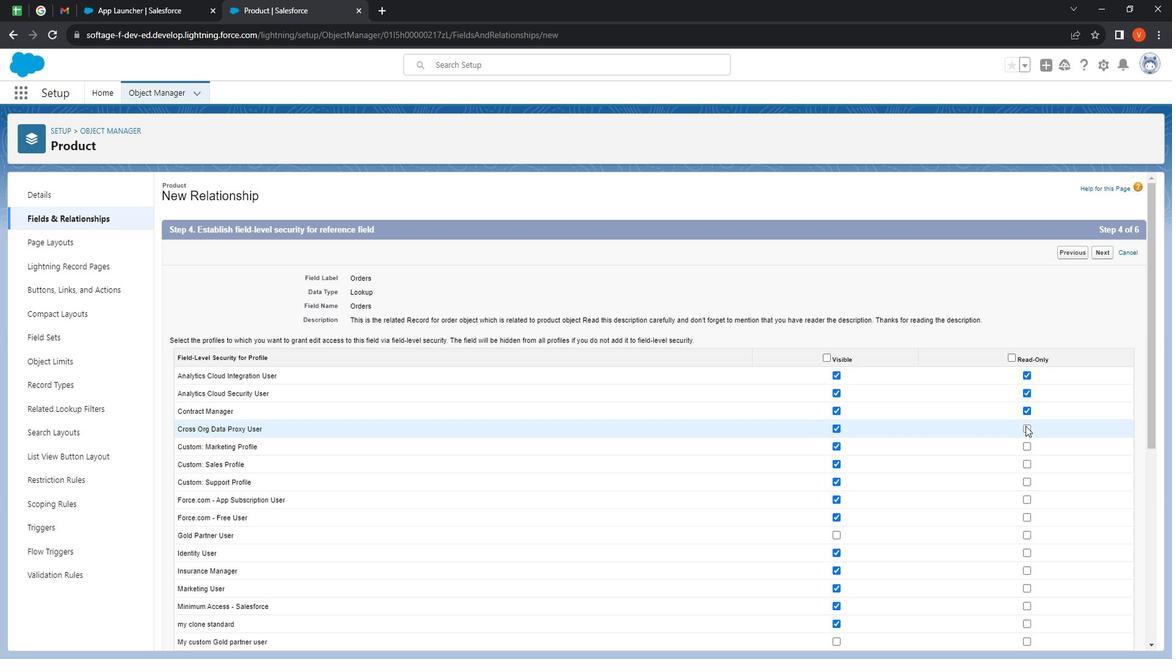 
Action: Mouse moved to (1040, 425)
Screenshot: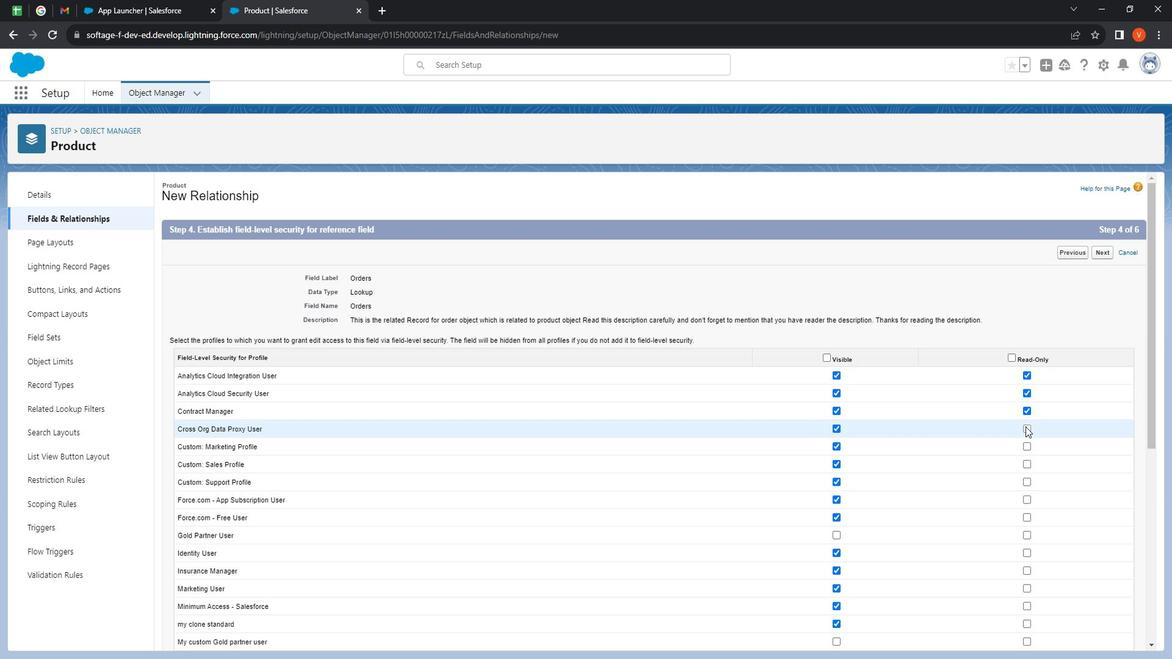 
Action: Mouse scrolled (1040, 425) with delta (0, 0)
Screenshot: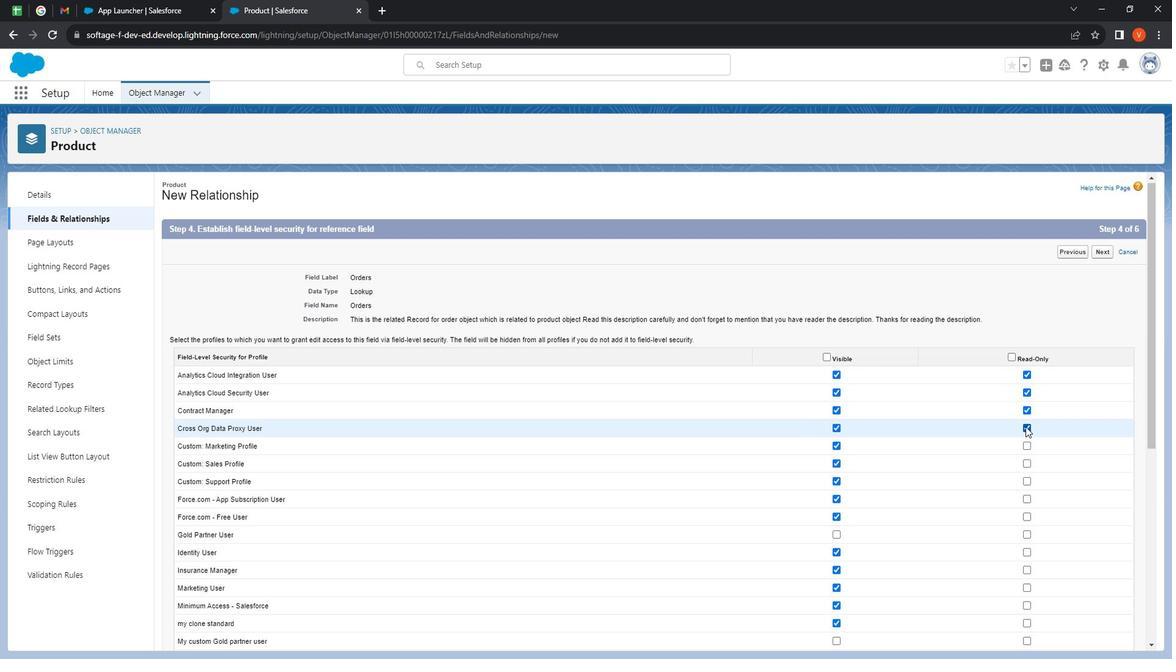 
Action: Mouse scrolled (1040, 425) with delta (0, 0)
Screenshot: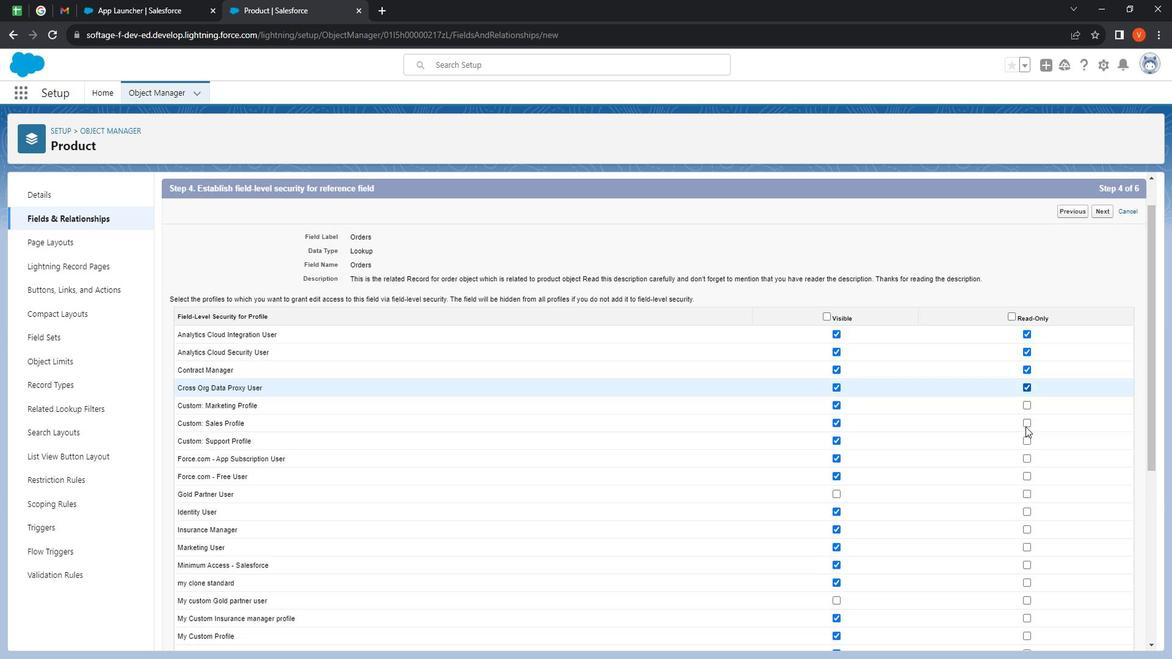 
Action: Mouse moved to (1043, 323)
Screenshot: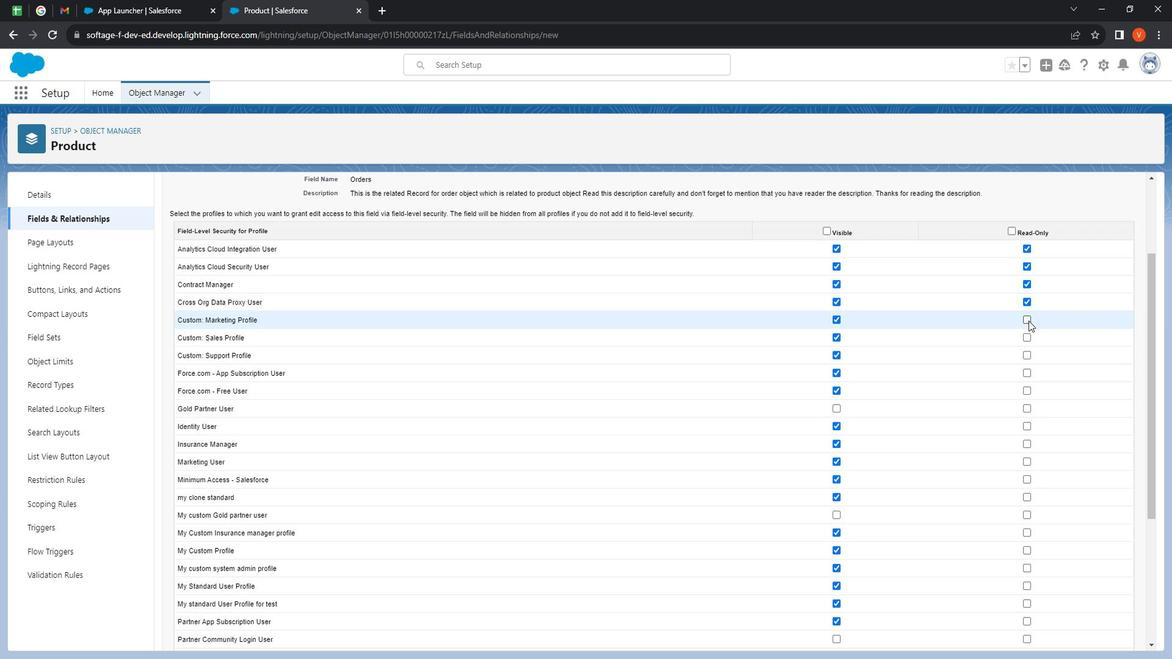 
Action: Mouse pressed left at (1043, 323)
Screenshot: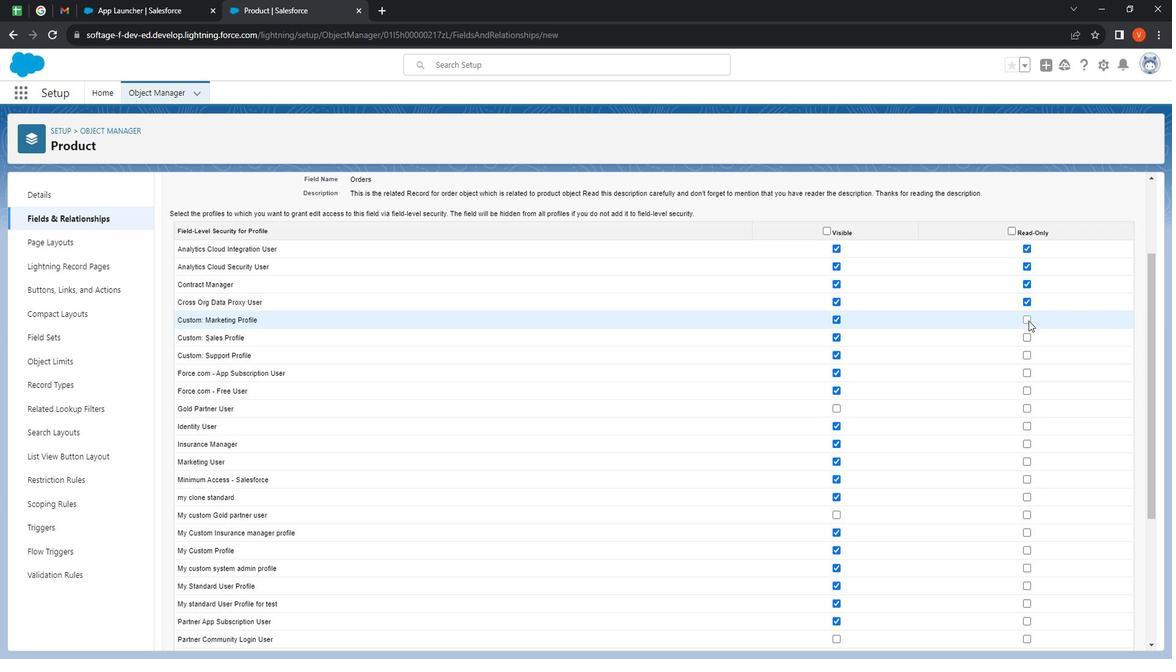 
Action: Mouse moved to (1043, 338)
Screenshot: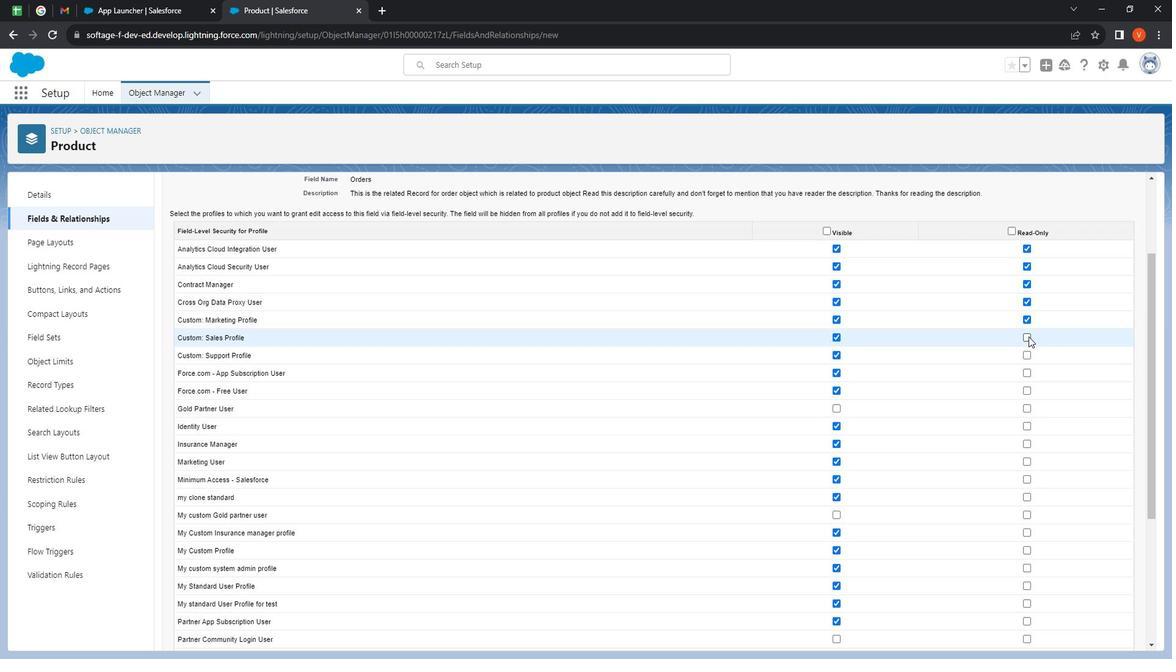 
Action: Mouse pressed left at (1043, 338)
Screenshot: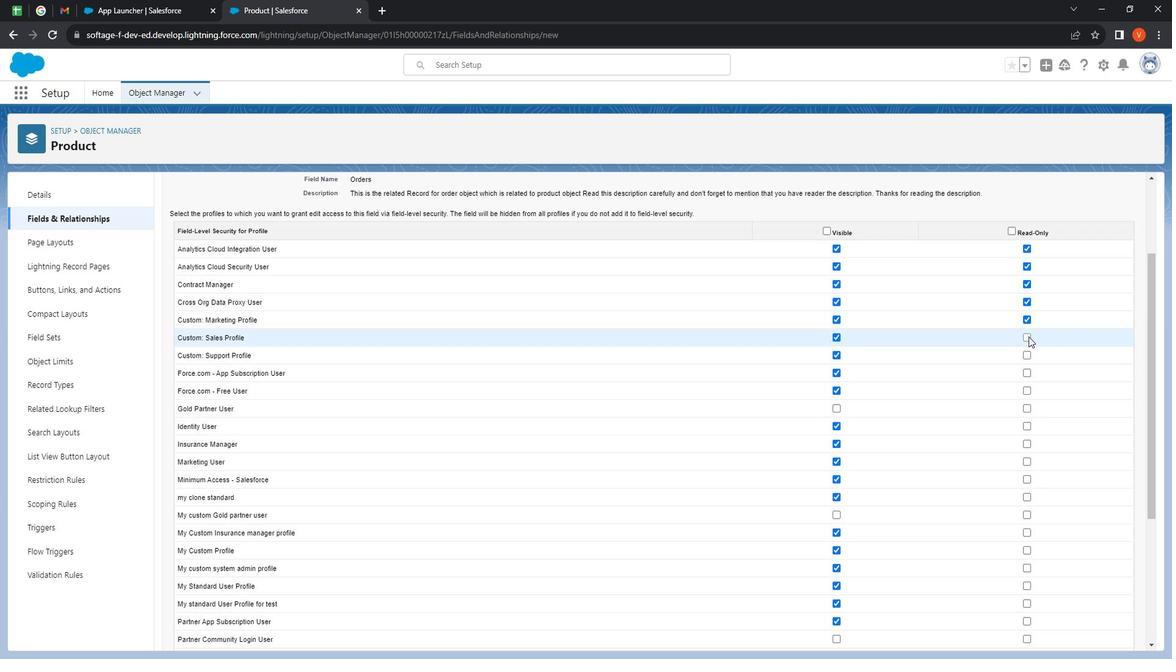 
Action: Mouse moved to (1042, 355)
Screenshot: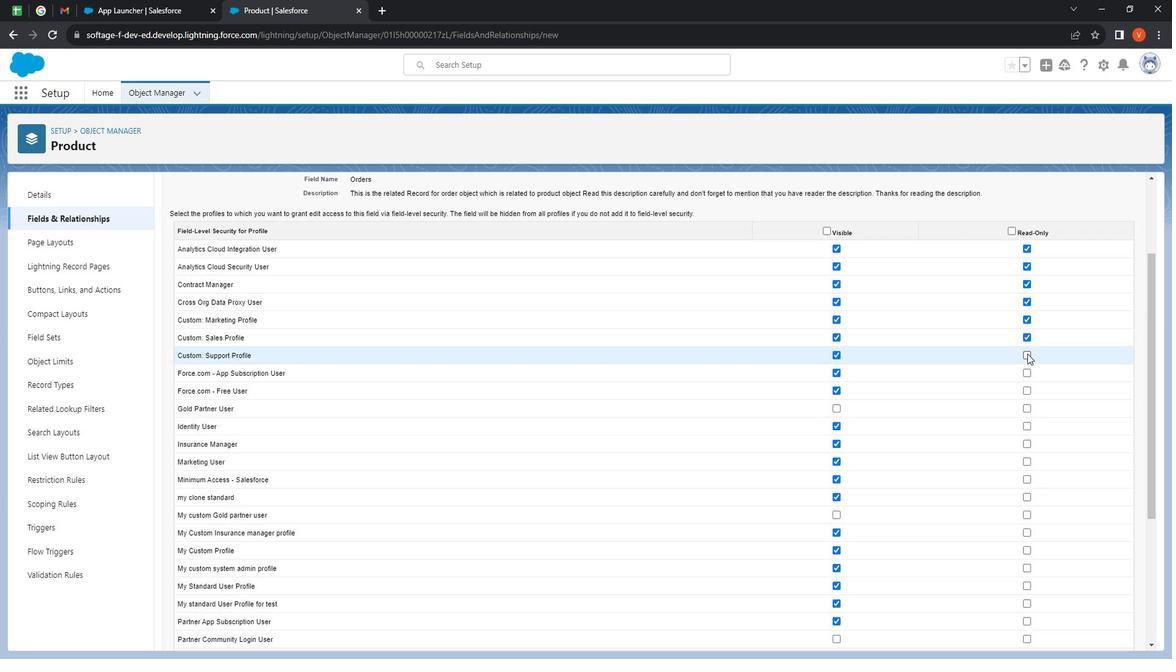 
Action: Mouse pressed left at (1042, 355)
Screenshot: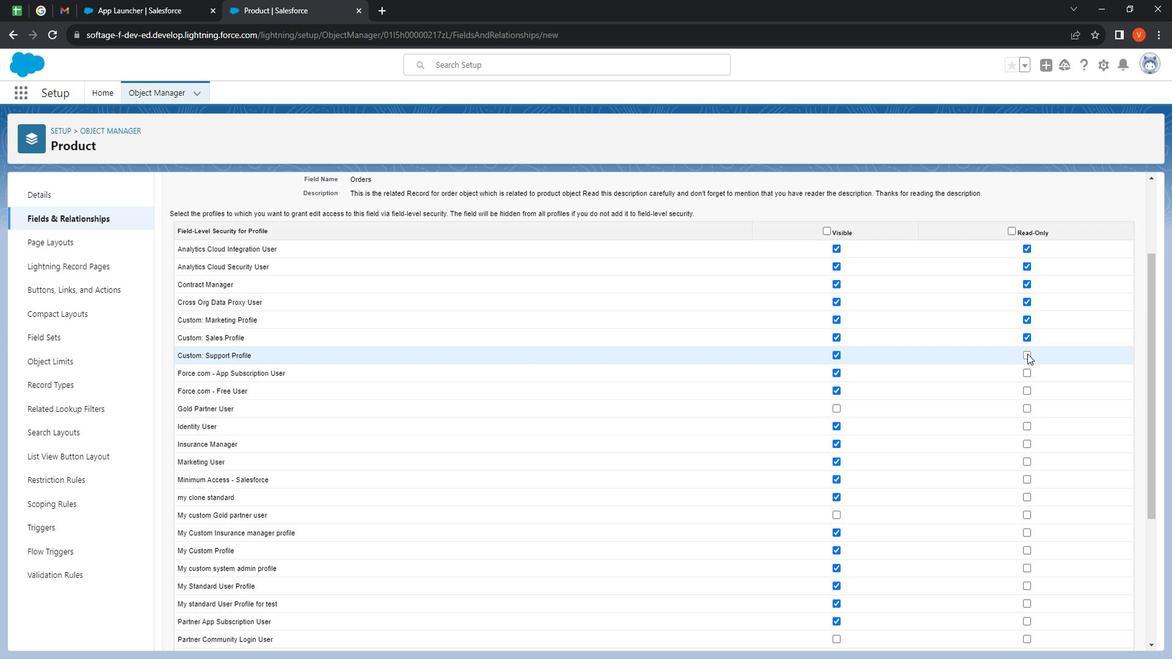 
Action: Mouse moved to (1046, 374)
Screenshot: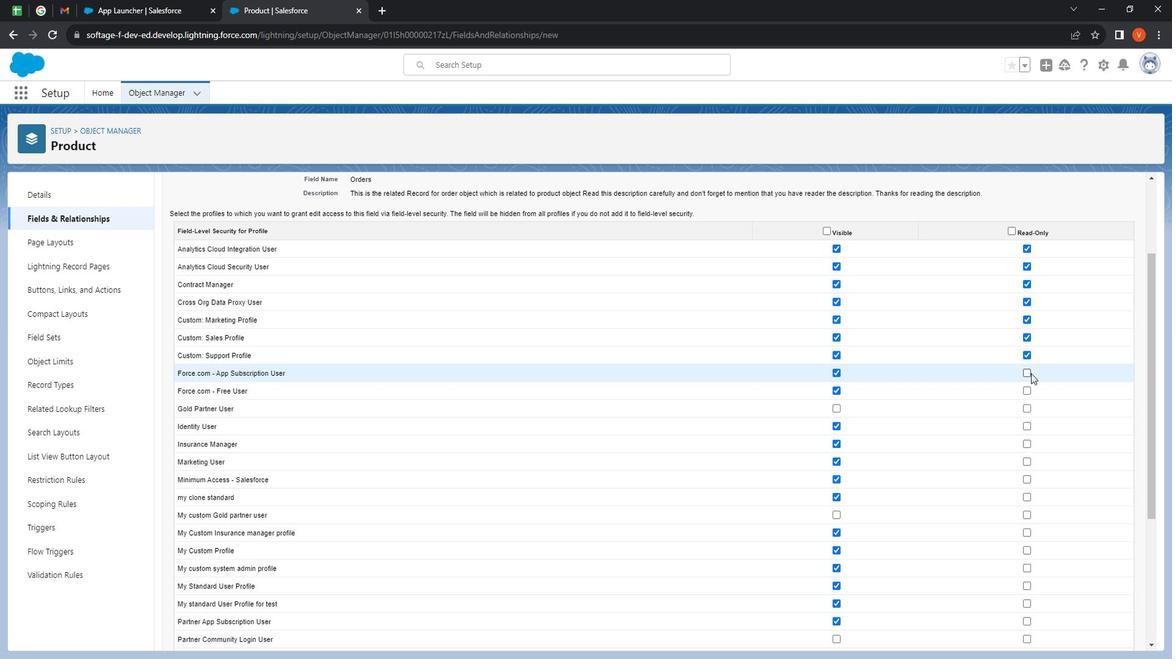 
Action: Mouse pressed left at (1046, 374)
Screenshot: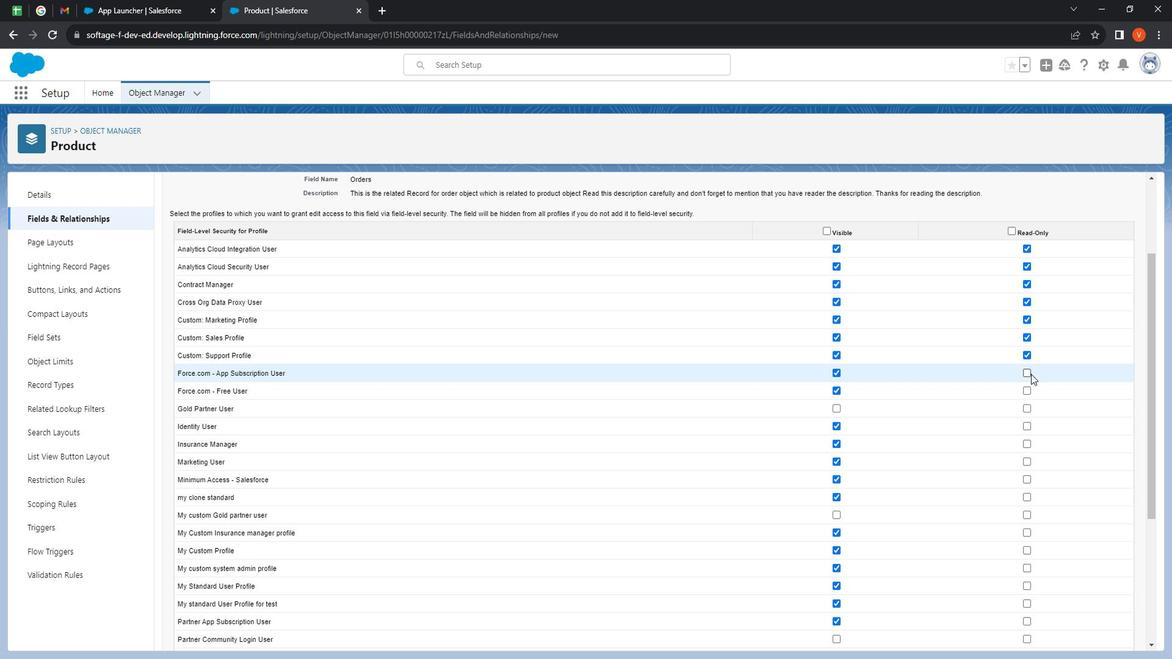 
Action: Mouse moved to (1039, 390)
Screenshot: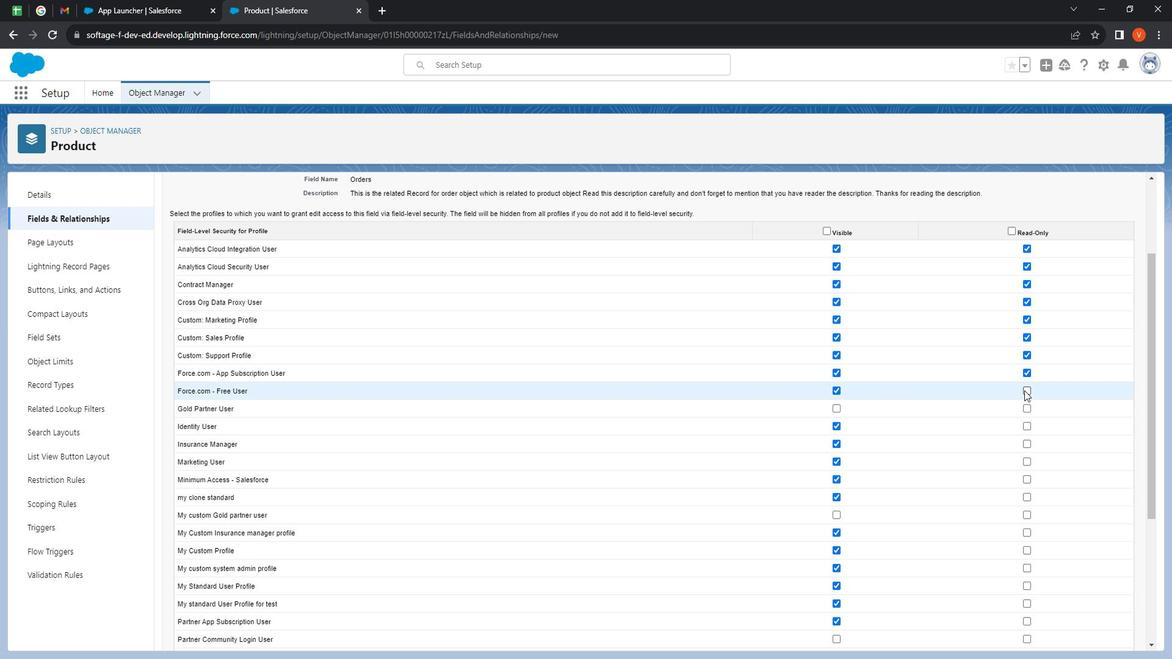 
Action: Mouse pressed left at (1039, 390)
Screenshot: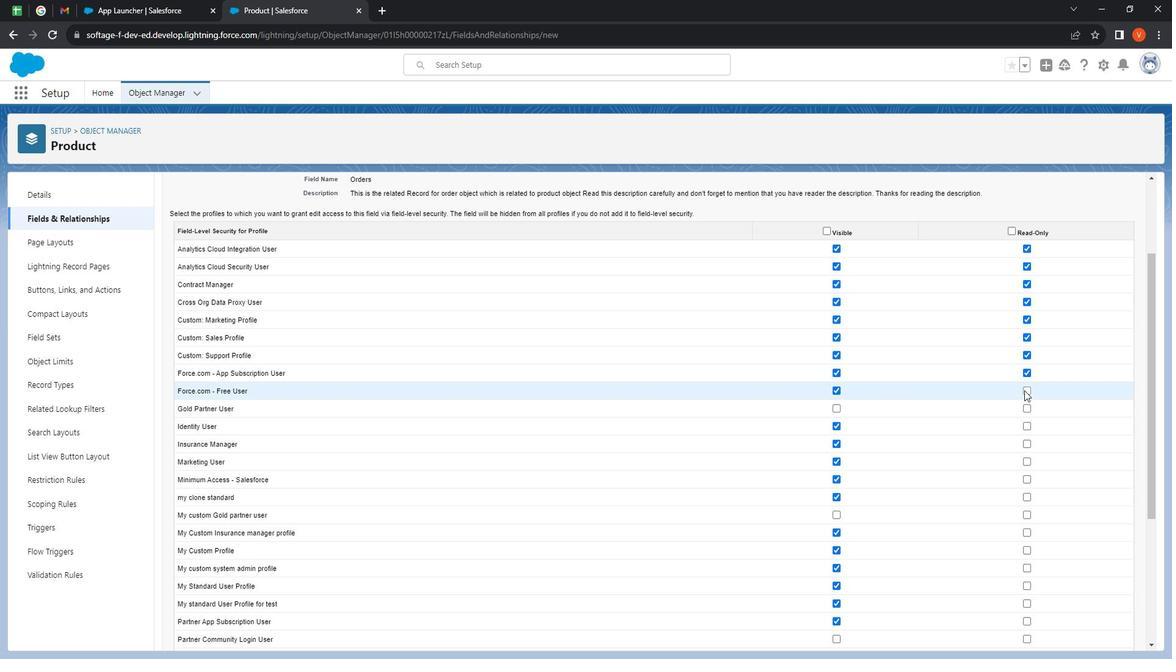 
Action: Mouse moved to (855, 406)
Screenshot: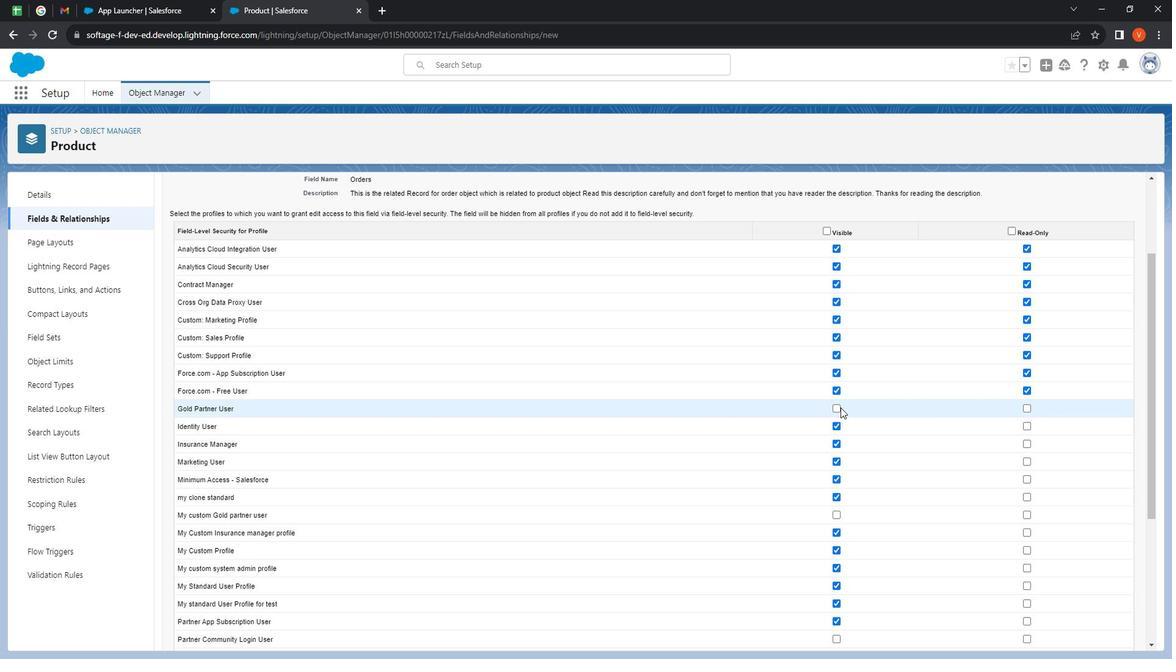 
Action: Mouse pressed left at (855, 406)
Screenshot: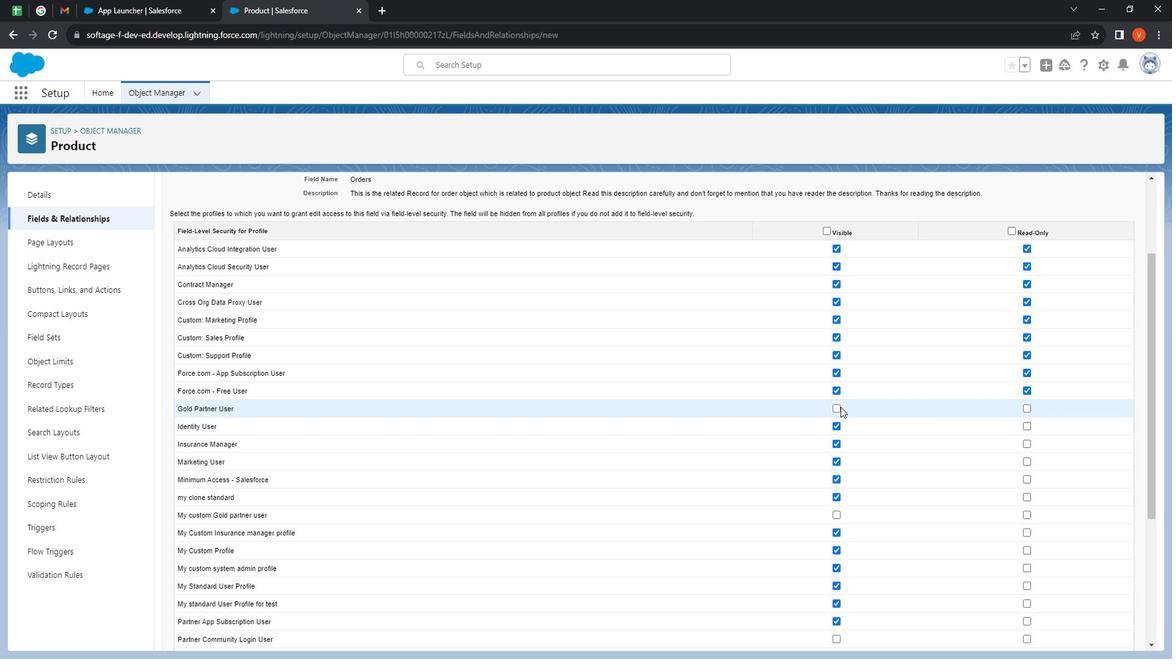 
Action: Mouse moved to (854, 407)
Screenshot: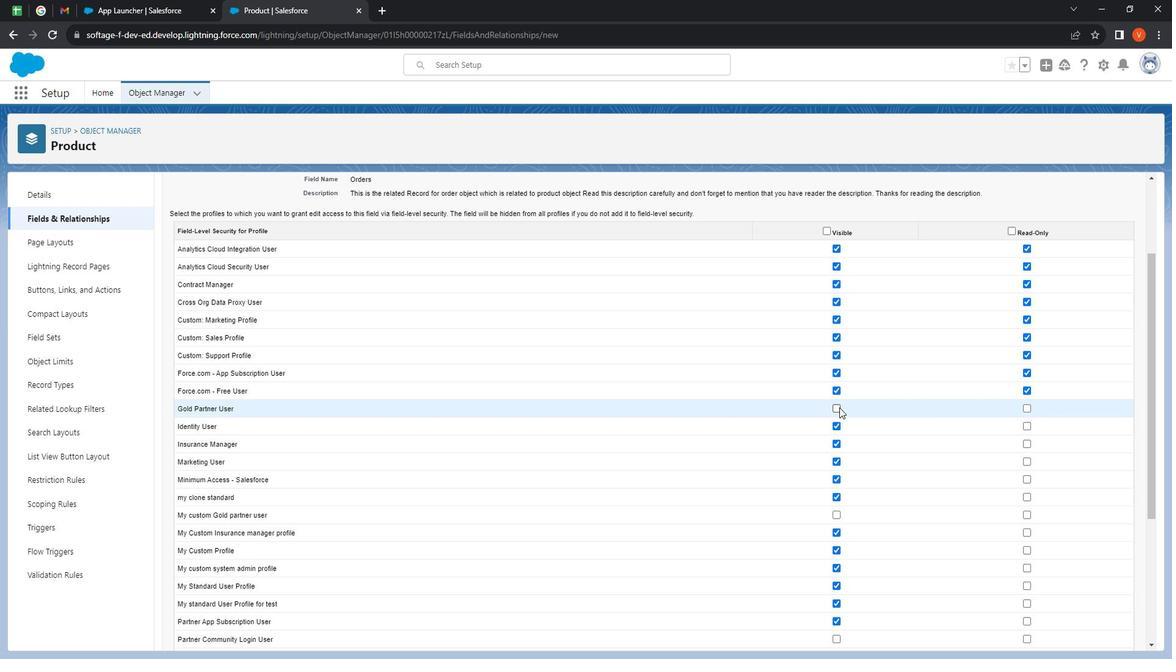 
Action: Mouse pressed left at (854, 407)
Screenshot: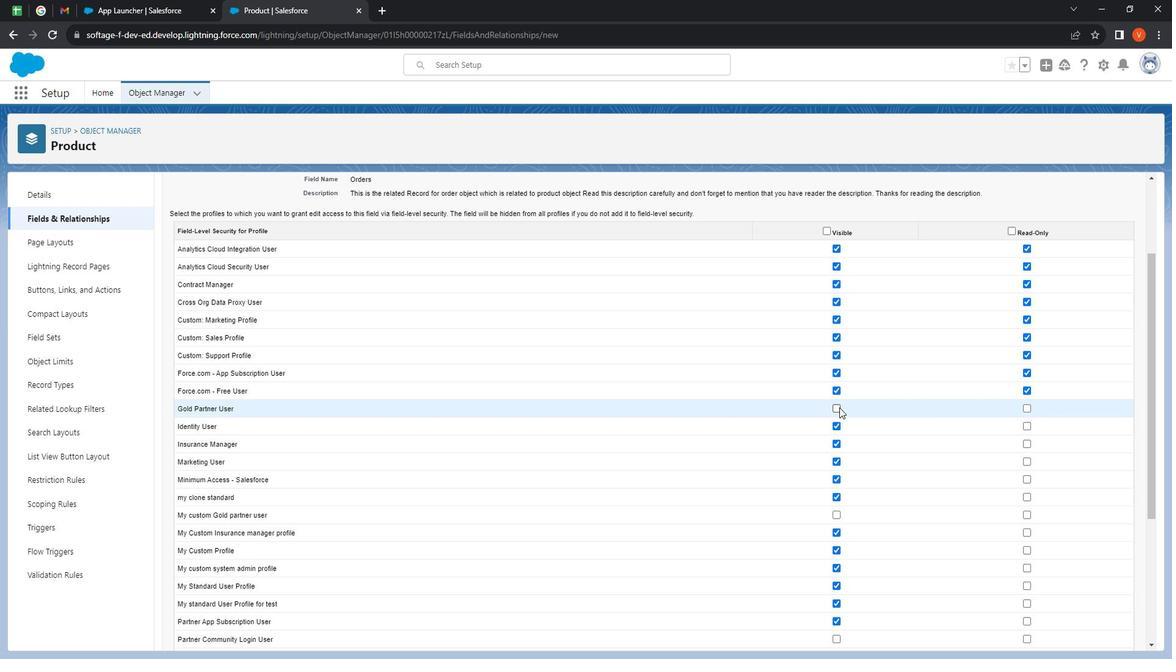 
Action: Mouse moved to (1043, 411)
Screenshot: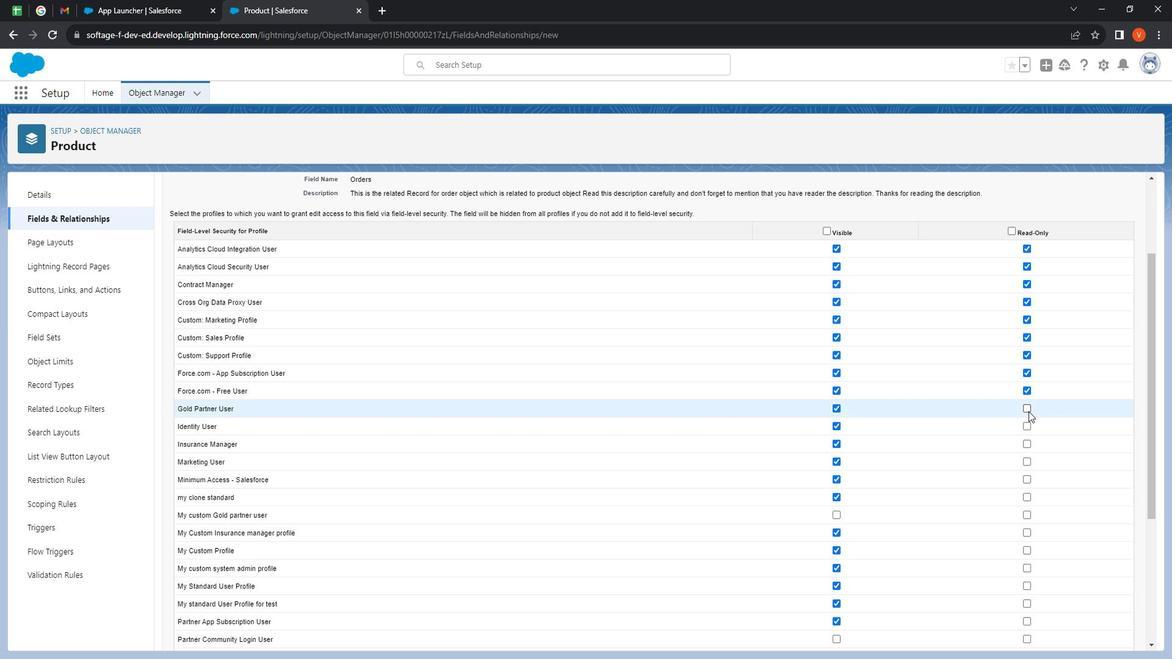 
Action: Mouse pressed left at (1043, 411)
Screenshot: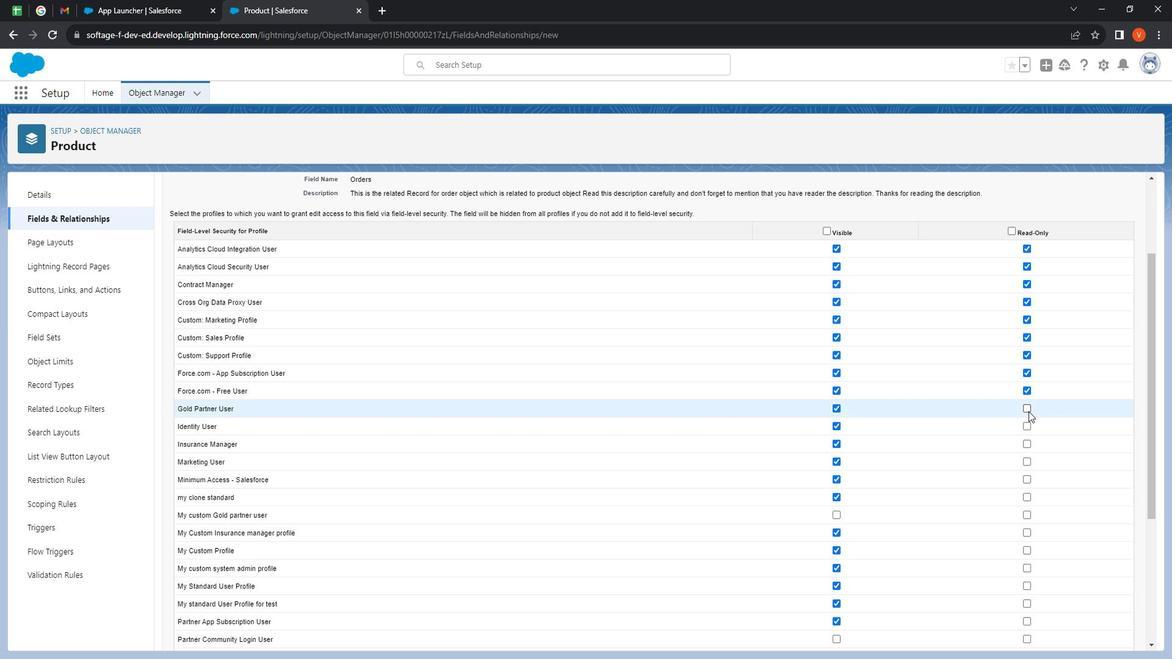 
Action: Mouse moved to (1042, 428)
Screenshot: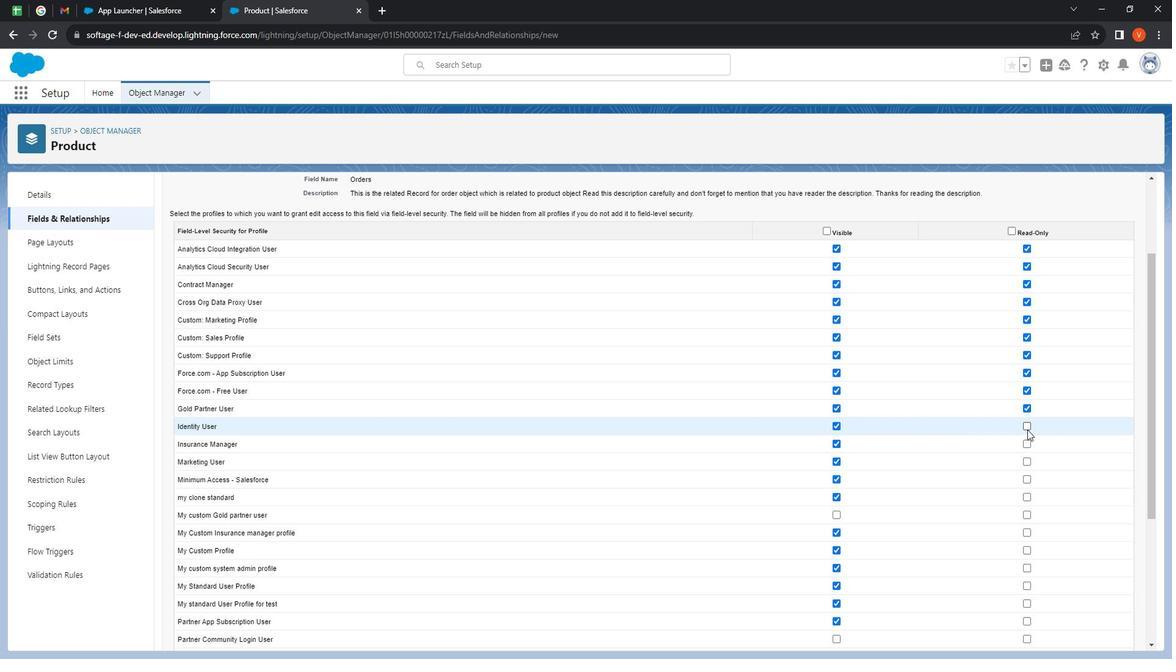 
Action: Mouse pressed left at (1042, 428)
Screenshot: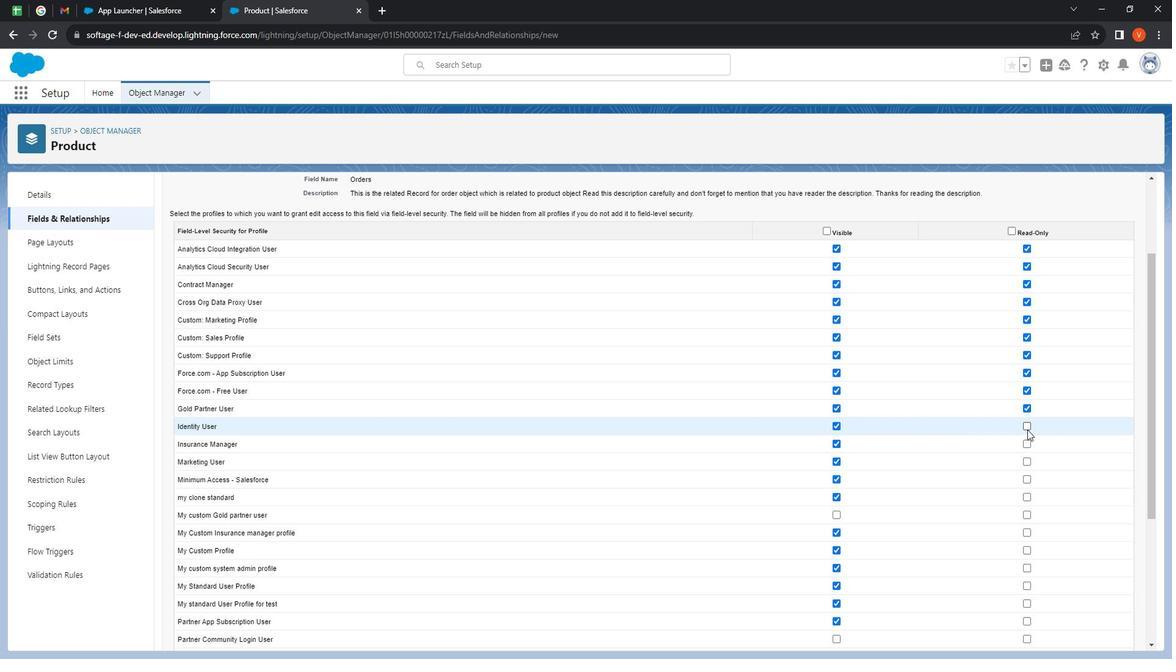 
Action: Mouse moved to (1040, 442)
Screenshot: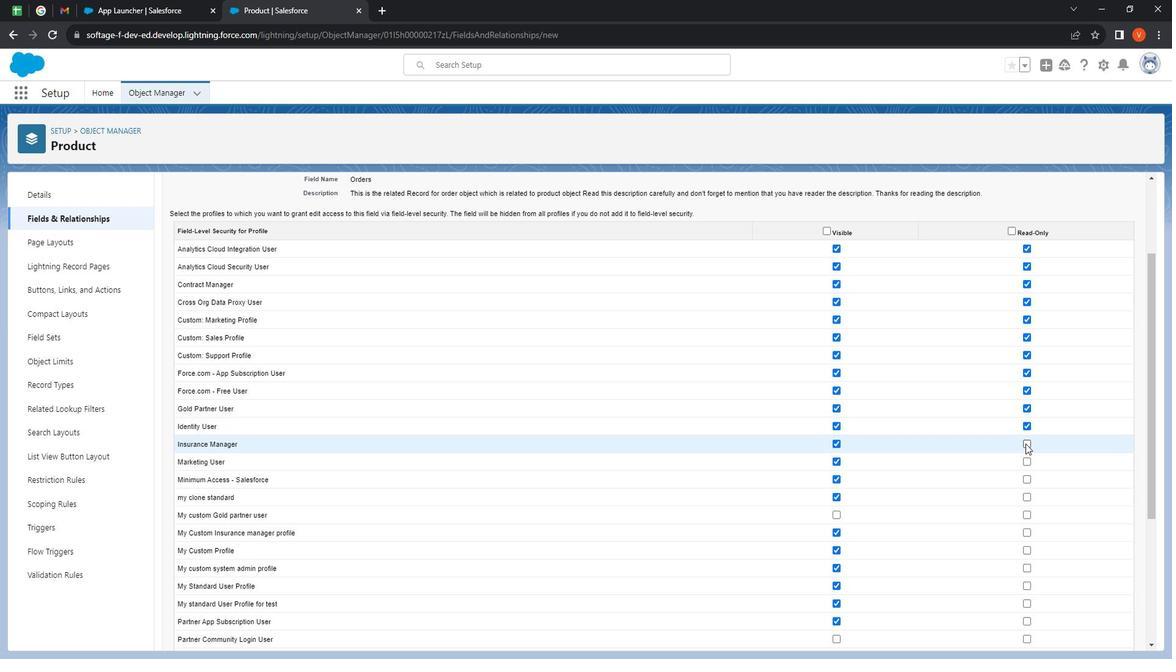 
Action: Mouse pressed left at (1040, 442)
Screenshot: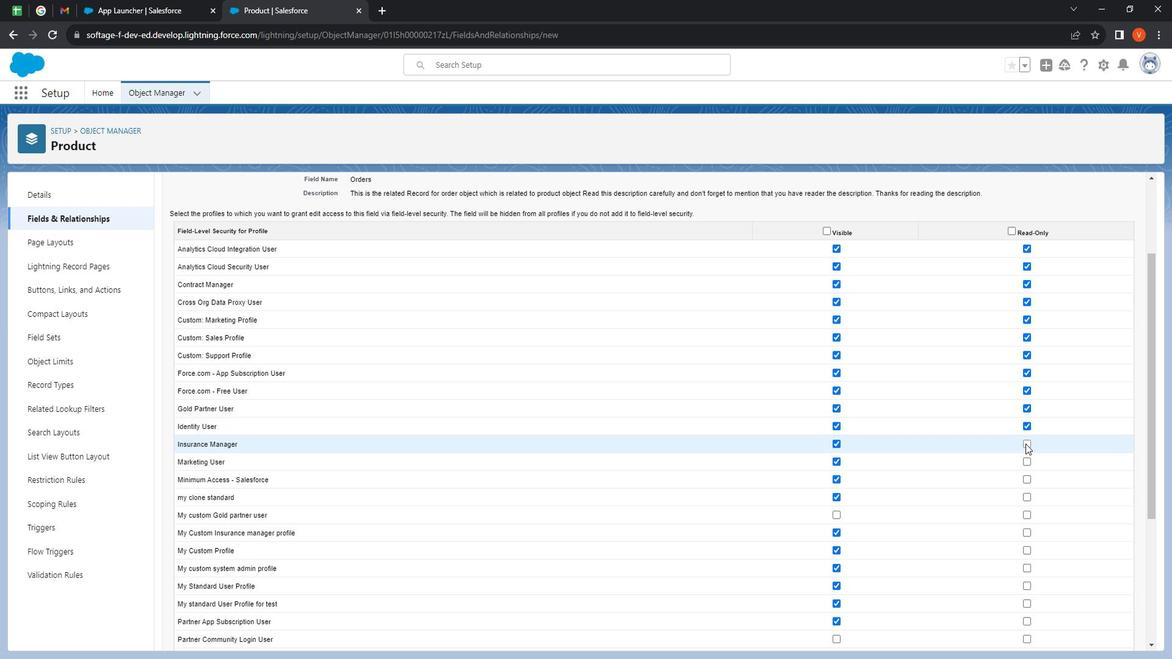
Action: Mouse moved to (1040, 458)
Screenshot: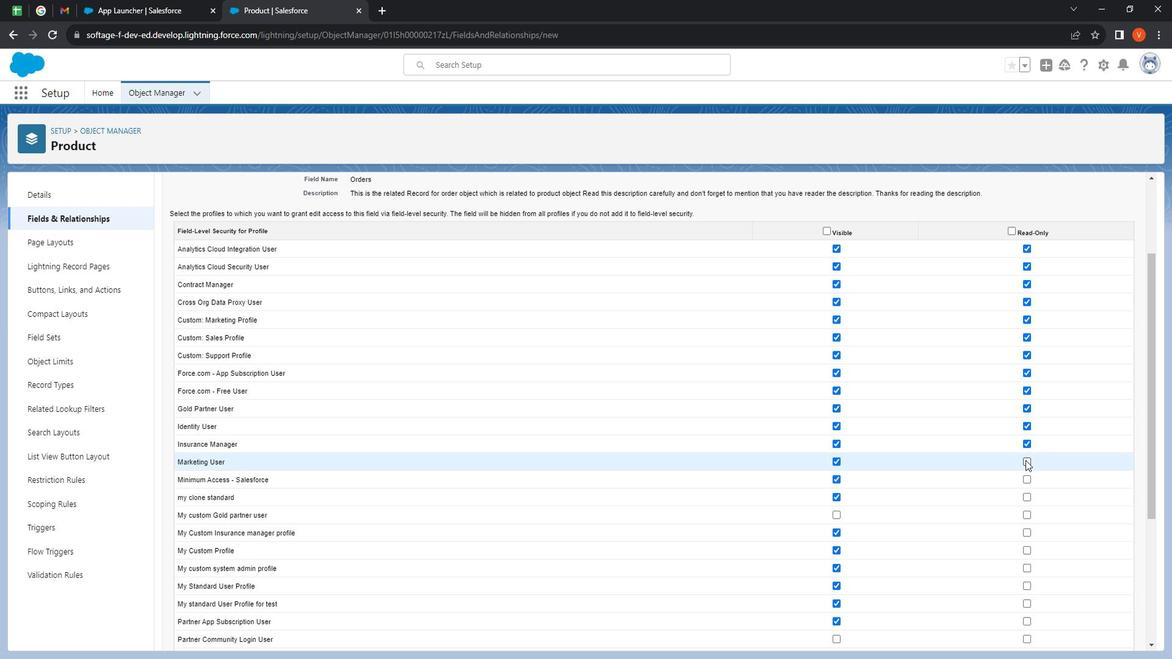 
Action: Mouse pressed left at (1040, 458)
Screenshot: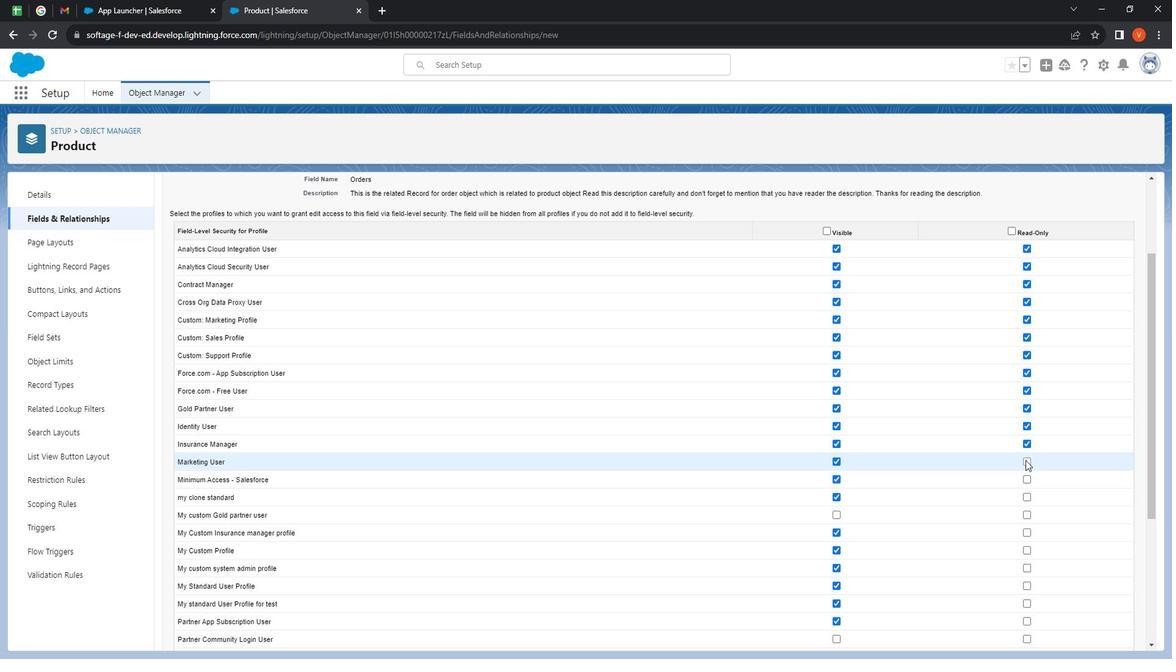 
Action: Mouse moved to (1044, 476)
Screenshot: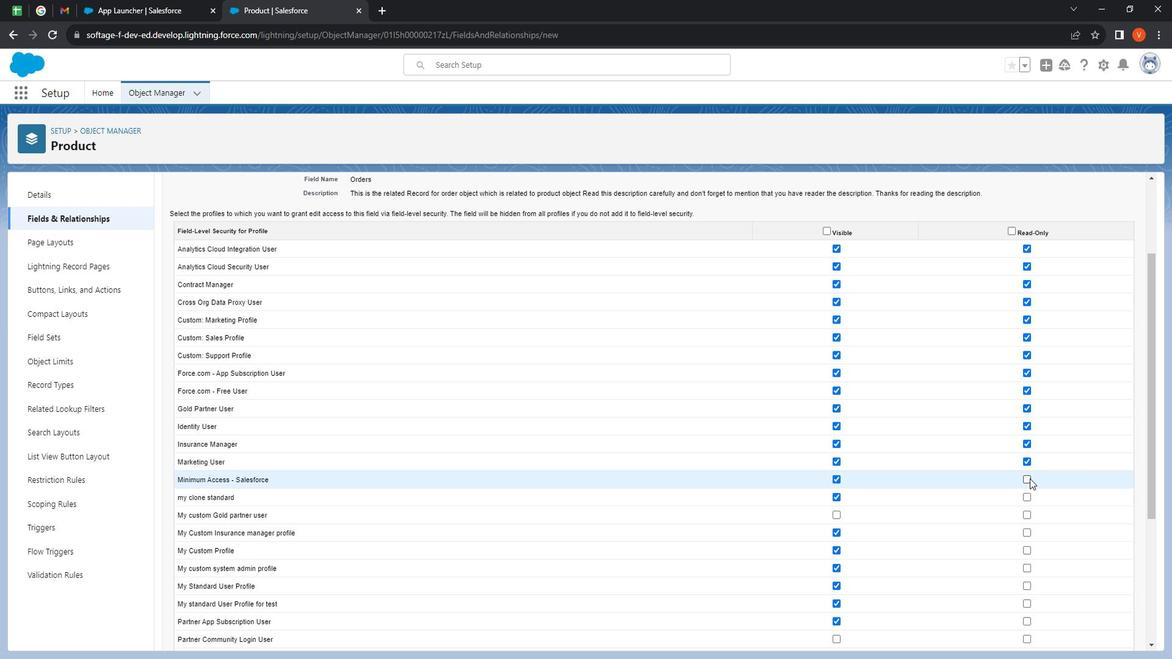 
Action: Mouse pressed left at (1044, 476)
Screenshot: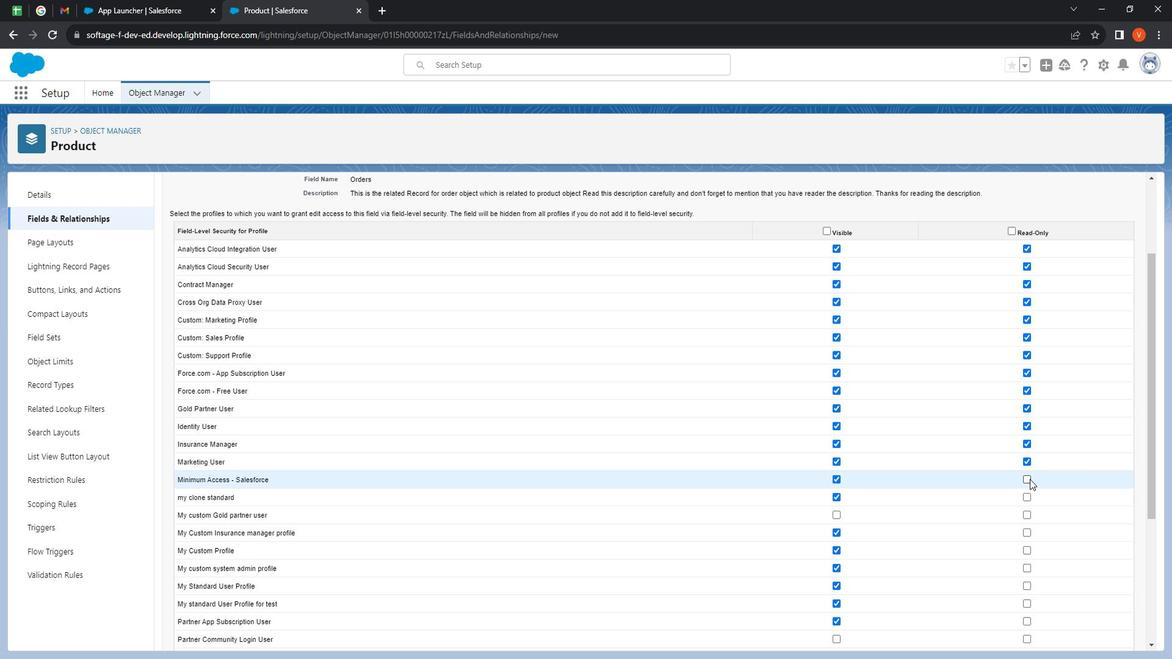 
Action: Mouse moved to (1044, 494)
Screenshot: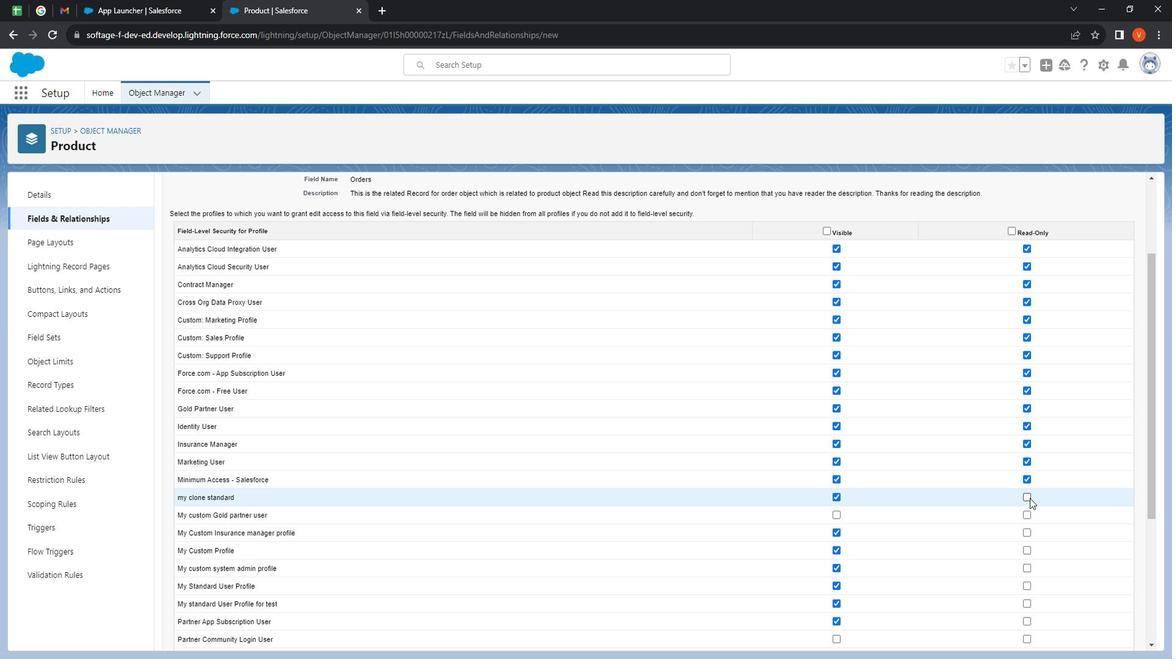 
Action: Mouse pressed left at (1044, 494)
Screenshot: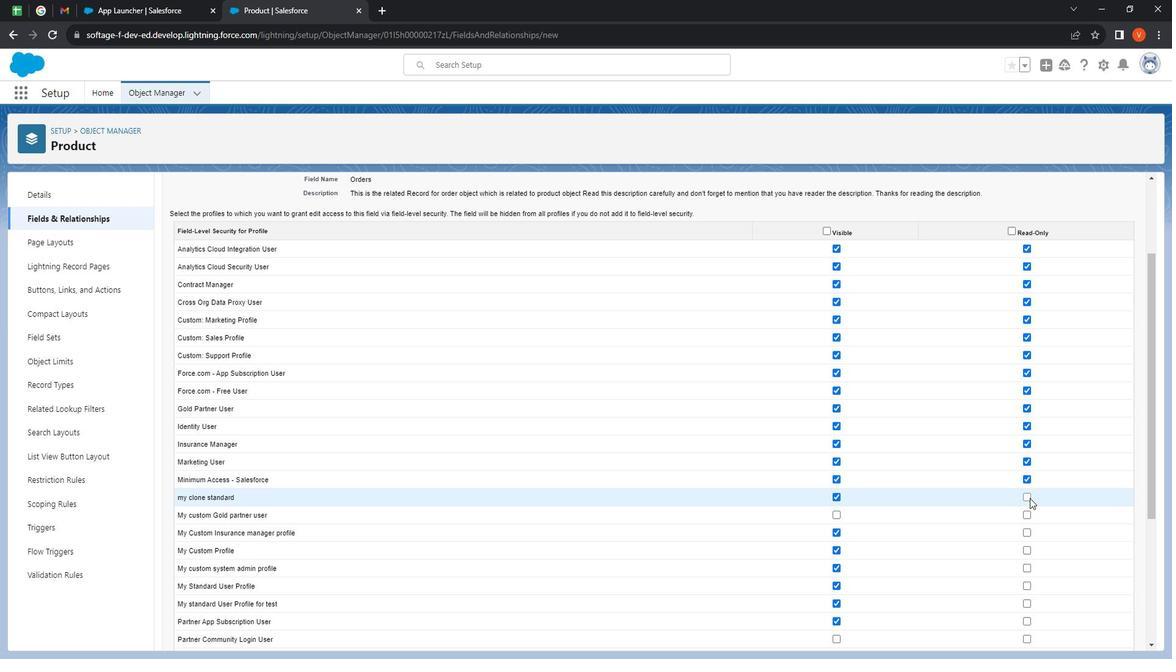 
Action: Mouse moved to (1042, 530)
Screenshot: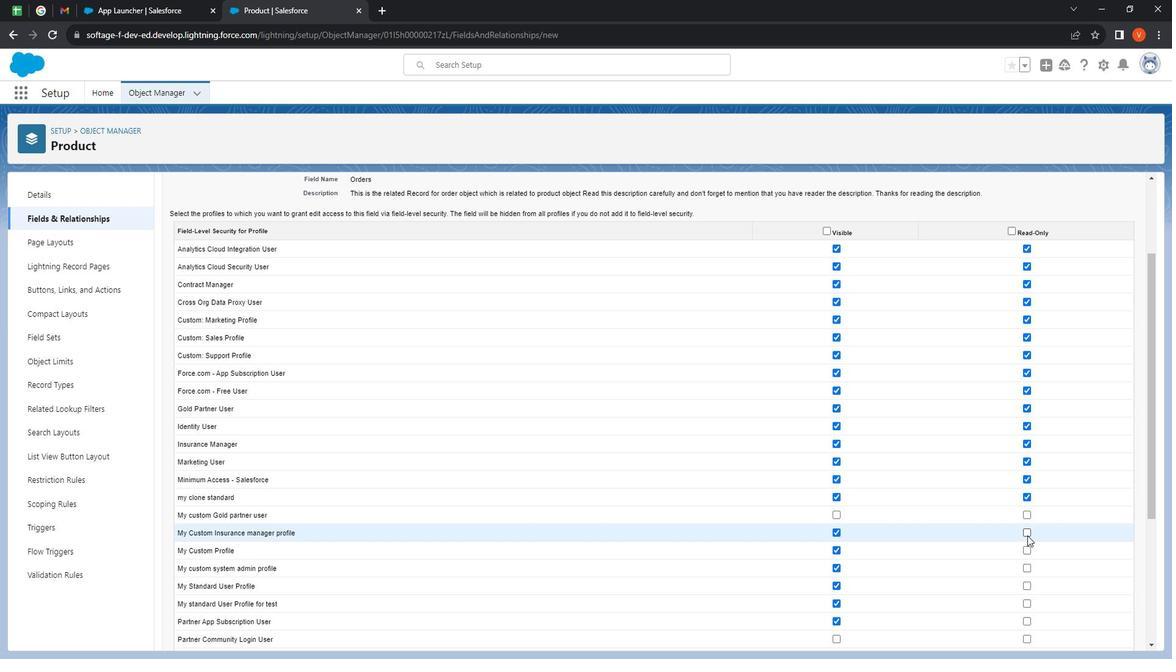 
Action: Mouse pressed left at (1042, 530)
Screenshot: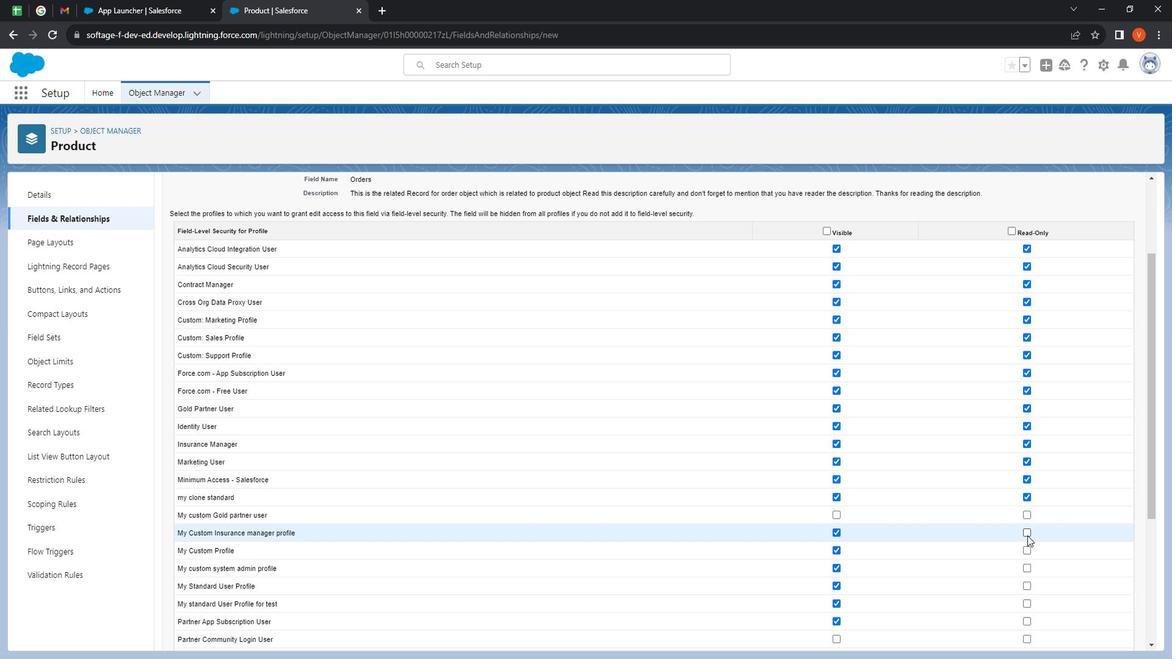 
Action: Mouse moved to (1055, 507)
Screenshot: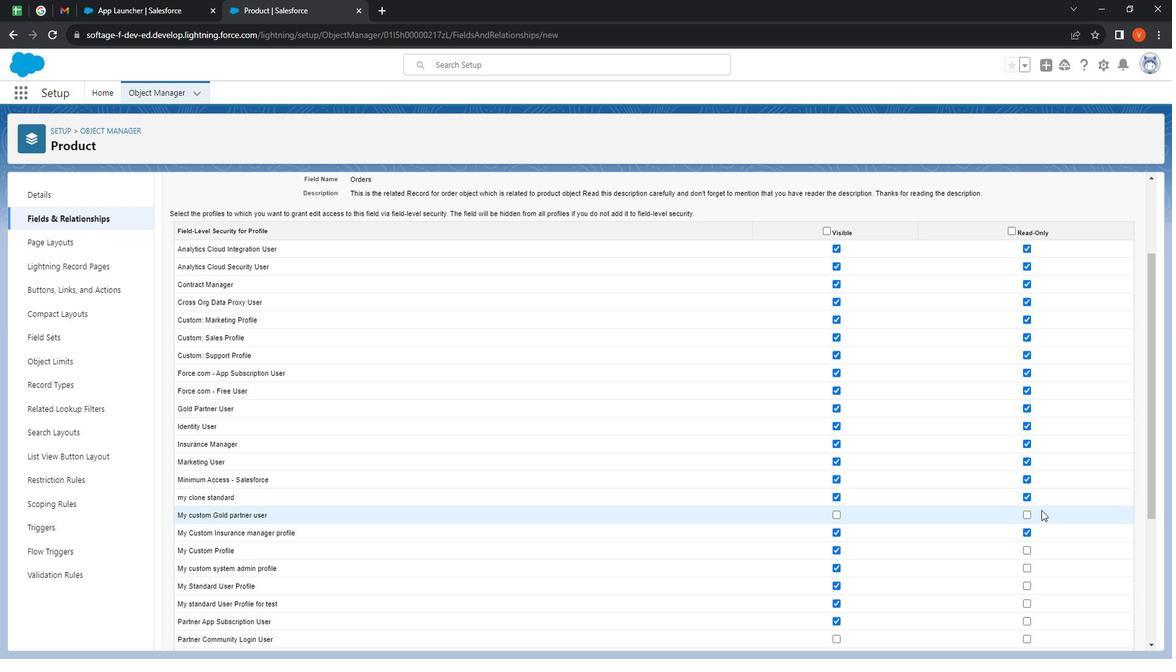
Action: Mouse scrolled (1055, 506) with delta (0, 0)
Screenshot: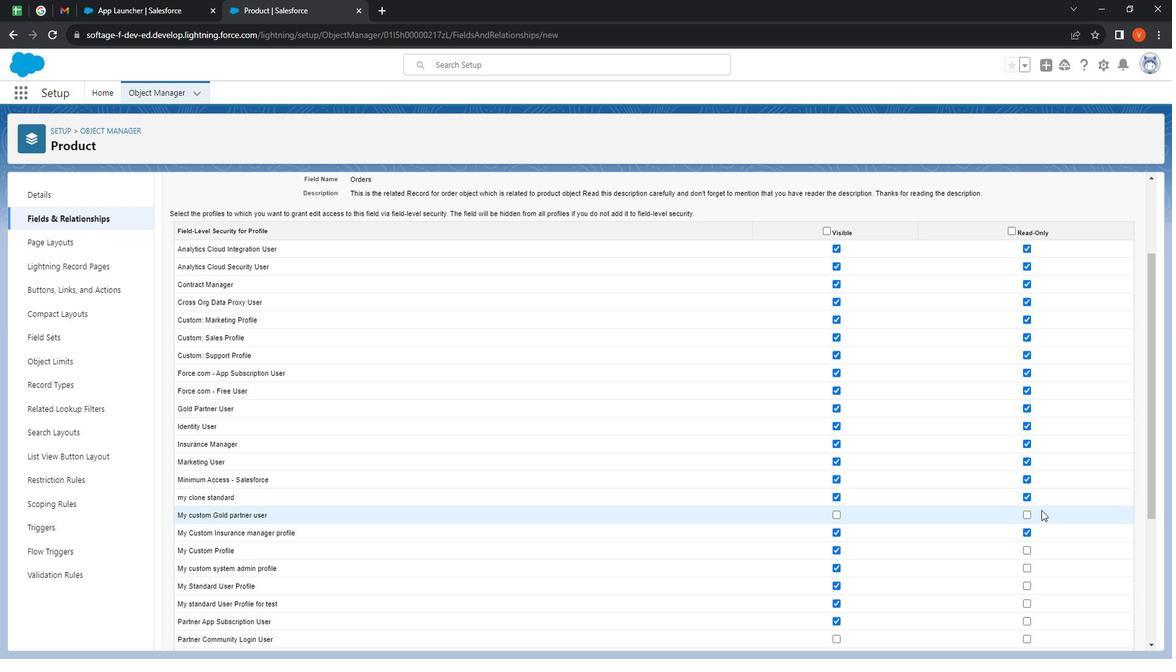 
Action: Mouse moved to (1058, 504)
Screenshot: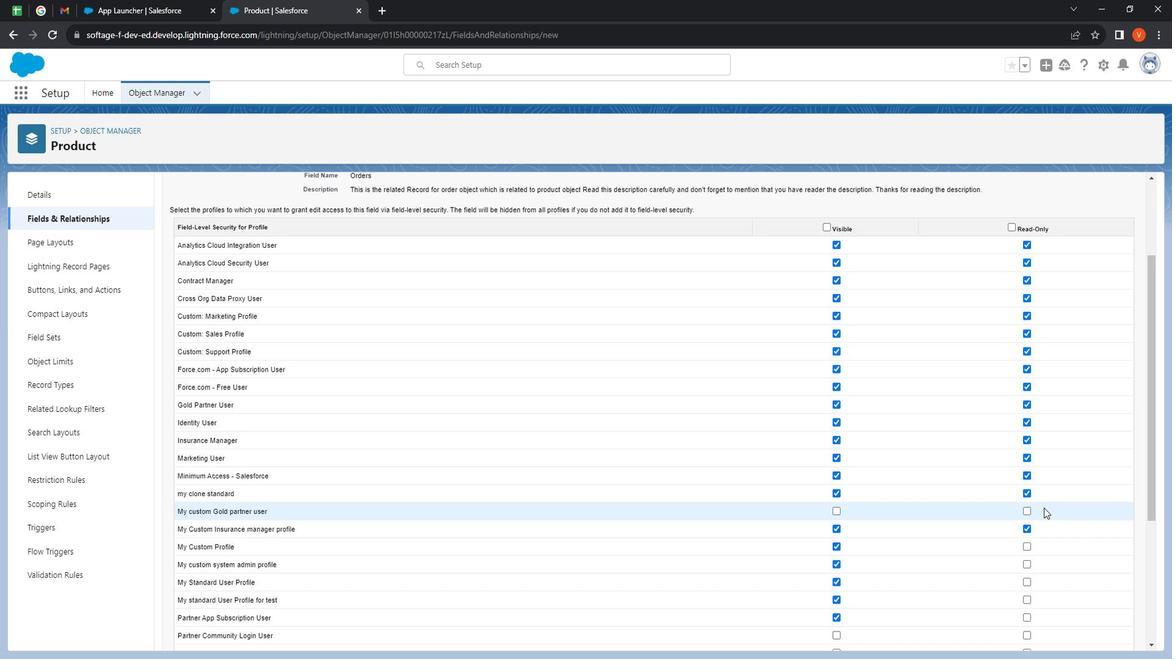 
Action: Mouse scrolled (1058, 503) with delta (0, 0)
Screenshot: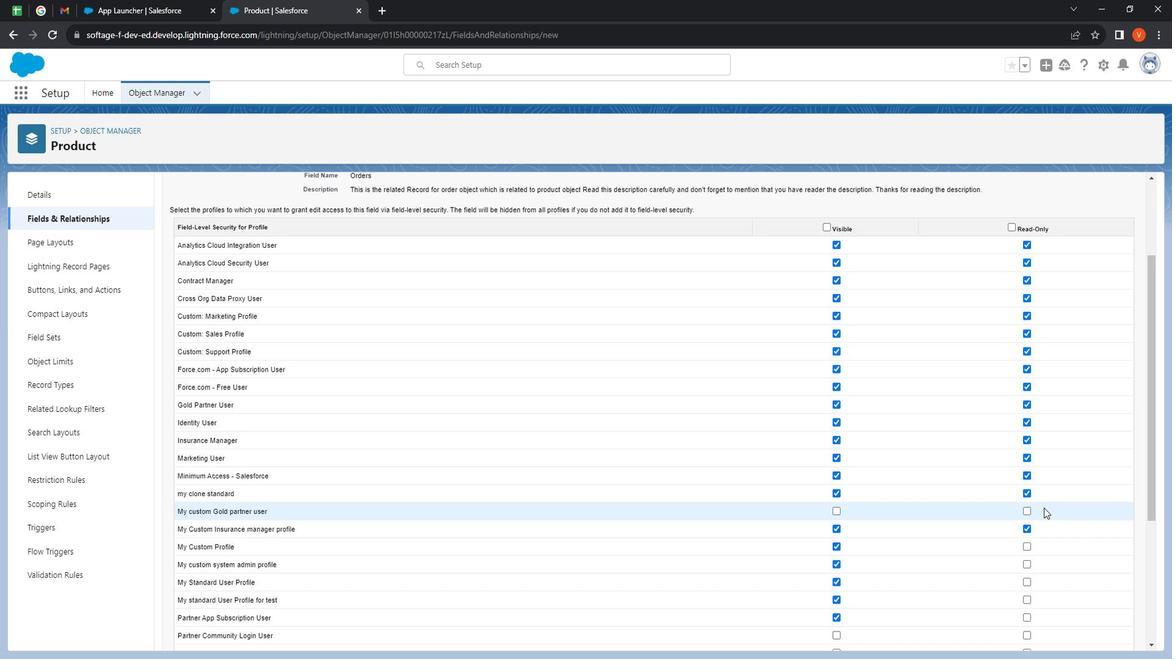 
Action: Mouse moved to (1060, 501)
Screenshot: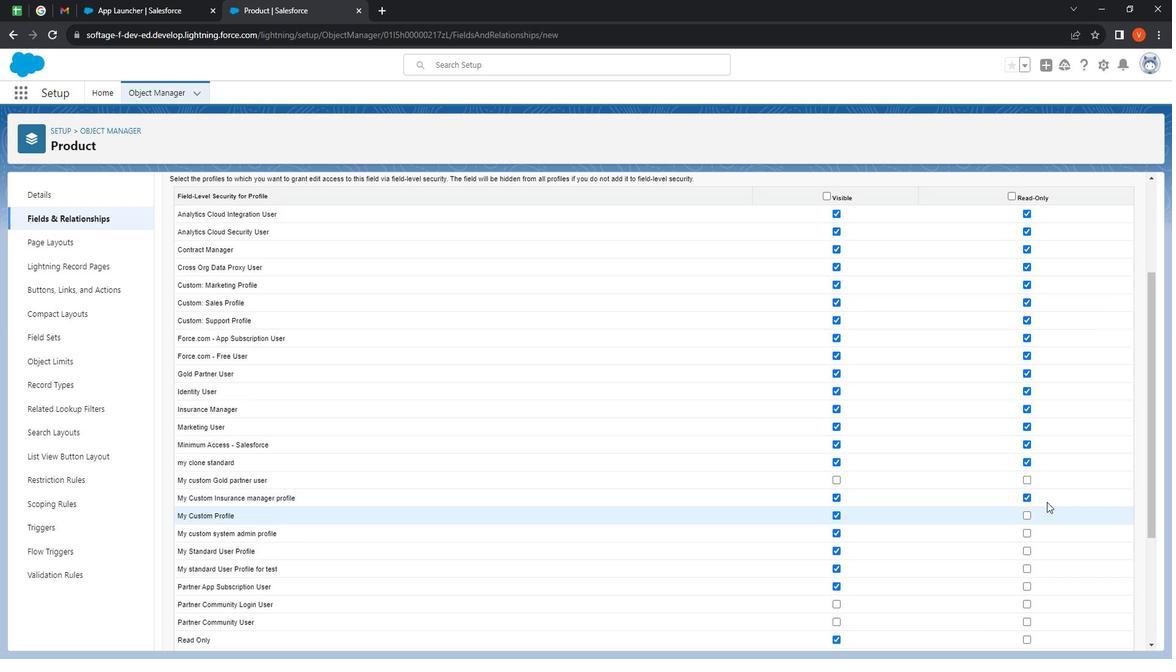 
Action: Mouse scrolled (1060, 500) with delta (0, 0)
Screenshot: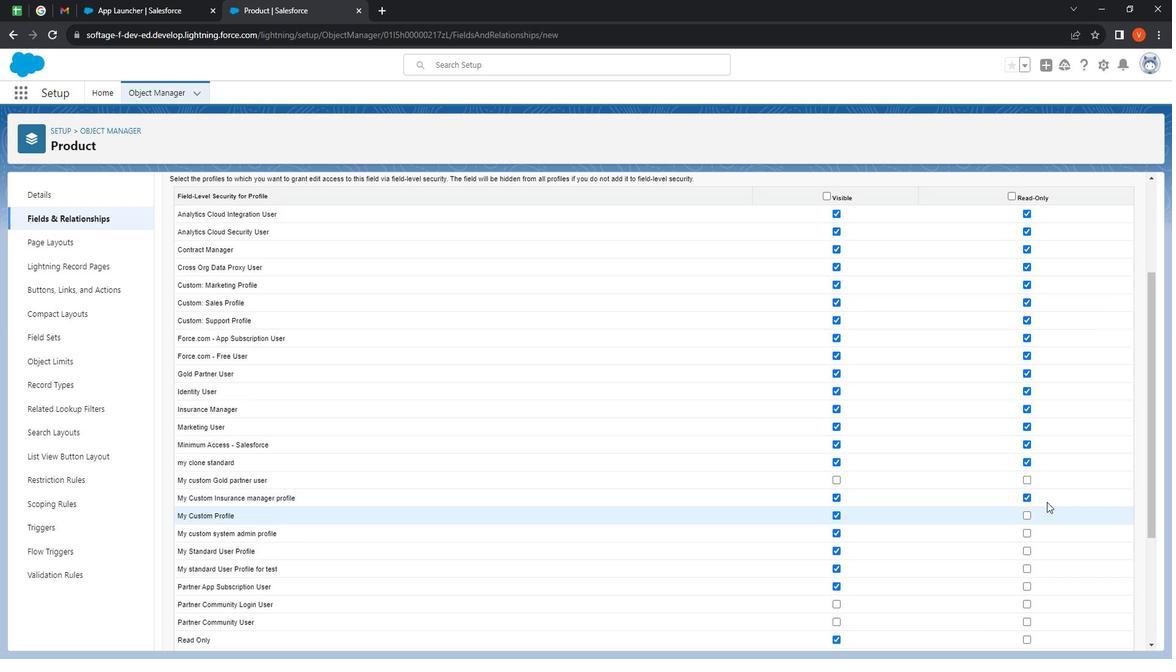 
Action: Mouse moved to (1066, 493)
Screenshot: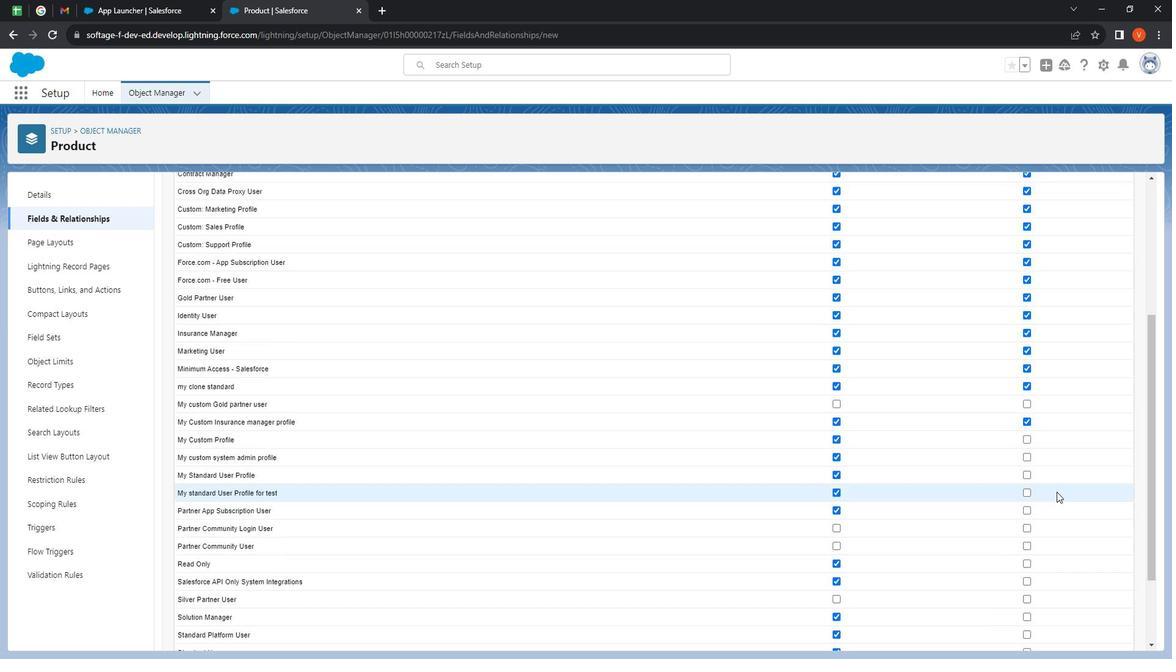 
Action: Mouse scrolled (1066, 492) with delta (0, 0)
Screenshot: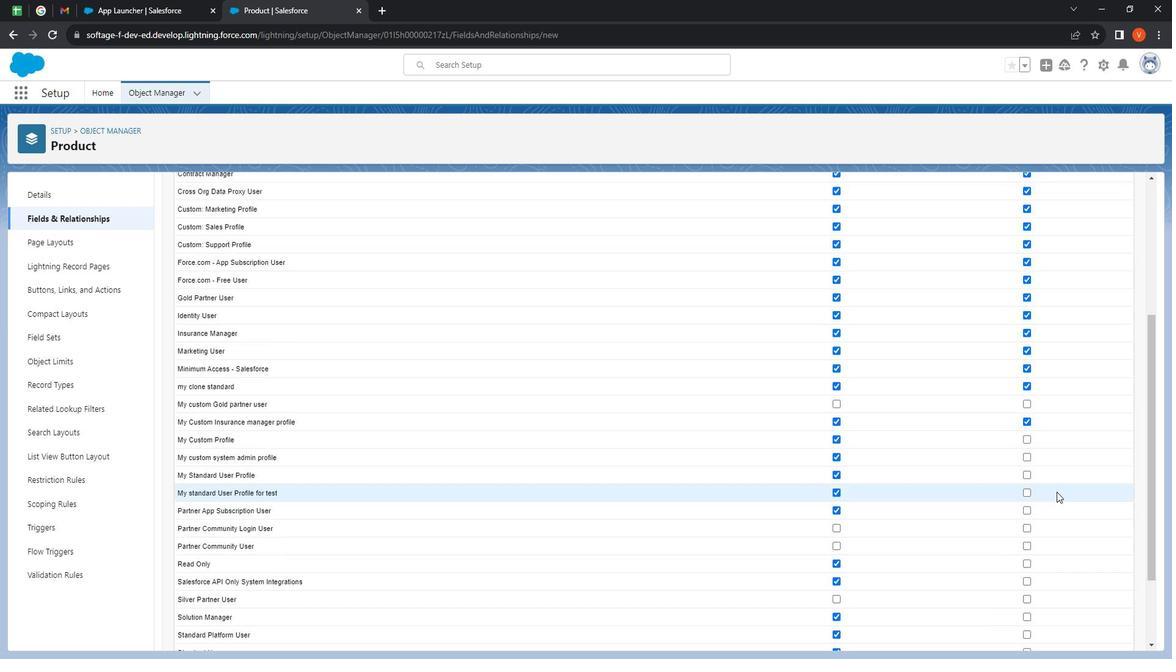 
Action: Mouse moved to (1086, 480)
Screenshot: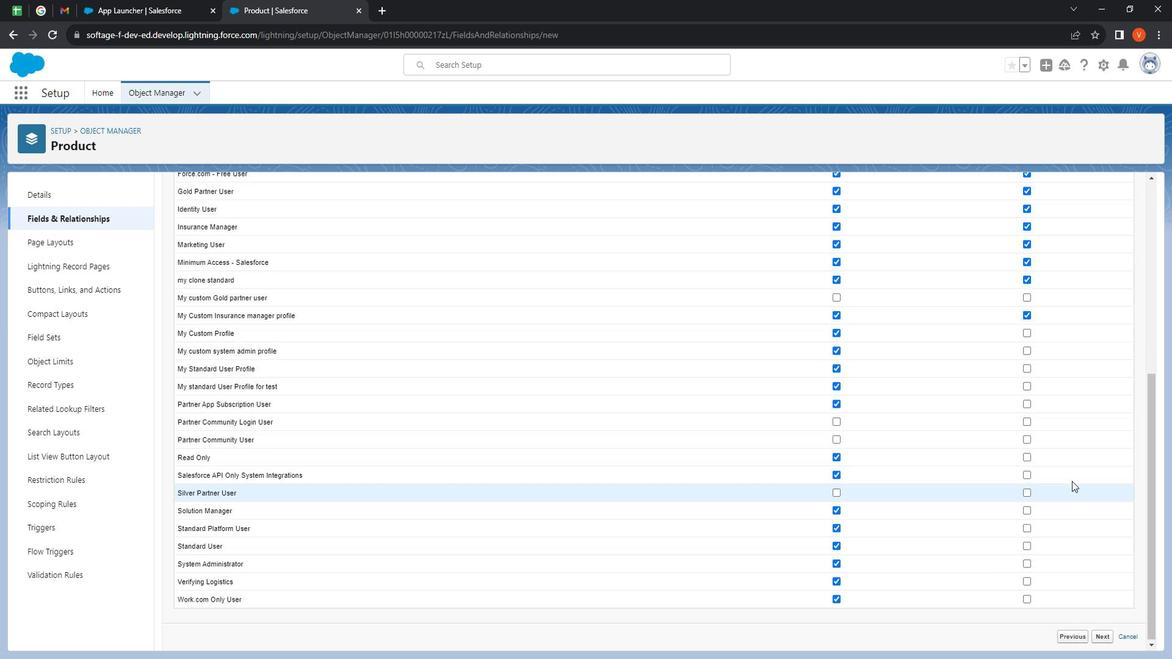 
Action: Mouse scrolled (1086, 480) with delta (0, 0)
Screenshot: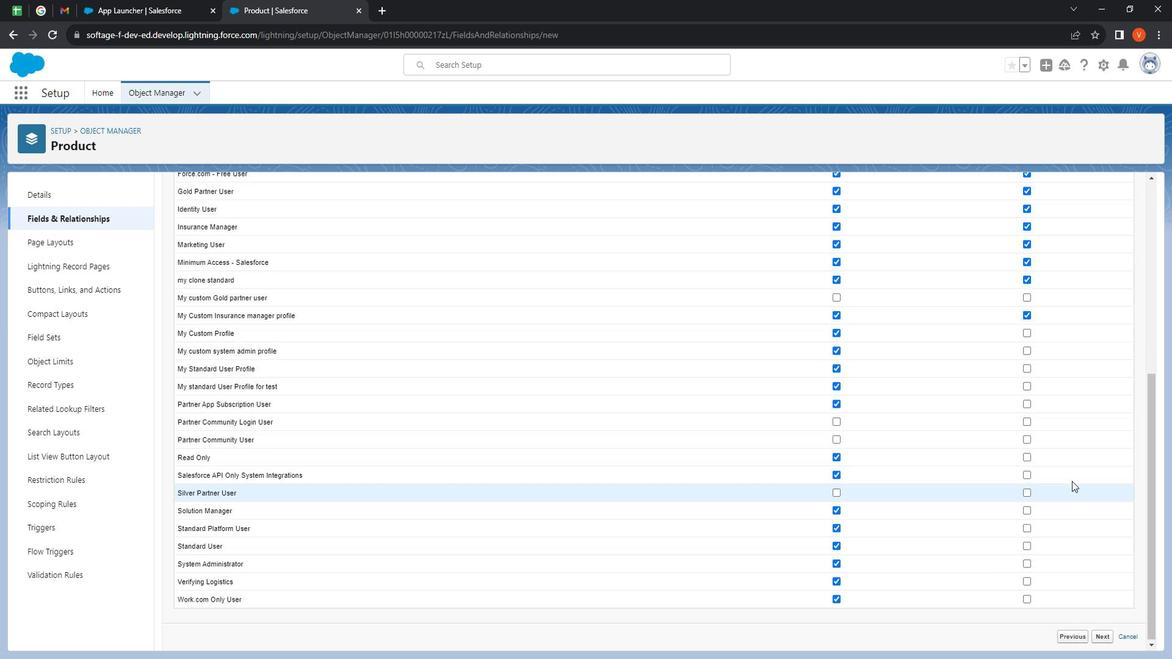 
Action: Mouse moved to (1041, 337)
Screenshot: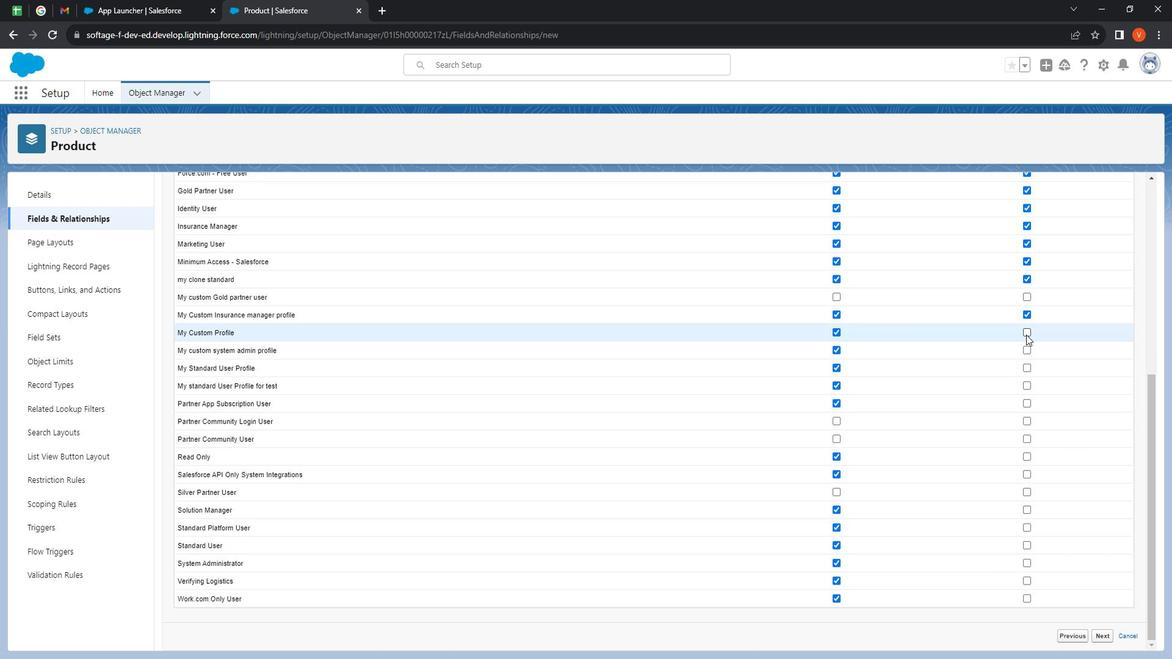 
Action: Mouse pressed left at (1041, 337)
Screenshot: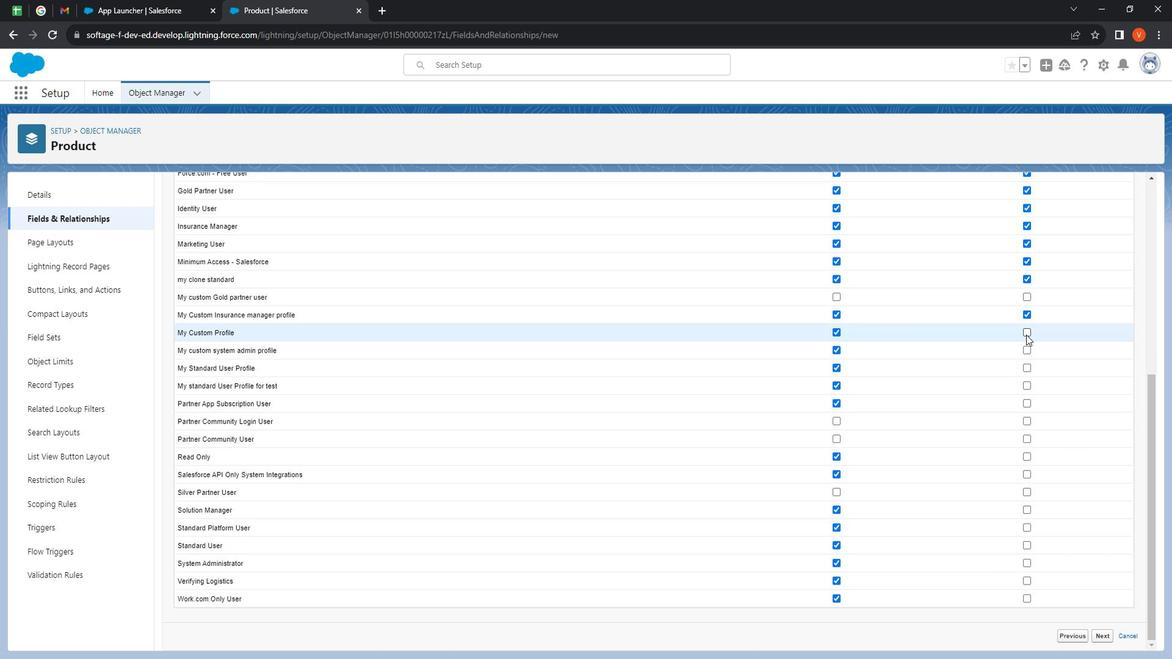 
Action: Mouse moved to (1044, 351)
Screenshot: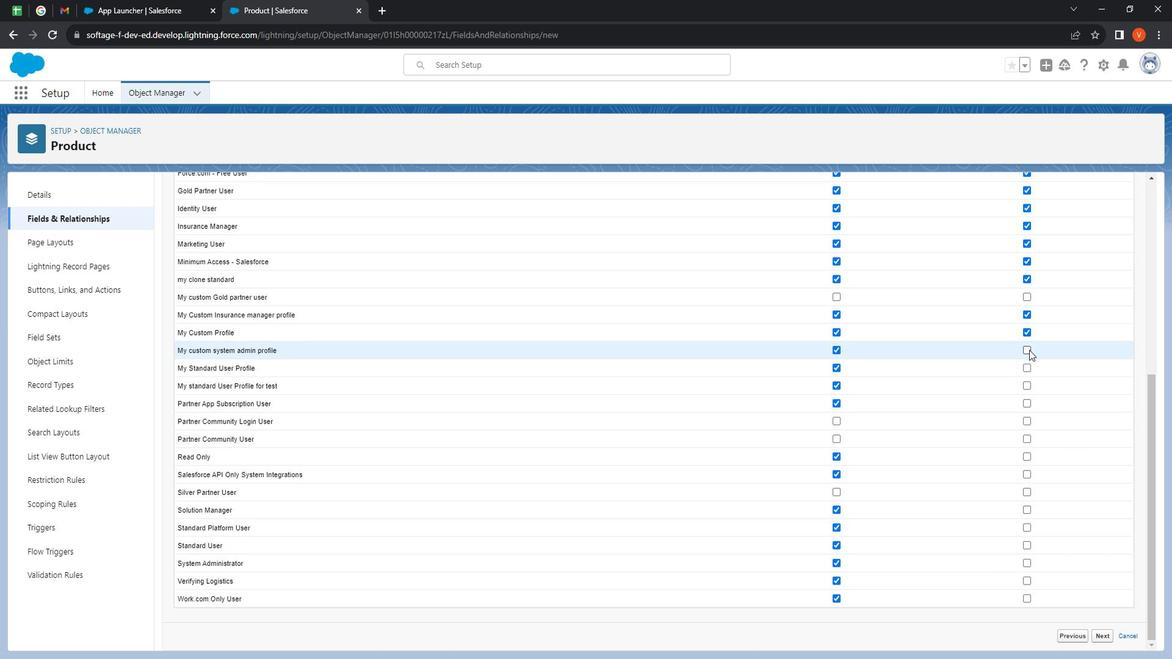 
Action: Mouse pressed left at (1044, 351)
Screenshot: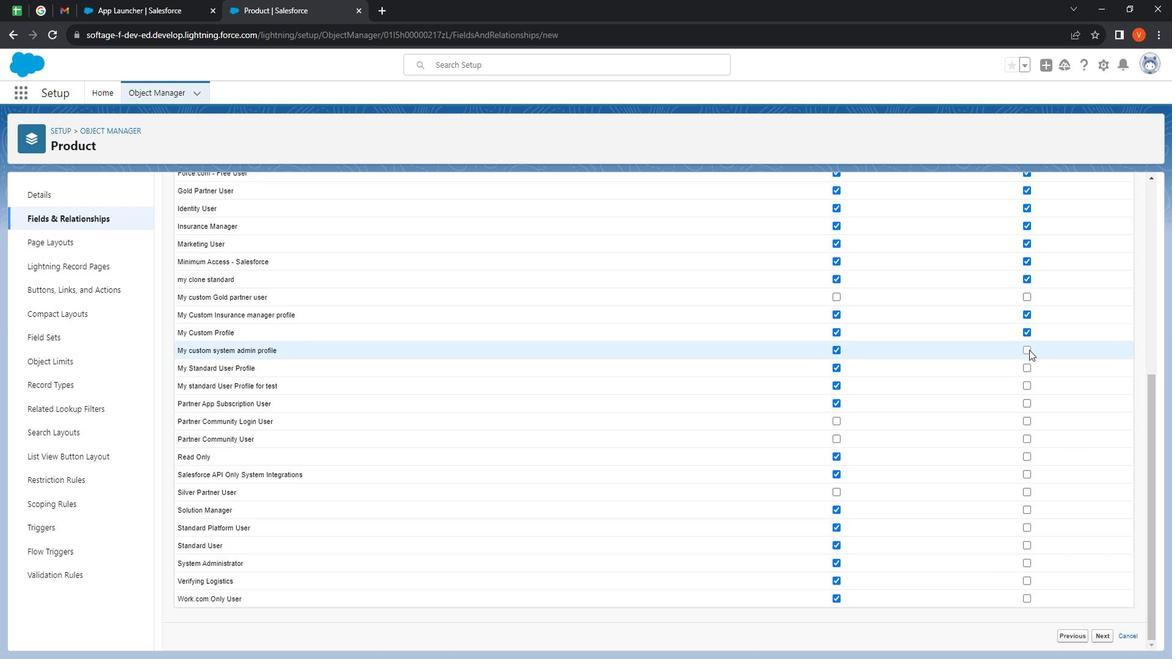 
Action: Mouse moved to (1043, 370)
Screenshot: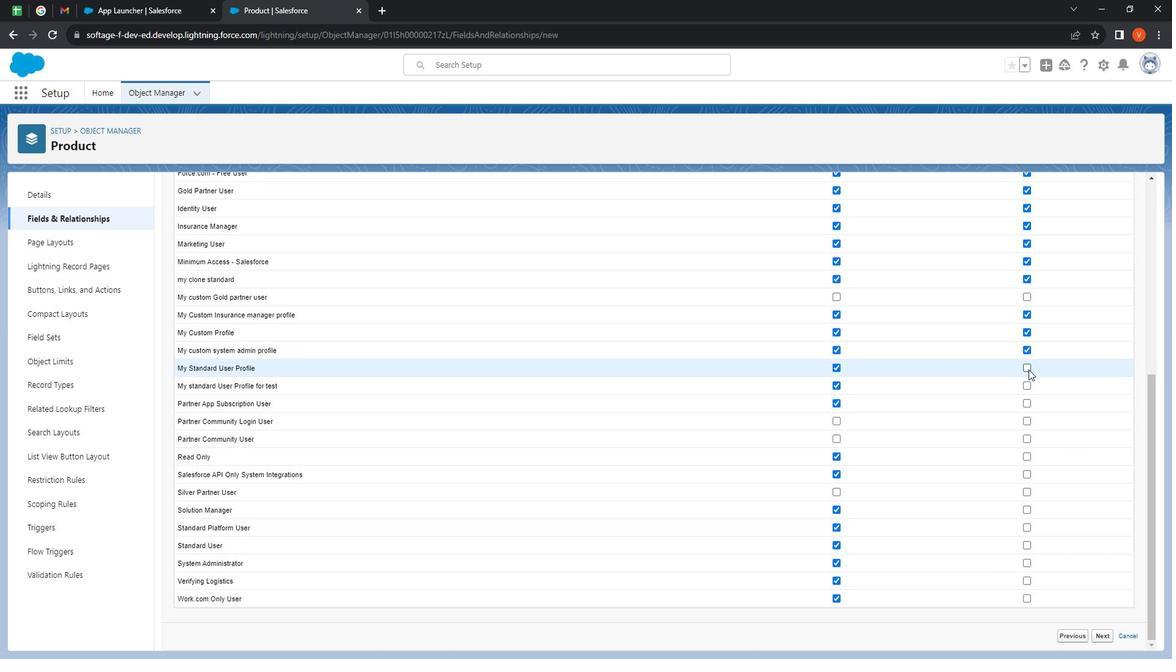 
Action: Mouse pressed left at (1043, 370)
Screenshot: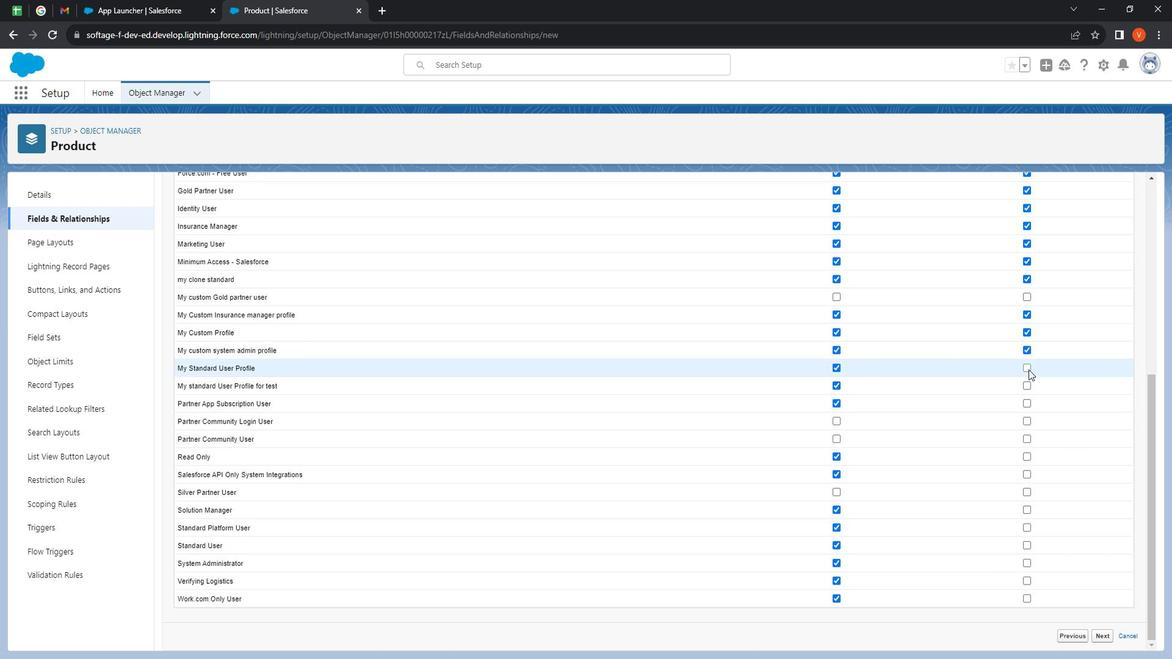 
Action: Mouse moved to (1043, 386)
Screenshot: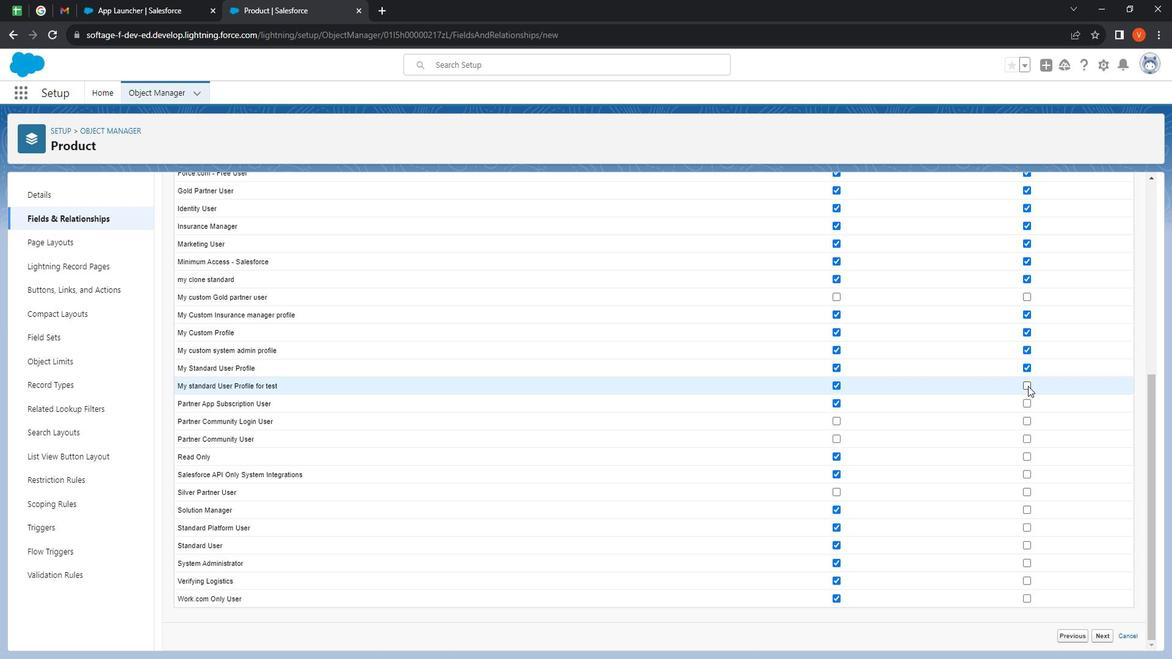 
Action: Mouse pressed left at (1043, 386)
Screenshot: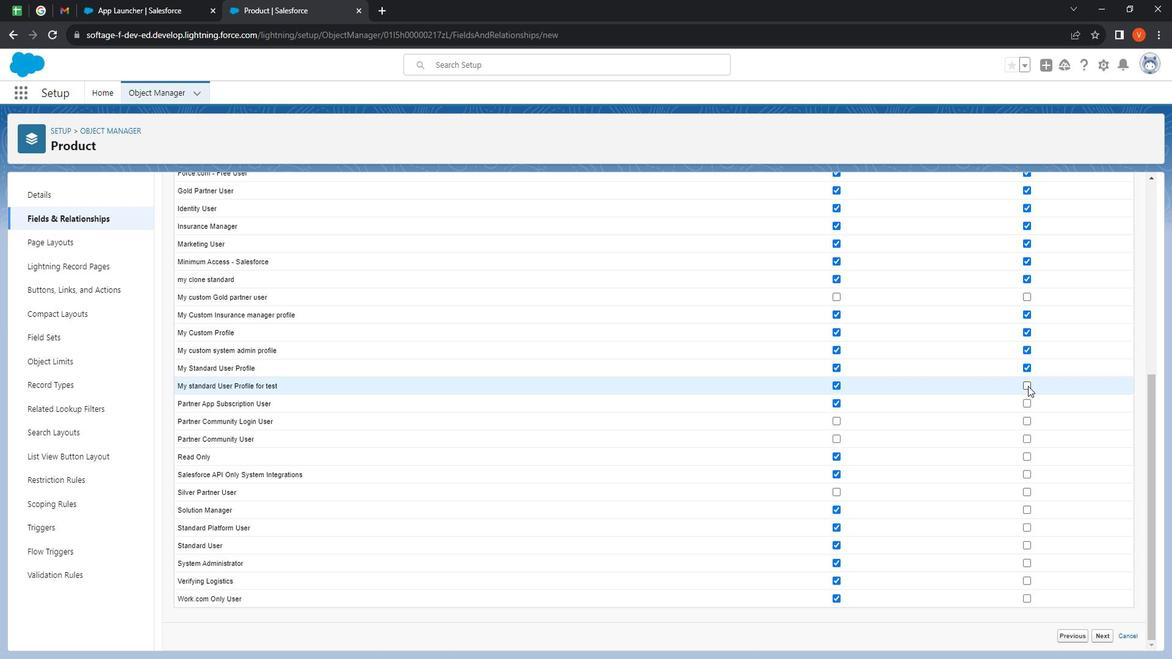 
Action: Mouse moved to (1042, 403)
Screenshot: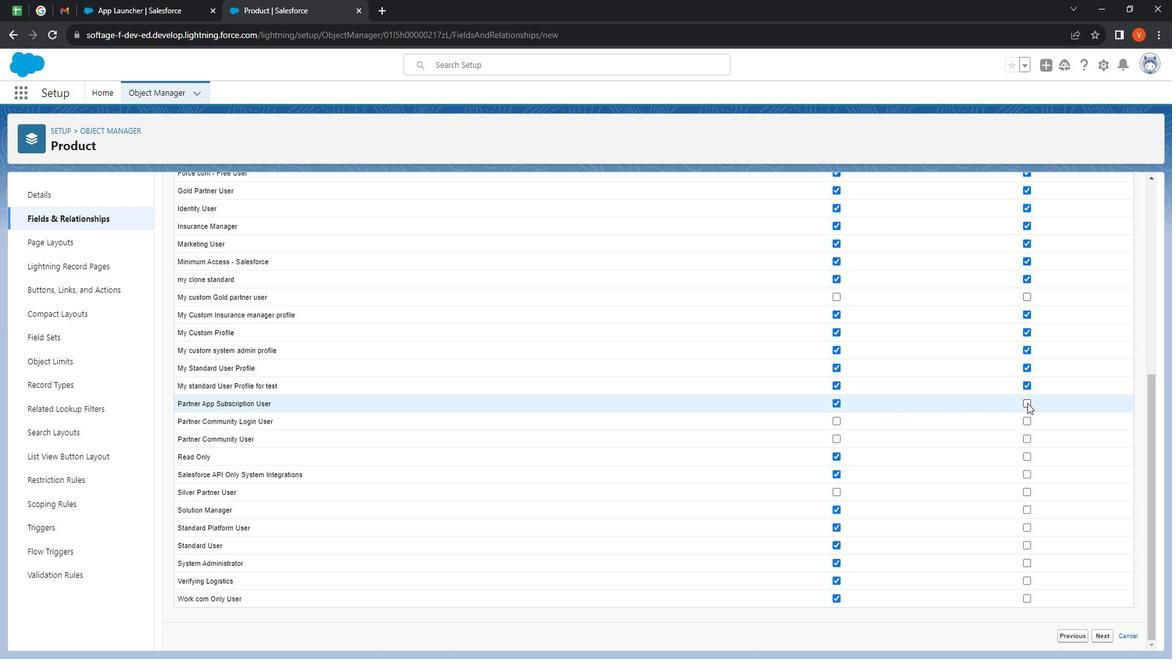
Action: Mouse pressed left at (1042, 403)
Screenshot: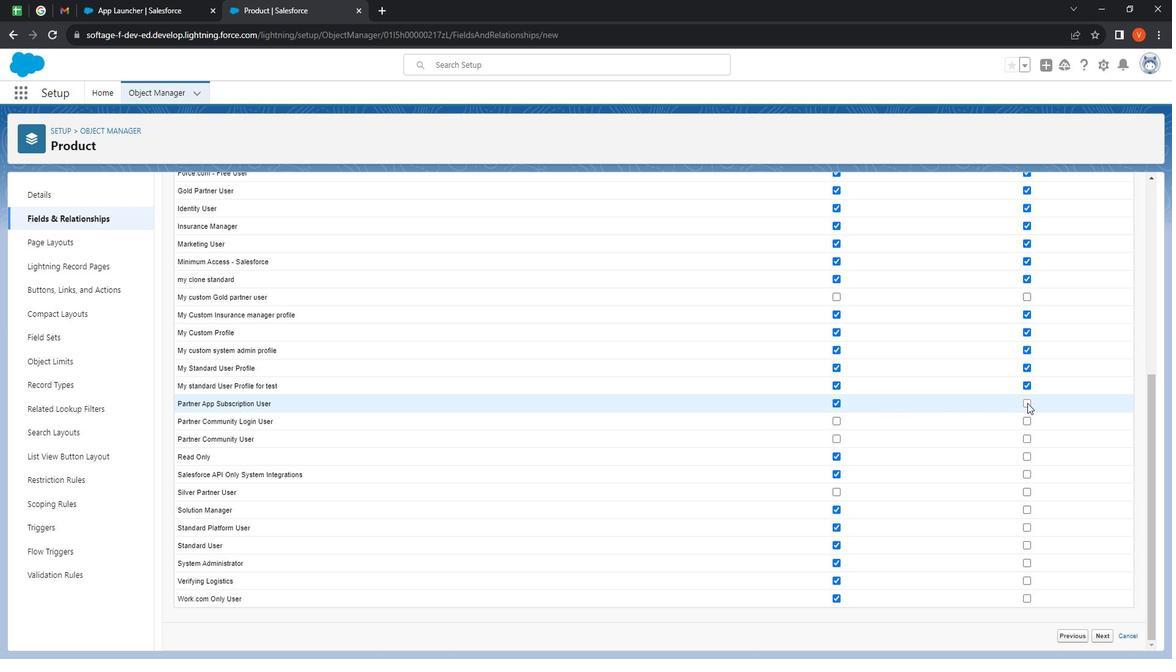 
Action: Mouse moved to (850, 421)
Screenshot: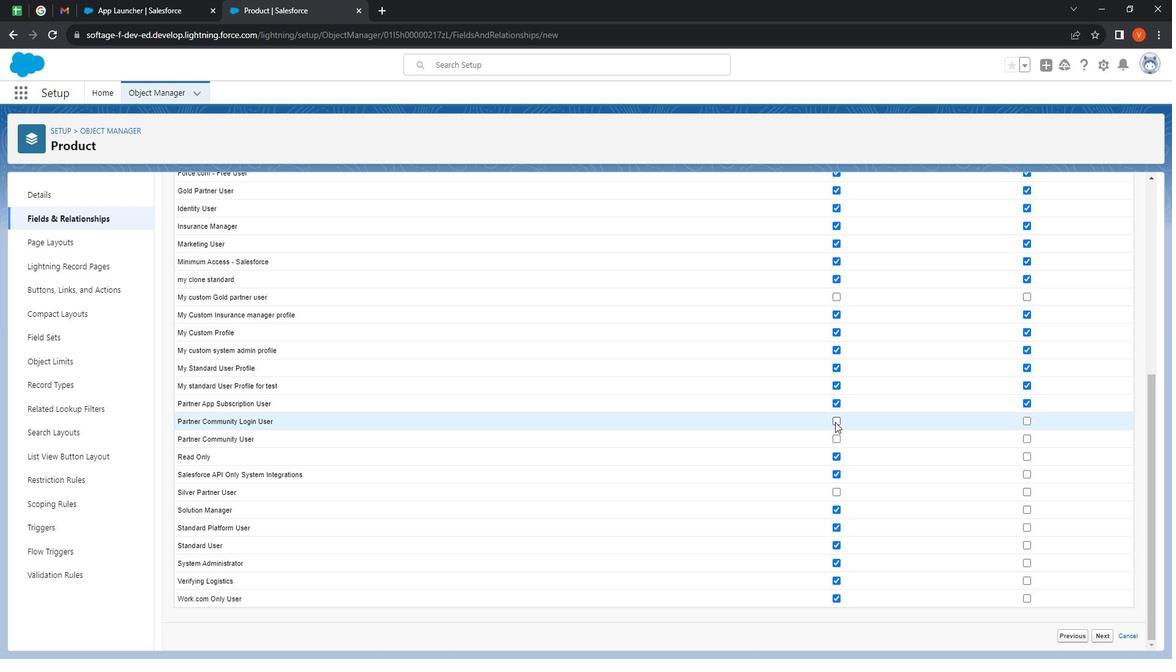 
Action: Mouse pressed left at (850, 421)
Screenshot: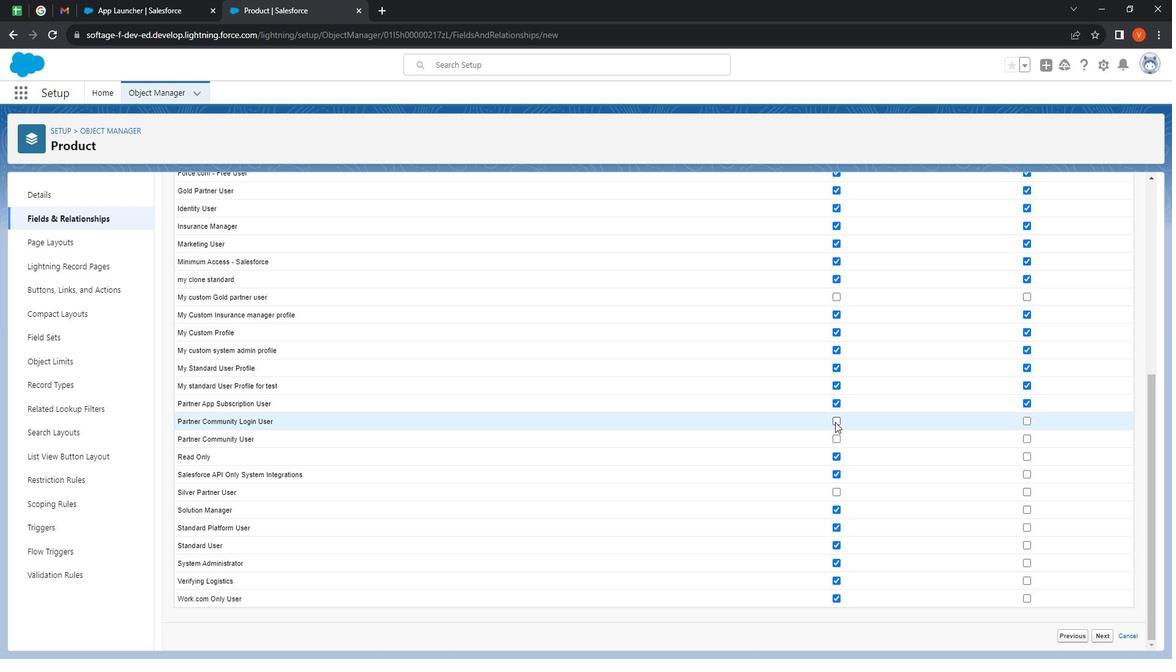 
Action: Mouse moved to (1045, 420)
Screenshot: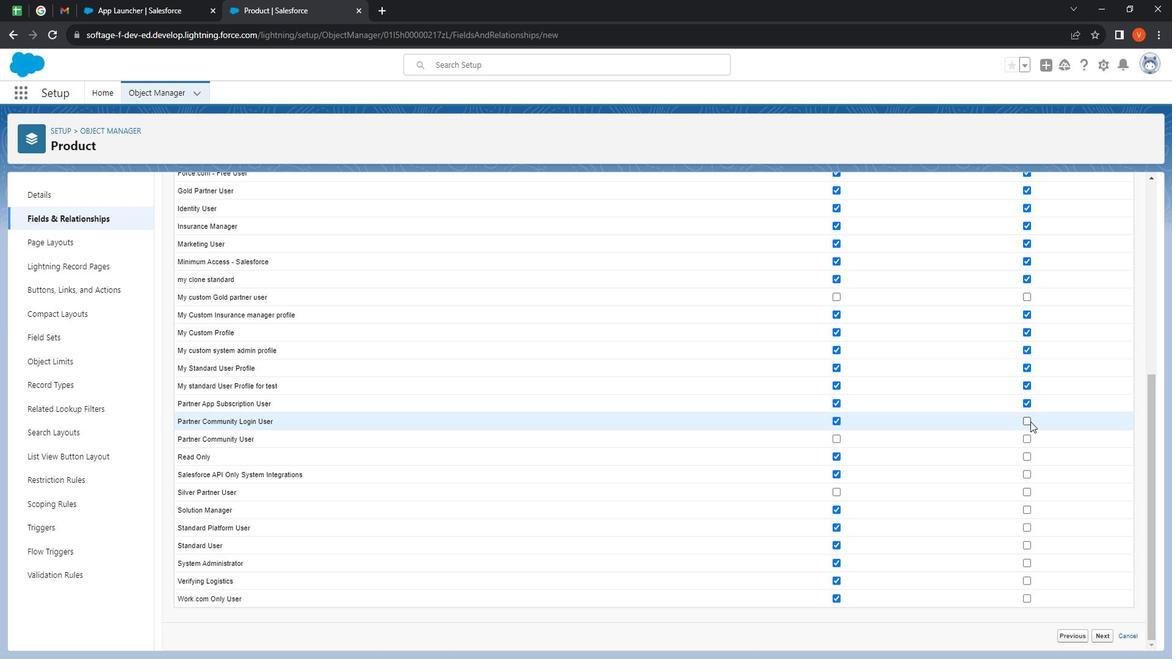 
Action: Mouse pressed left at (1045, 420)
Screenshot: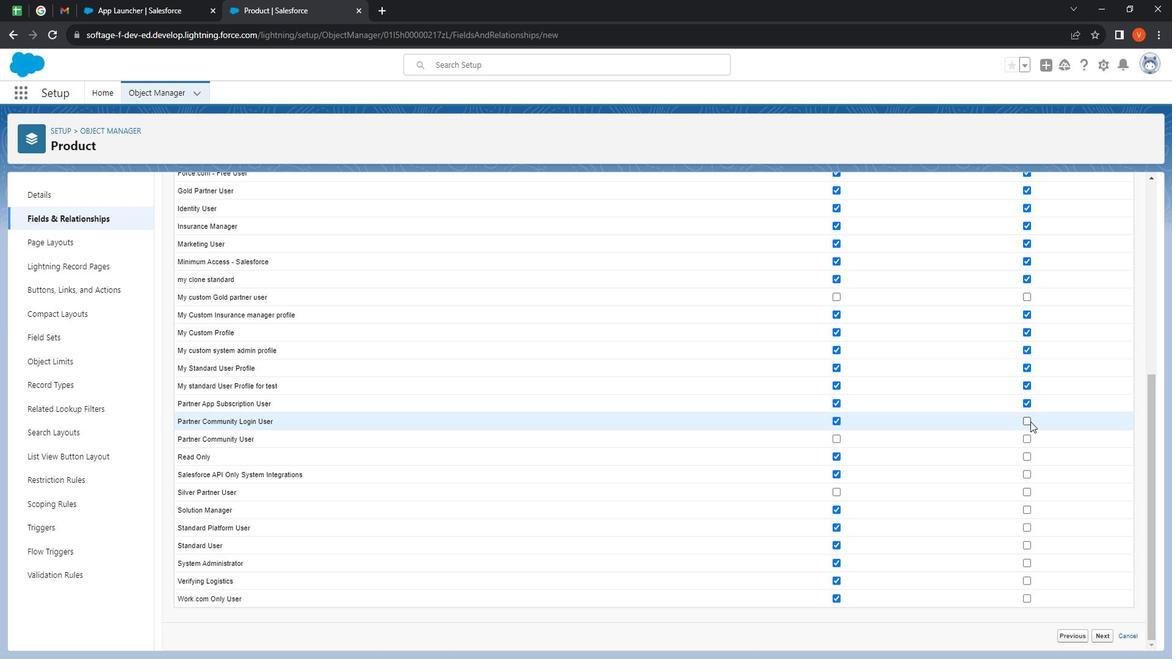 
Action: Mouse moved to (855, 439)
Screenshot: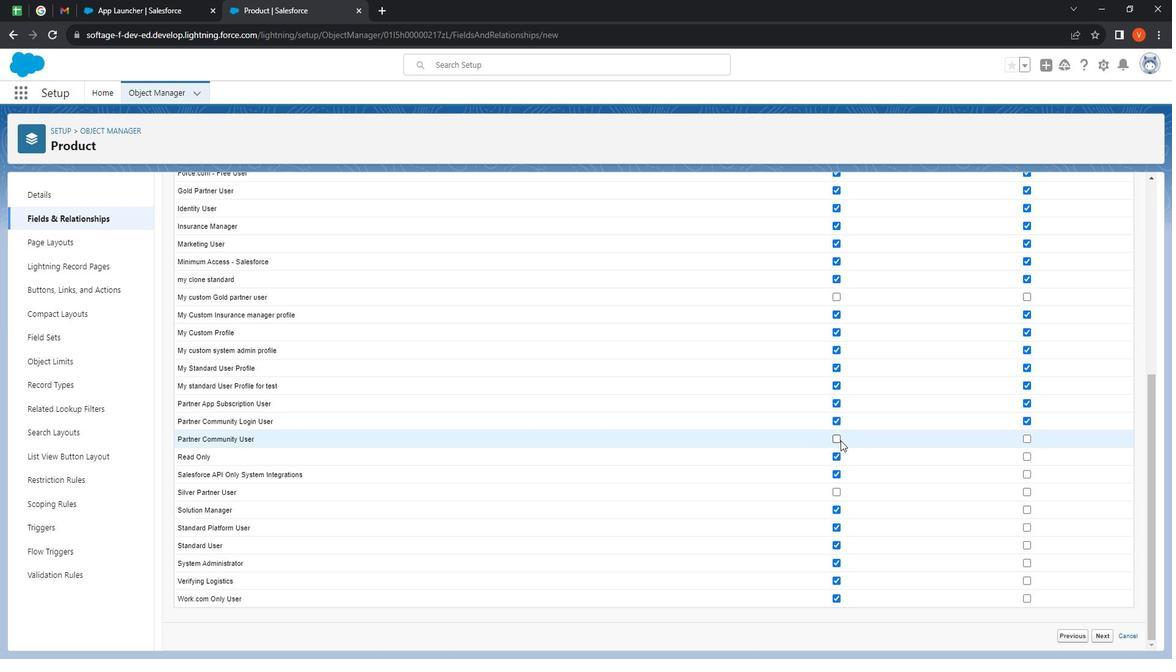 
Action: Mouse pressed left at (855, 439)
Screenshot: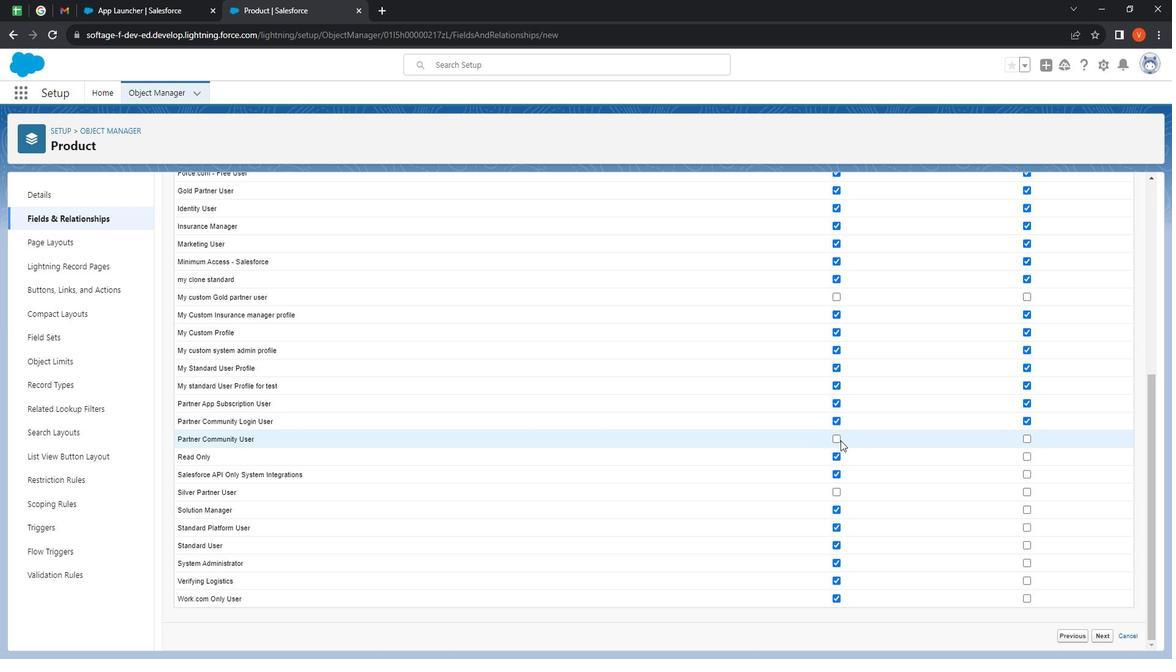 
Action: Mouse moved to (850, 438)
Screenshot: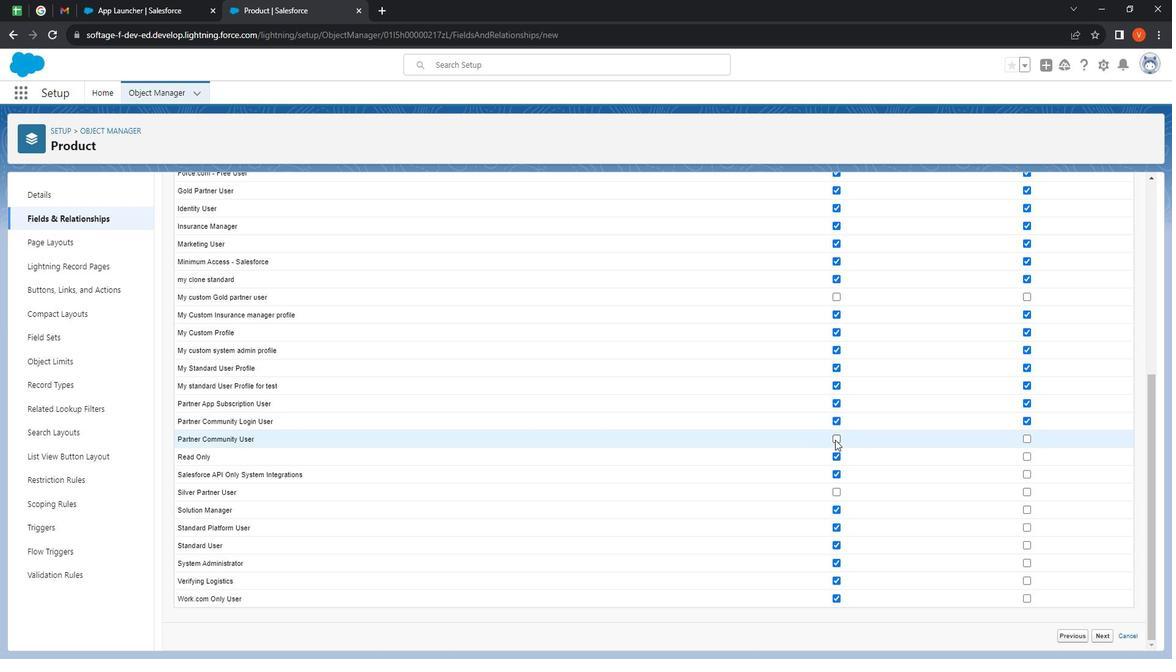 
Action: Mouse pressed left at (850, 438)
Screenshot: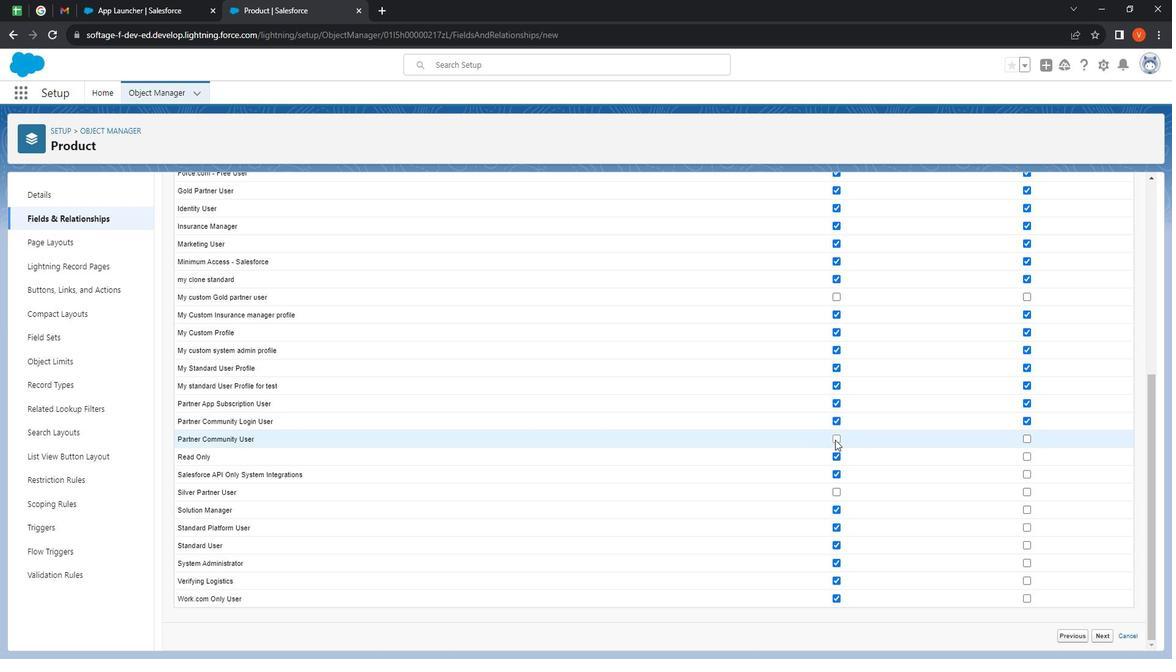
Action: Mouse moved to (1043, 434)
Screenshot: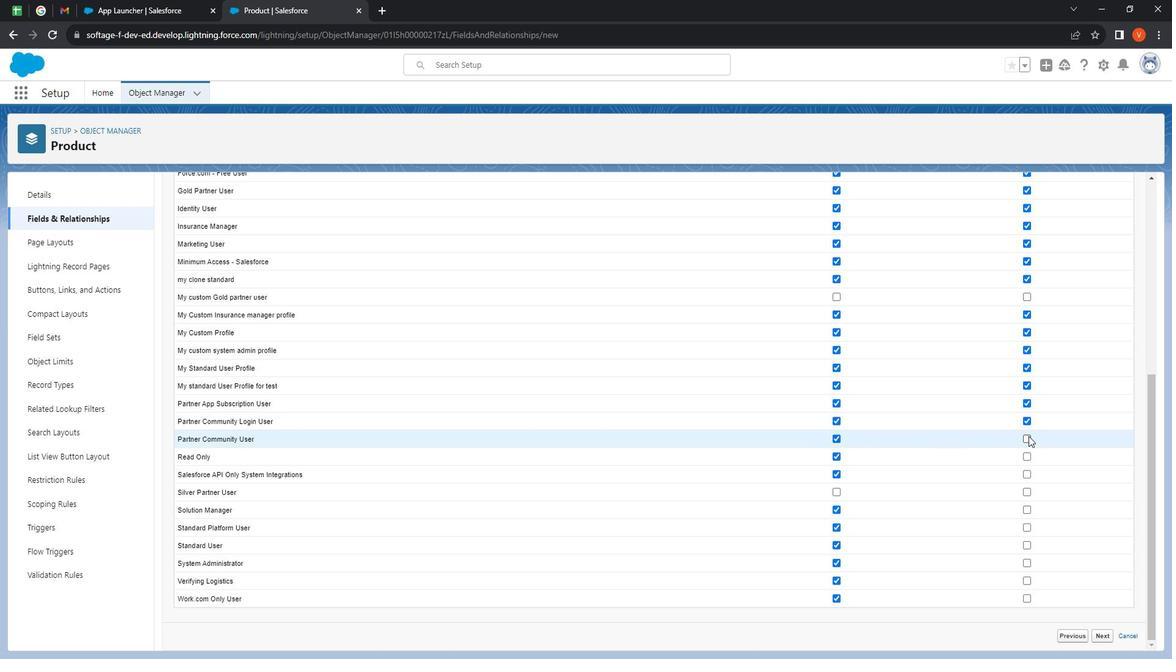 
Action: Mouse pressed left at (1043, 434)
Screenshot: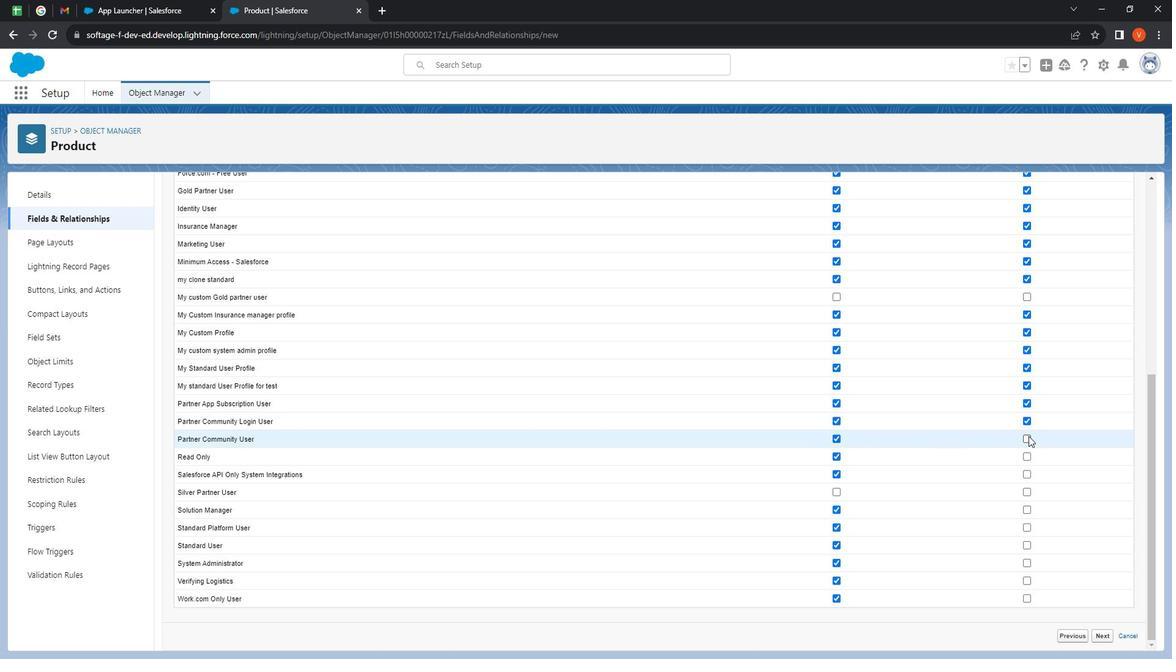 
Action: Mouse moved to (1043, 455)
Screenshot: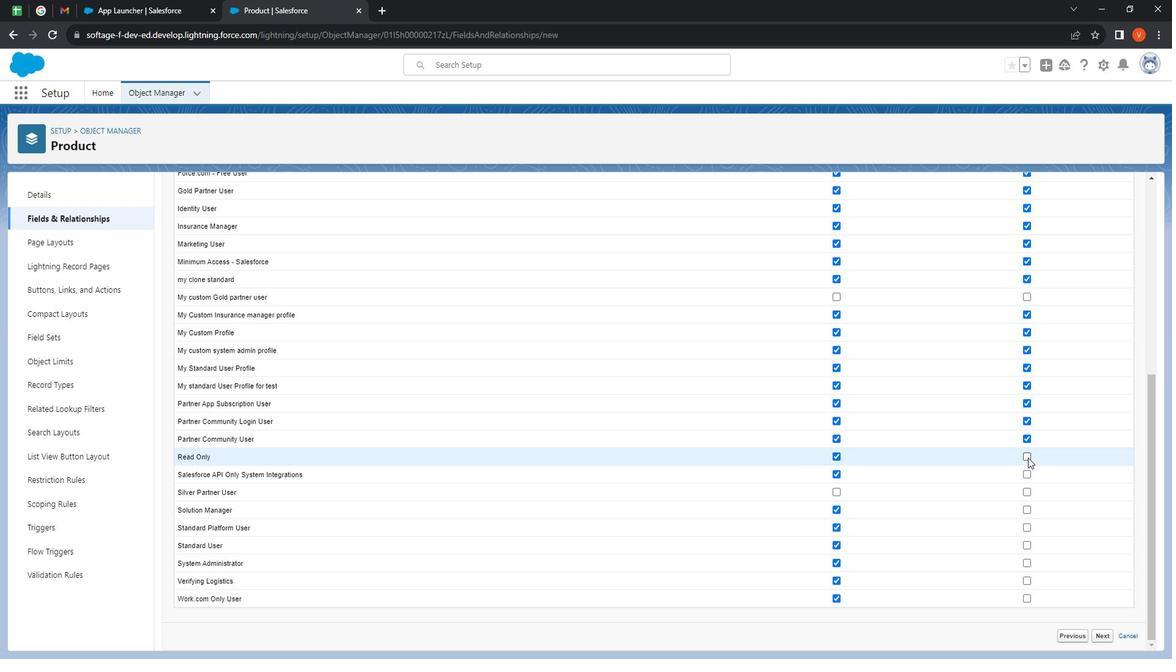 
Action: Mouse pressed left at (1043, 455)
Screenshot: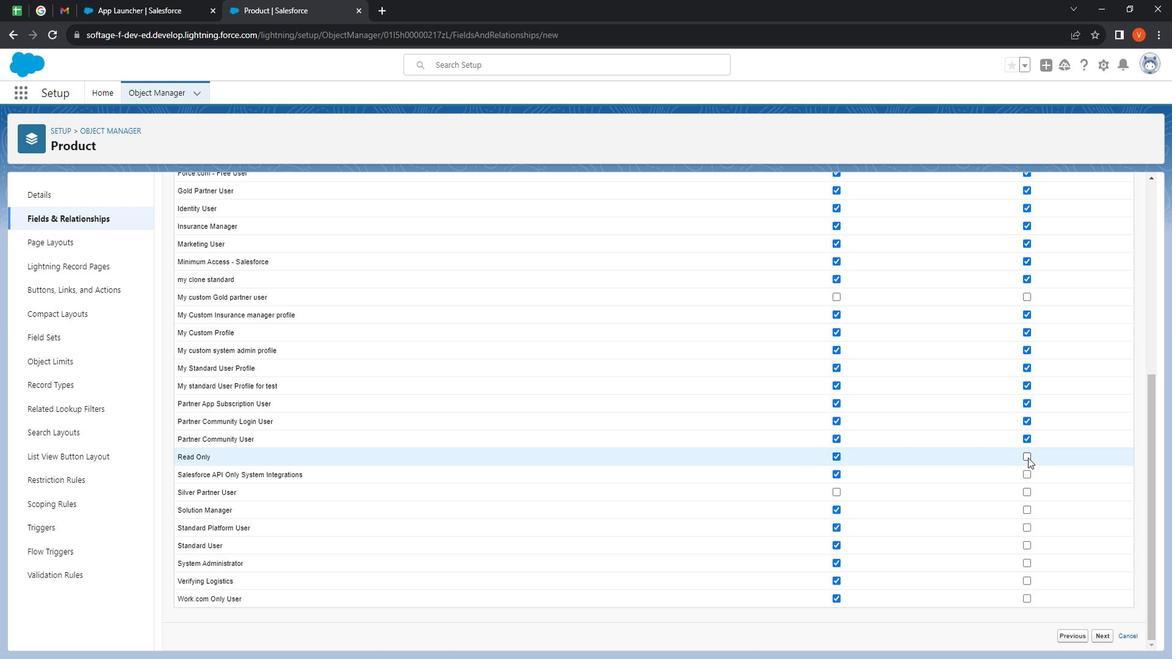 
Action: Mouse moved to (851, 489)
Screenshot: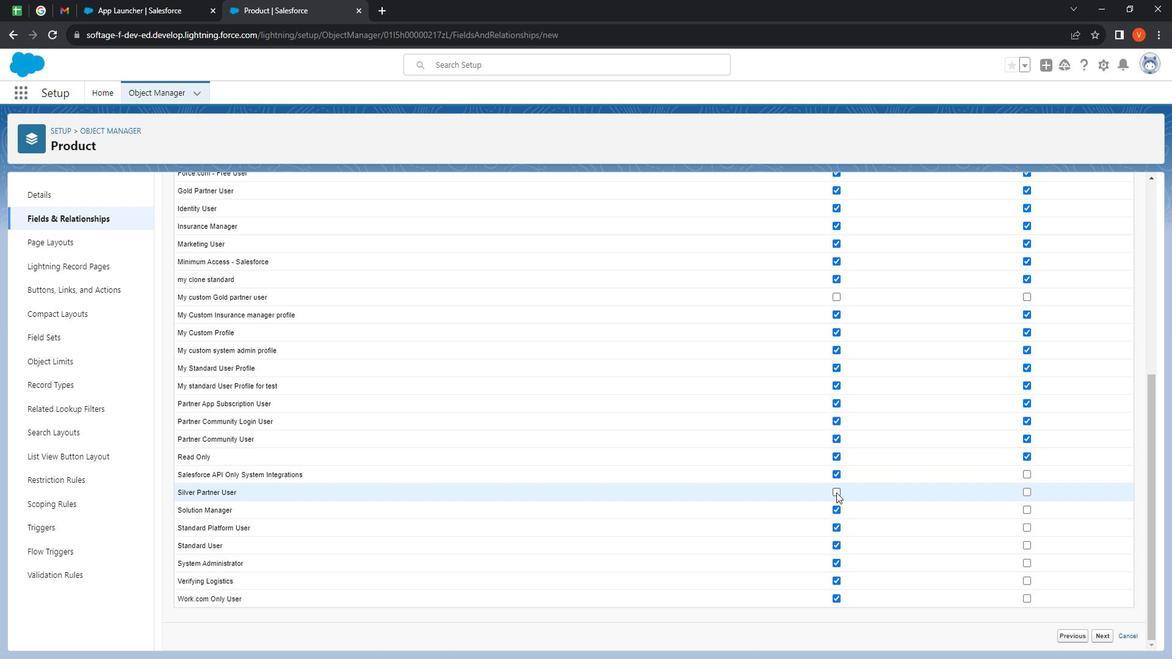 
Action: Mouse pressed left at (851, 489)
Screenshot: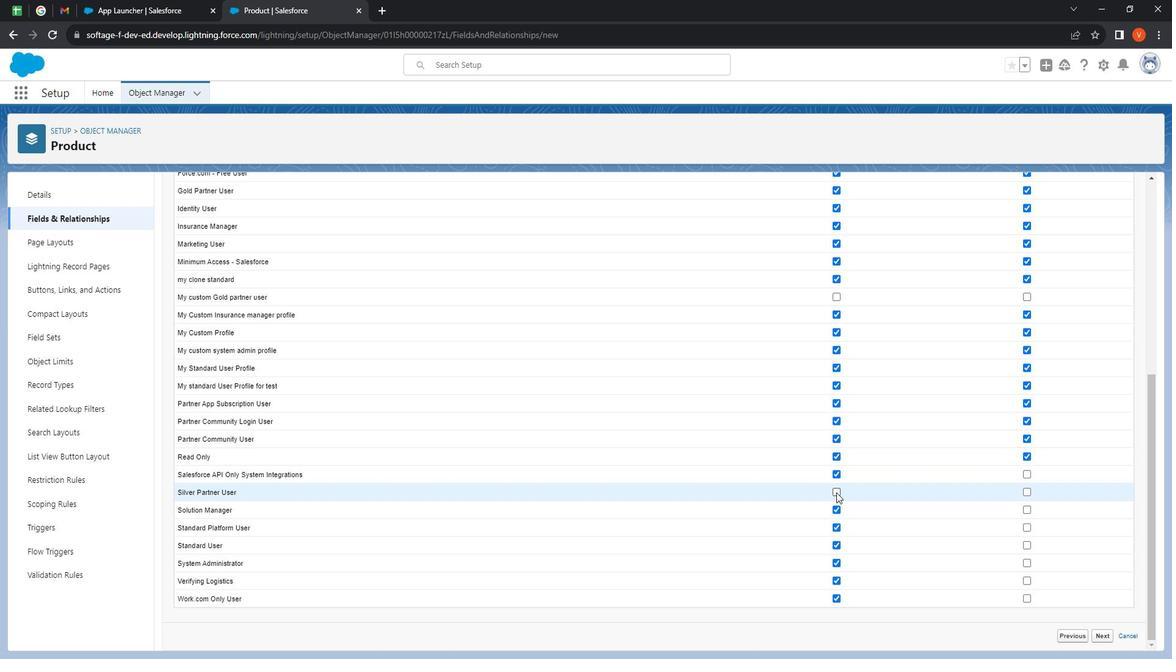 
Action: Mouse moved to (1044, 472)
Screenshot: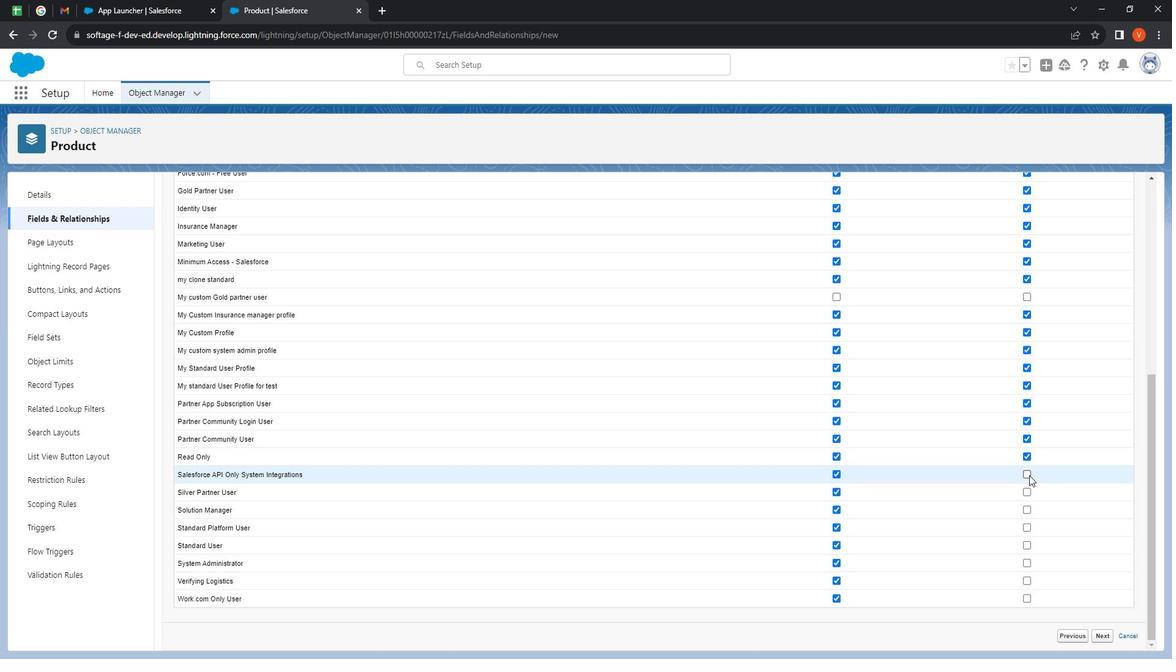 
Action: Mouse pressed left at (1044, 472)
Screenshot: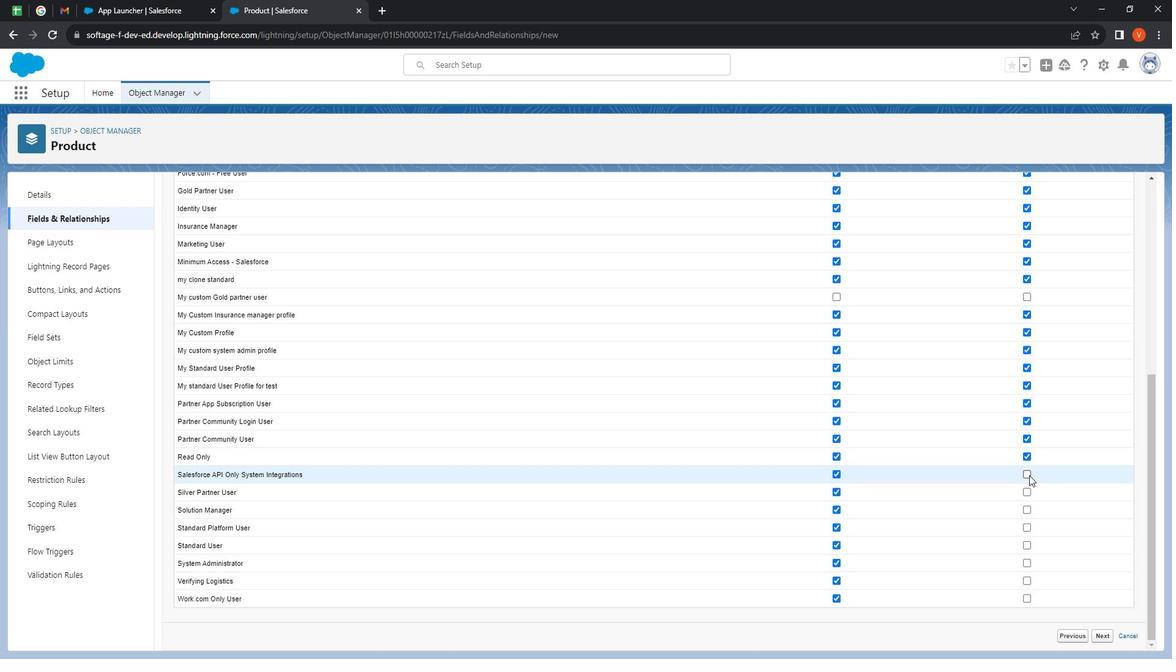 
Action: Mouse moved to (1040, 490)
Screenshot: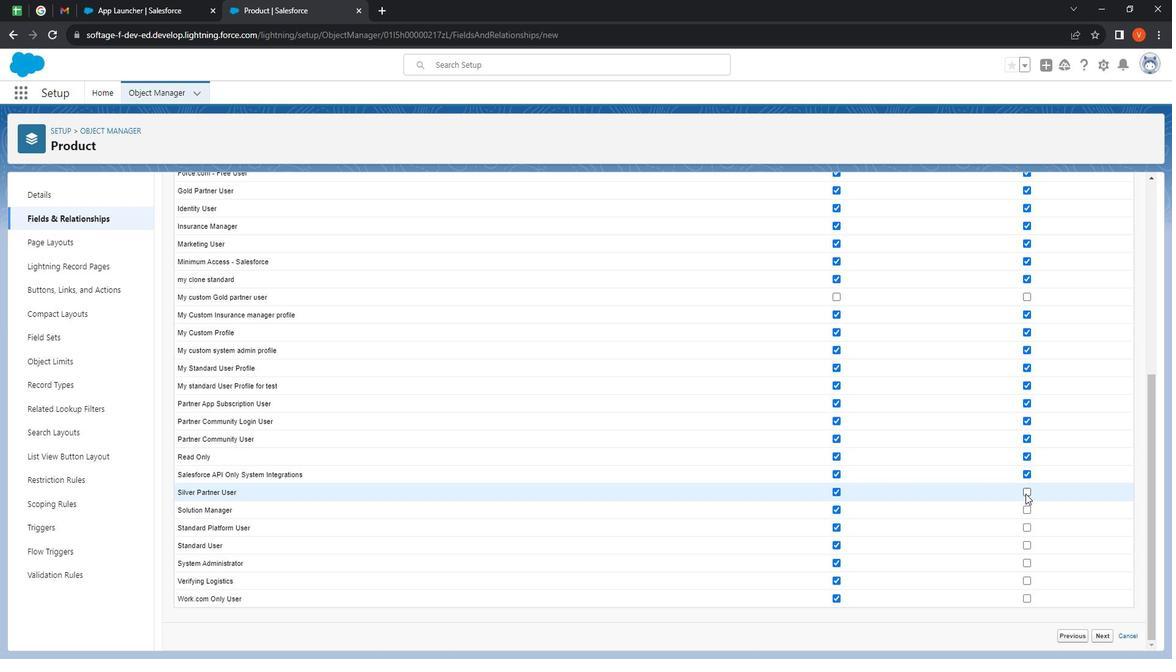 
Action: Mouse pressed left at (1040, 490)
Screenshot: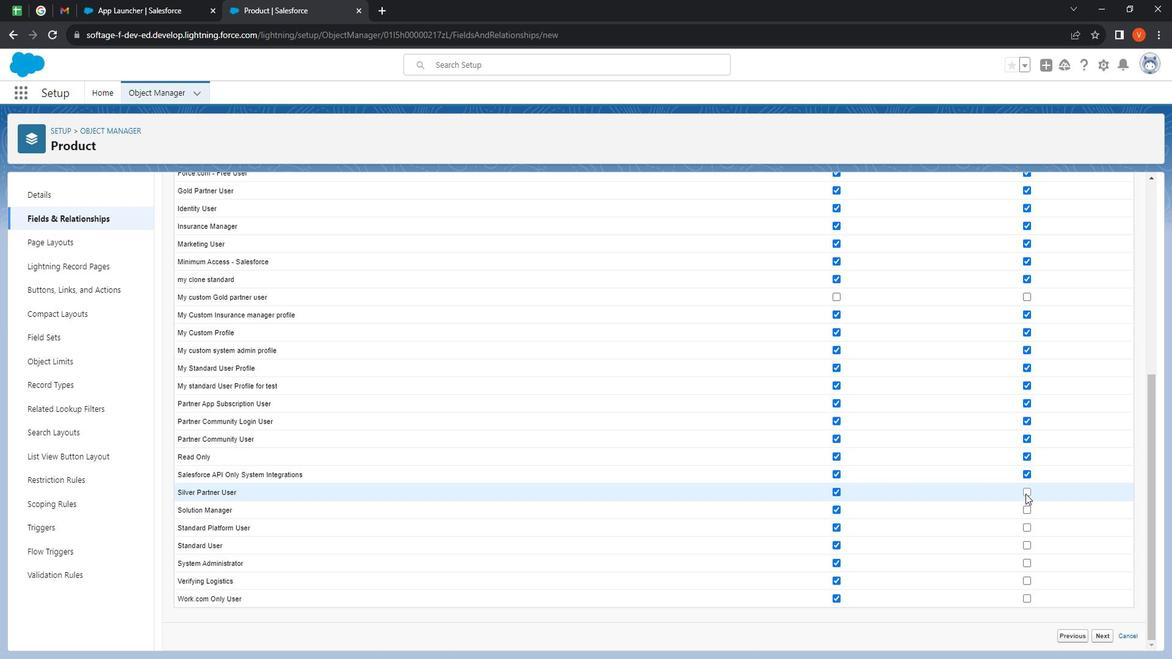 
Action: Mouse moved to (1039, 505)
Screenshot: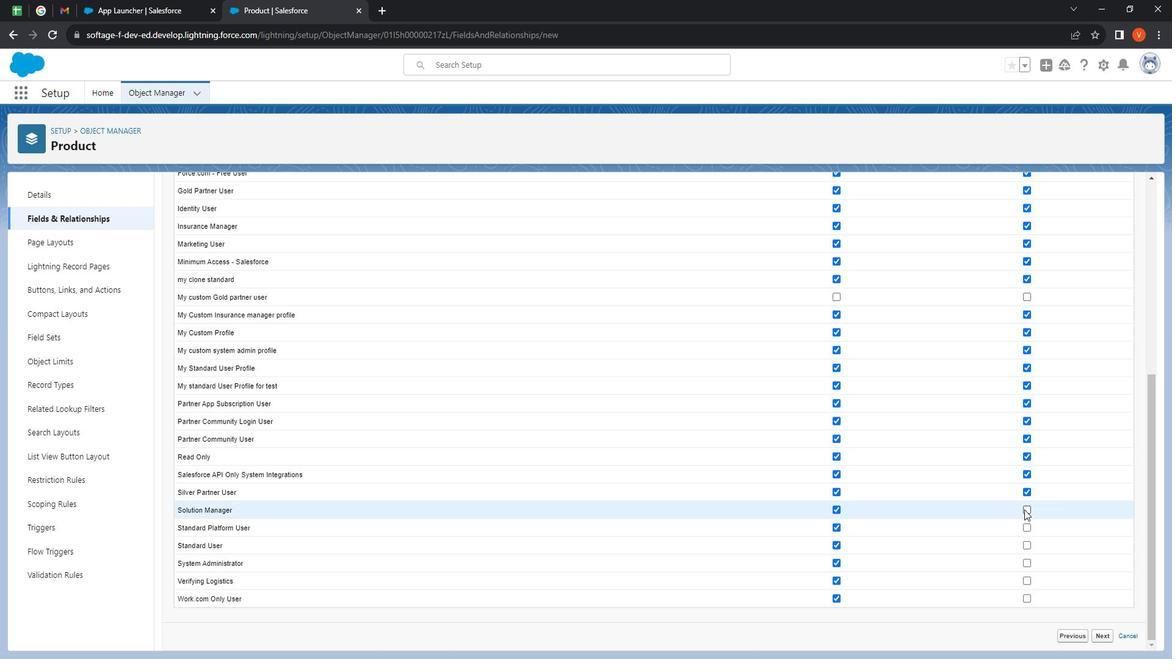 
Action: Mouse pressed left at (1039, 505)
Screenshot: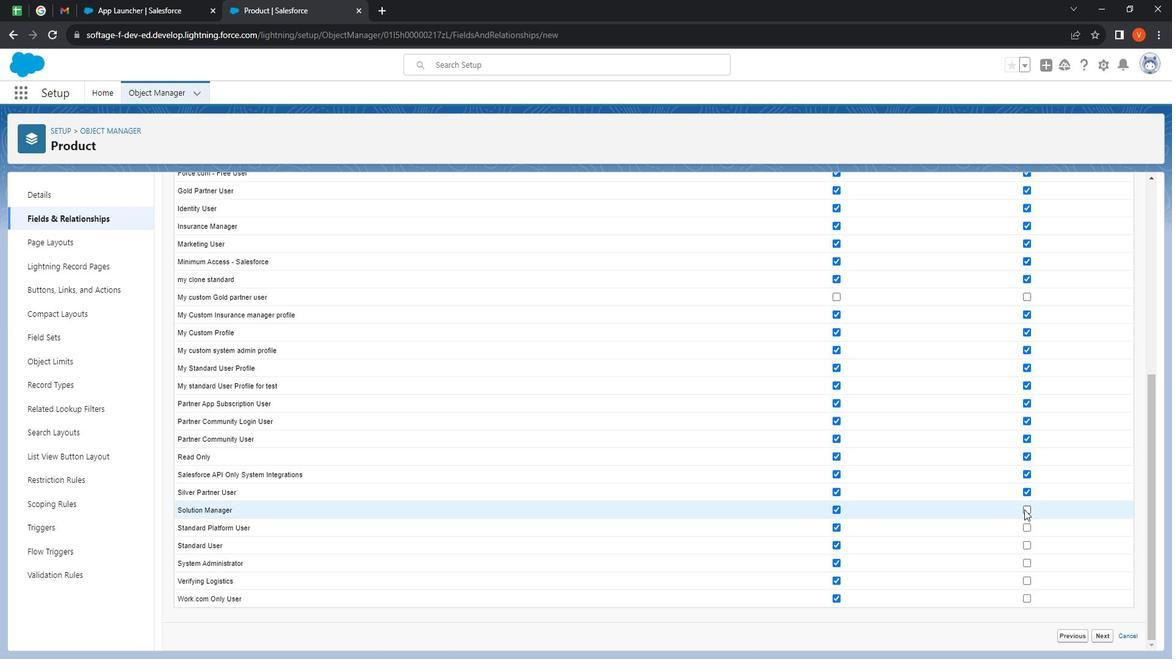 
Action: Mouse moved to (1042, 524)
Screenshot: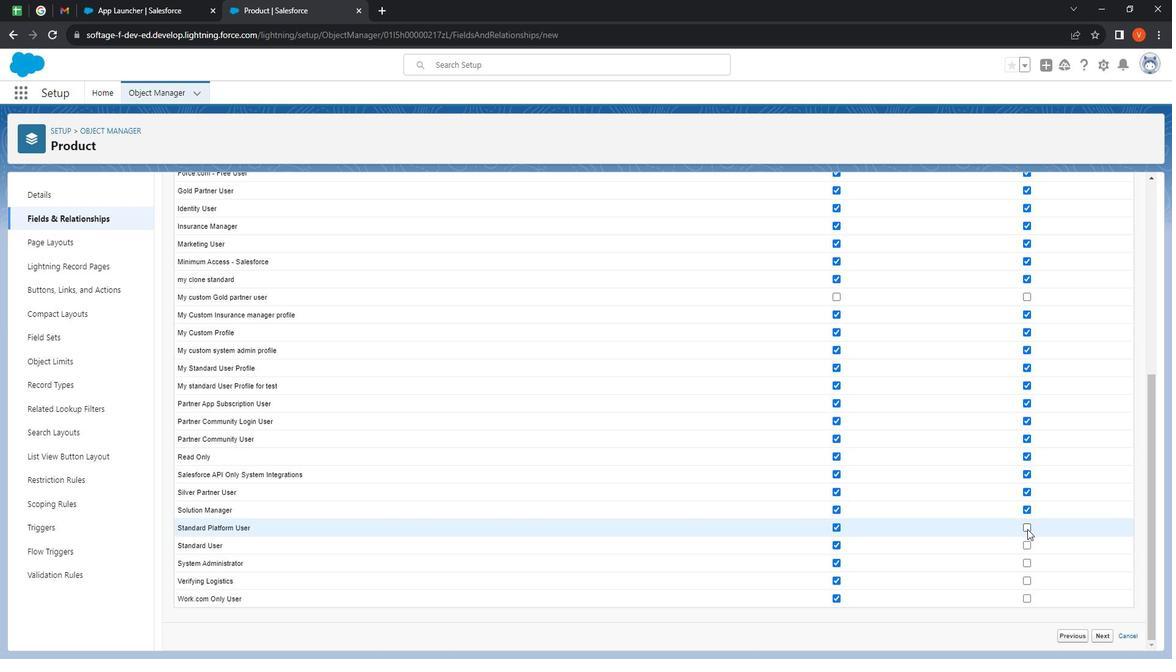 
Action: Mouse pressed left at (1042, 524)
Screenshot: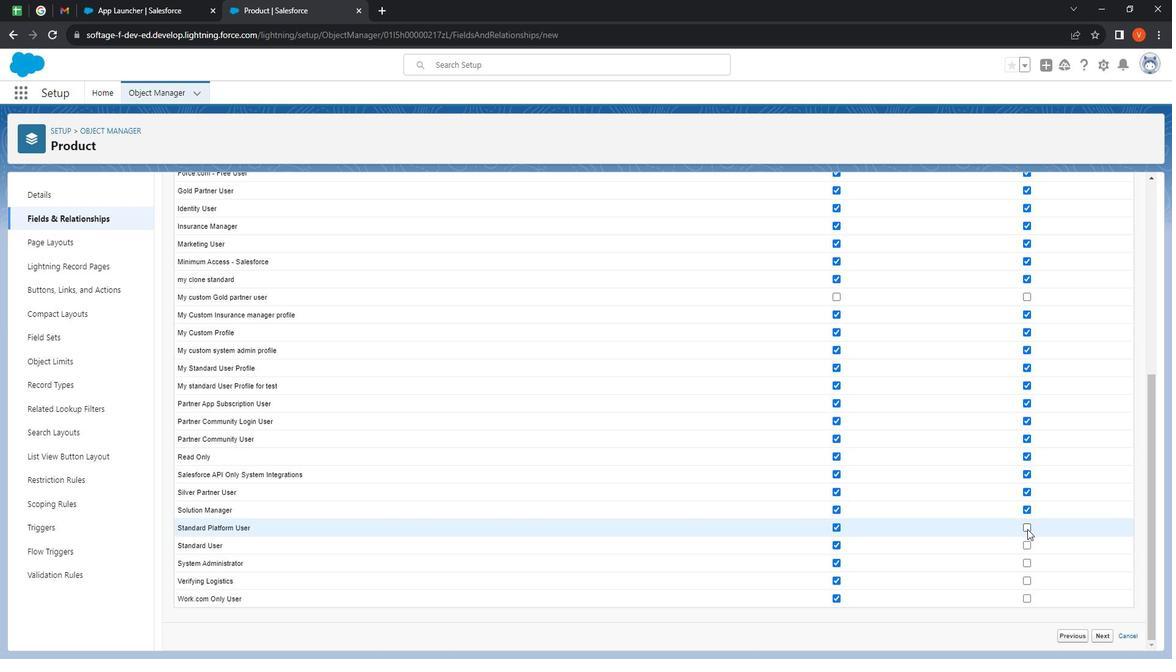 
Action: Mouse moved to (1044, 525)
Screenshot: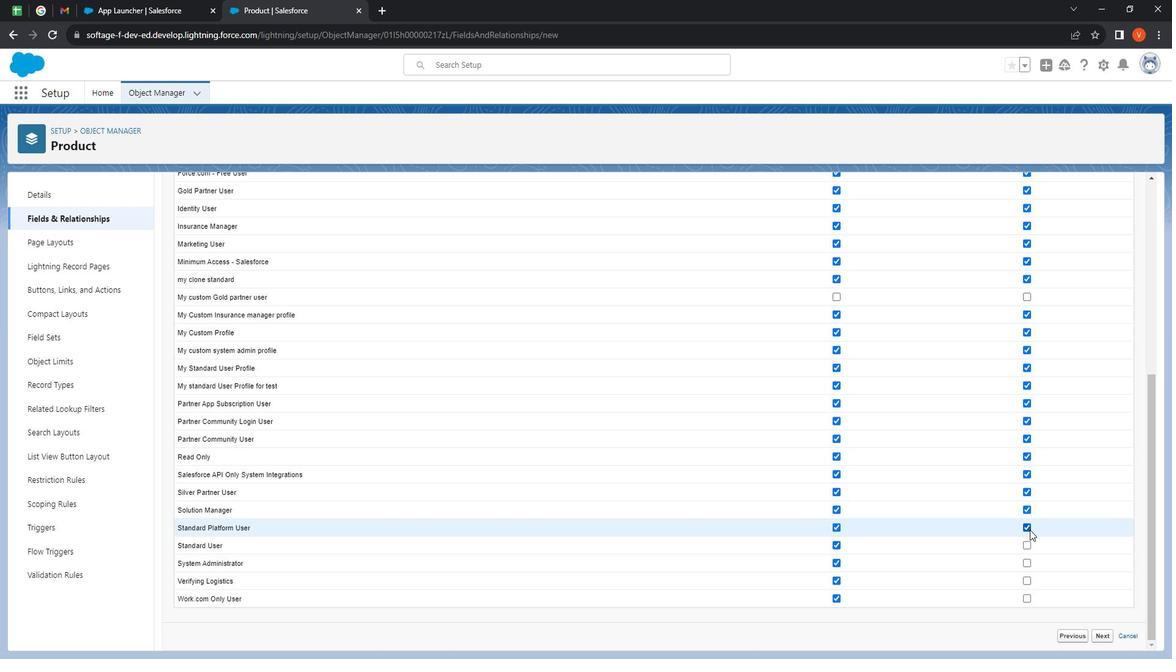 
Action: Mouse scrolled (1044, 524) with delta (0, 0)
